 Task: Get the details for the last Tri-Rail train from Mangonia Park to Miami Airport.
Action: Mouse moved to (254, 79)
Screenshot: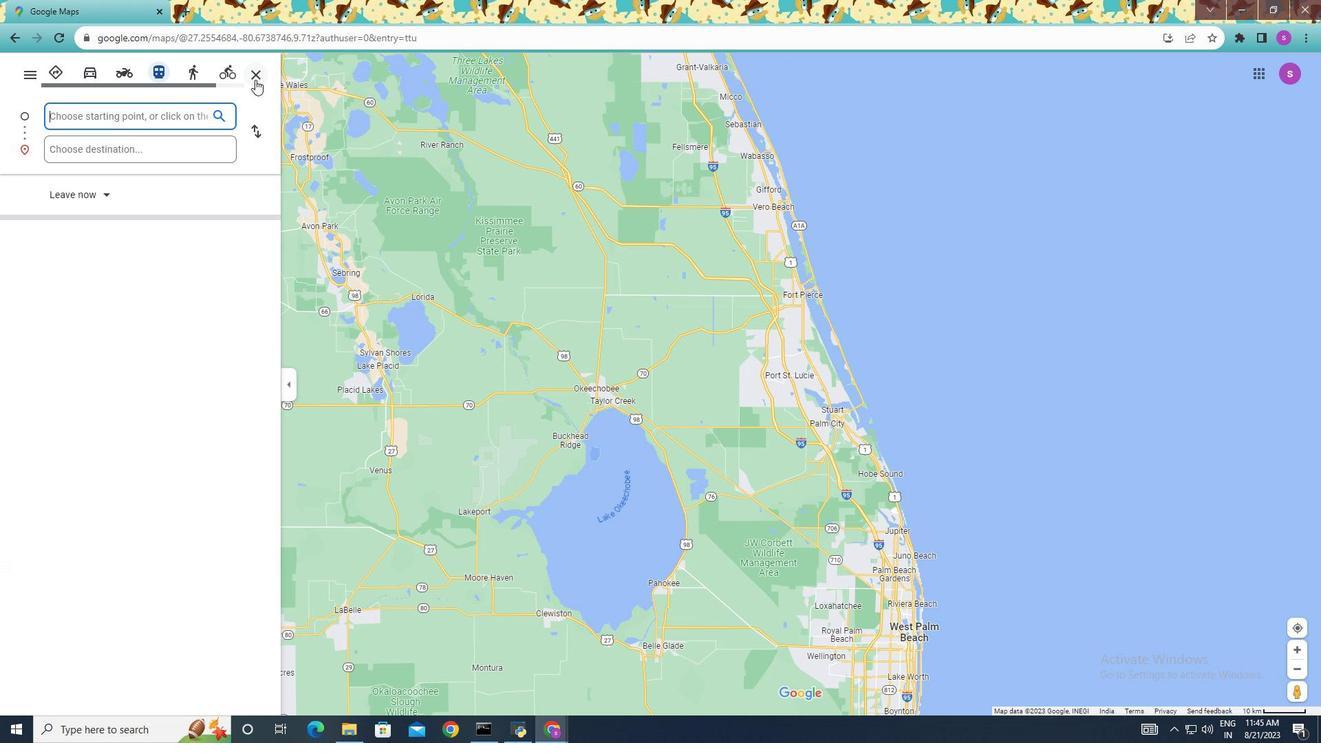 
Action: Mouse pressed left at (254, 79)
Screenshot: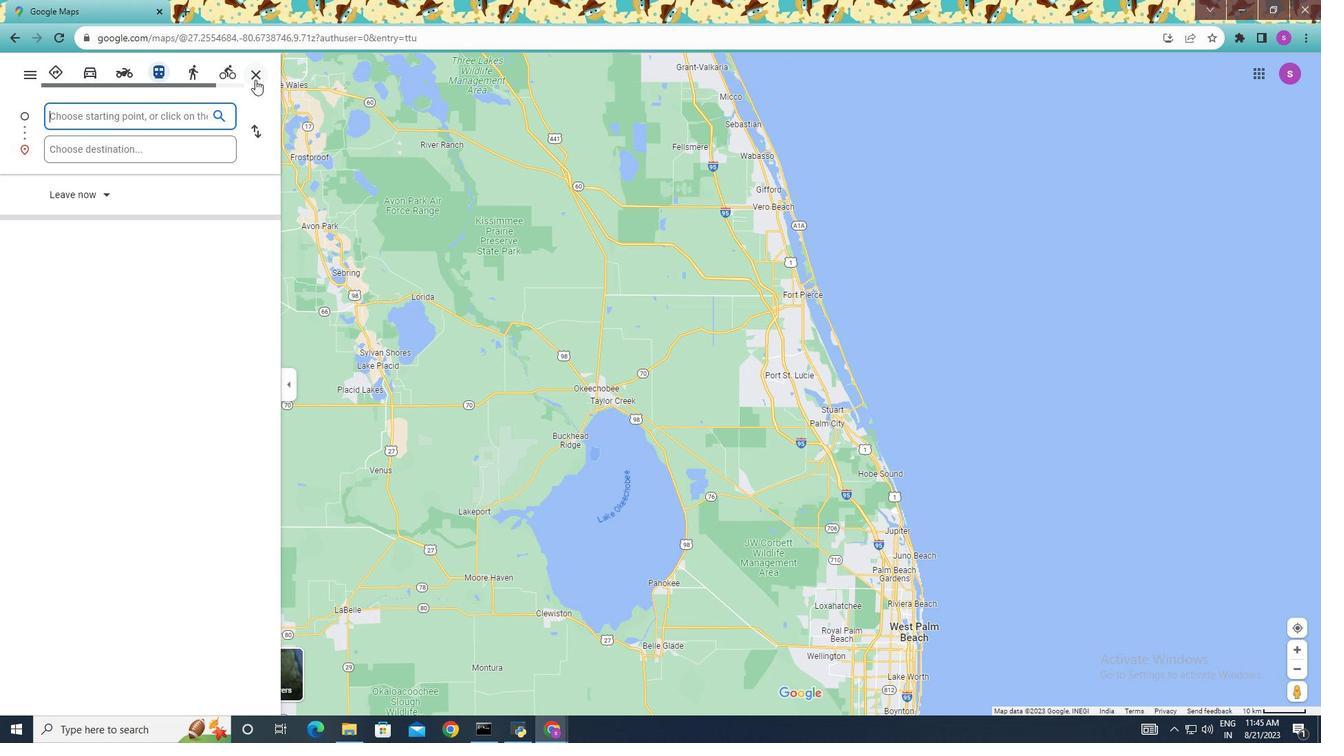 
Action: Mouse moved to (95, 118)
Screenshot: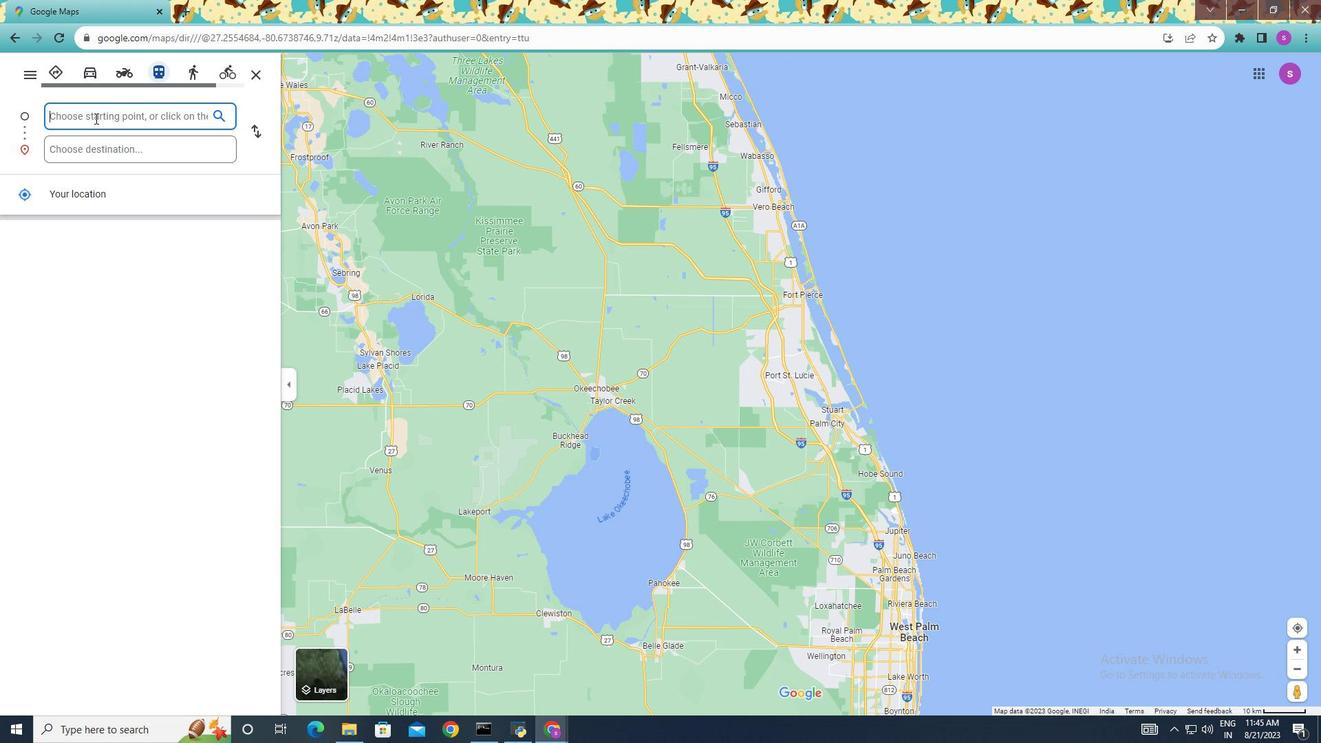 
Action: Mouse pressed left at (95, 118)
Screenshot: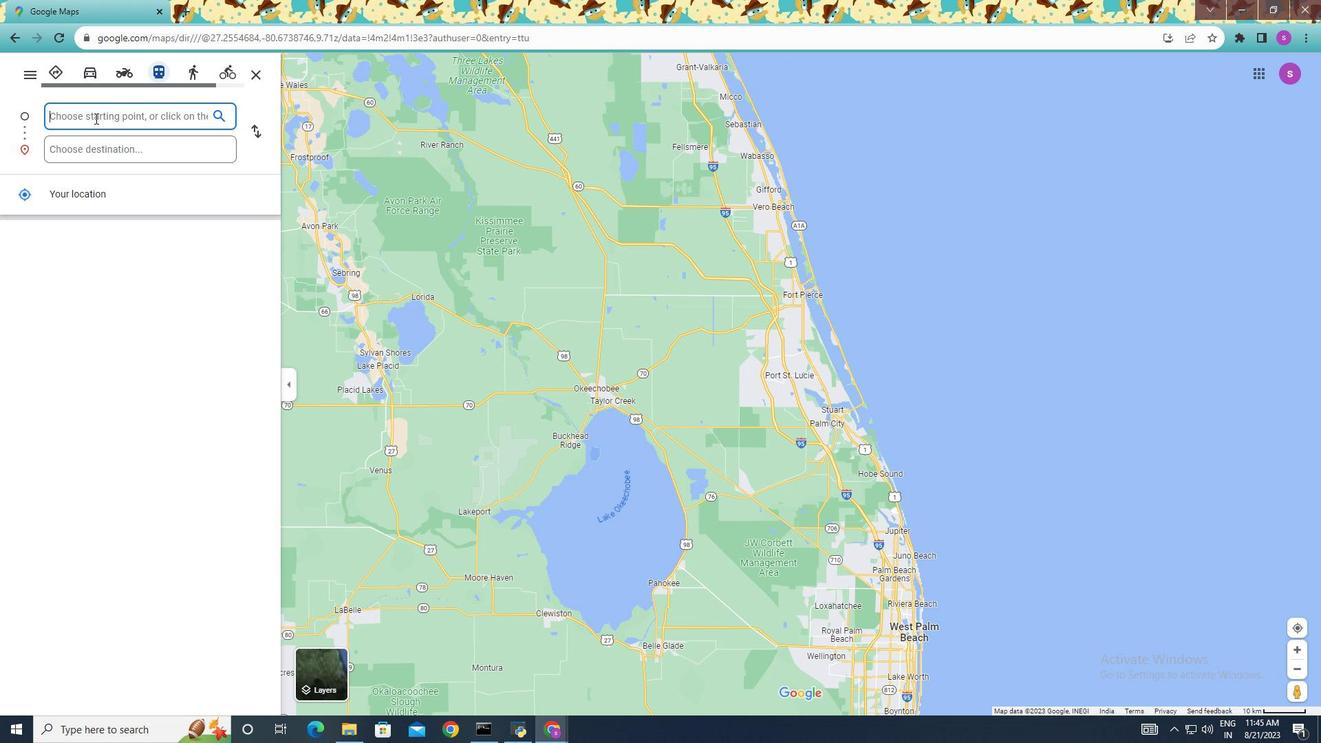 
Action: Mouse moved to (92, 121)
Screenshot: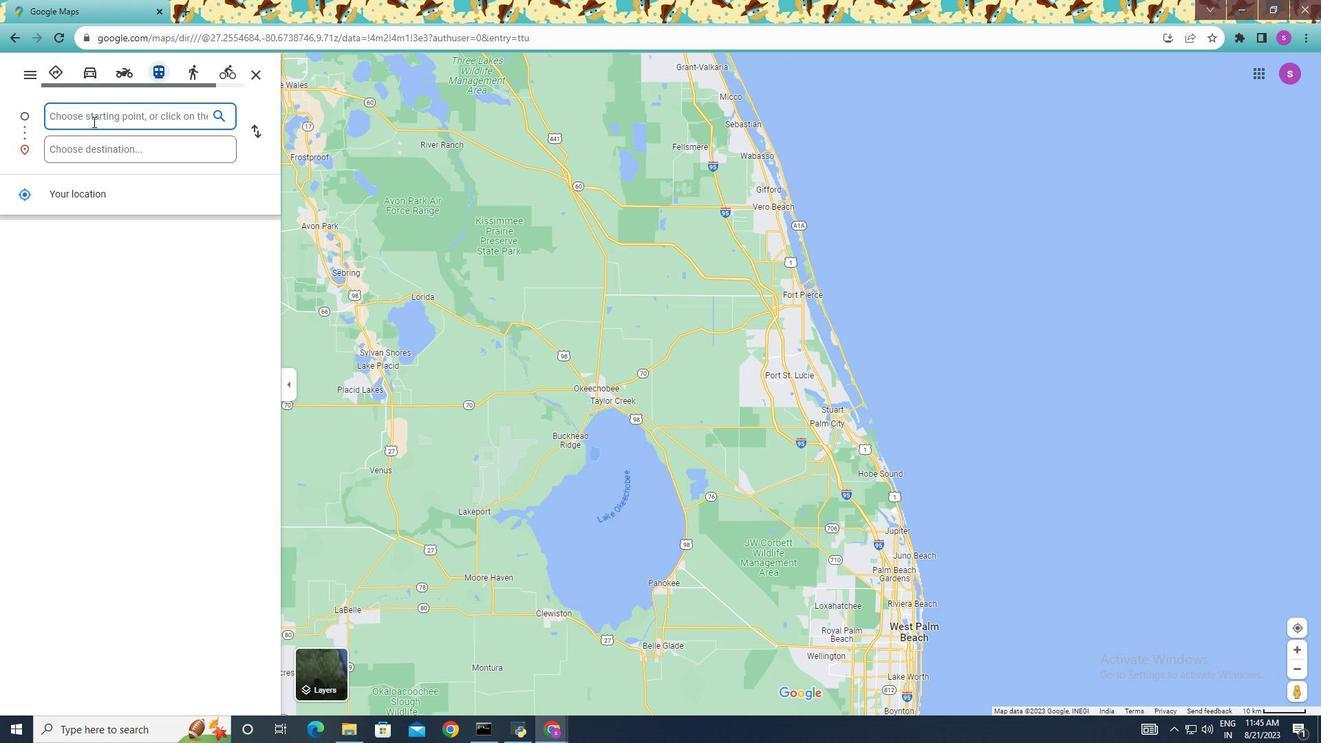 
Action: Key pressed t<Key.shift>R<Key.backspace><Key.backspace><Key.shift>Tri-<Key.shift>Rail<Key.space>
Screenshot: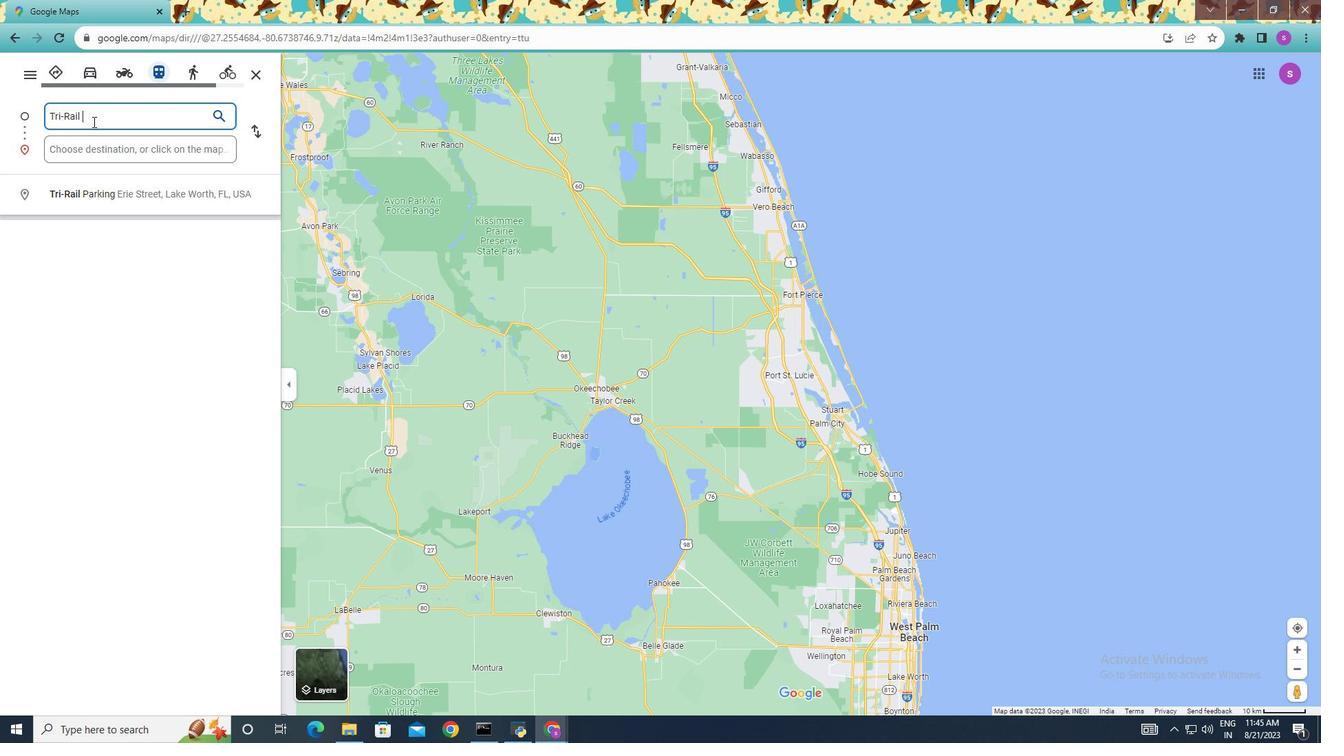 
Action: Mouse moved to (156, 194)
Screenshot: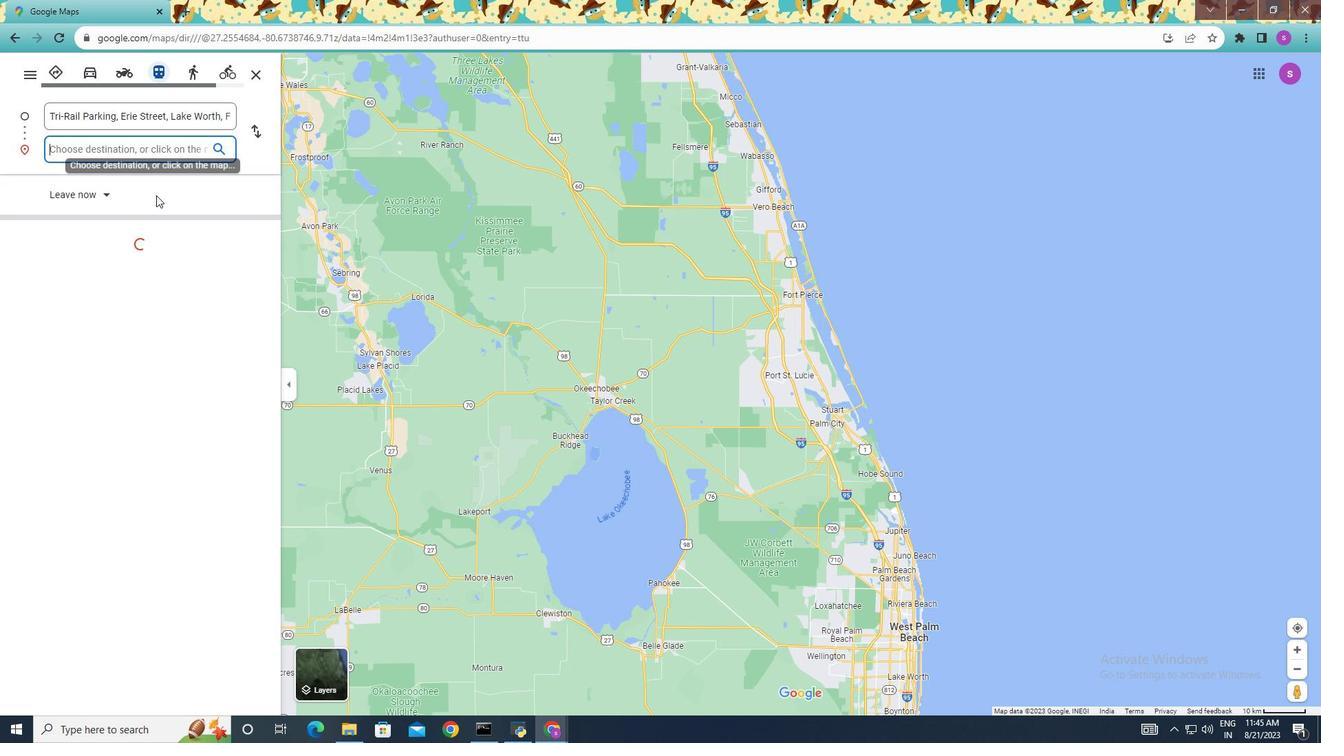 
Action: Mouse pressed left at (156, 194)
Screenshot: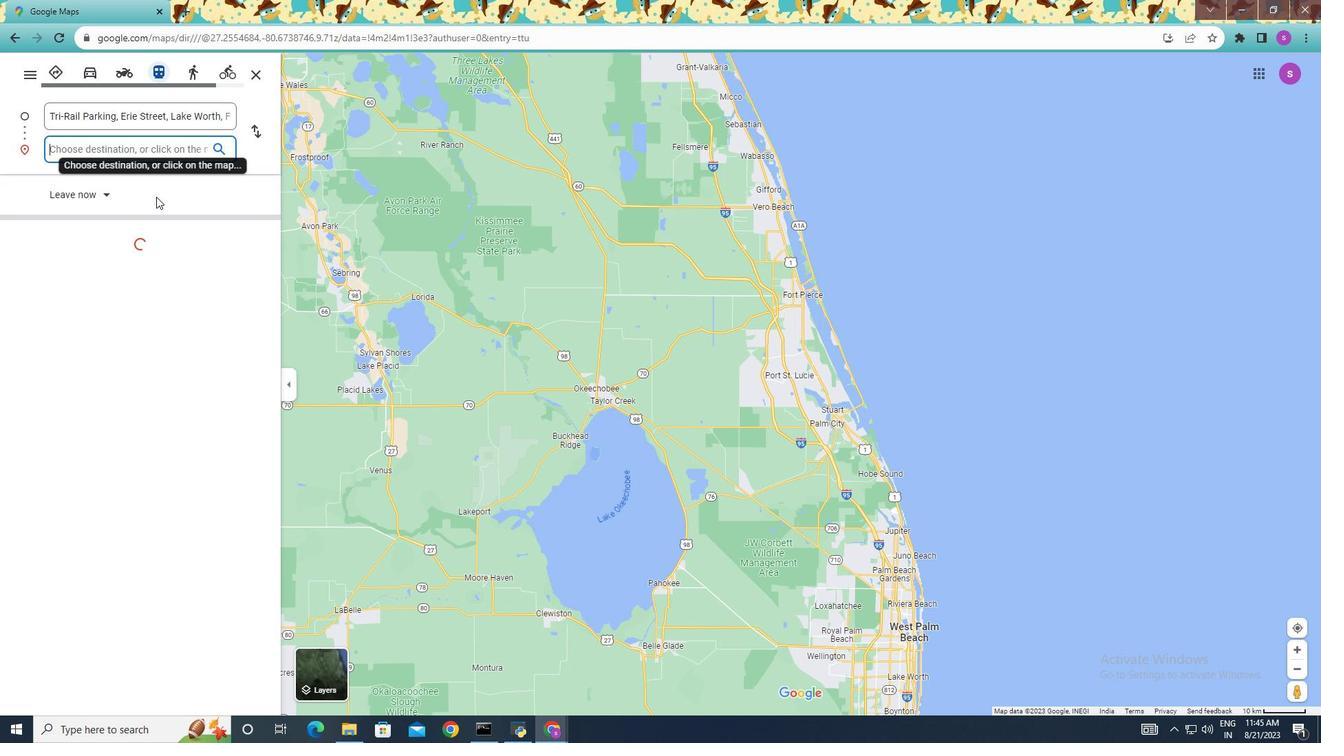 
Action: Mouse moved to (106, 145)
Screenshot: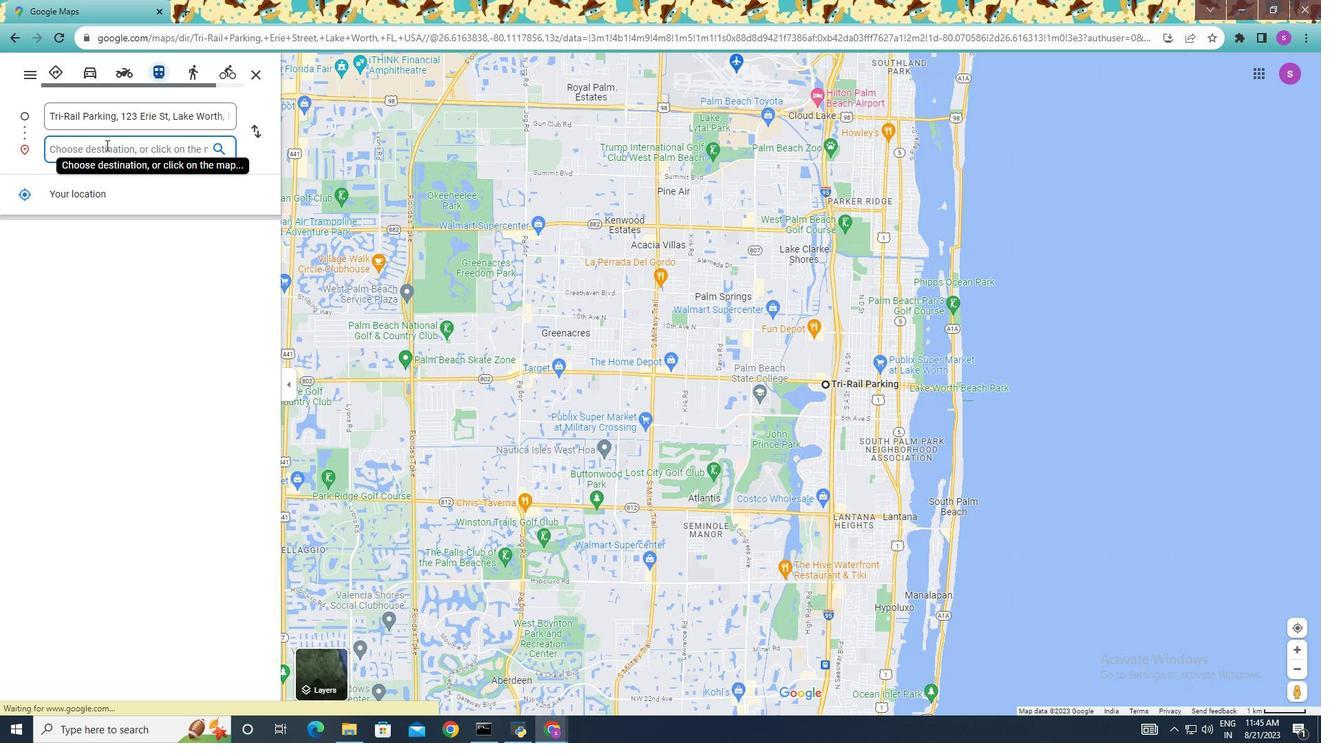 
Action: Mouse pressed left at (106, 145)
Screenshot: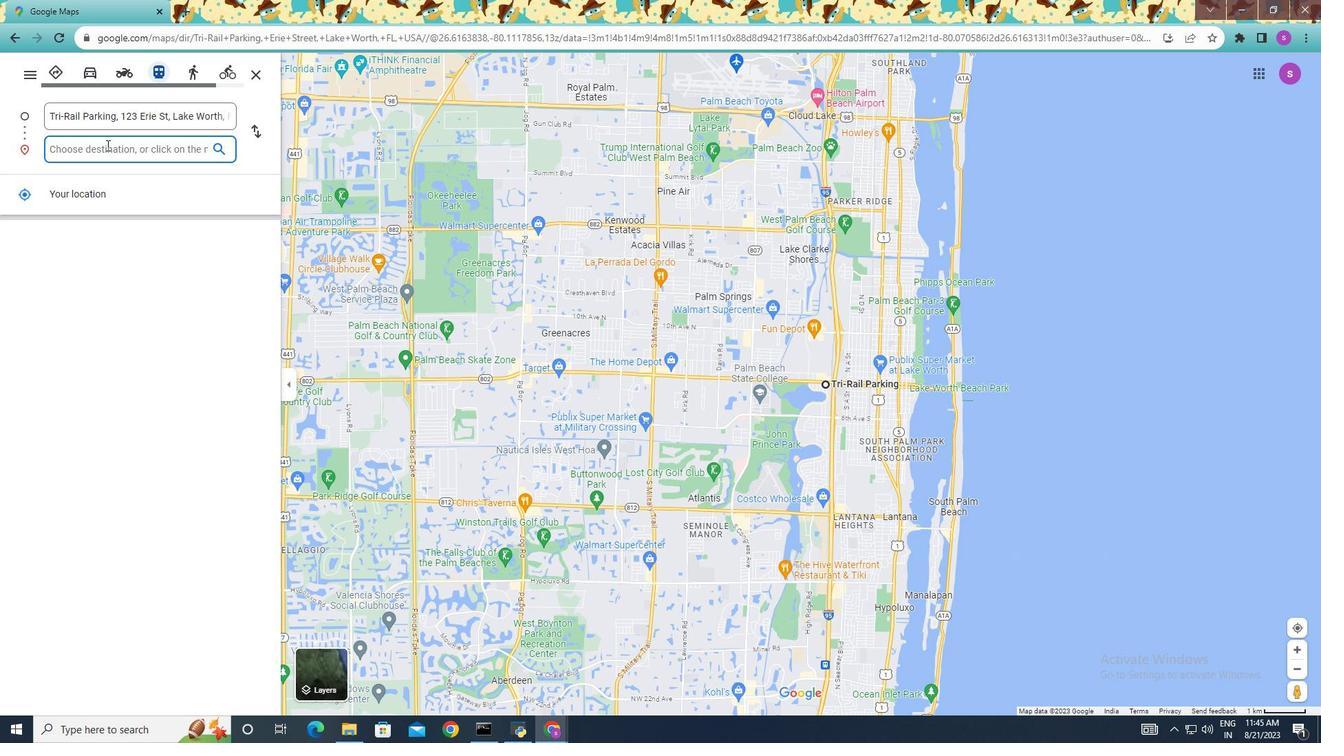 
Action: Mouse moved to (103, 150)
Screenshot: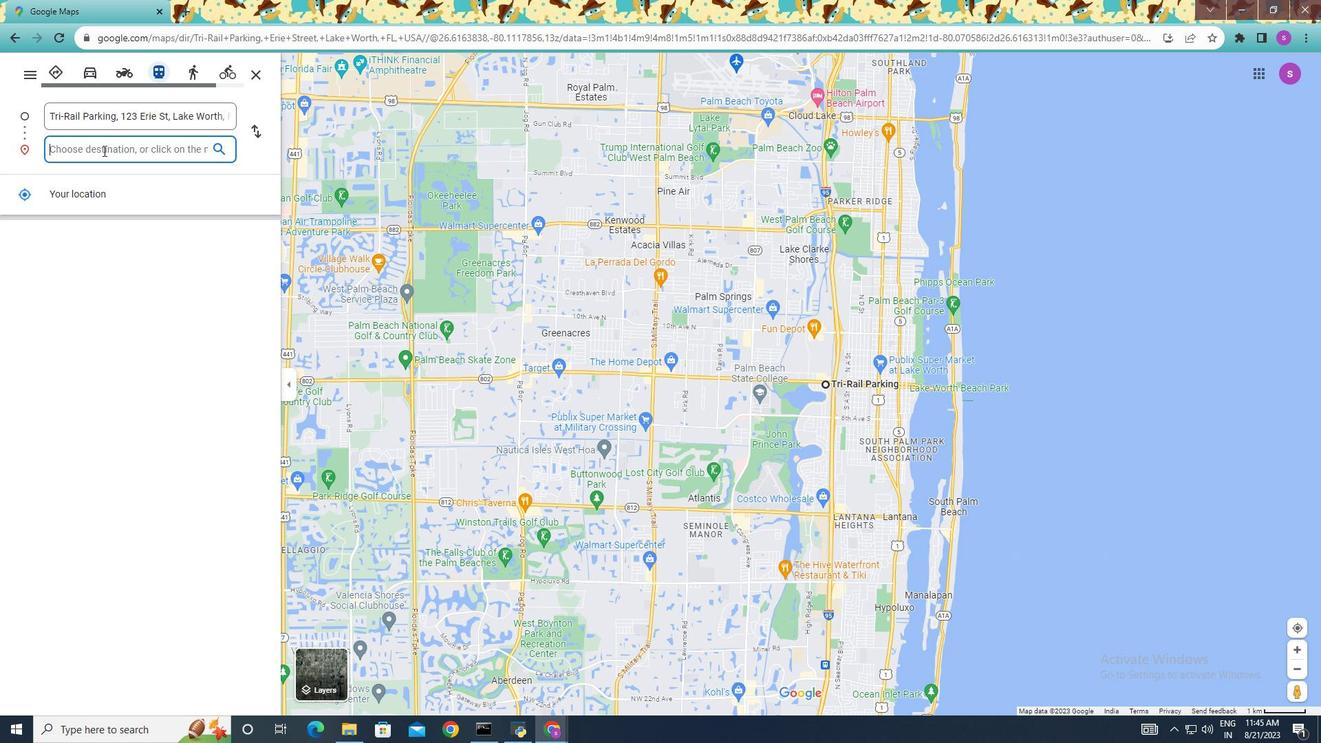 
Action: Key pressed <Key.shift>Mangonia<Key.space><Key.shift>park<Key.space>to<Key.space><Key.shift>Mia<Key.backspace><Key.backspace><Key.backspace><Key.backspace><Key.backspace><Key.backspace><Key.space><Key.shift>Miami<Key.space><Key.shift>Airporty<Key.backspace>t
Screenshot: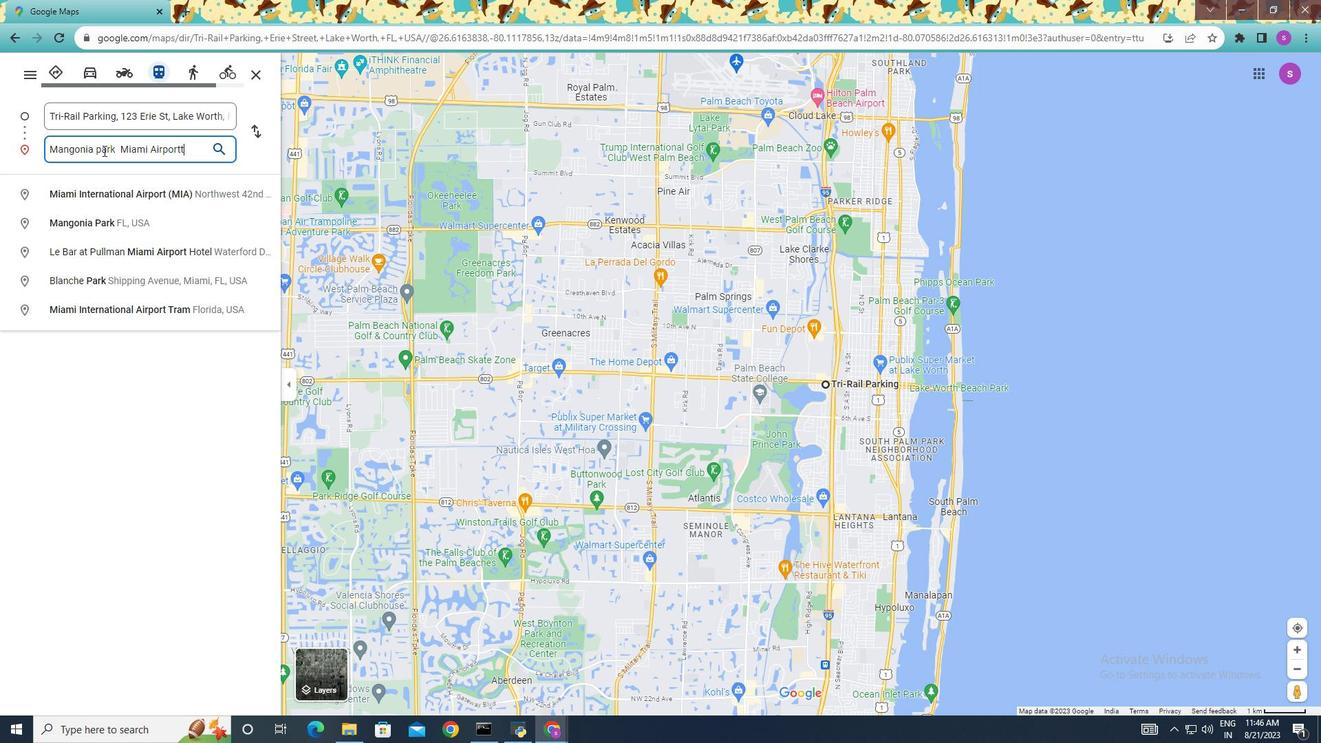 
Action: Mouse moved to (191, 333)
Screenshot: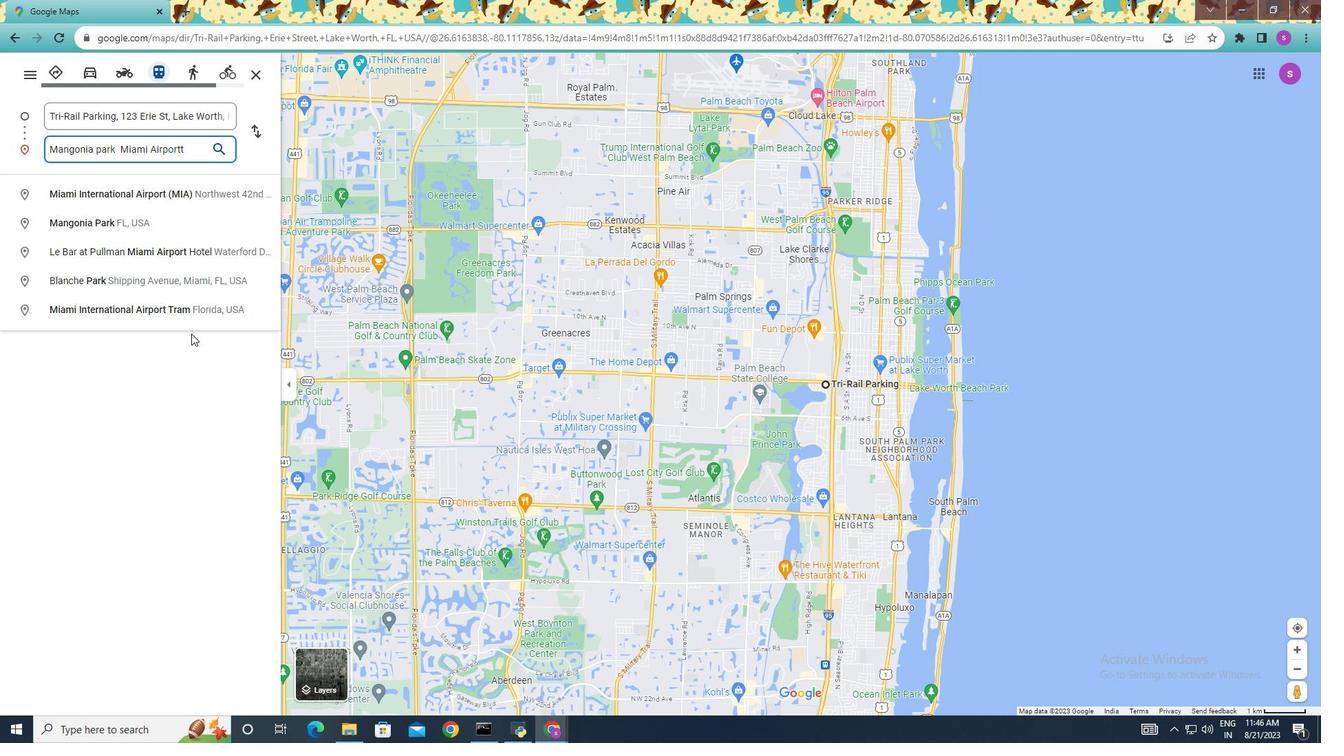 
Action: Key pressed <Key.enter>
Screenshot: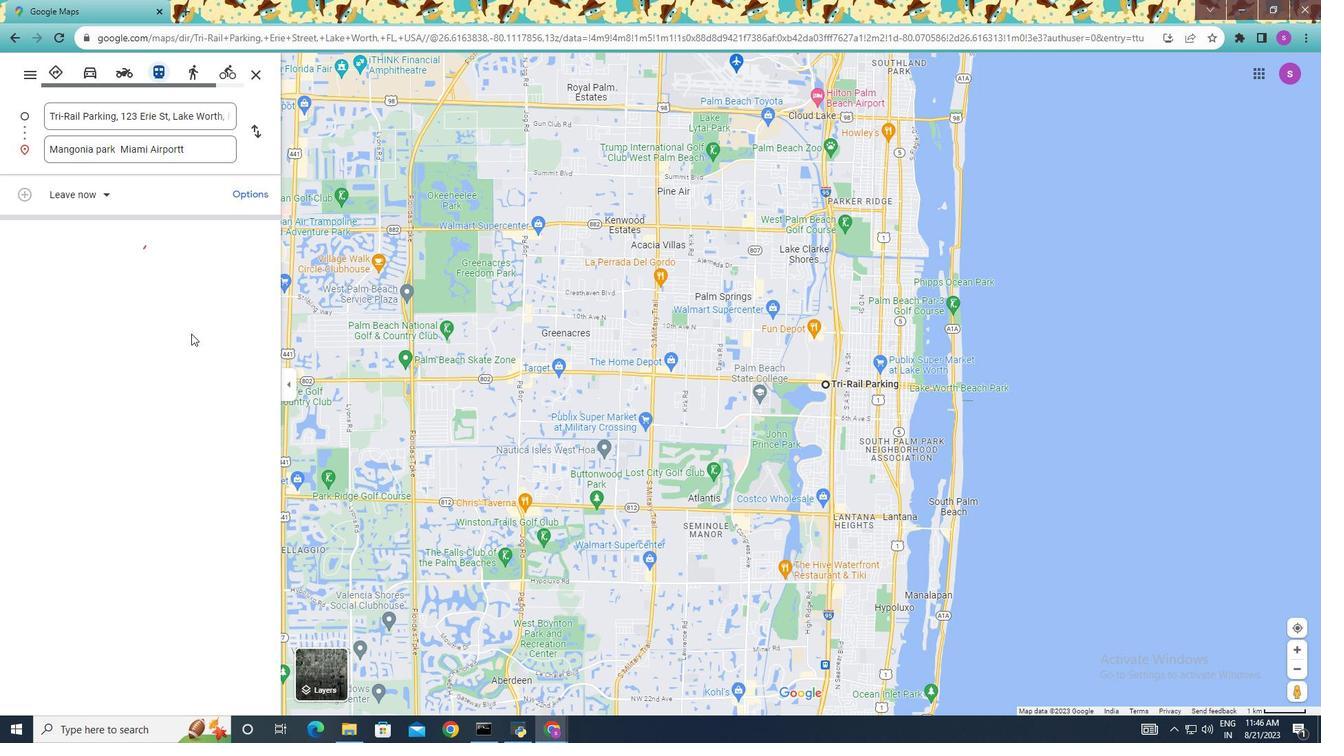 
Action: Mouse moved to (97, 195)
Screenshot: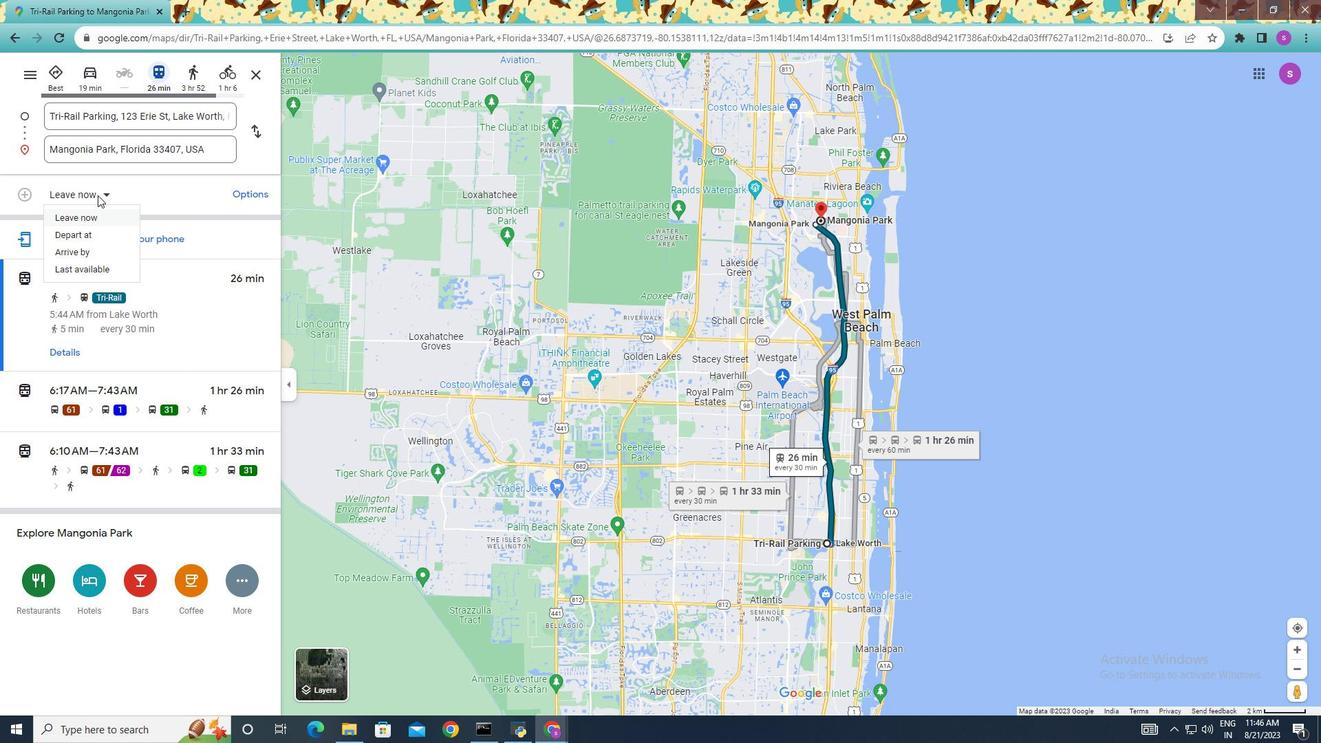 
Action: Mouse pressed left at (97, 195)
Screenshot: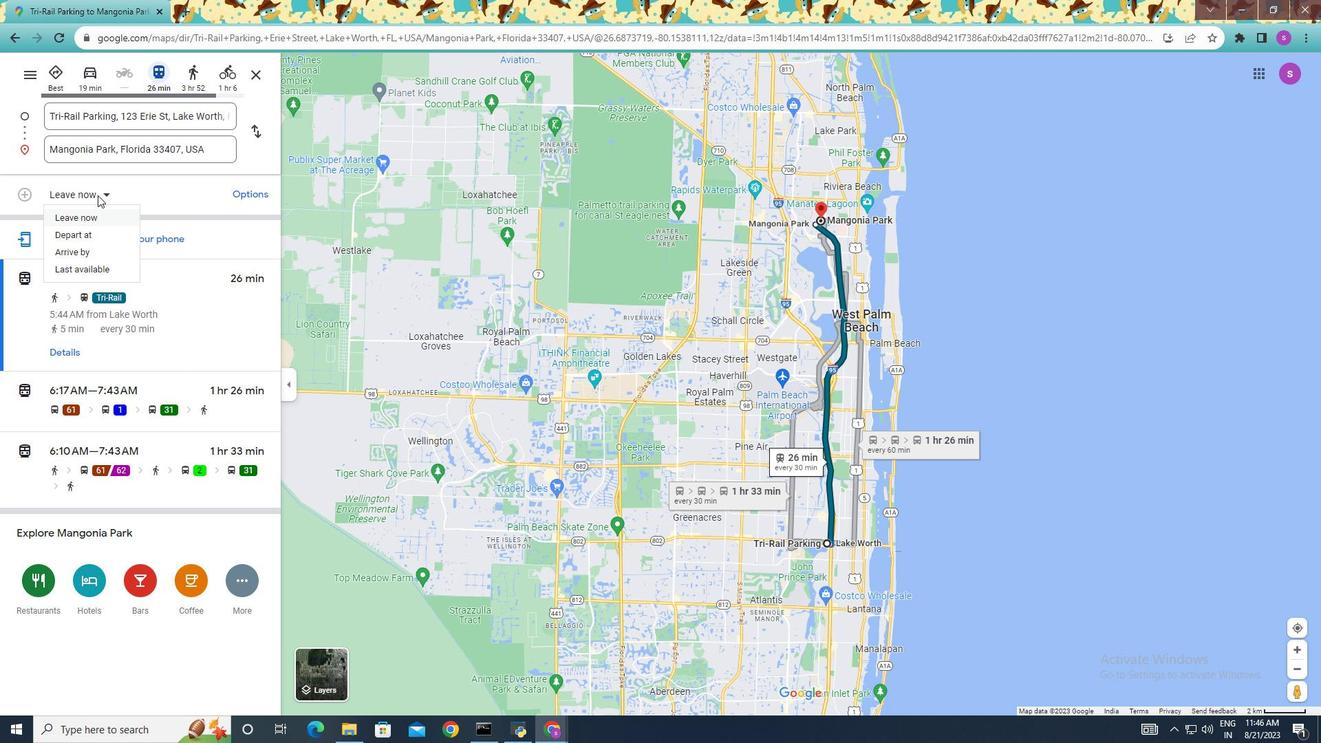
Action: Mouse moved to (102, 195)
Screenshot: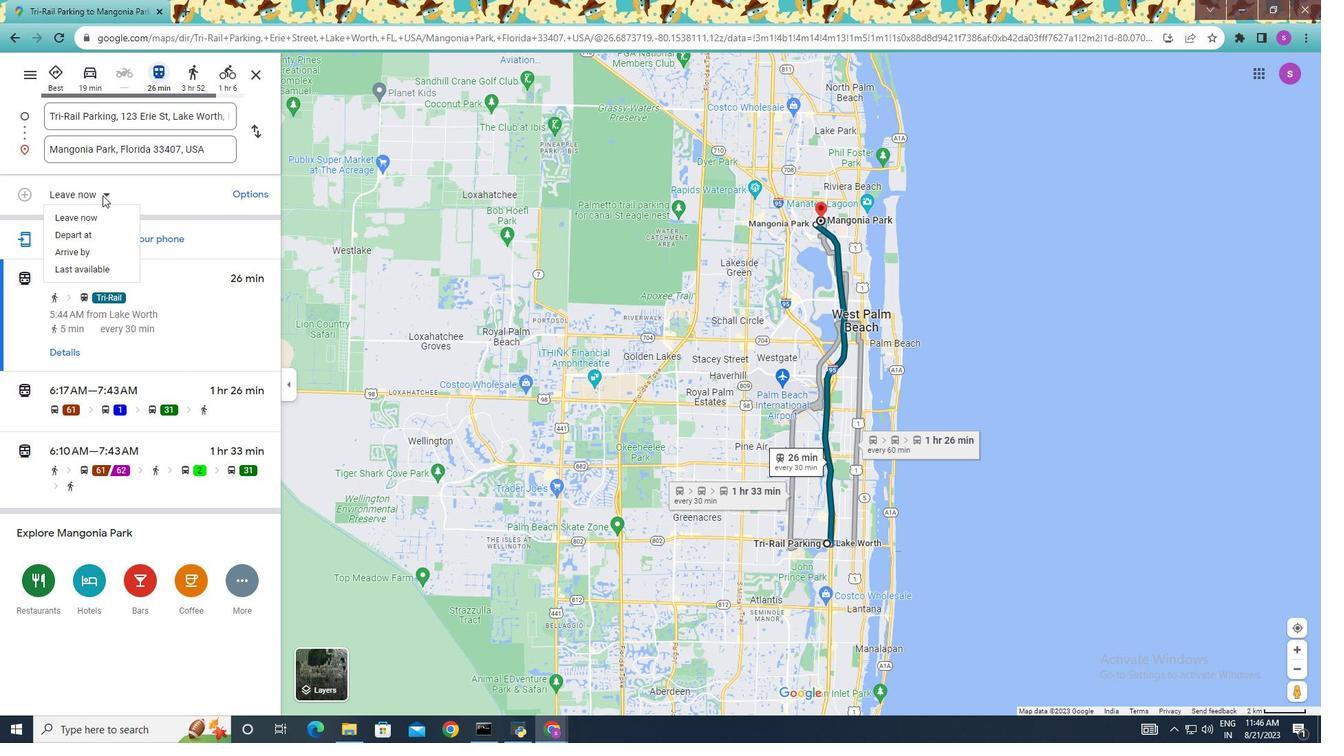 
Action: Mouse pressed left at (102, 195)
Screenshot: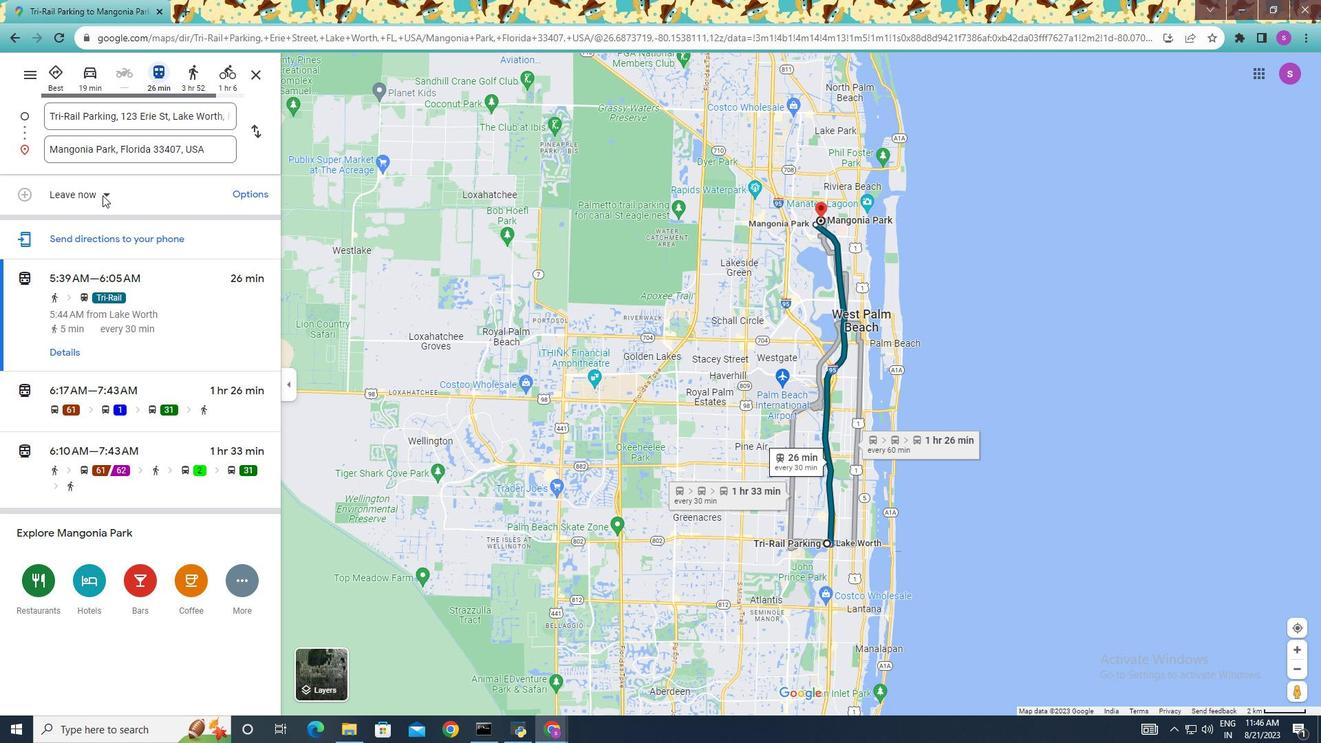 
Action: Mouse moved to (69, 351)
Screenshot: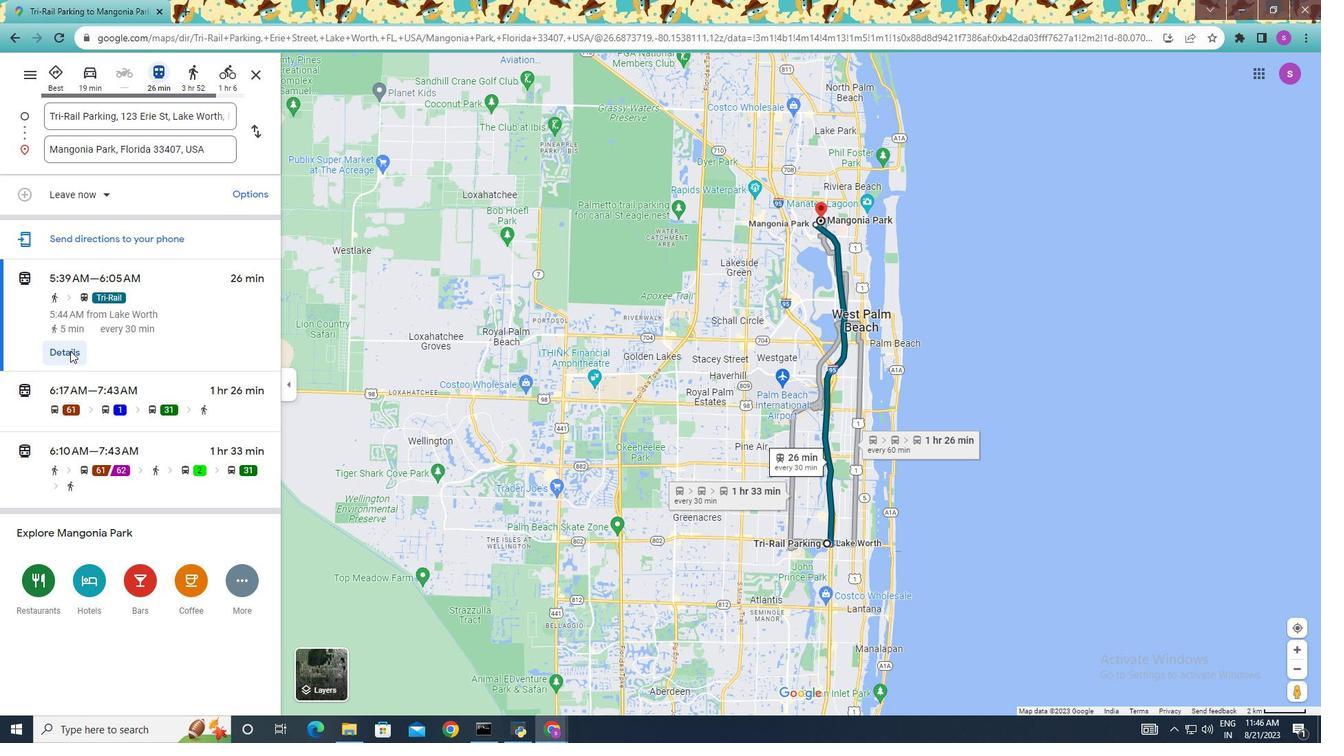 
Action: Mouse pressed left at (69, 351)
Screenshot: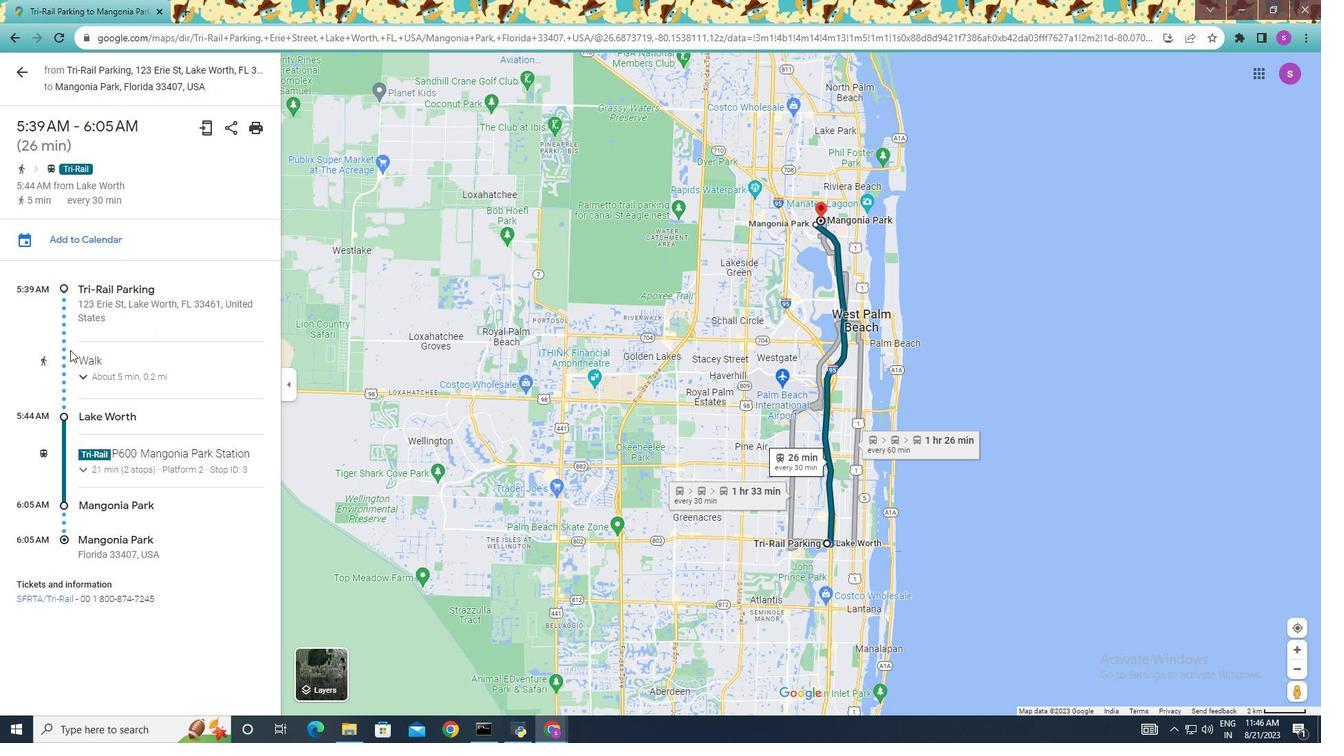 
Action: Mouse moved to (80, 379)
Screenshot: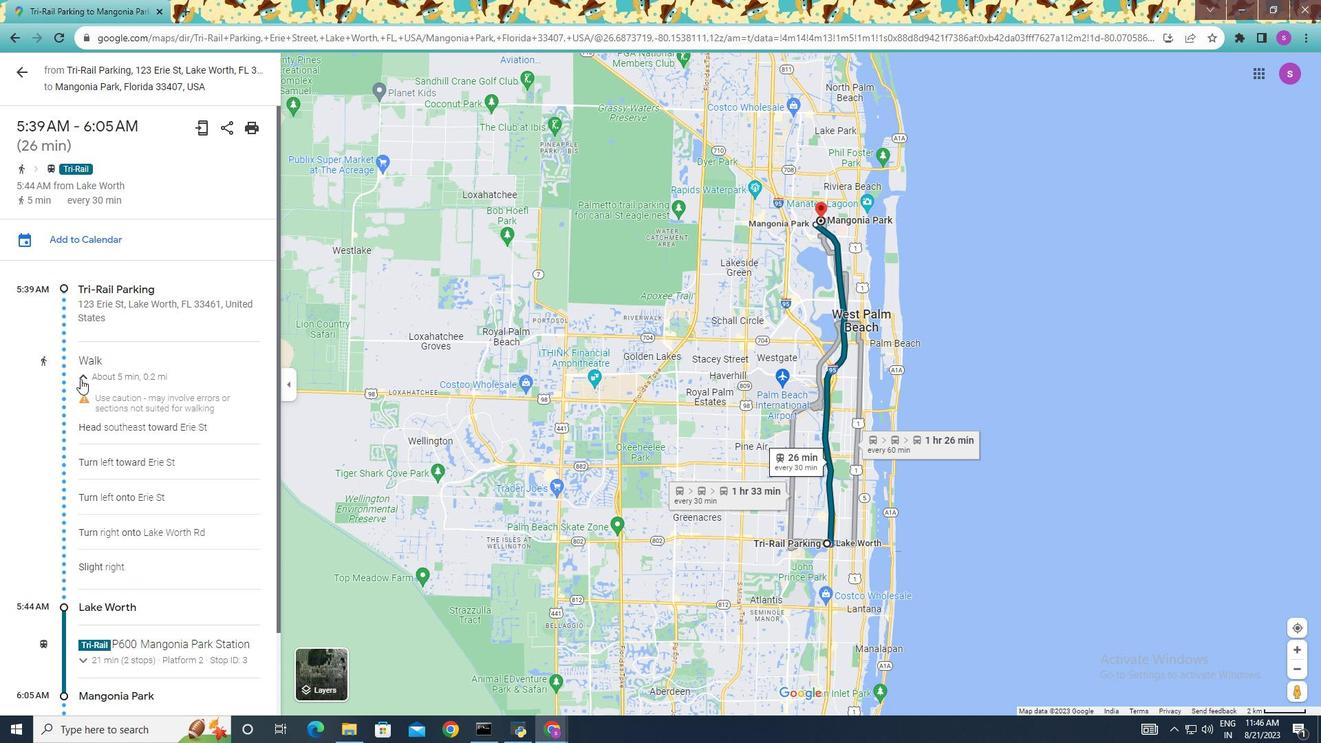 
Action: Mouse pressed left at (80, 379)
Screenshot: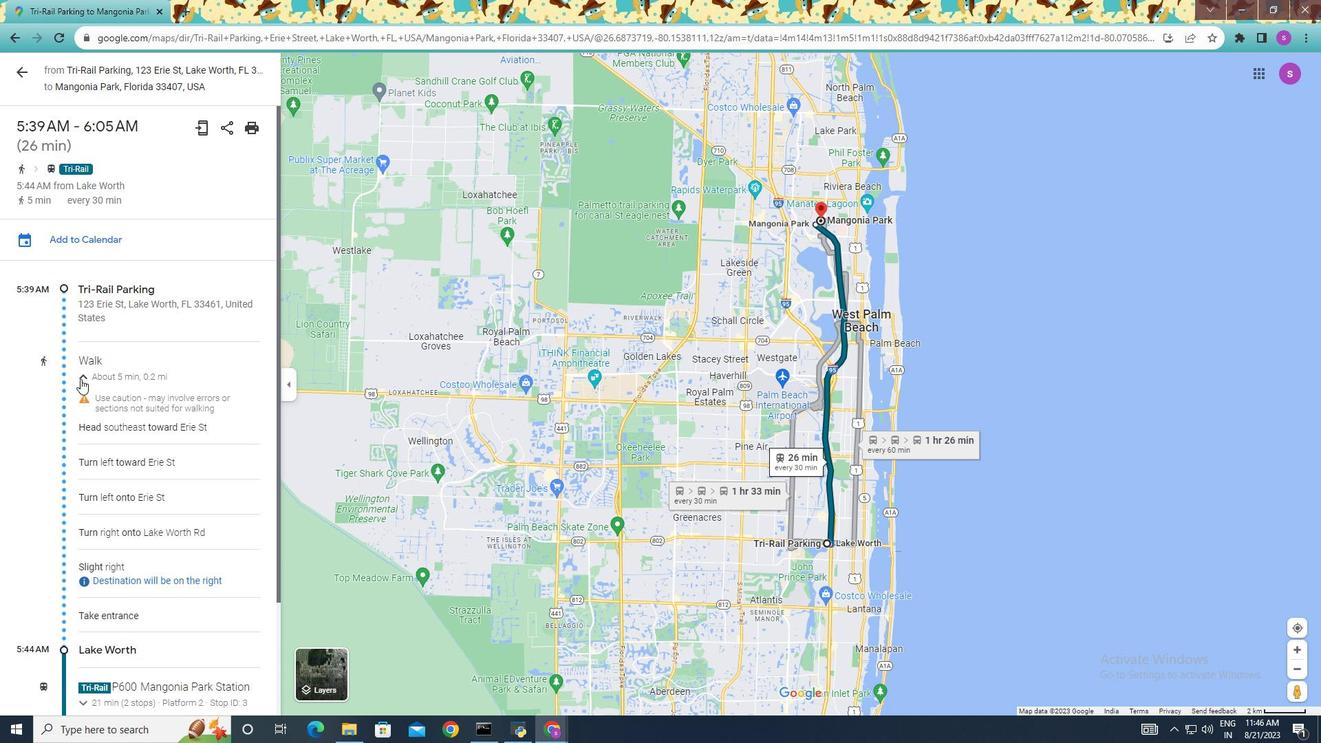 
Action: Mouse moved to (81, 378)
Screenshot: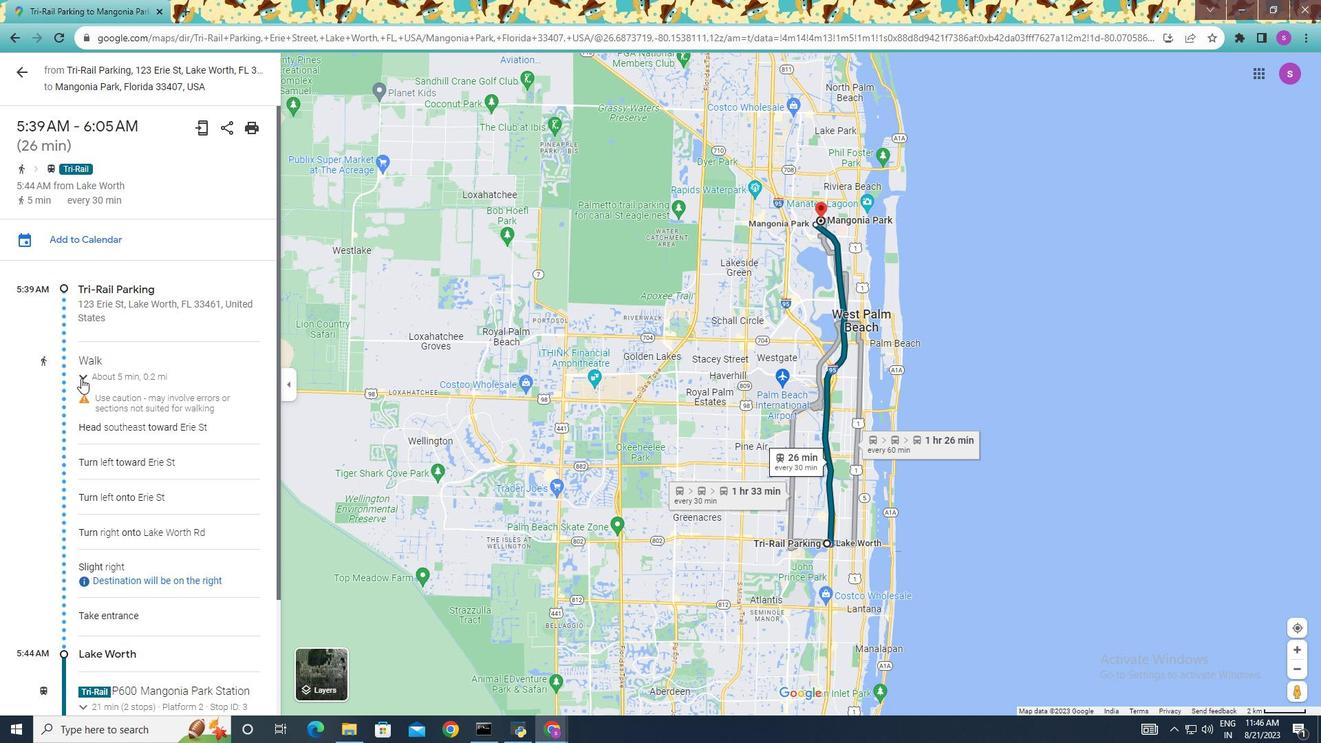 
Action: Mouse pressed left at (81, 378)
Screenshot: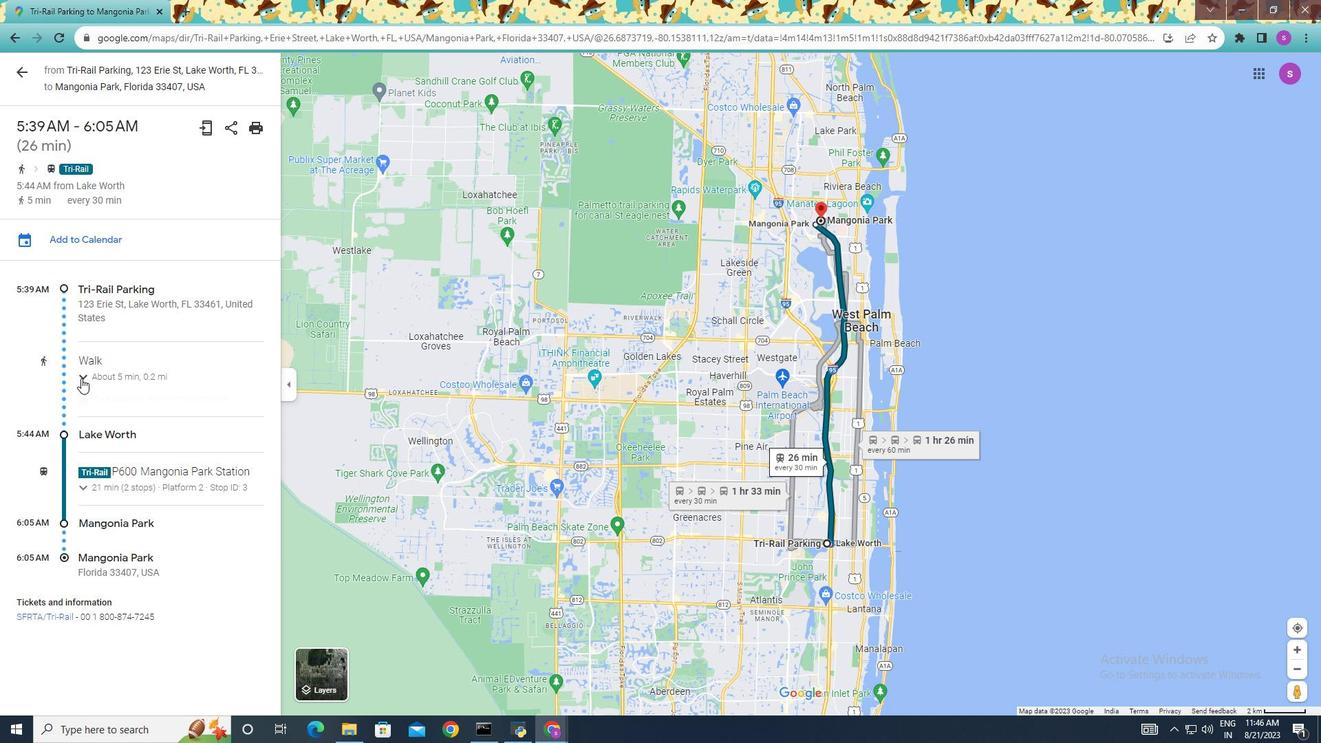 
Action: Mouse moved to (185, 478)
Screenshot: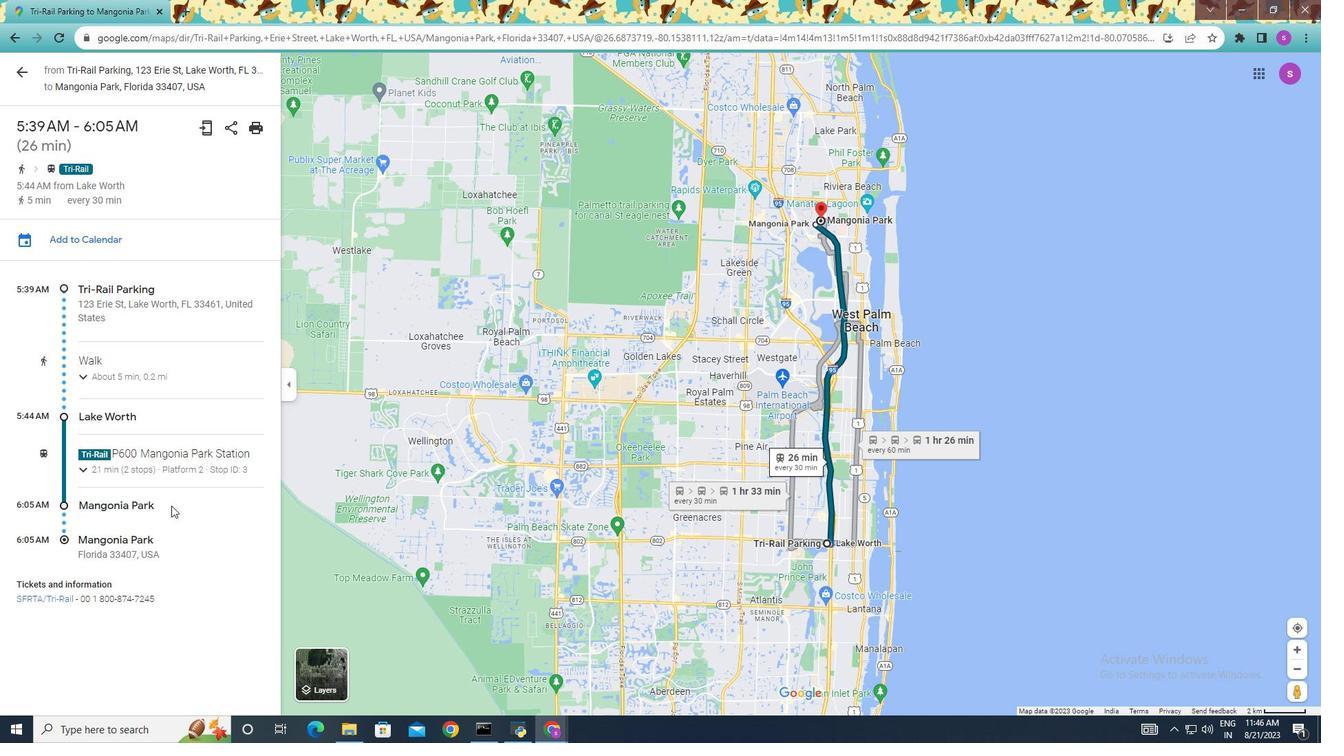
Action: Mouse scrolled (185, 477) with delta (0, 0)
Screenshot: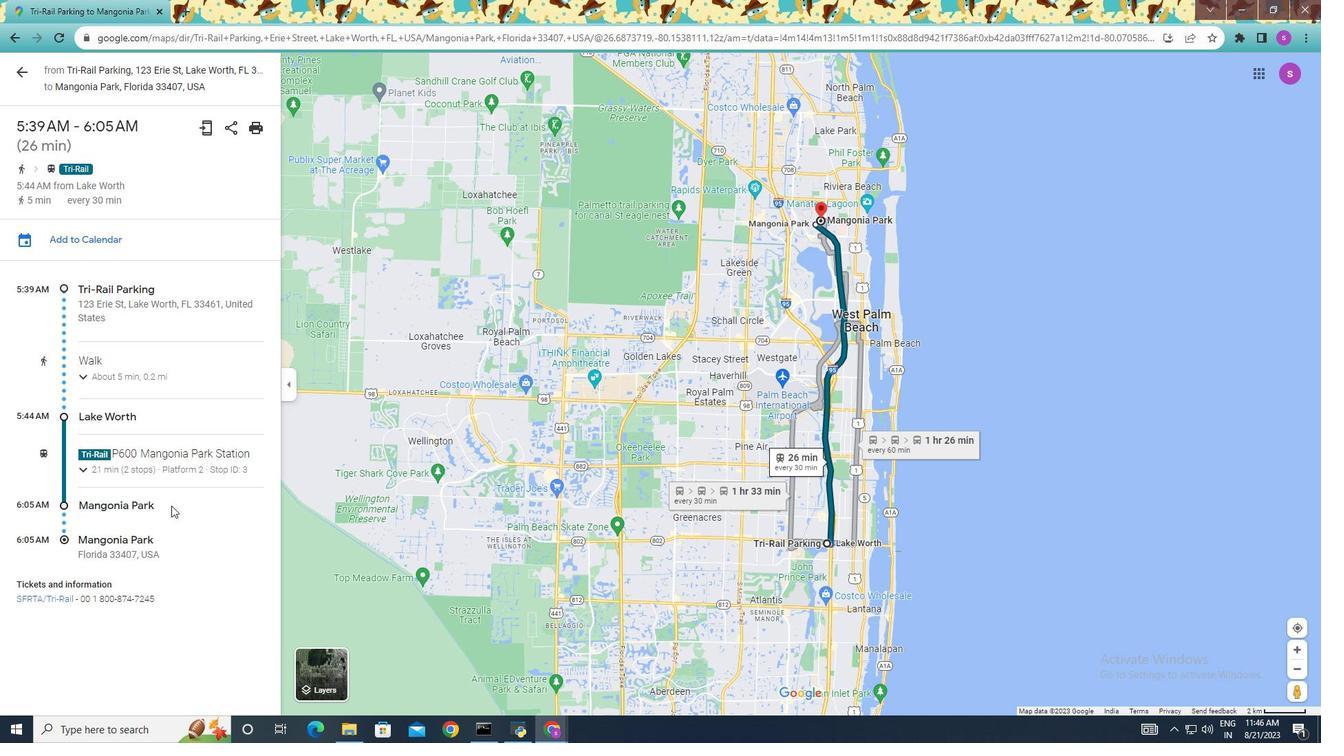 
Action: Mouse moved to (186, 478)
Screenshot: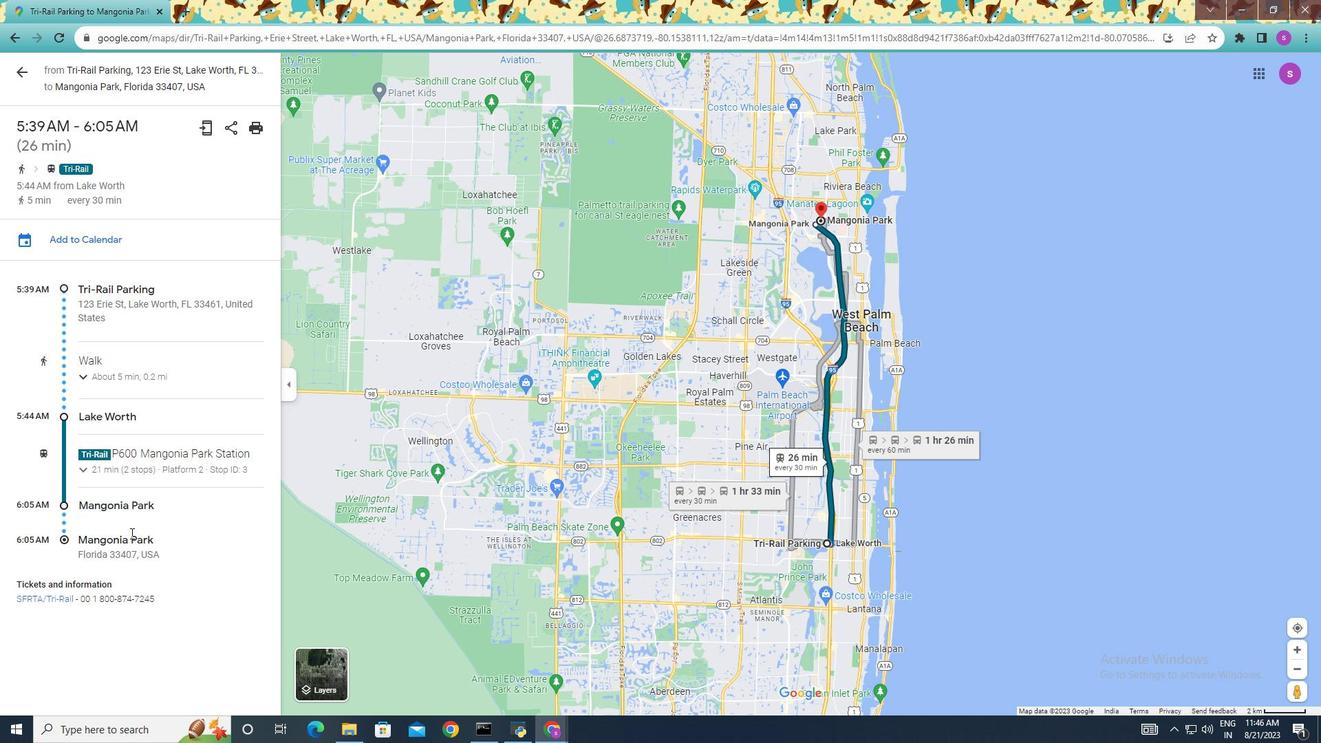 
Action: Mouse scrolled (186, 477) with delta (0, 0)
Screenshot: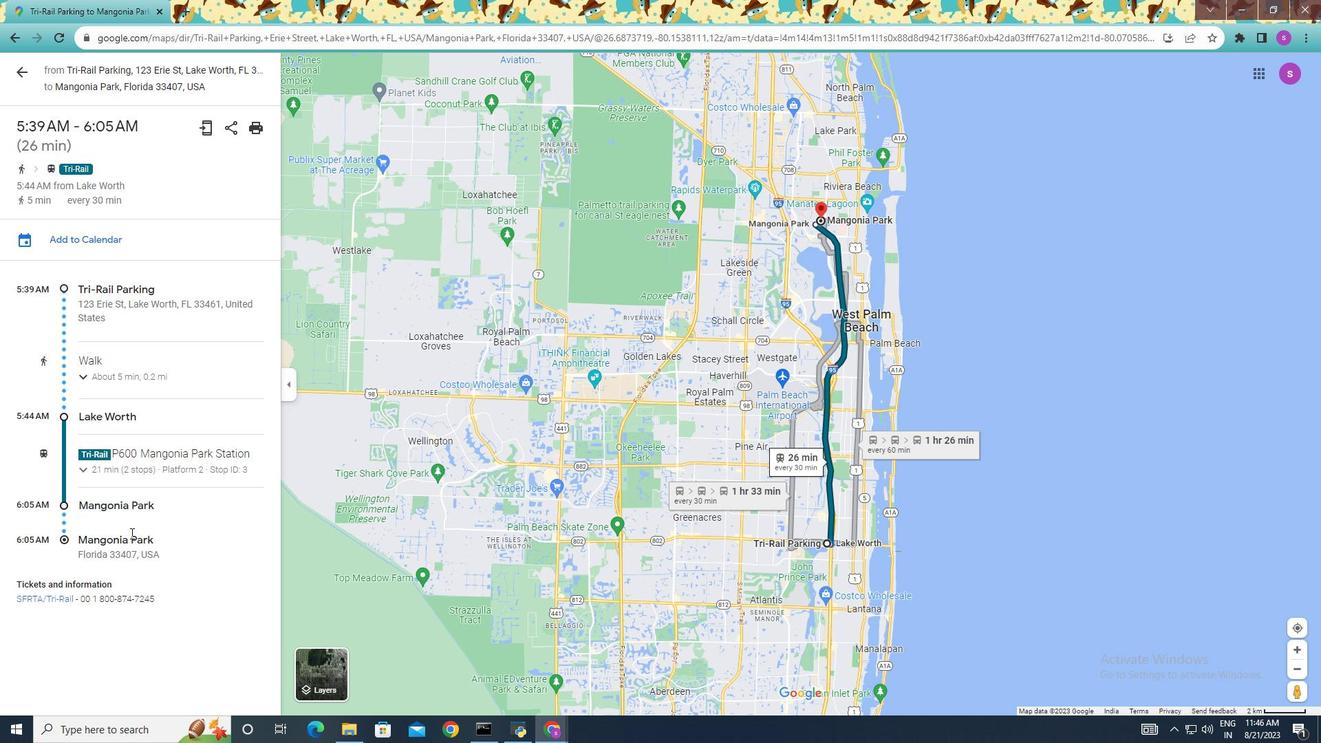 
Action: Mouse moved to (86, 468)
Screenshot: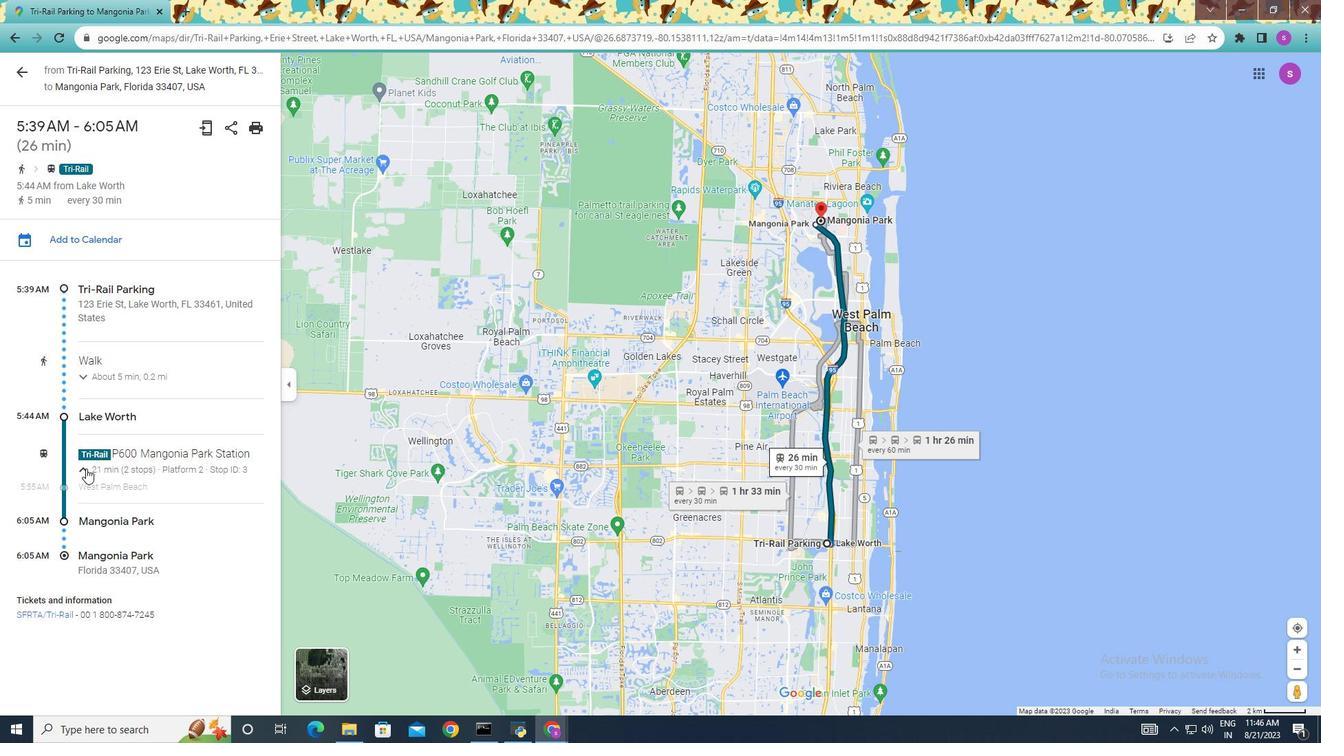 
Action: Mouse pressed left at (86, 468)
Screenshot: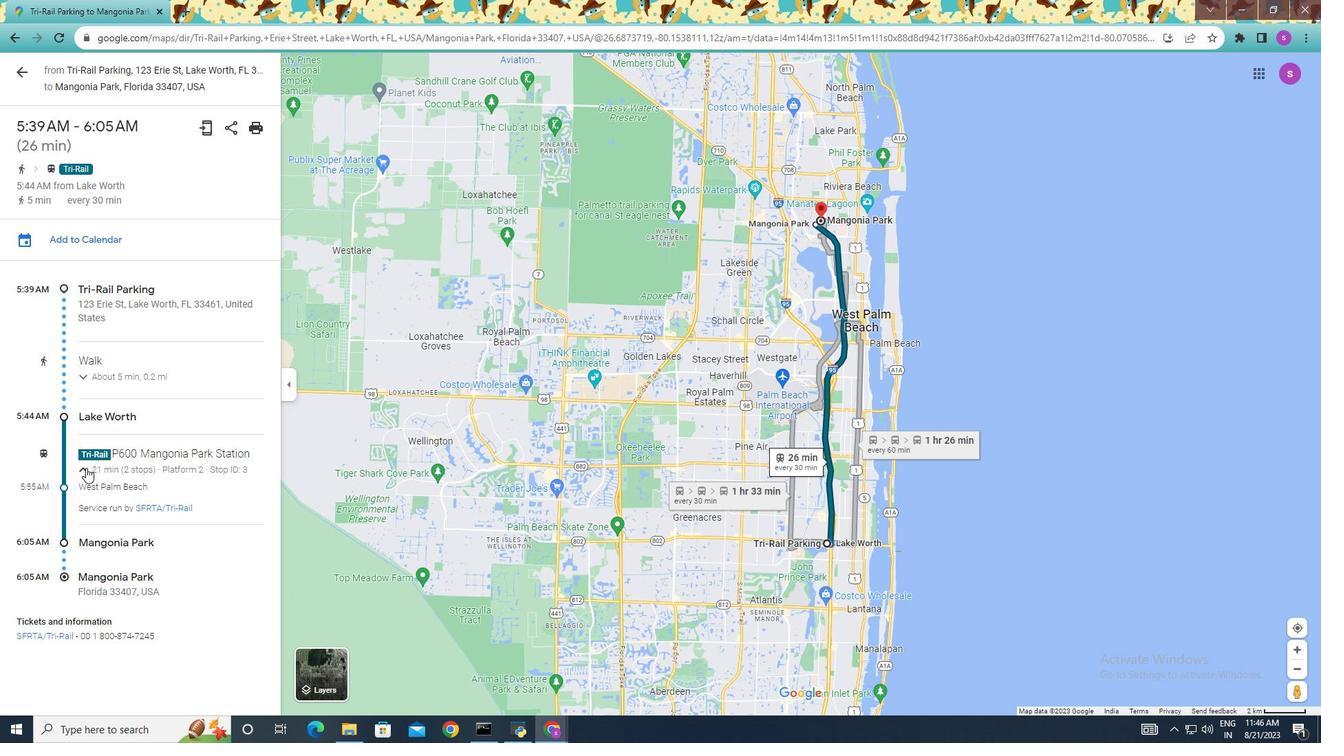
Action: Mouse moved to (86, 468)
Screenshot: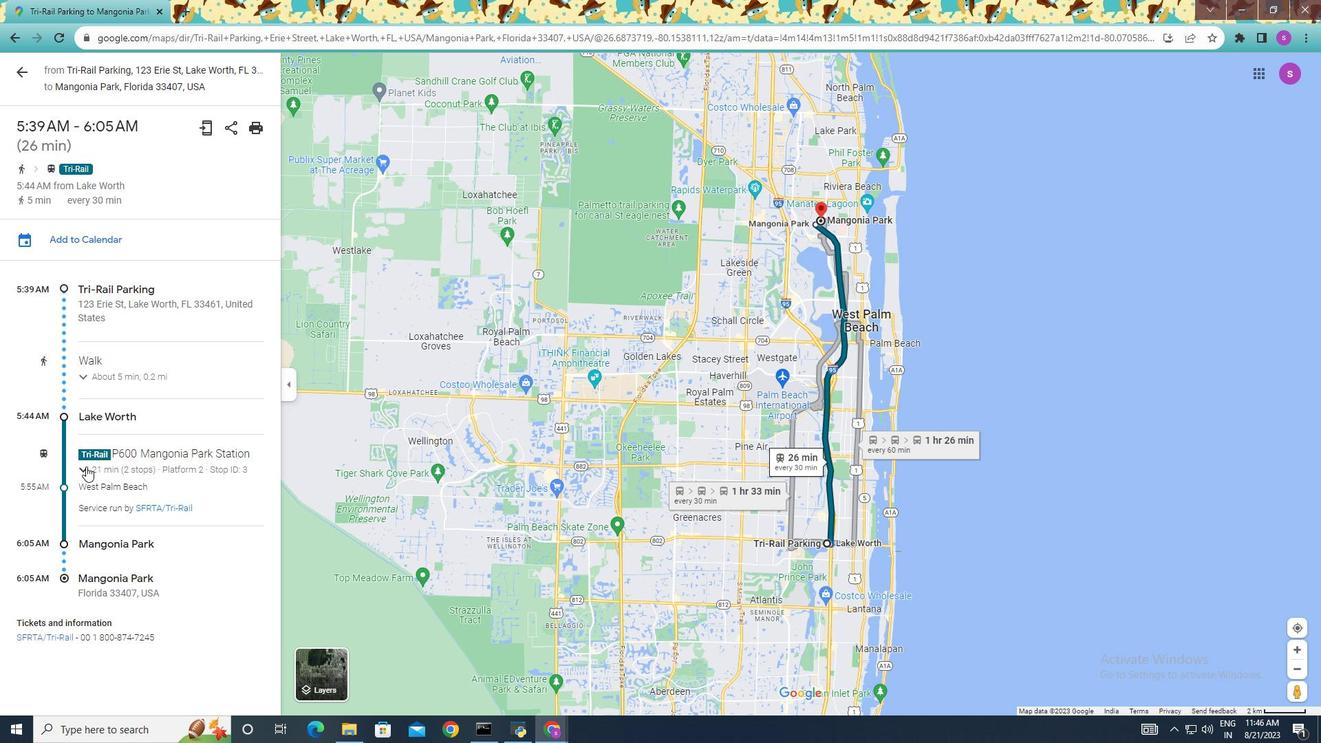 
Action: Mouse pressed left at (86, 468)
Screenshot: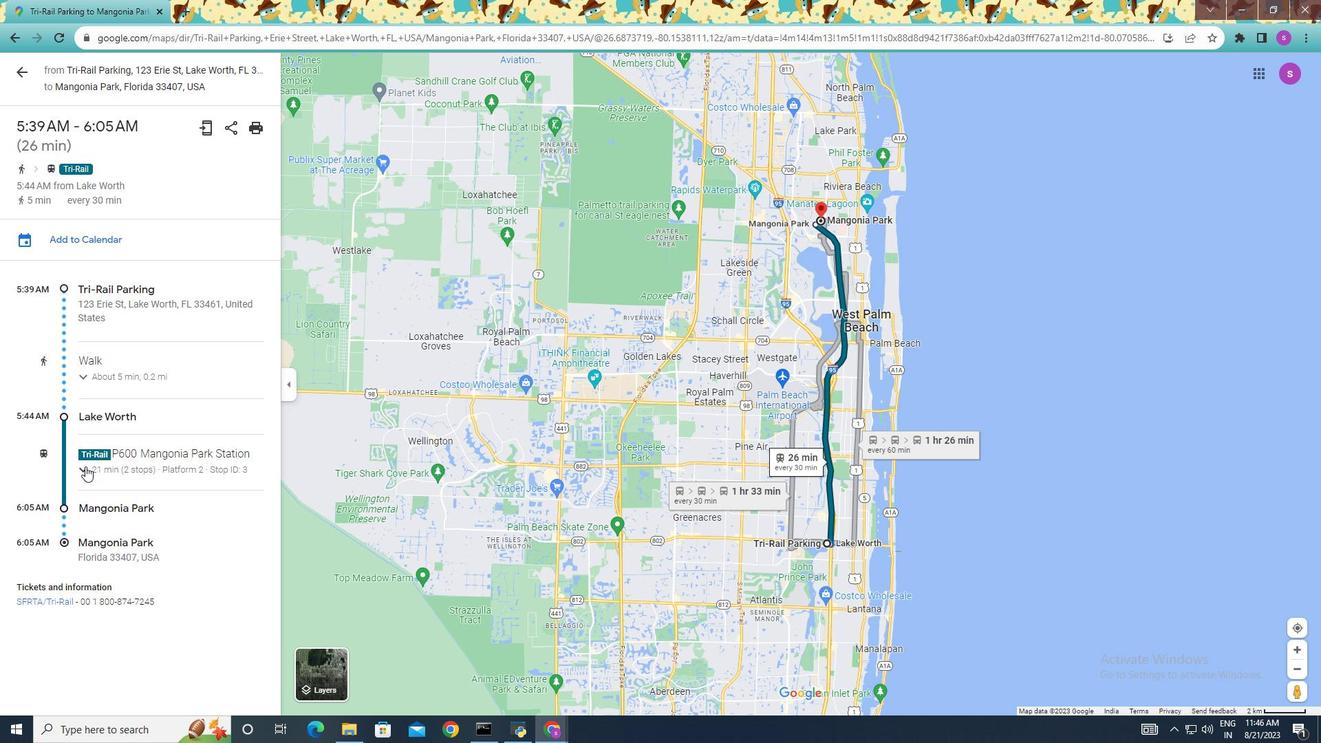 
Action: Mouse moved to (112, 507)
Screenshot: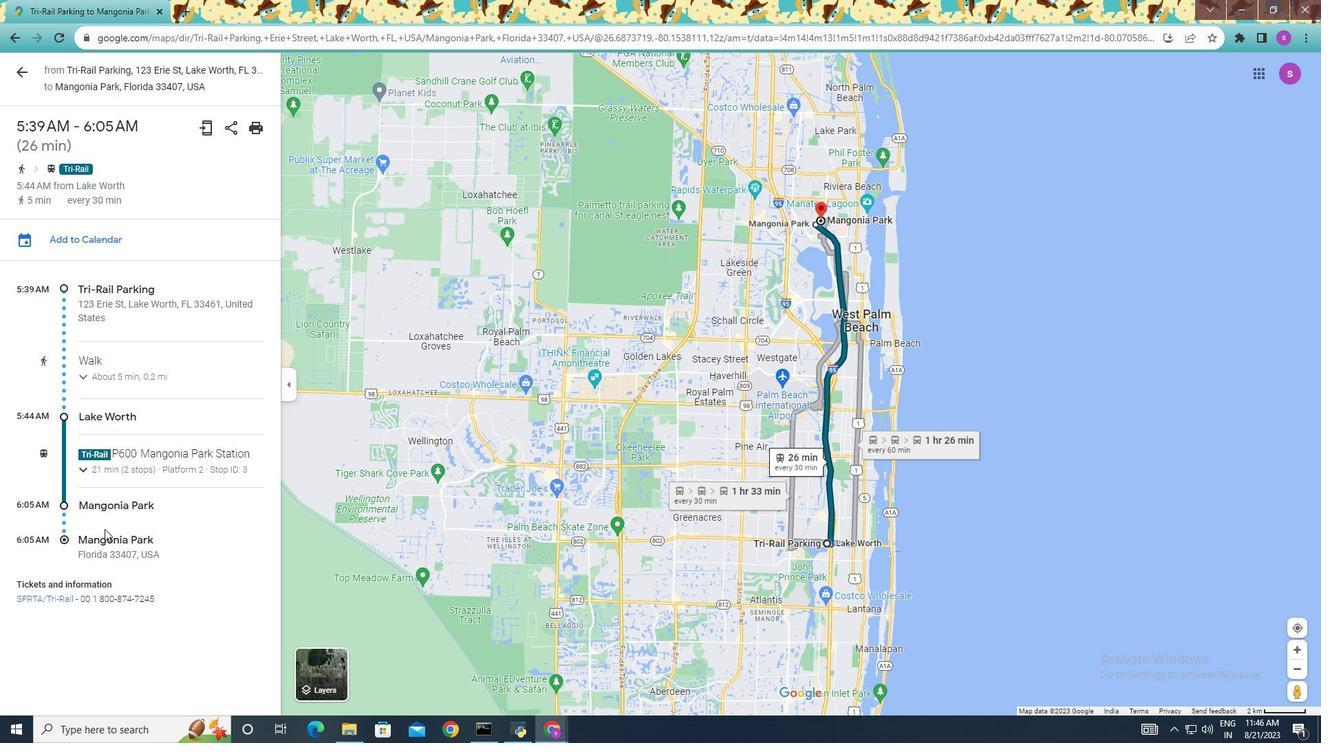 
Action: Mouse scrolled (112, 506) with delta (0, 0)
Screenshot: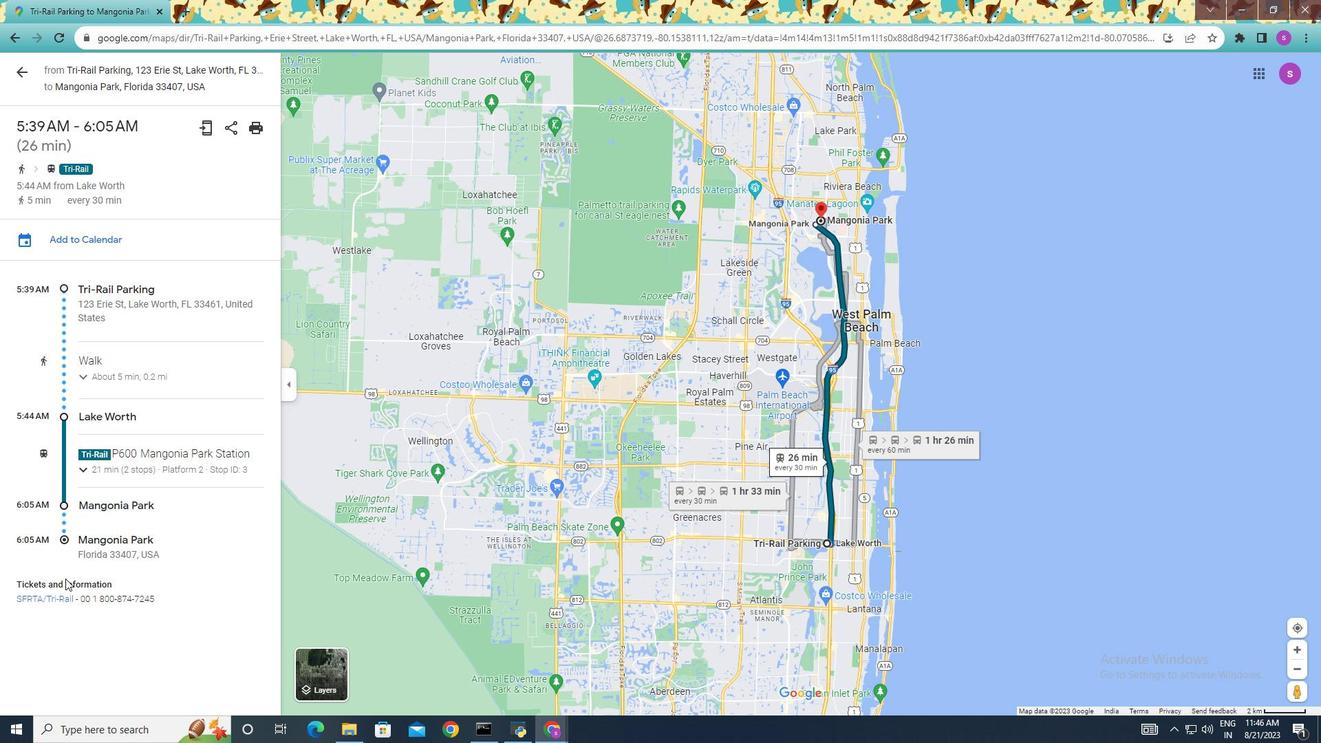 
Action: Mouse moved to (112, 506)
Screenshot: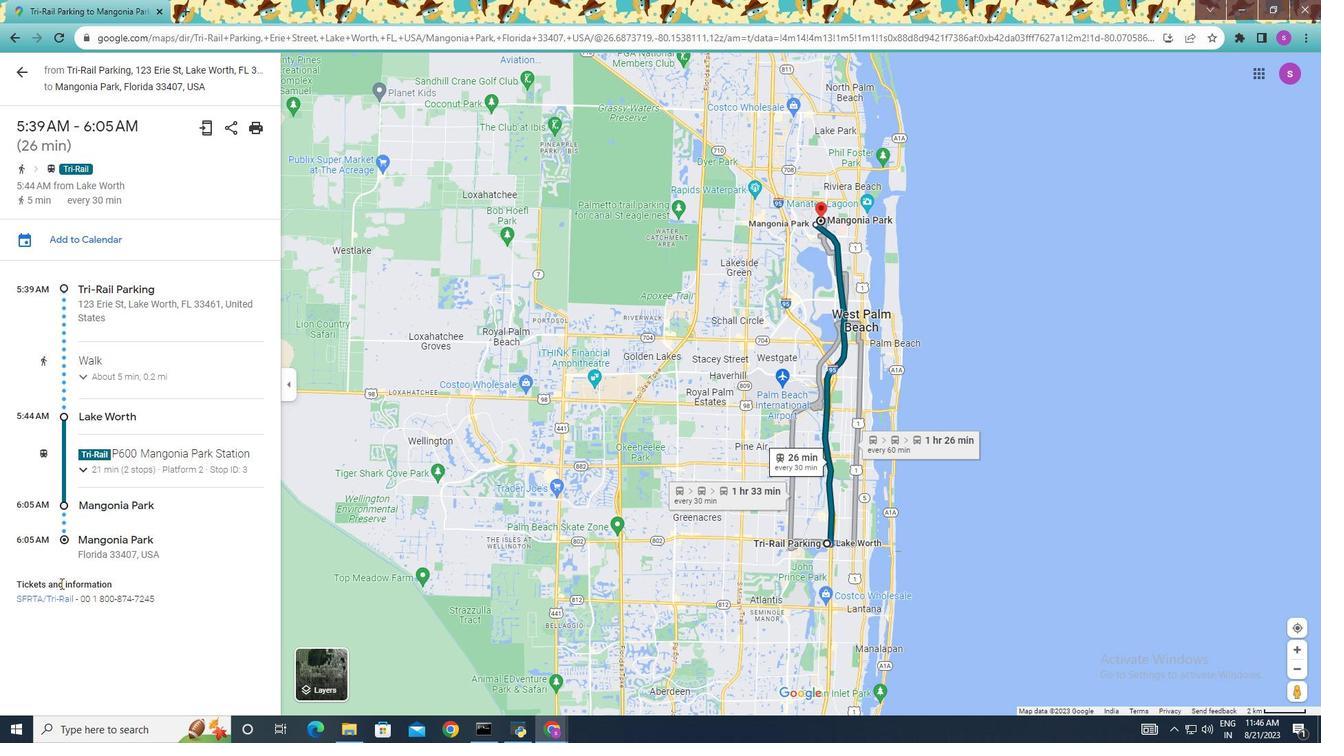
Action: Mouse scrolled (112, 505) with delta (0, 0)
Screenshot: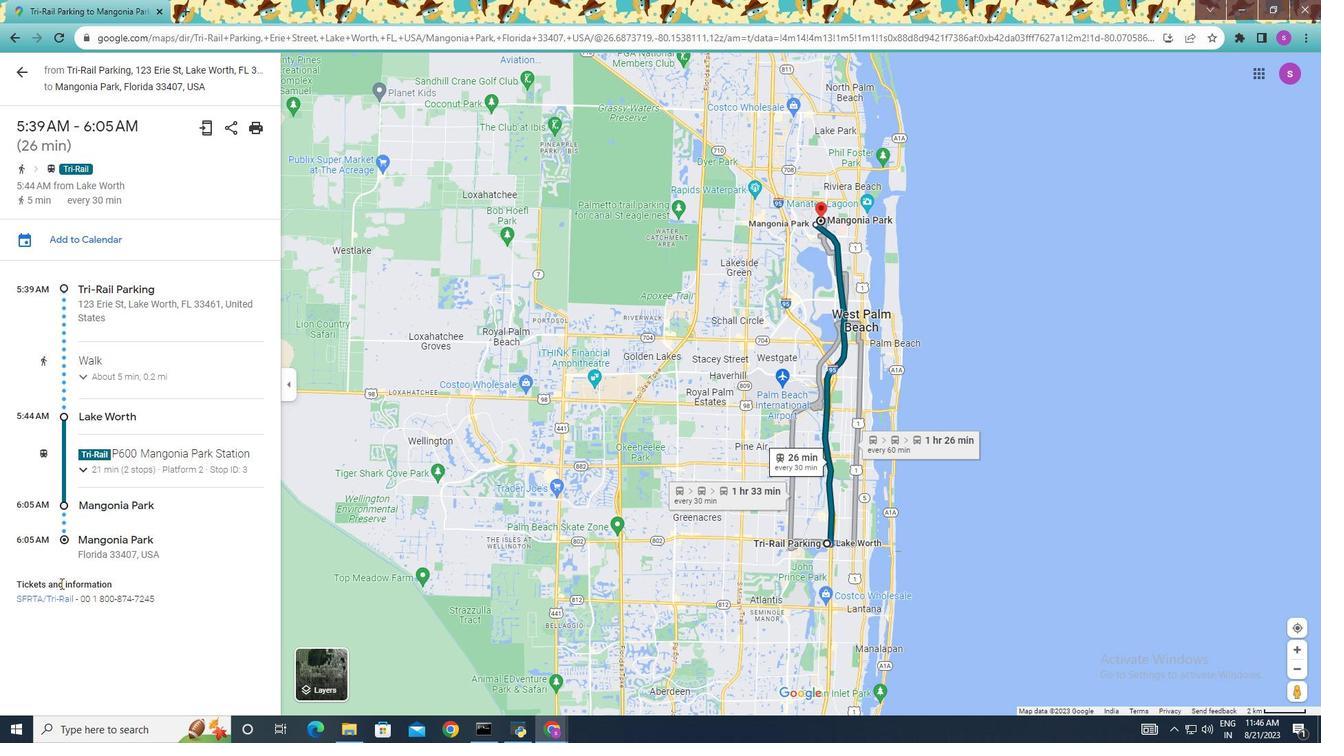 
Action: Mouse moved to (83, 380)
Screenshot: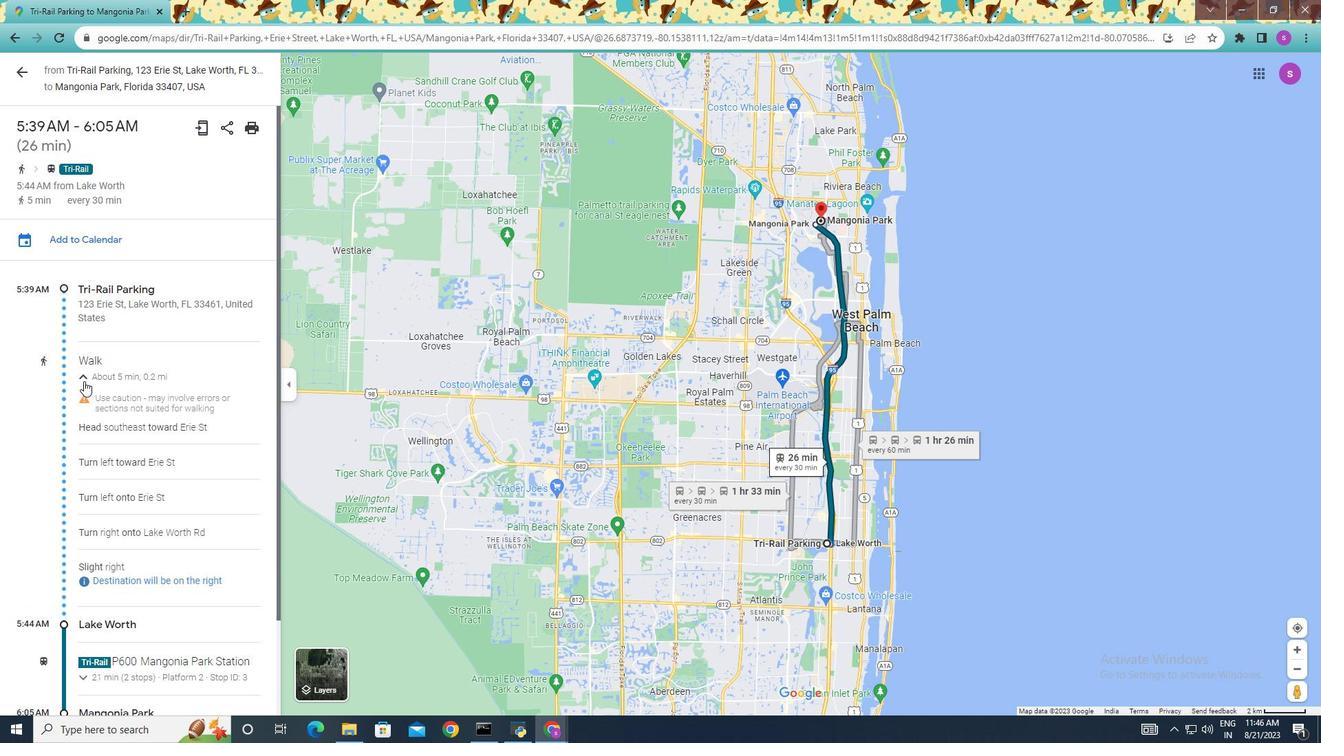 
Action: Mouse pressed left at (83, 380)
Screenshot: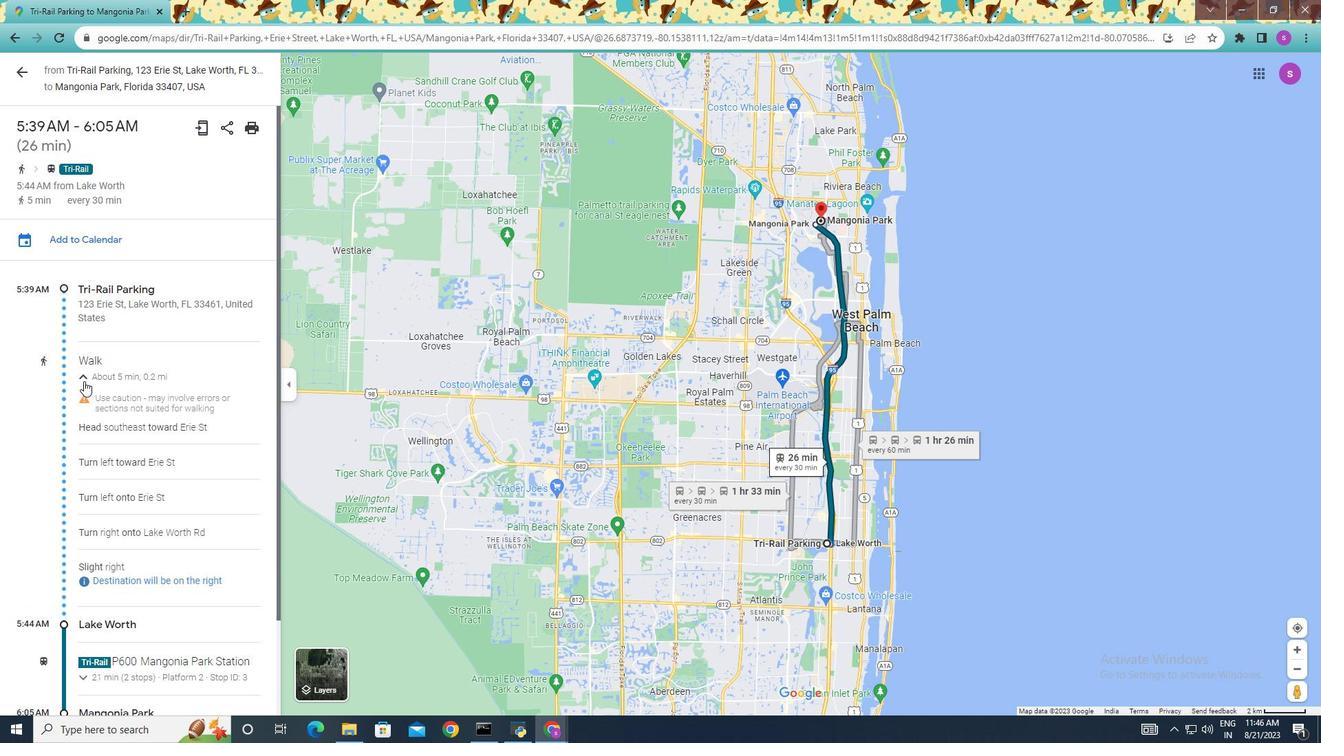 
Action: Mouse moved to (85, 382)
Screenshot: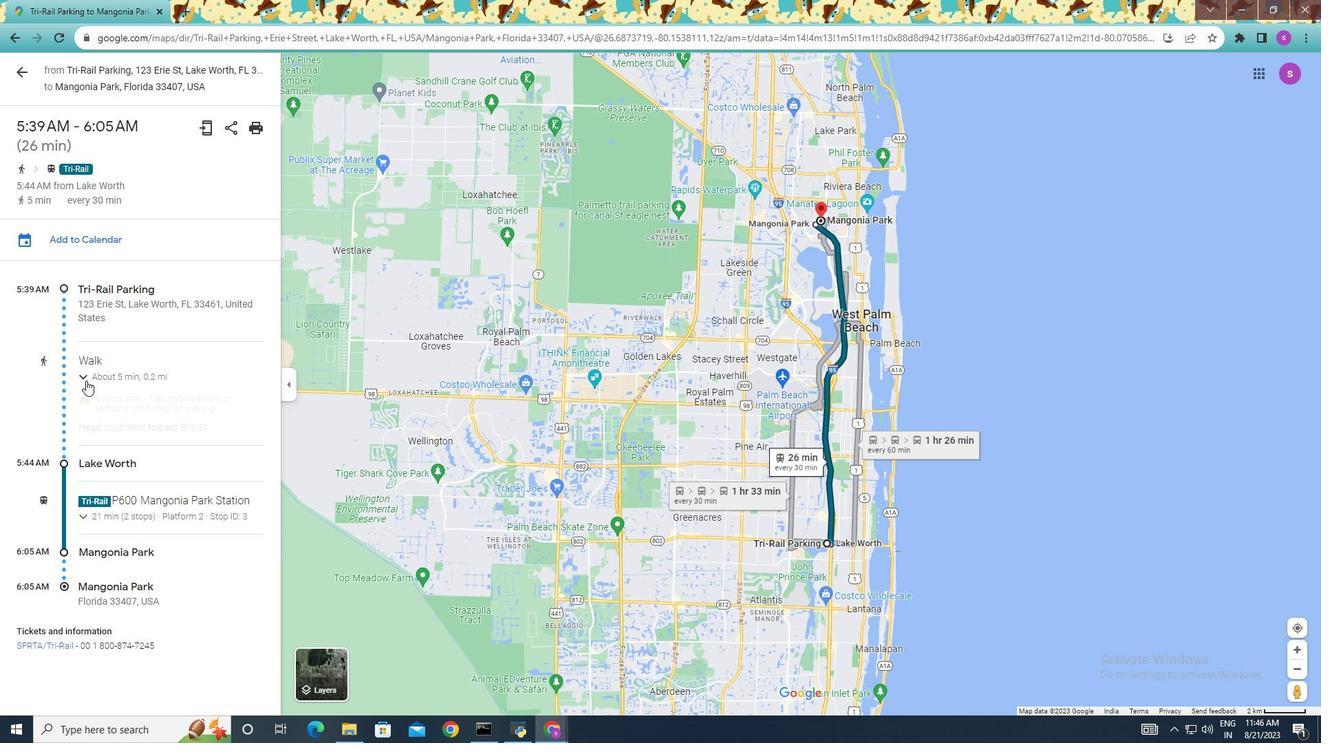
Action: Mouse pressed left at (85, 382)
Screenshot: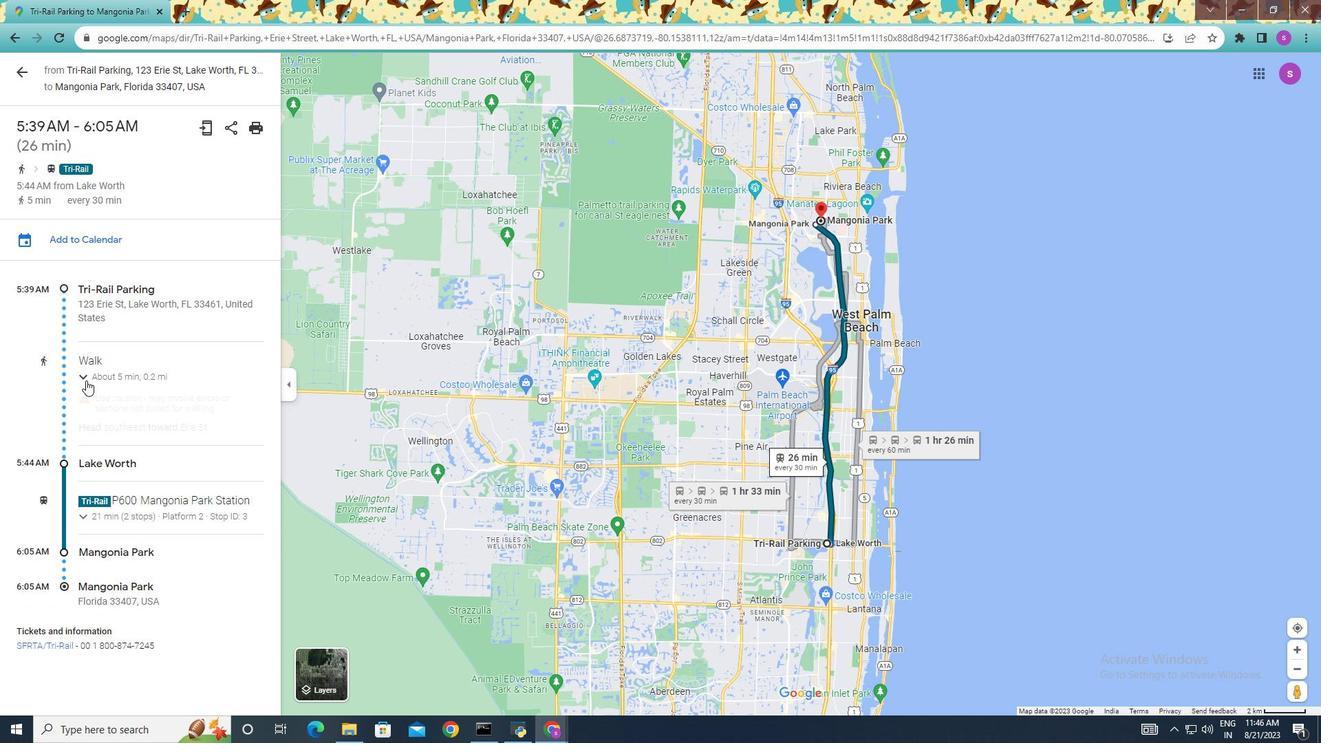 
Action: Mouse moved to (86, 380)
Screenshot: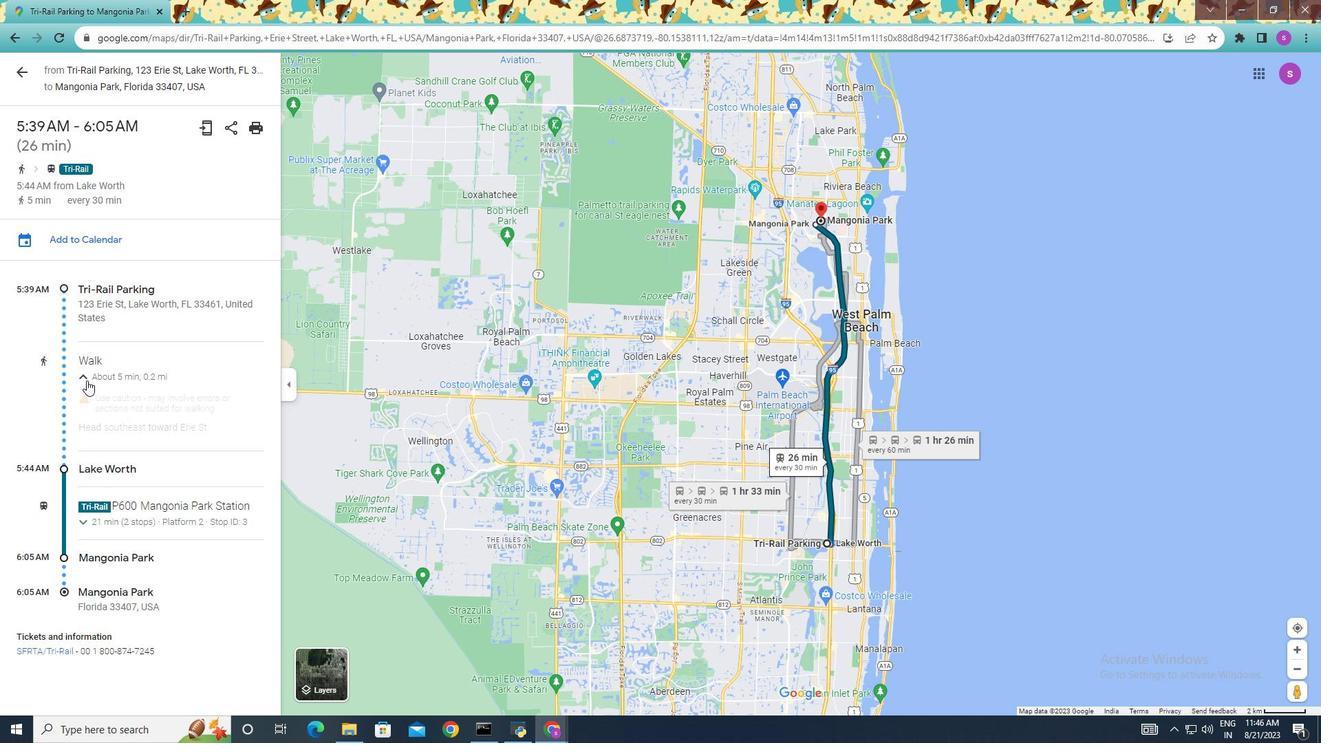 
Action: Mouse pressed left at (86, 380)
Screenshot: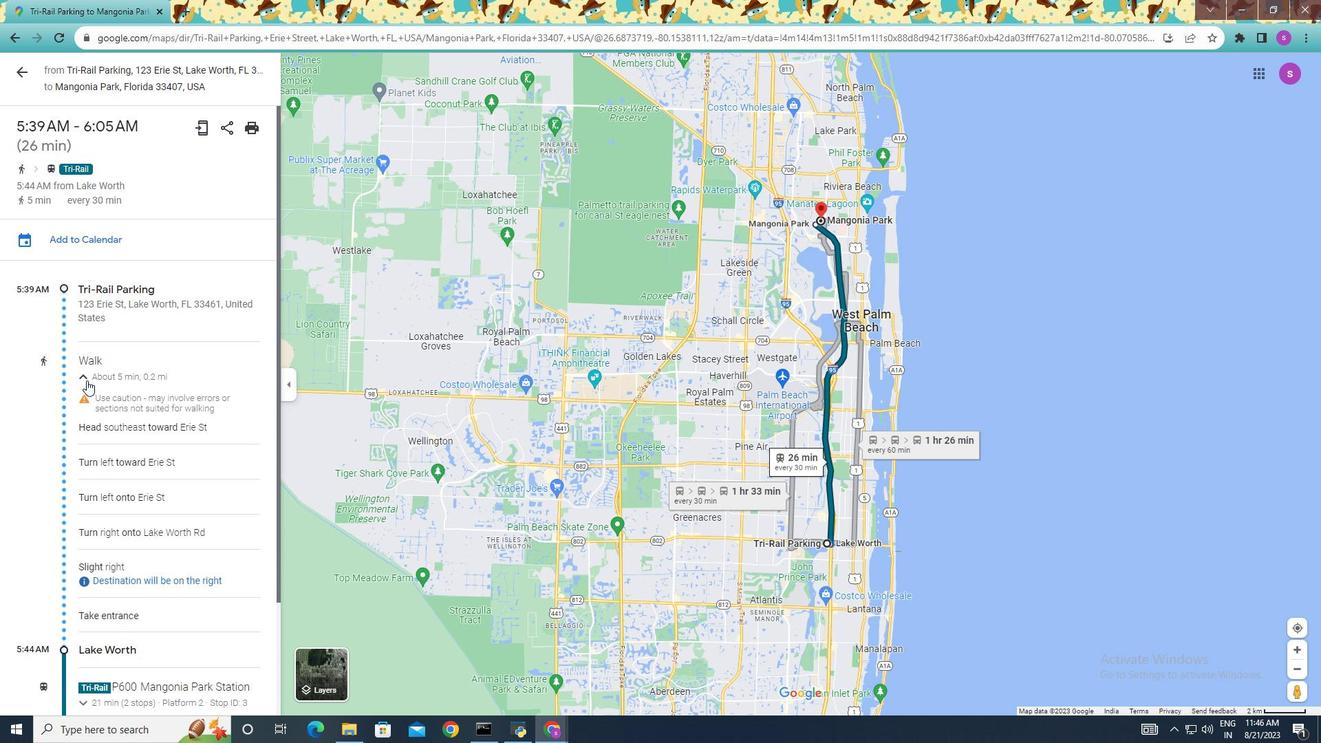 
Action: Mouse moved to (82, 581)
Screenshot: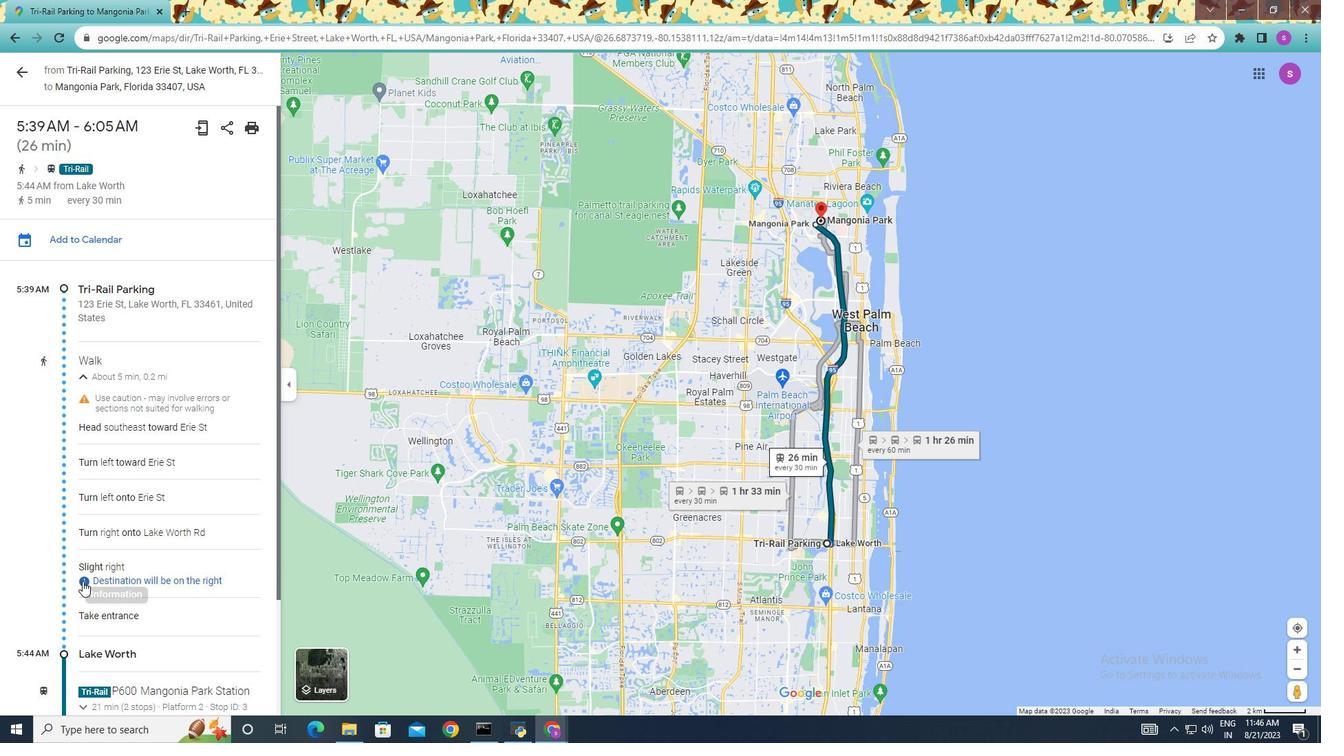
Action: Mouse pressed left at (82, 581)
Screenshot: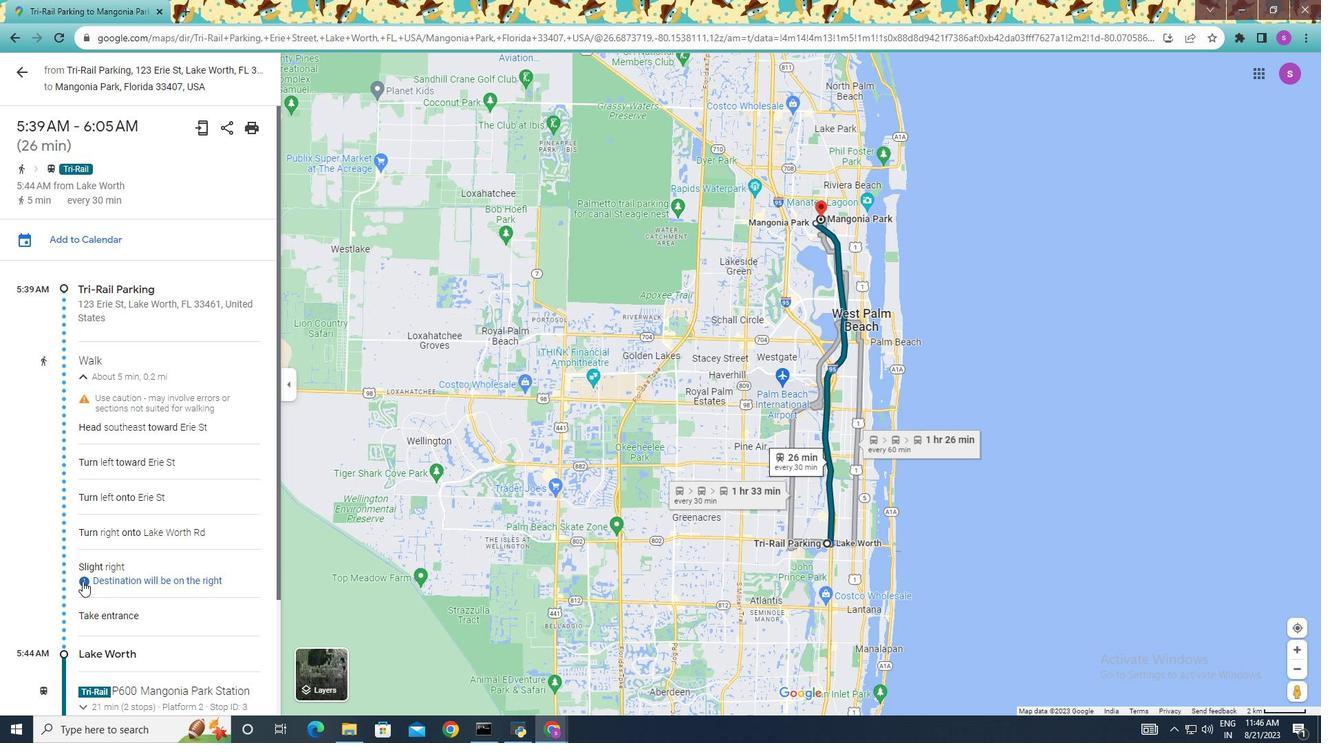 
Action: Mouse moved to (82, 380)
Screenshot: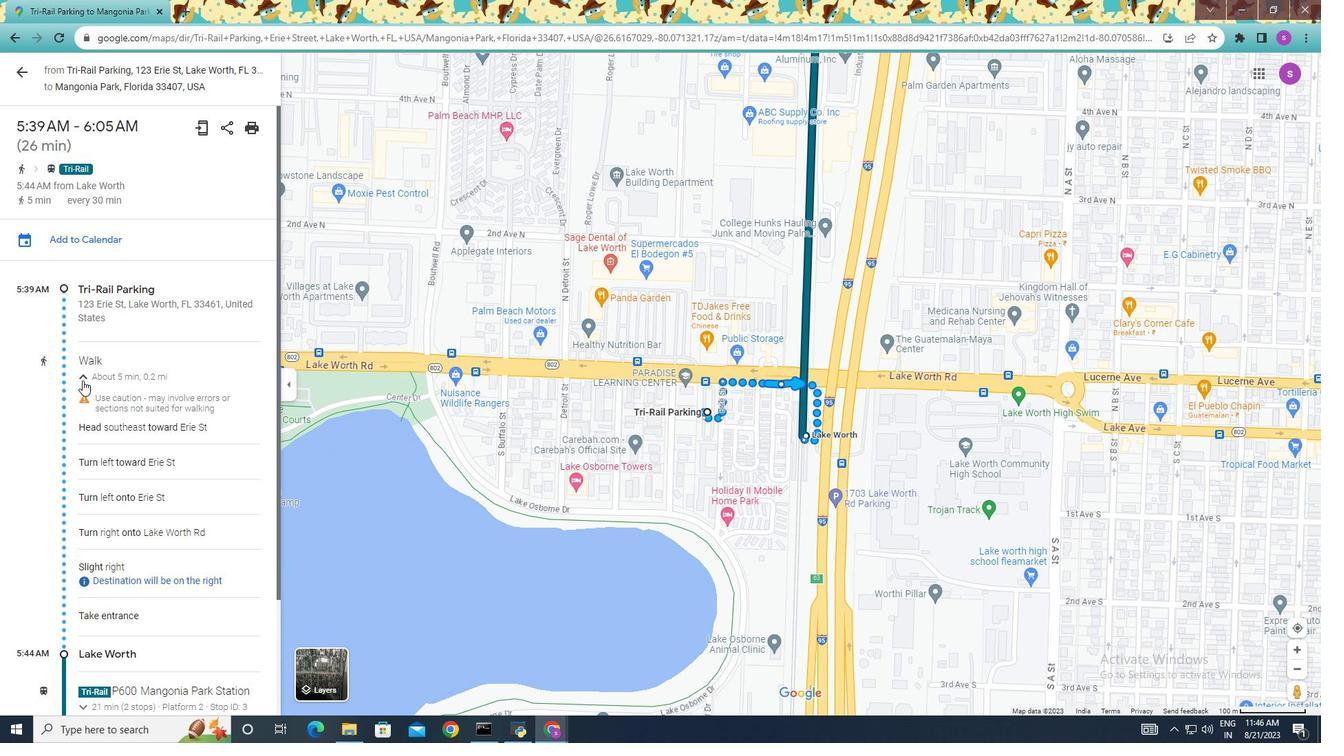 
Action: Mouse pressed left at (82, 380)
Screenshot: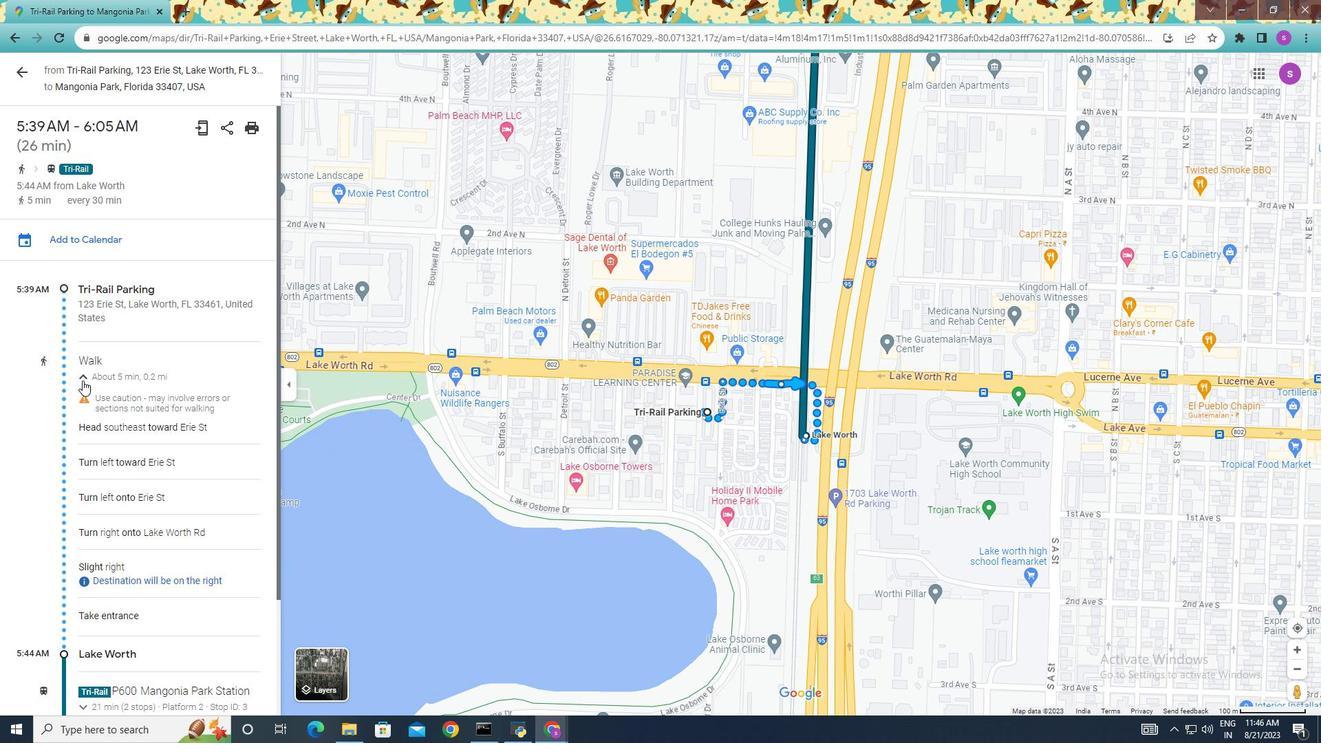 
Action: Mouse moved to (804, 376)
Screenshot: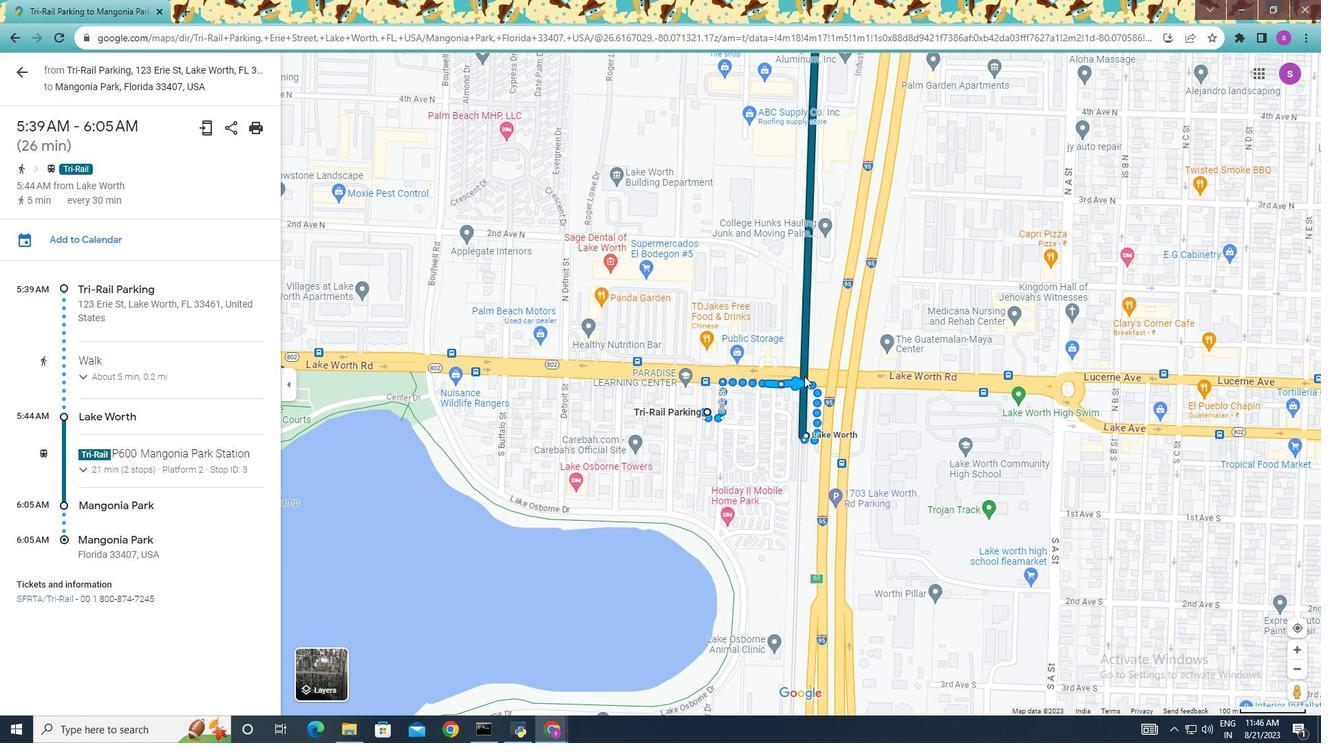 
Action: Mouse pressed left at (804, 376)
Screenshot: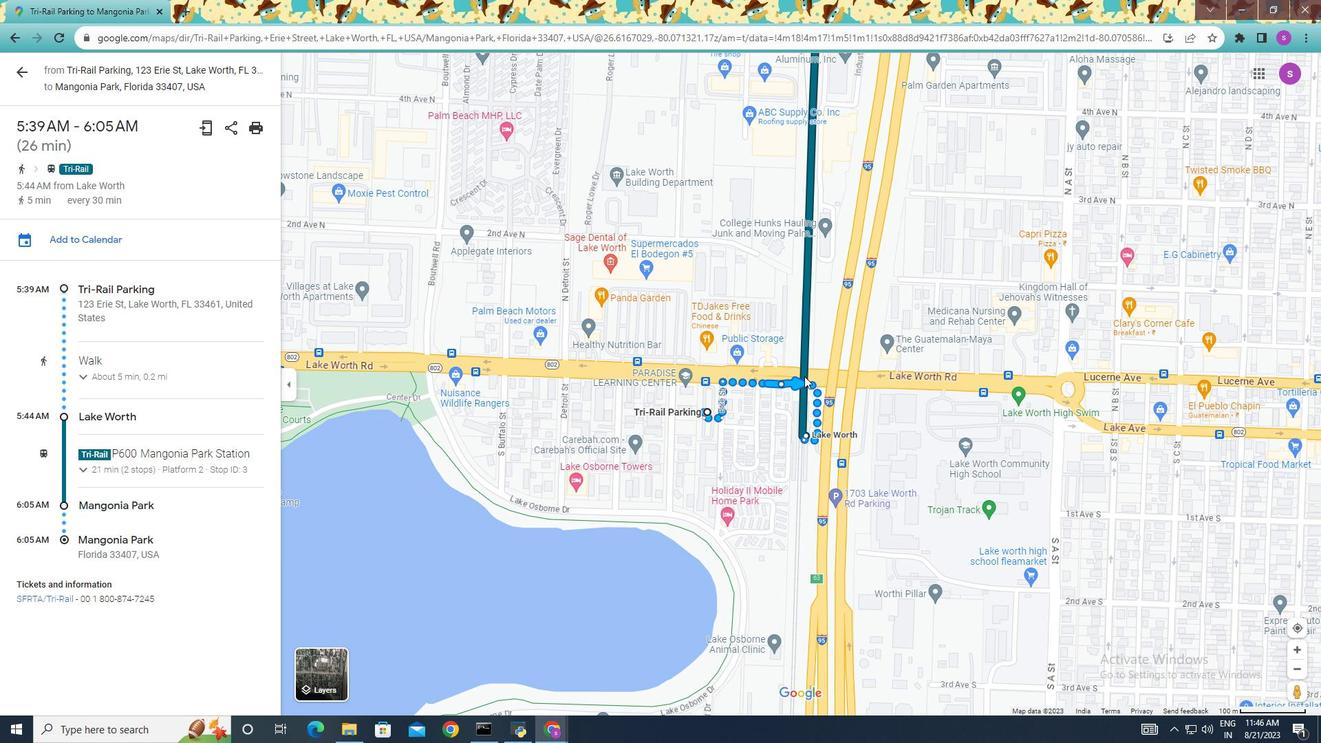 
Action: Mouse moved to (19, 75)
Screenshot: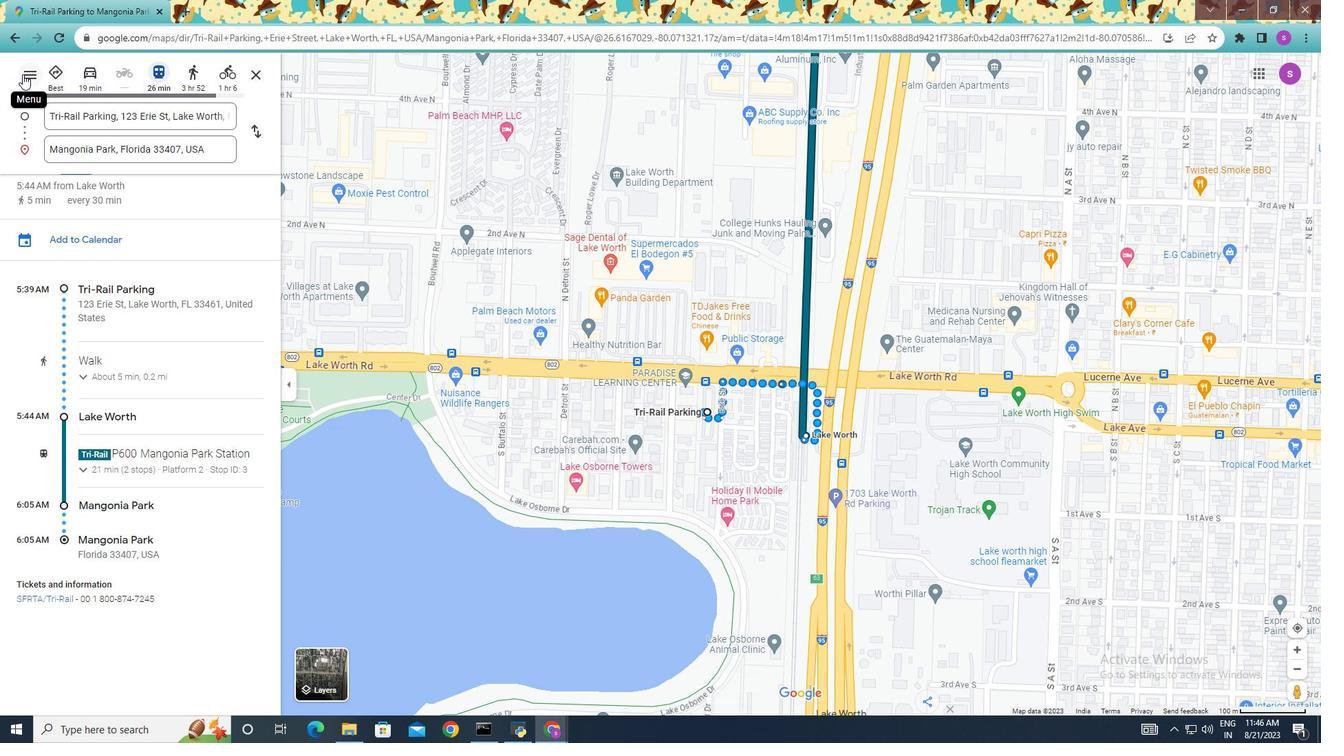 
Action: Mouse pressed left at (19, 75)
Screenshot: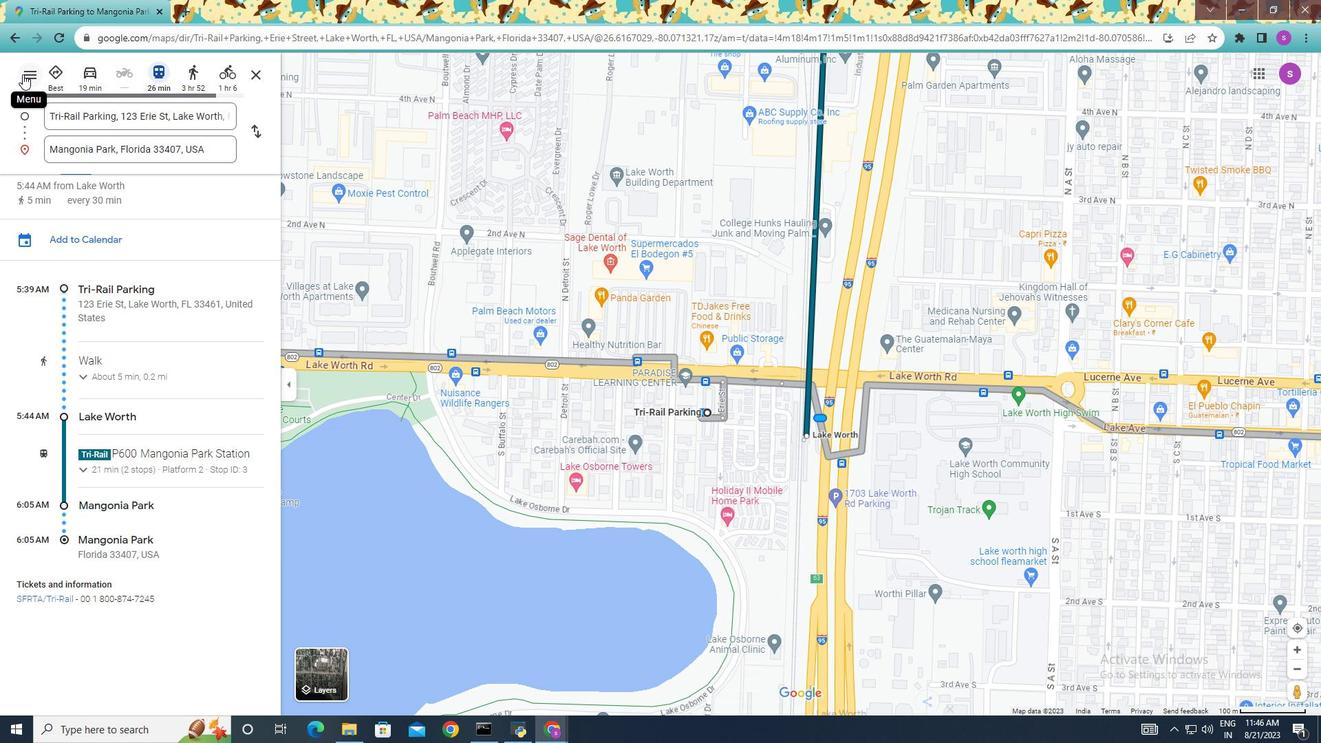 
Action: Mouse moved to (79, 278)
Screenshot: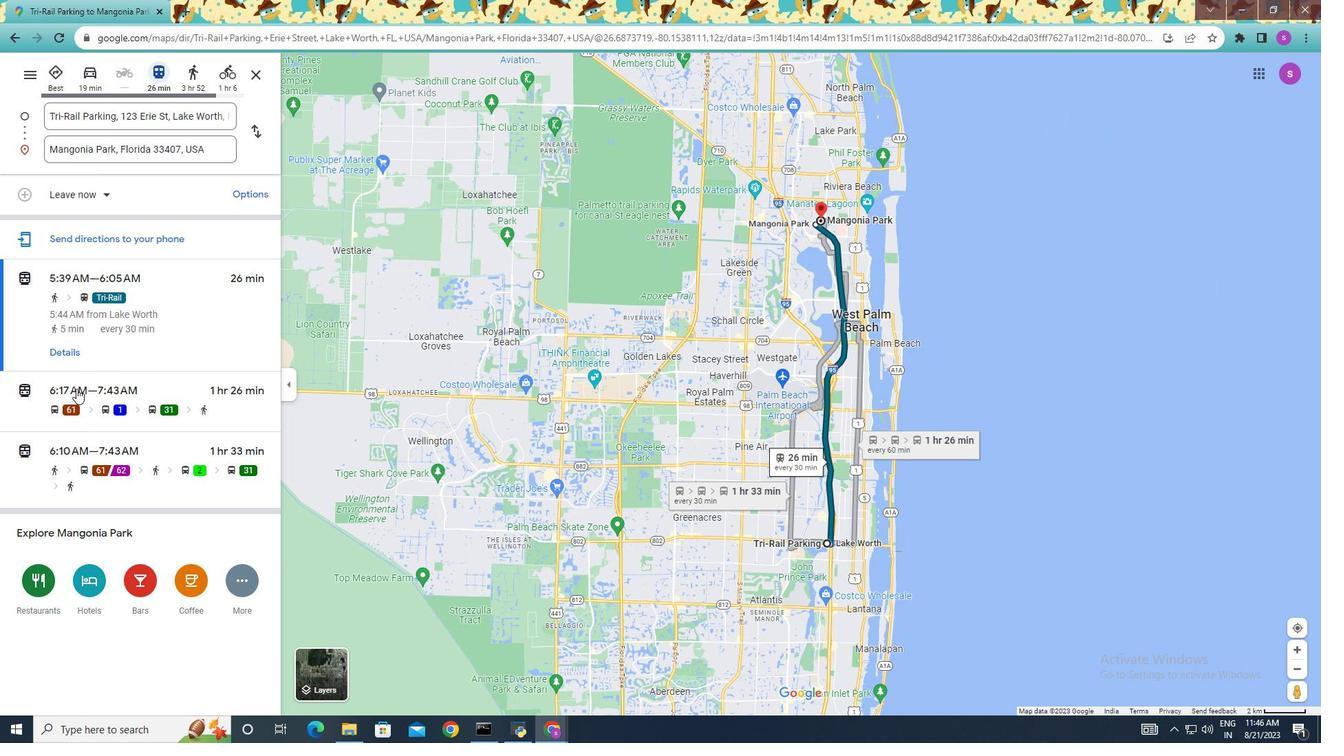 
Action: Mouse scrolled (79, 277) with delta (0, 0)
Screenshot: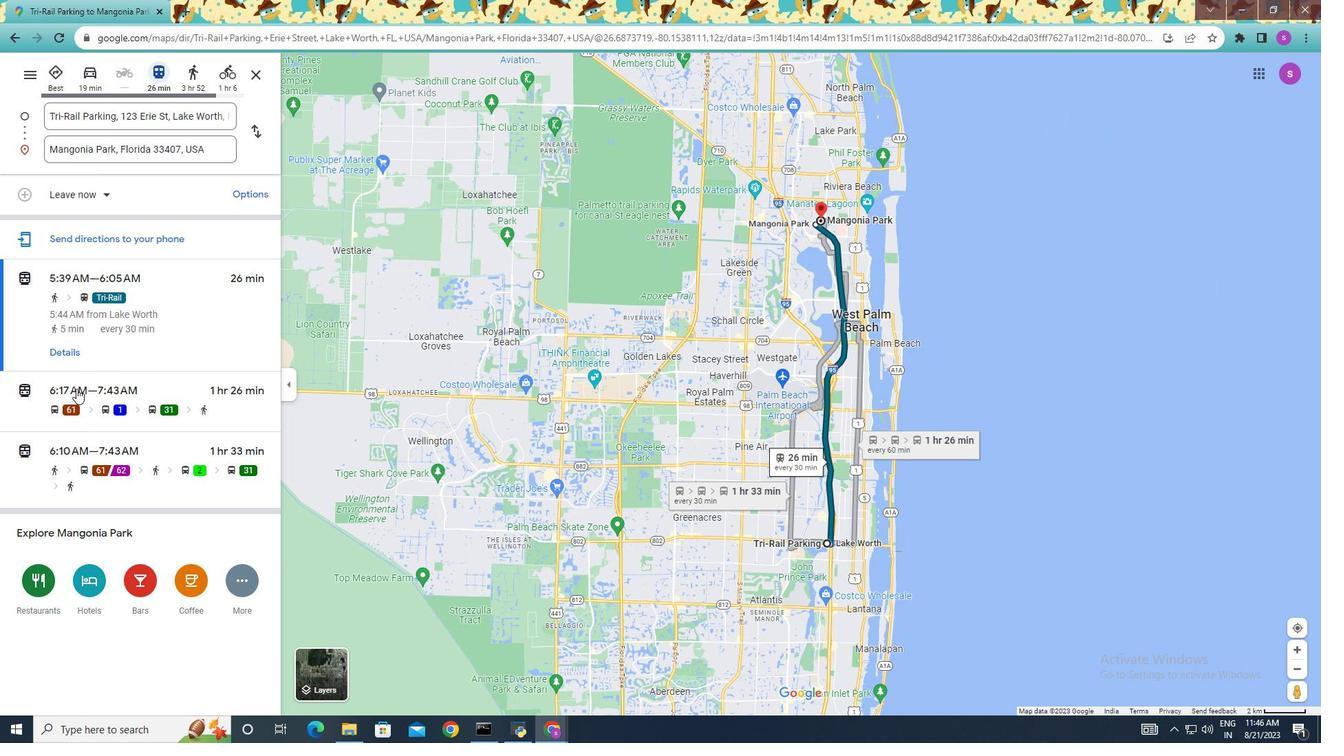 
Action: Mouse moved to (80, 278)
Screenshot: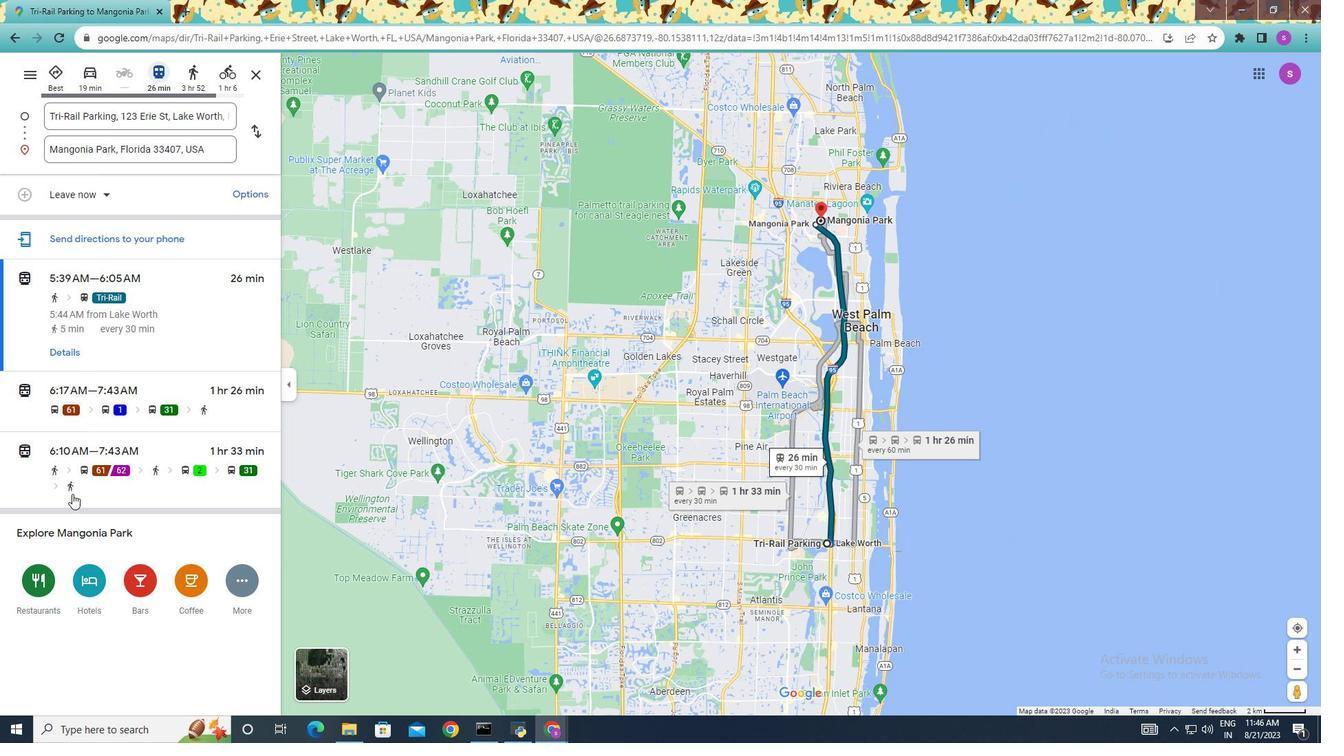 
Action: Mouse scrolled (80, 277) with delta (0, 0)
Screenshot: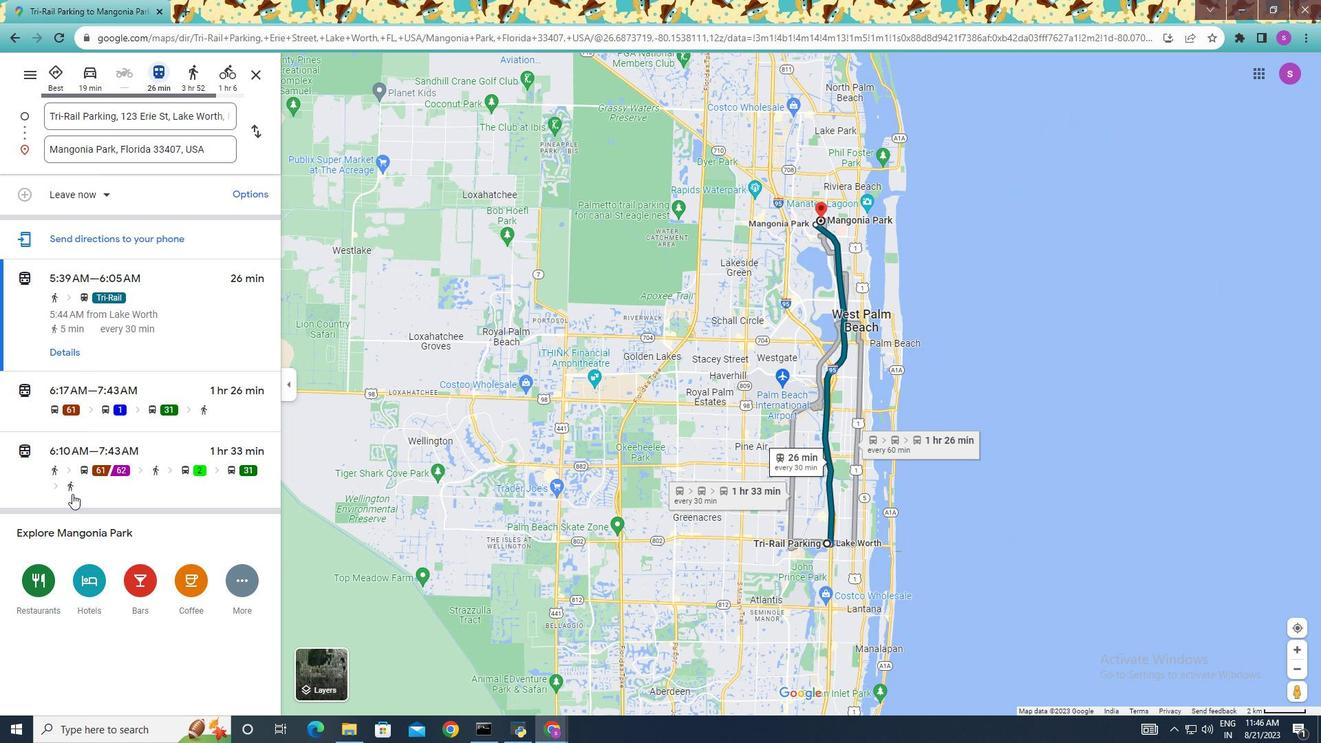 
Action: Mouse moved to (5, 30)
Screenshot: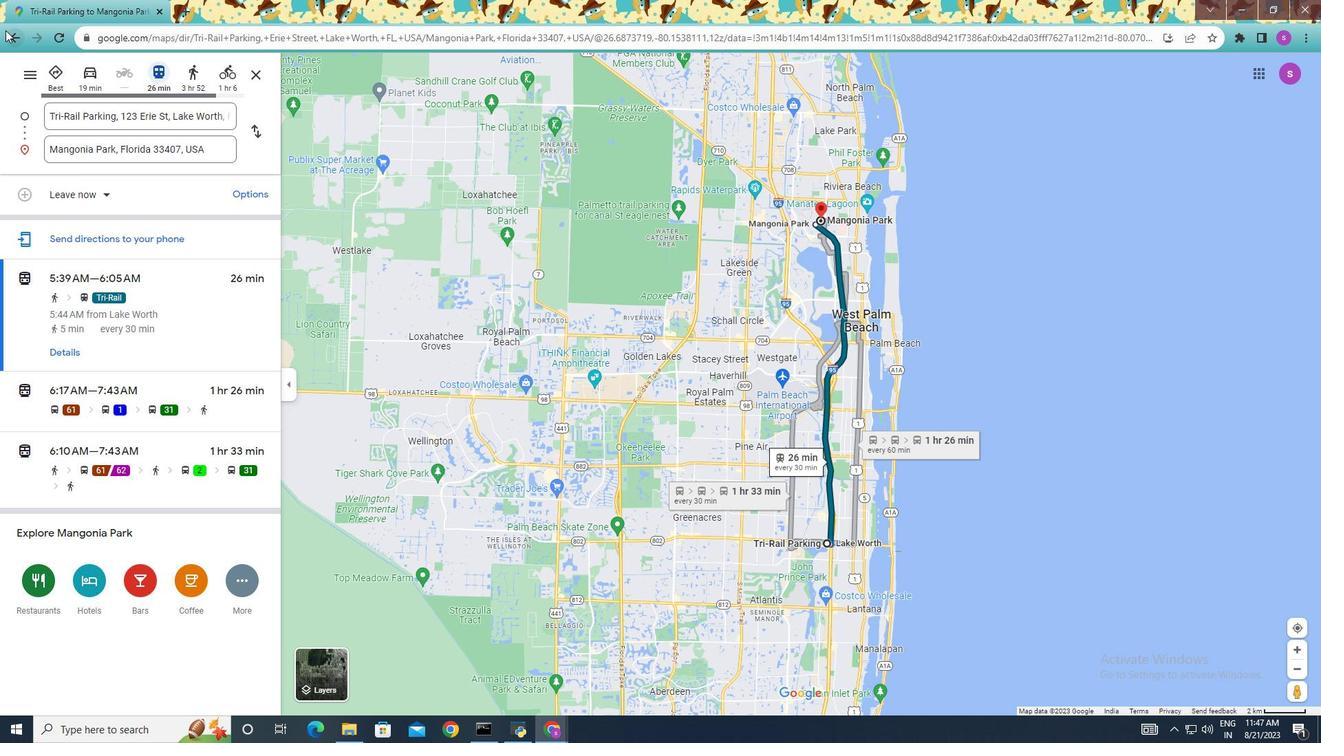 
Action: Mouse pressed left at (5, 30)
Screenshot: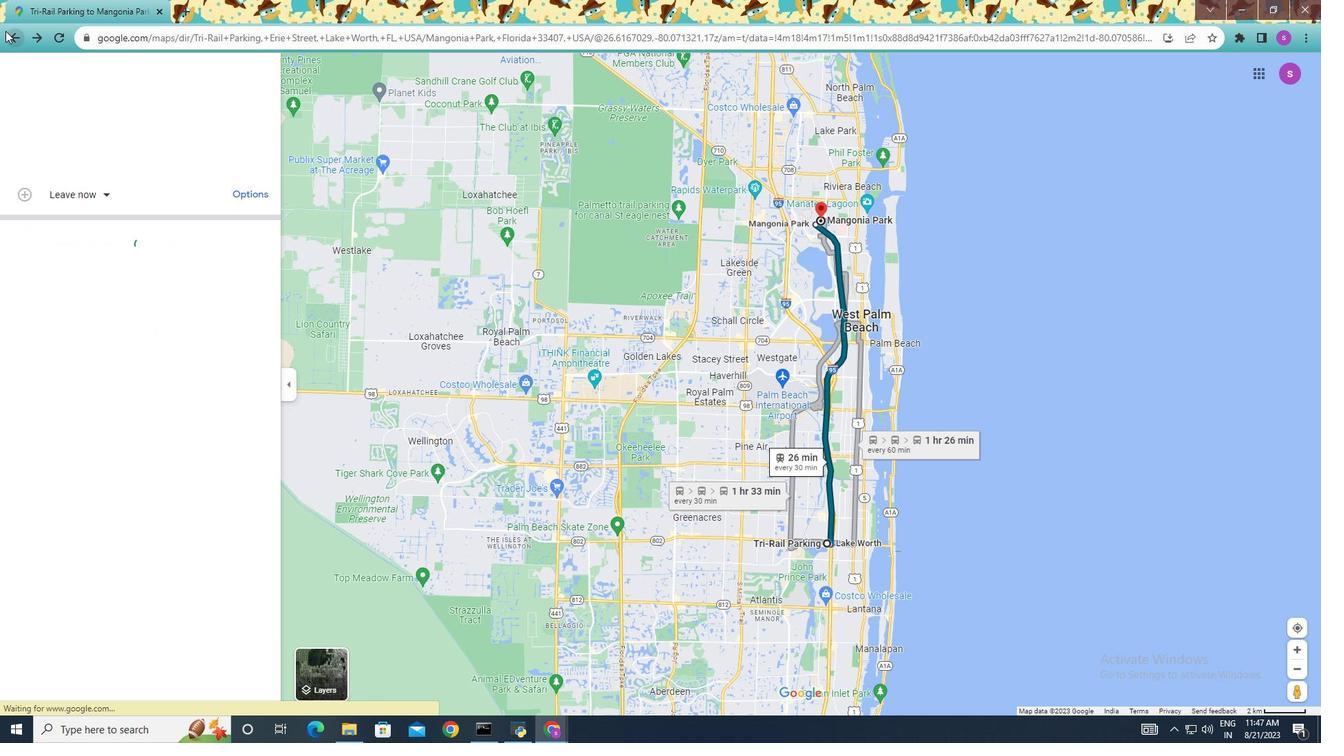 
Action: Mouse moved to (22, 72)
Screenshot: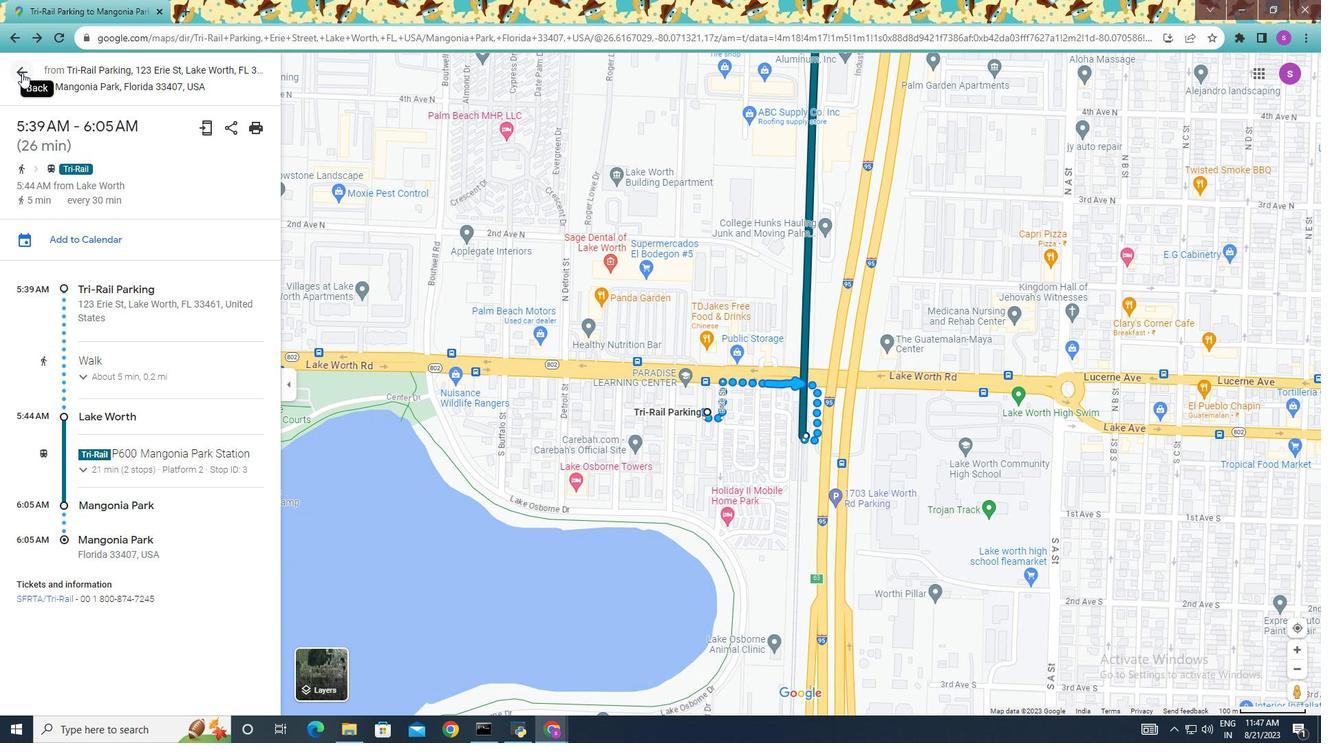 
Action: Mouse pressed left at (22, 72)
Screenshot: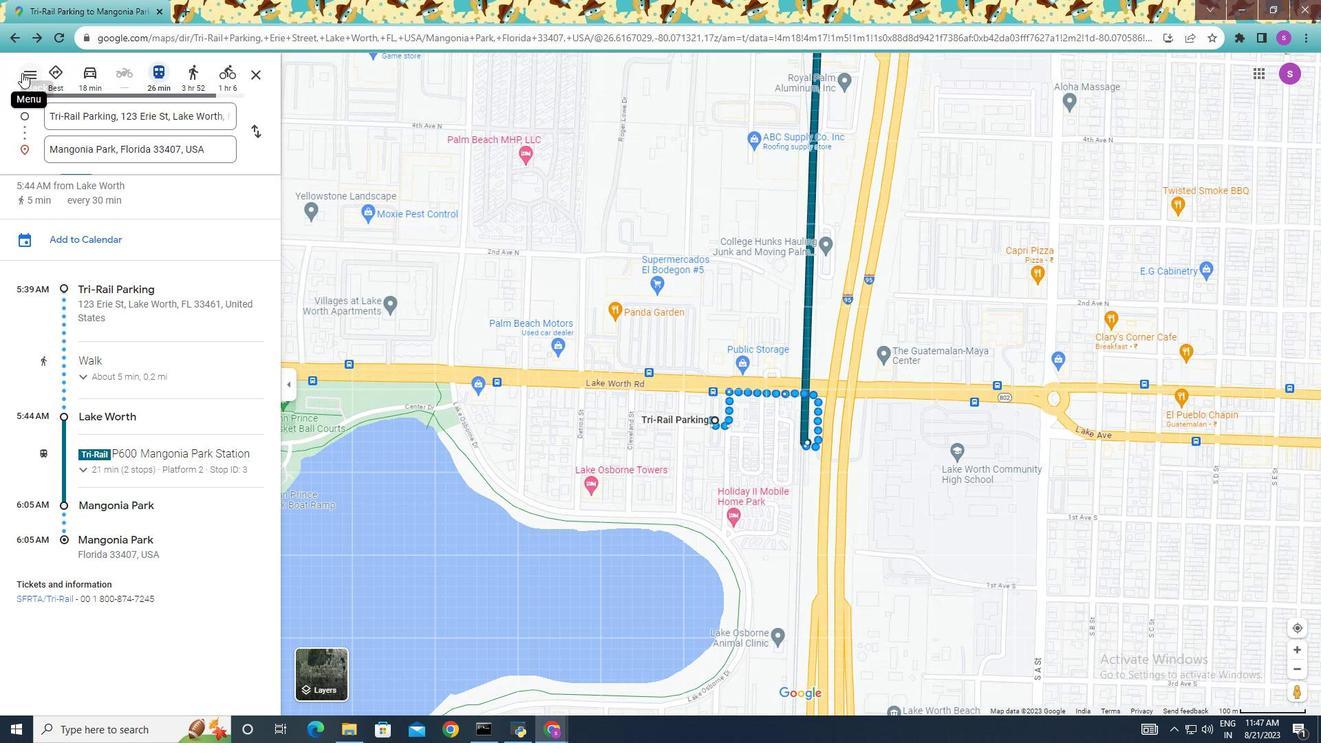
Action: Mouse moved to (164, 78)
Screenshot: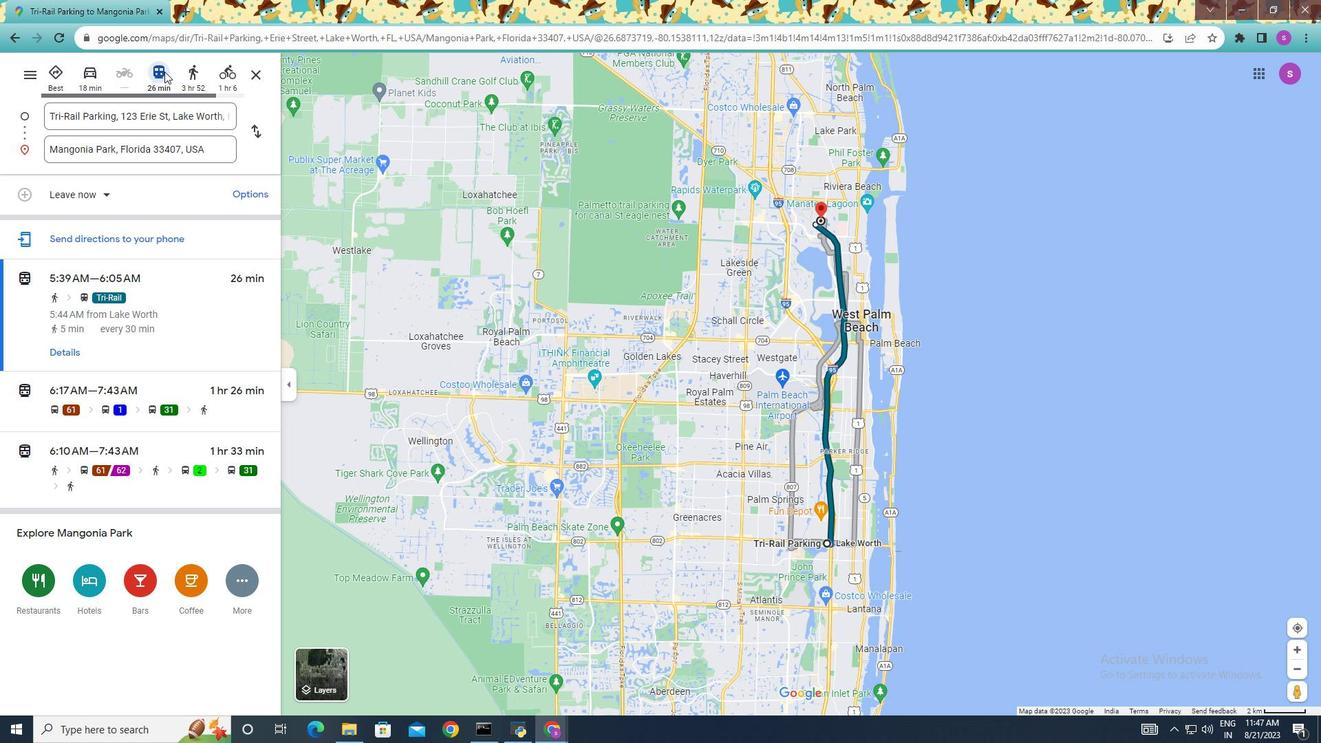 
Action: Mouse pressed left at (159, 78)
Screenshot: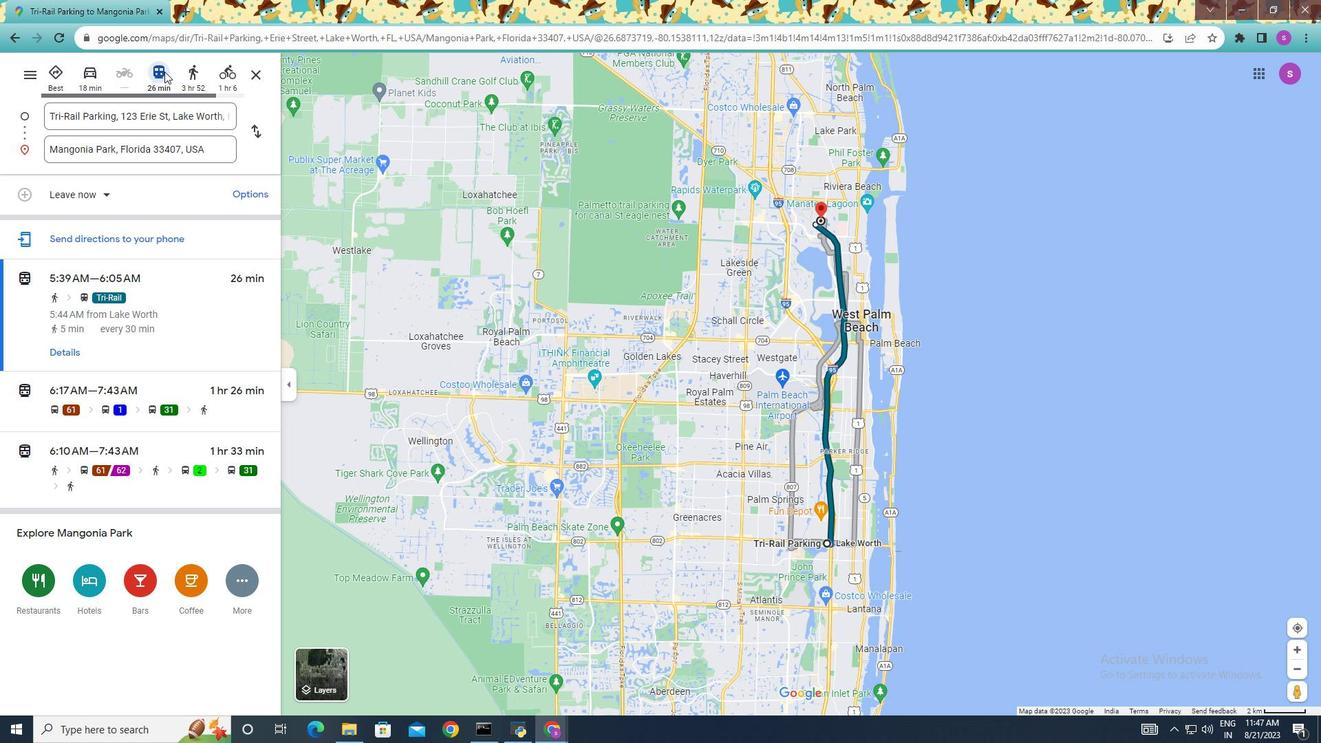 
Action: Mouse moved to (161, 370)
Screenshot: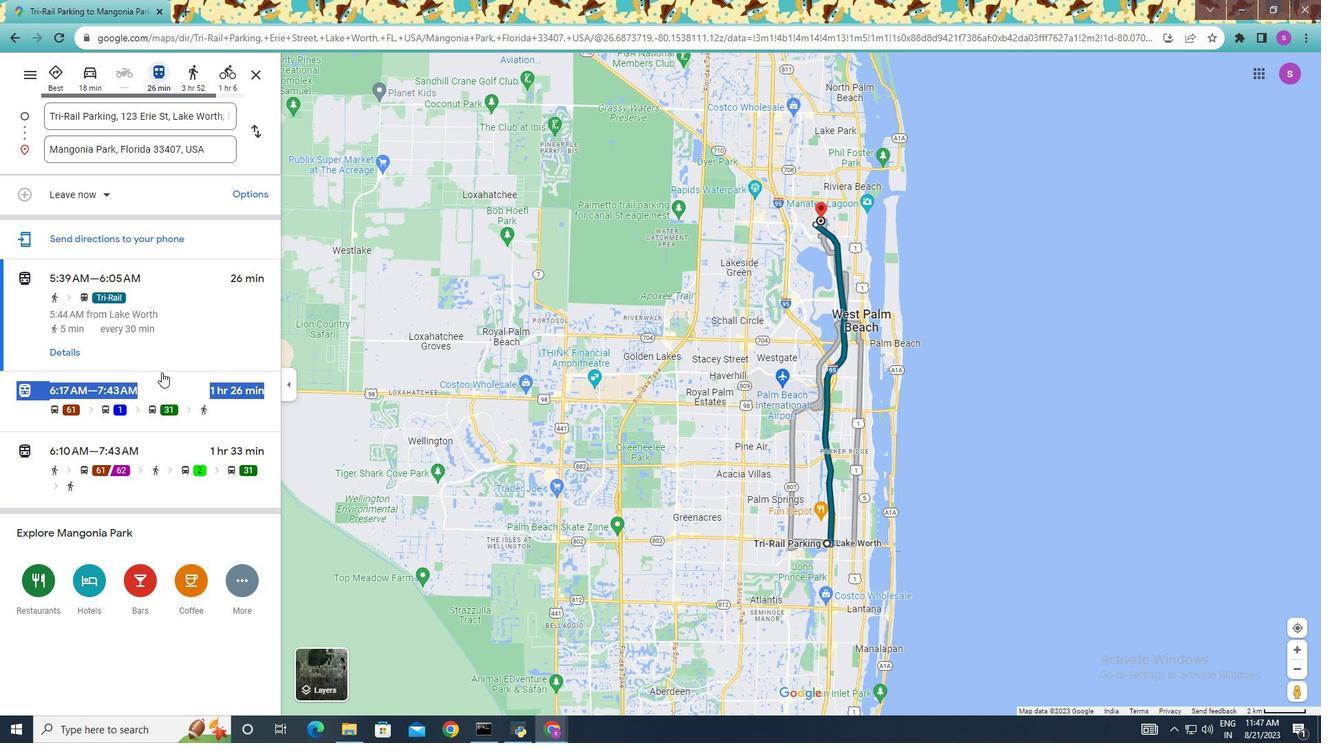 
Action: Mouse pressed left at (161, 370)
Screenshot: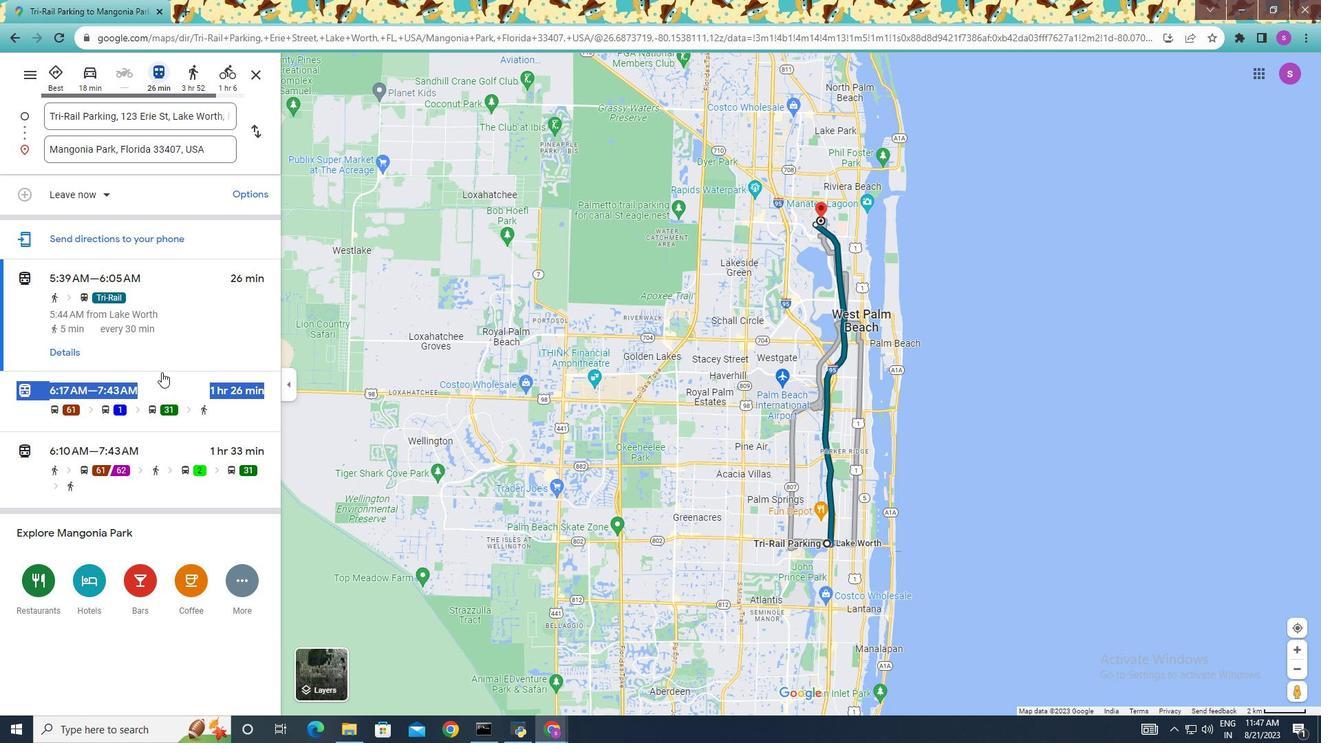 
Action: Mouse moved to (26, 417)
Screenshot: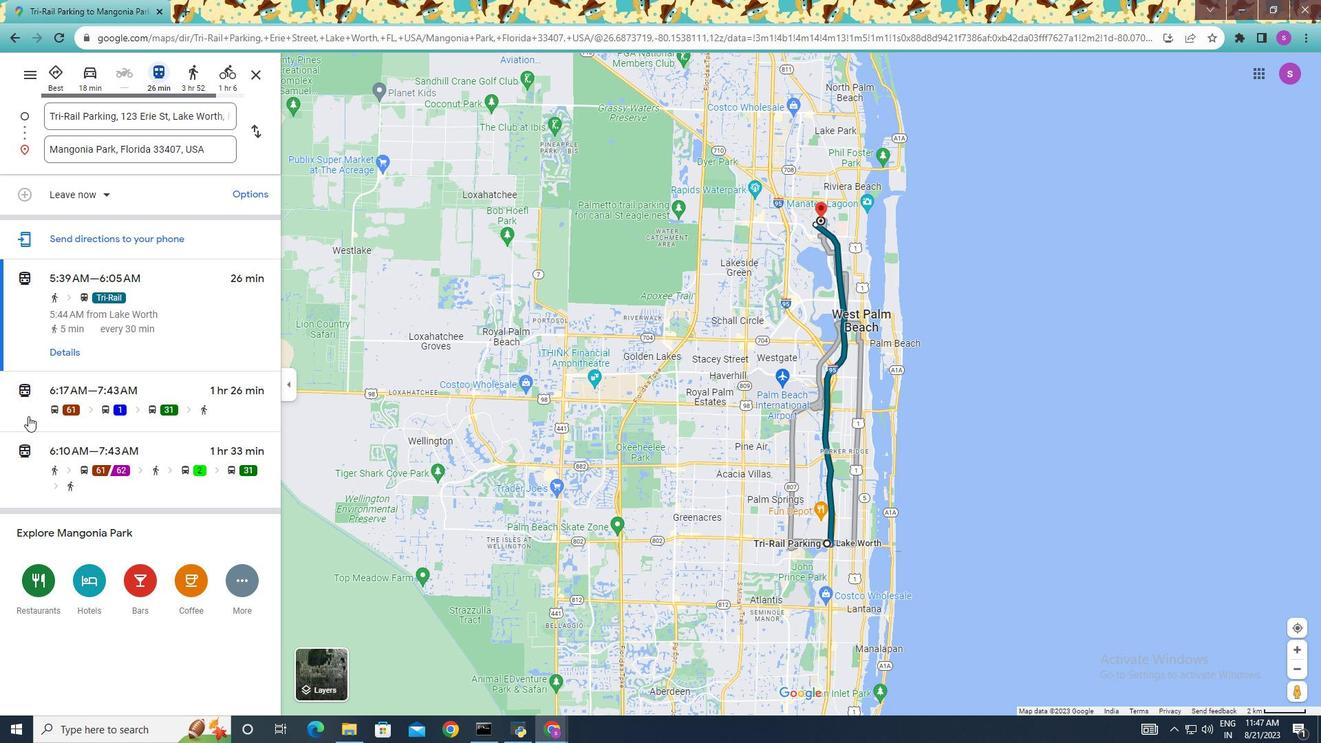 
Action: Mouse pressed left at (26, 417)
Screenshot: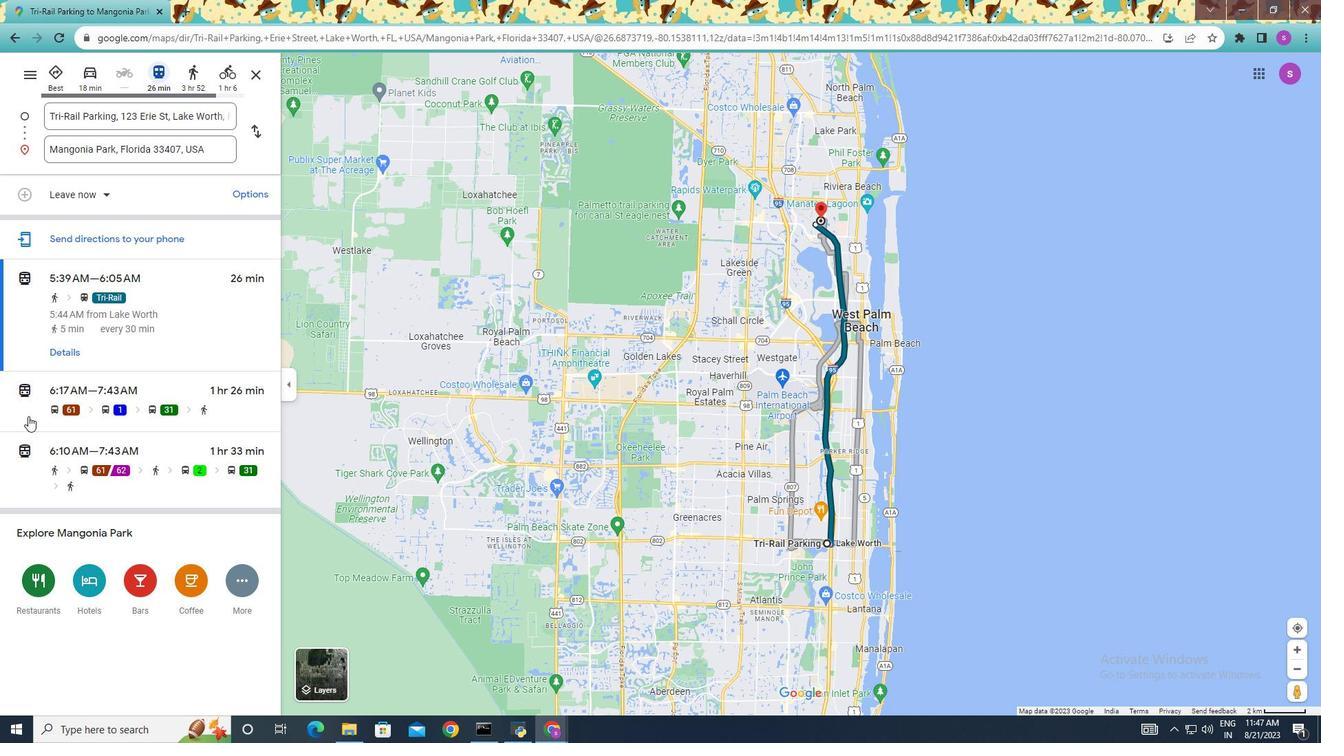 
Action: Mouse moved to (58, 413)
Screenshot: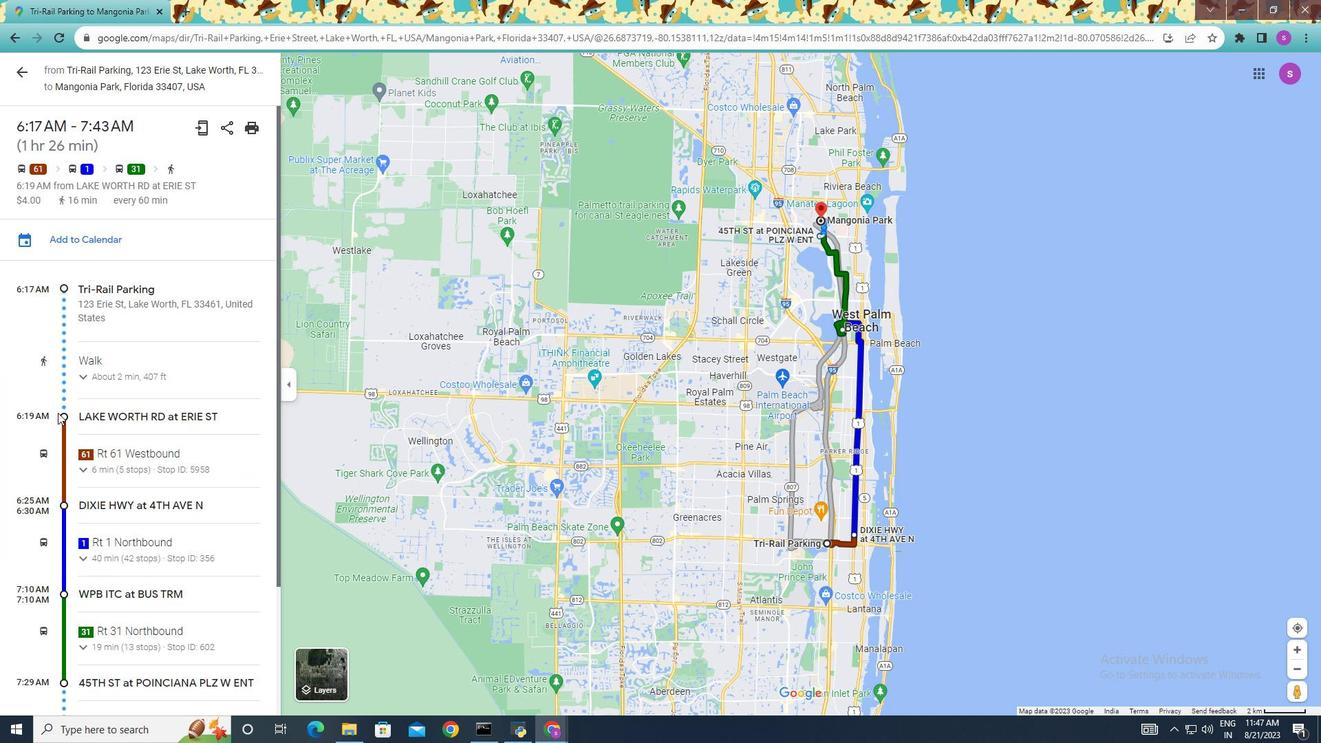 
Action: Mouse pressed left at (58, 413)
Screenshot: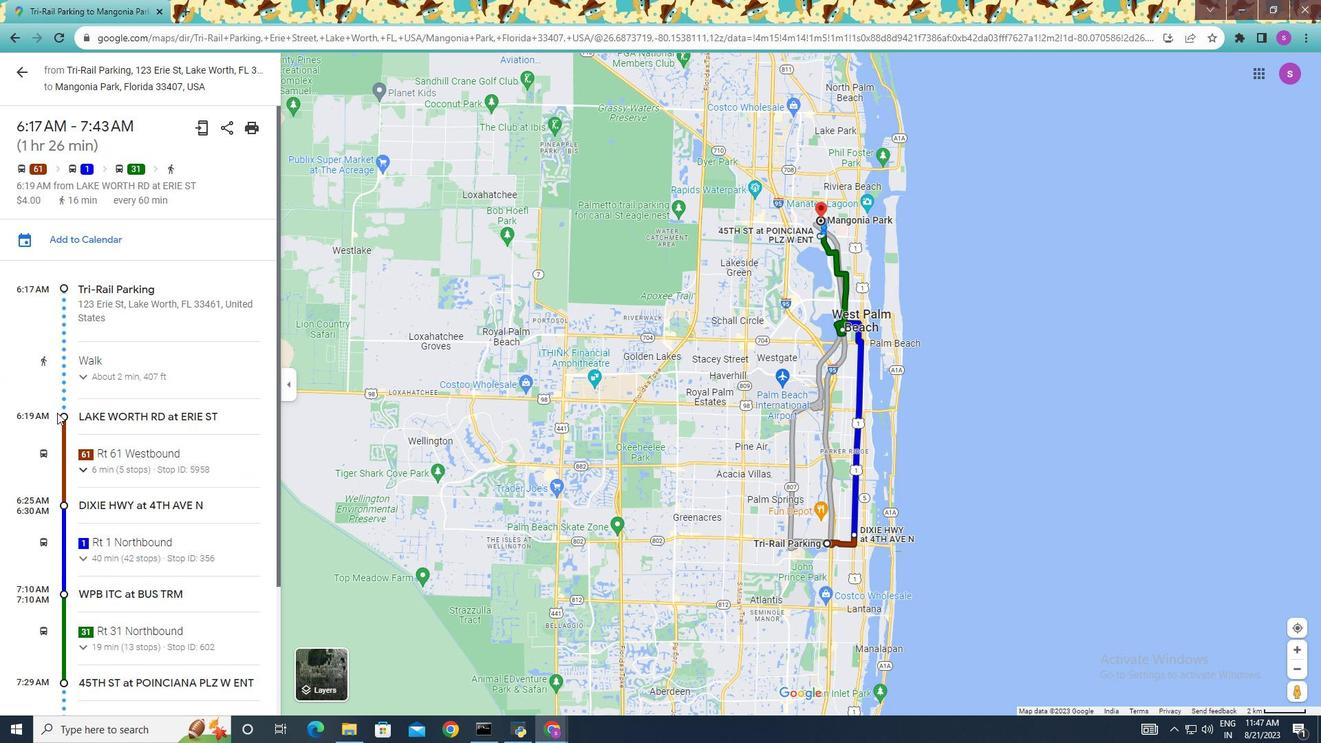 
Action: Mouse moved to (173, 541)
Screenshot: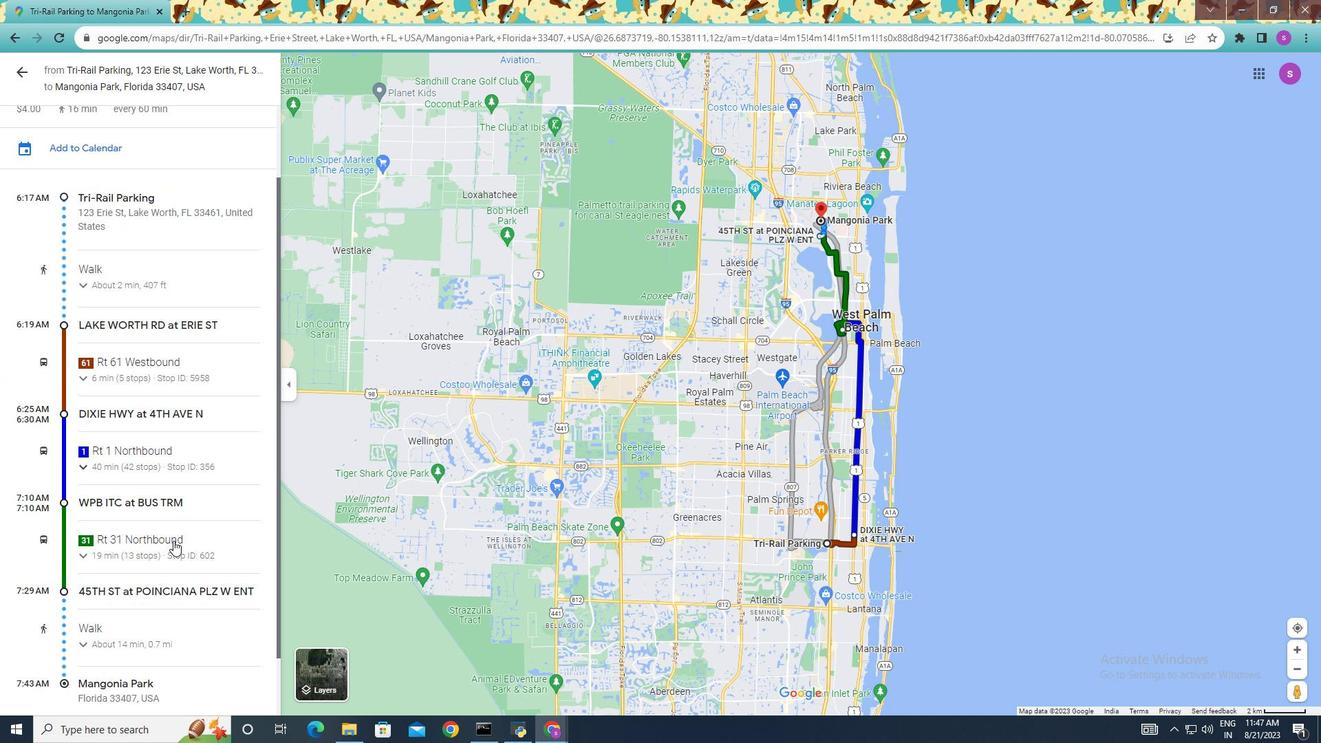 
Action: Mouse scrolled (173, 540) with delta (0, 0)
Screenshot: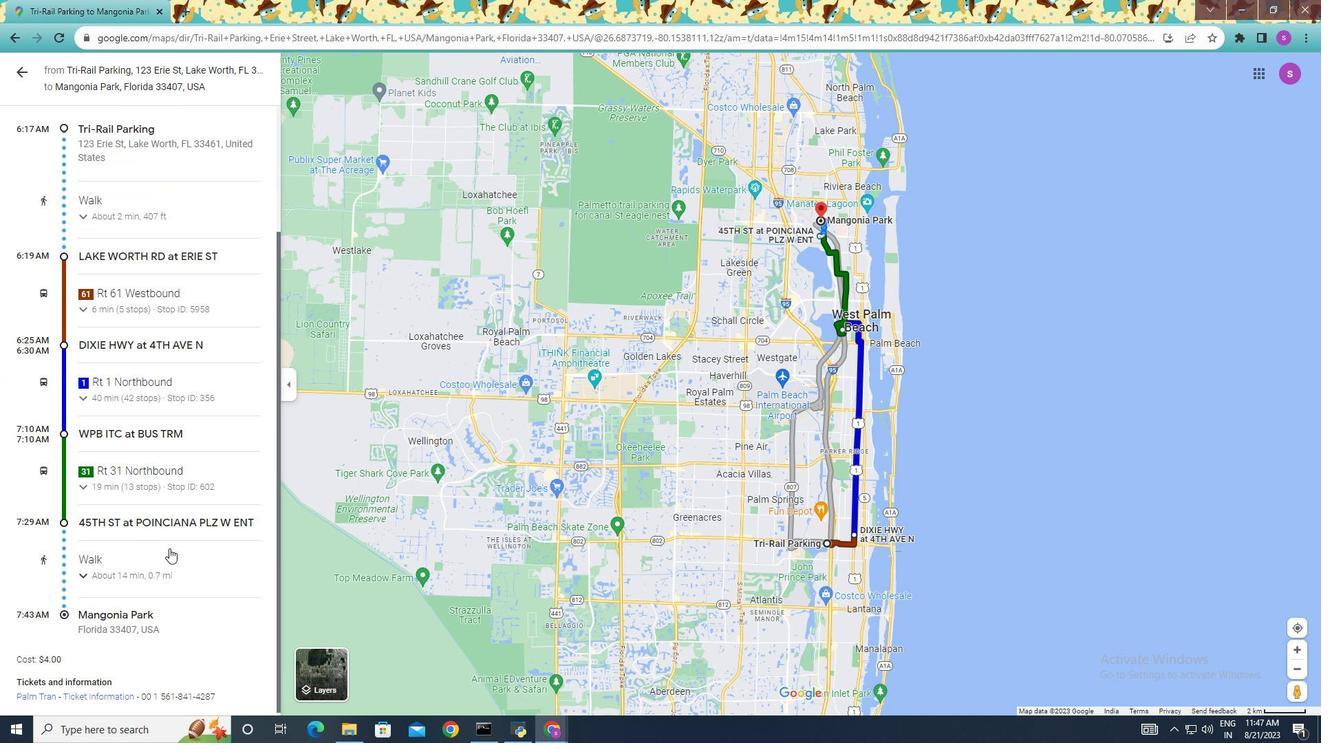 
Action: Mouse scrolled (173, 540) with delta (0, 0)
Screenshot: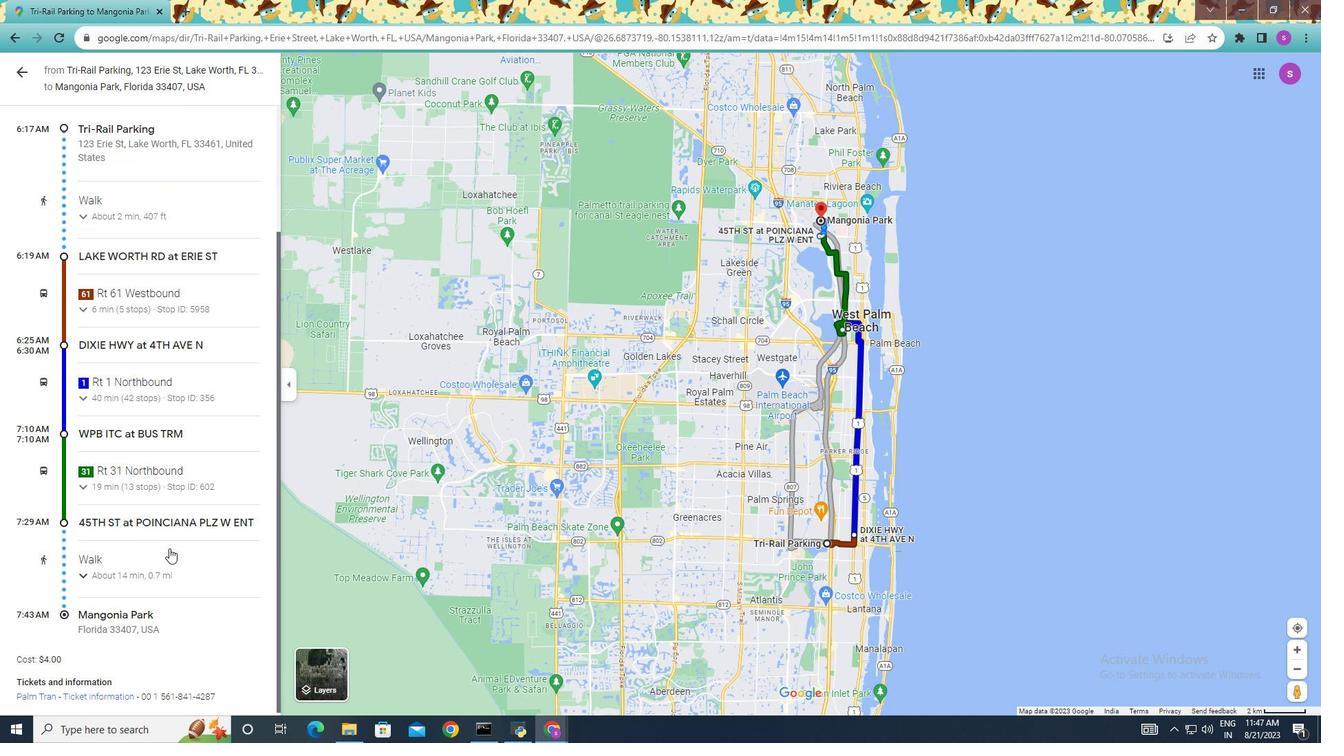 
Action: Mouse scrolled (173, 540) with delta (0, 0)
Screenshot: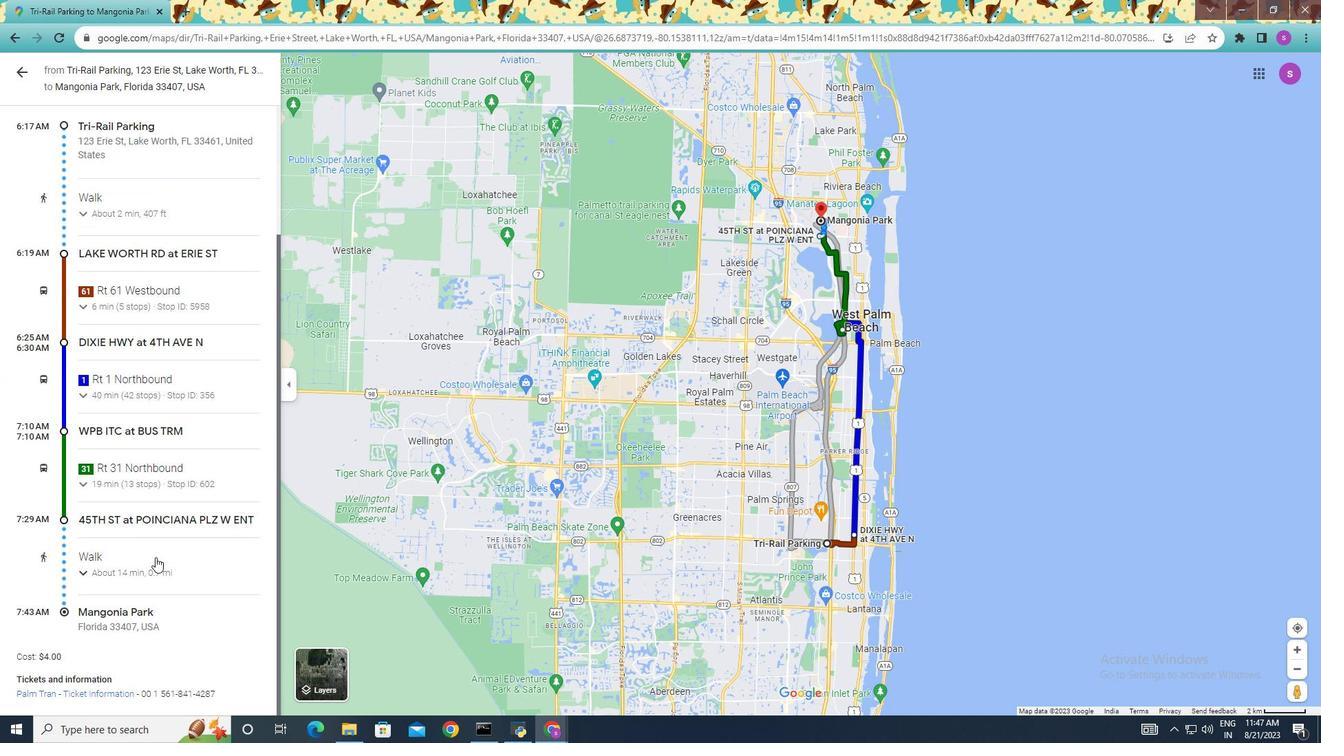 
Action: Mouse scrolled (173, 540) with delta (0, 0)
Screenshot: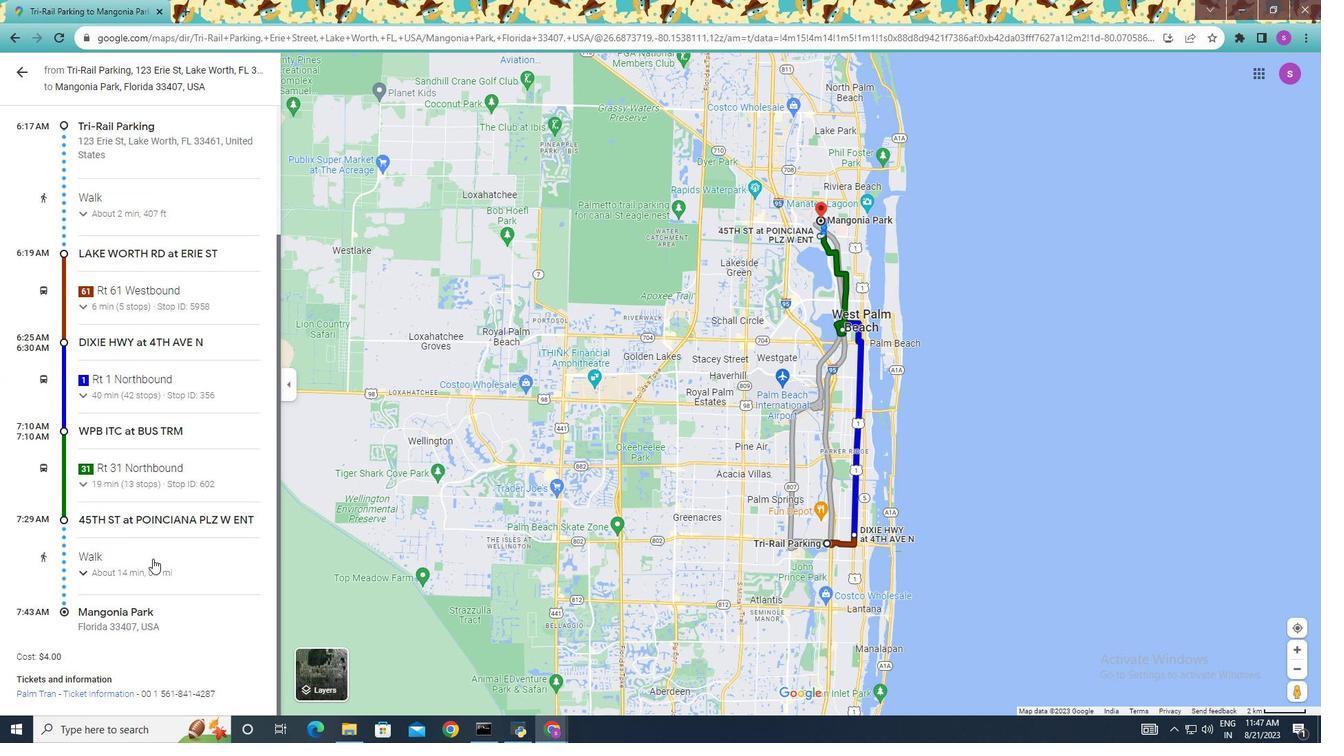
Action: Mouse moved to (73, 578)
Screenshot: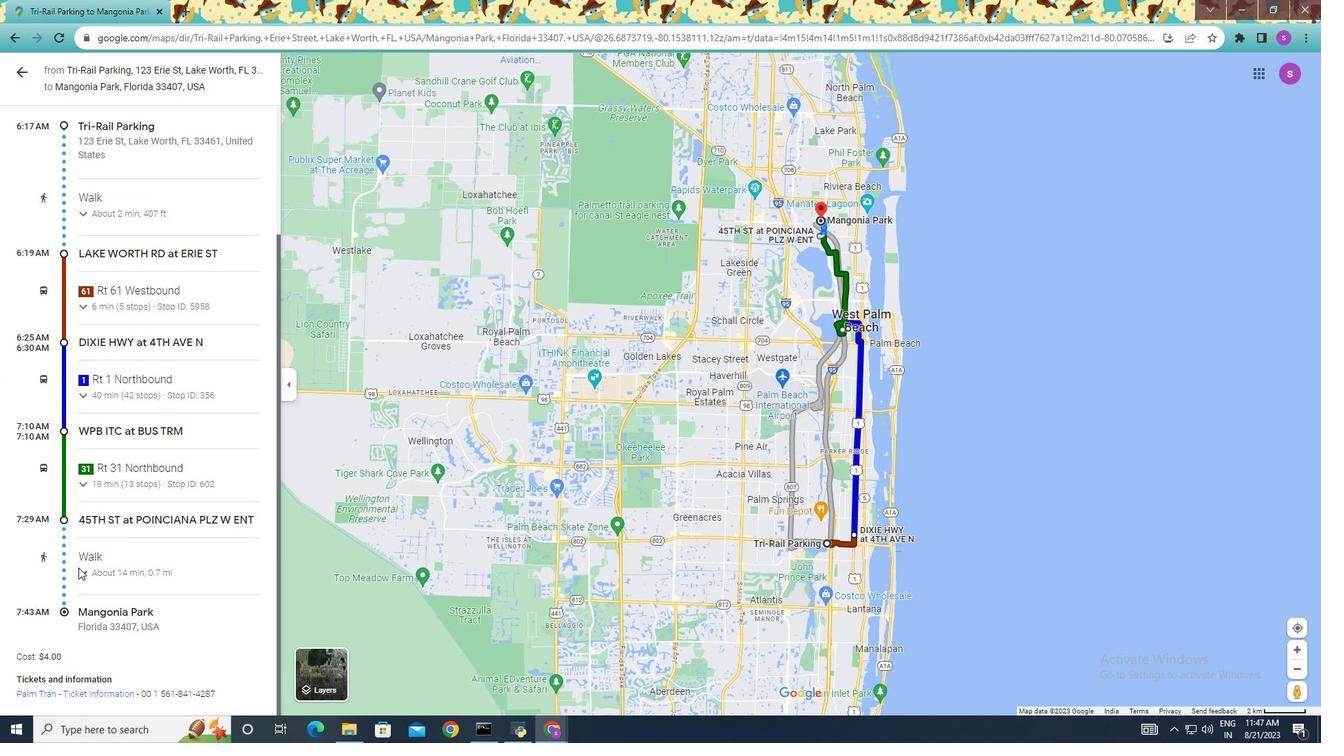 
Action: Mouse scrolled (73, 577) with delta (0, 0)
Screenshot: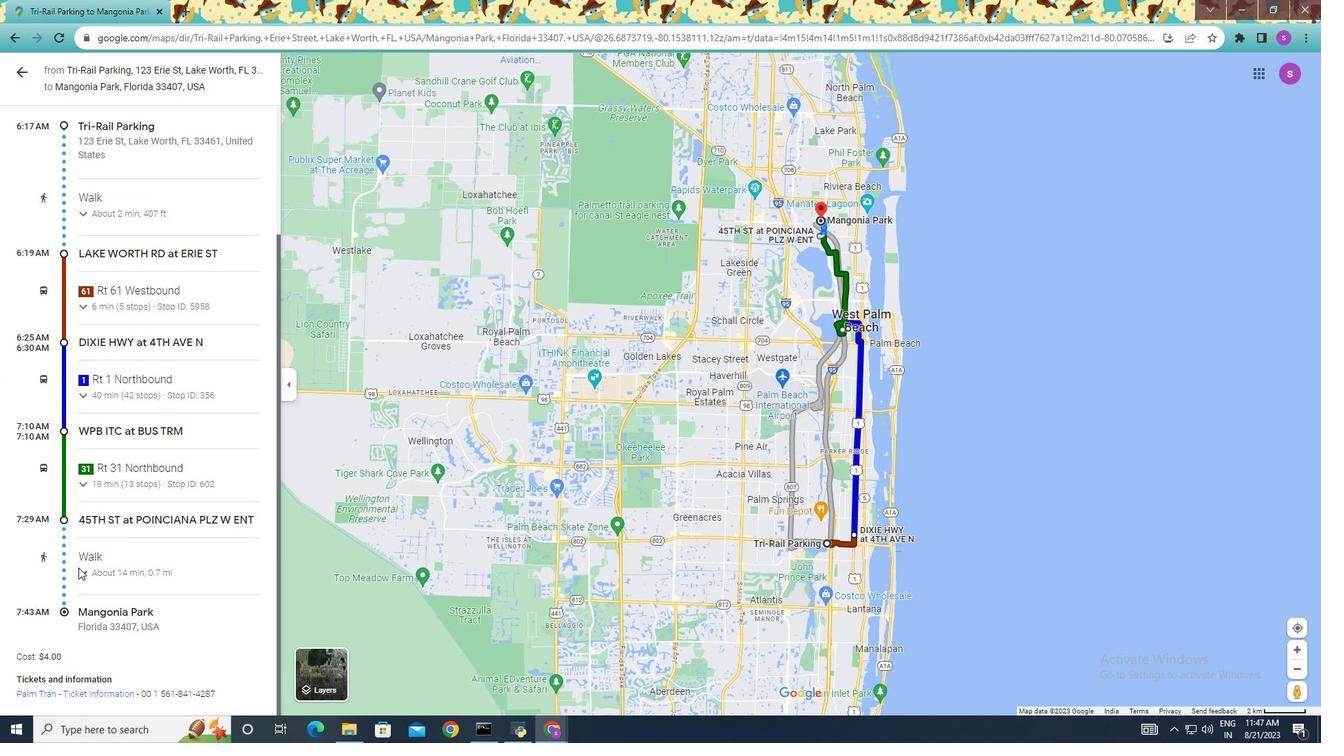 
Action: Mouse moved to (73, 577)
Screenshot: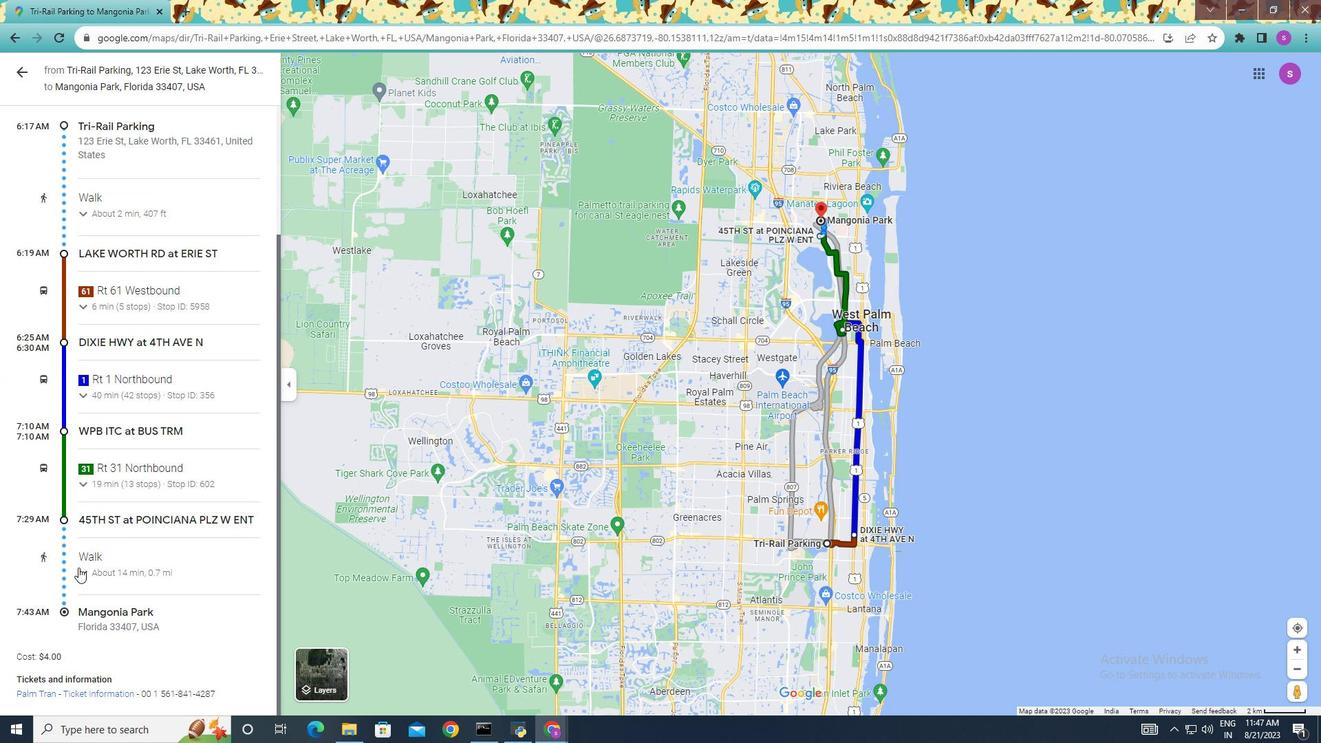 
Action: Mouse scrolled (73, 576) with delta (0, 0)
Screenshot: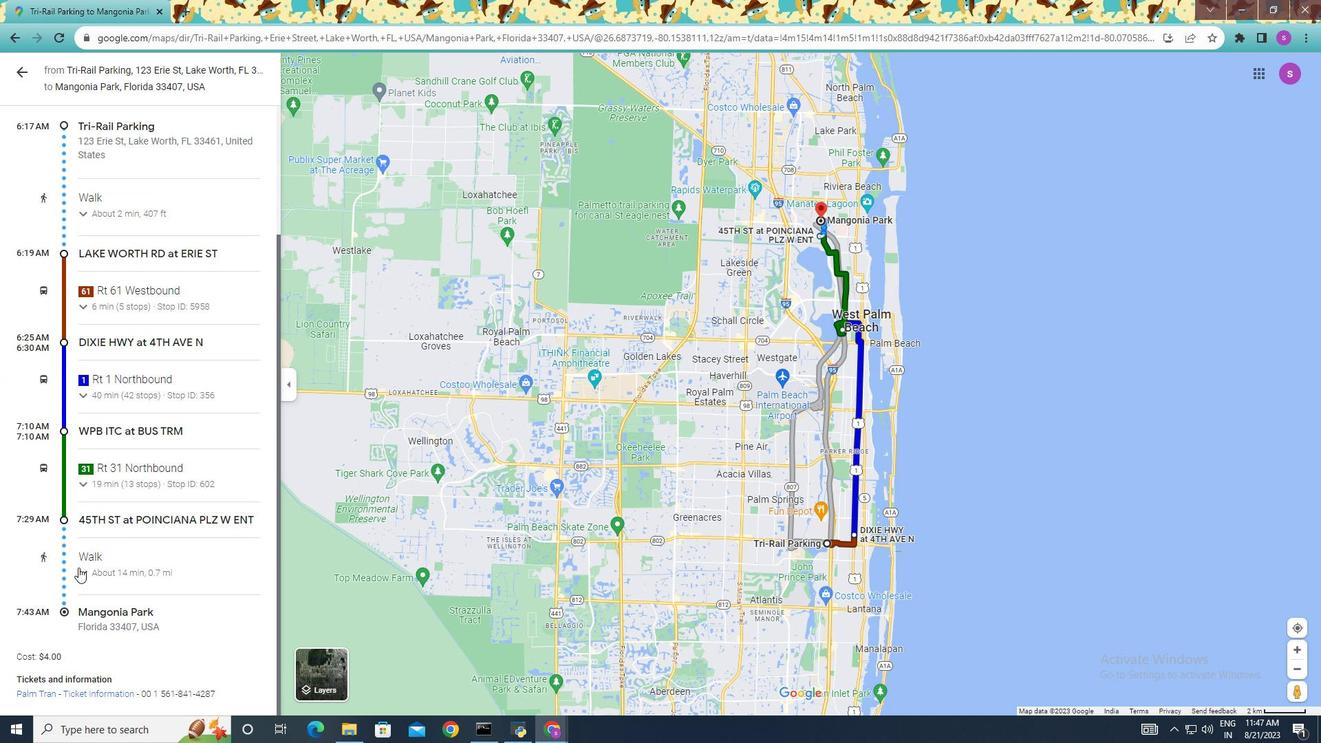 
Action: Mouse moved to (85, 567)
Screenshot: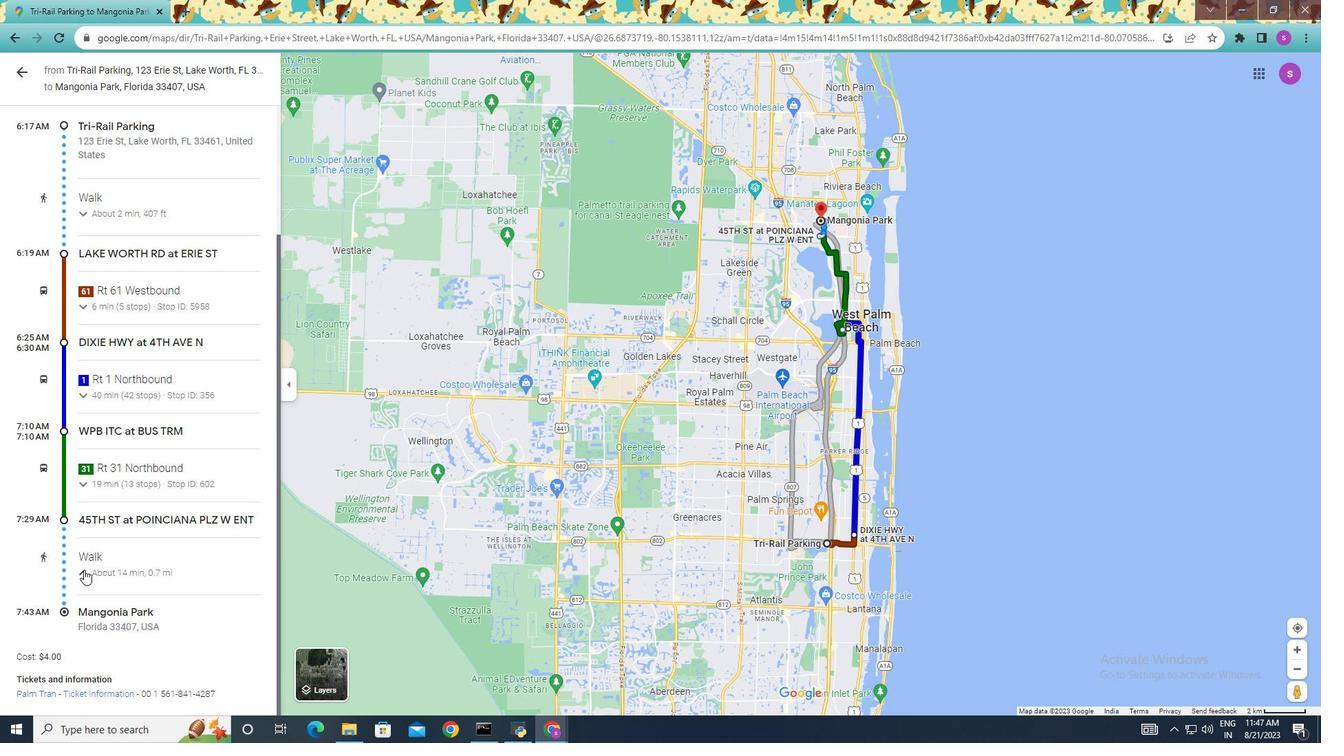 
Action: Mouse pressed left at (85, 567)
Screenshot: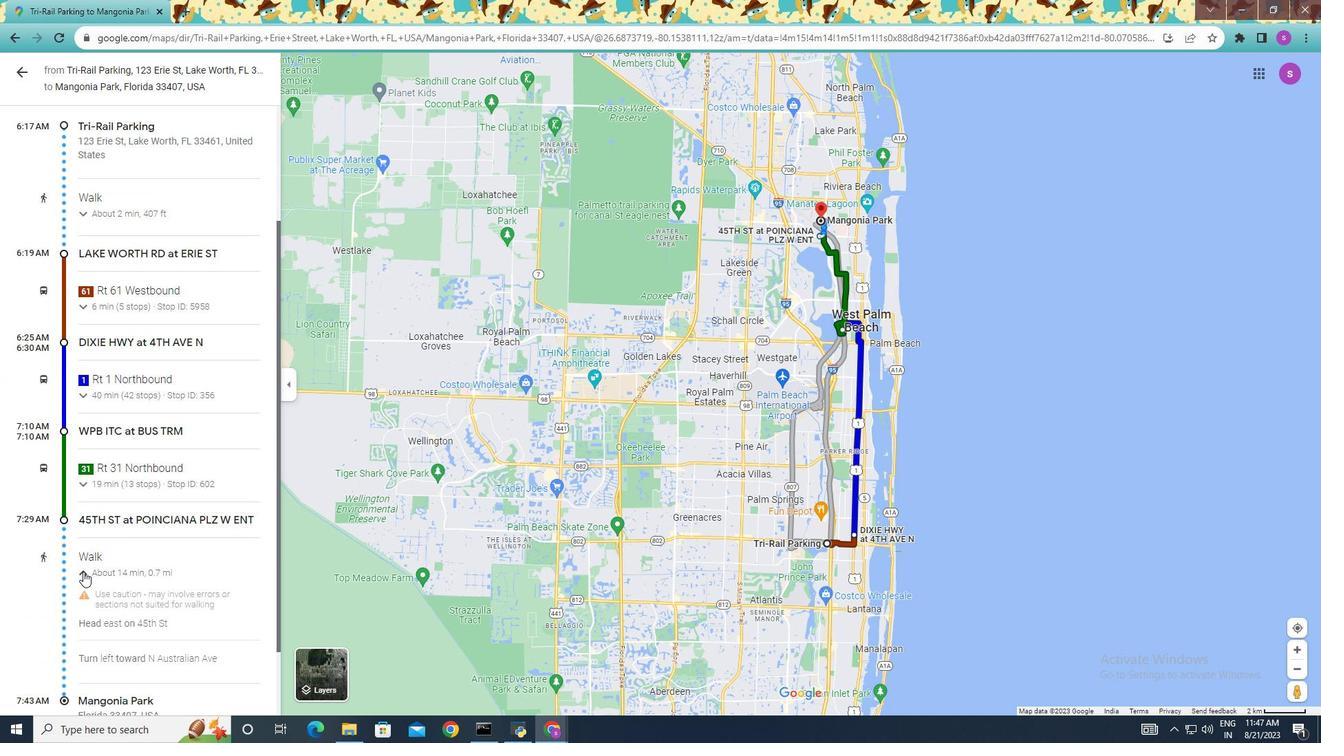 
Action: Mouse moved to (84, 572)
Screenshot: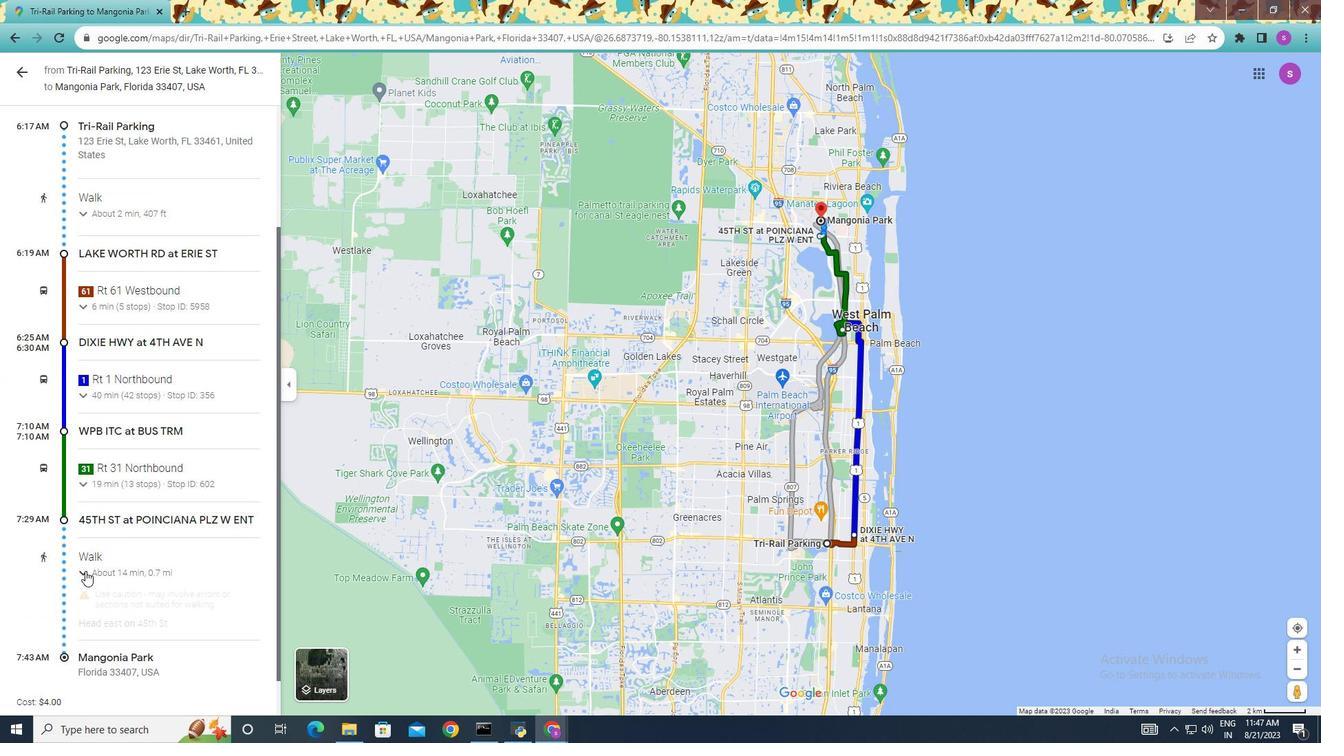 
Action: Mouse pressed left at (84, 572)
Screenshot: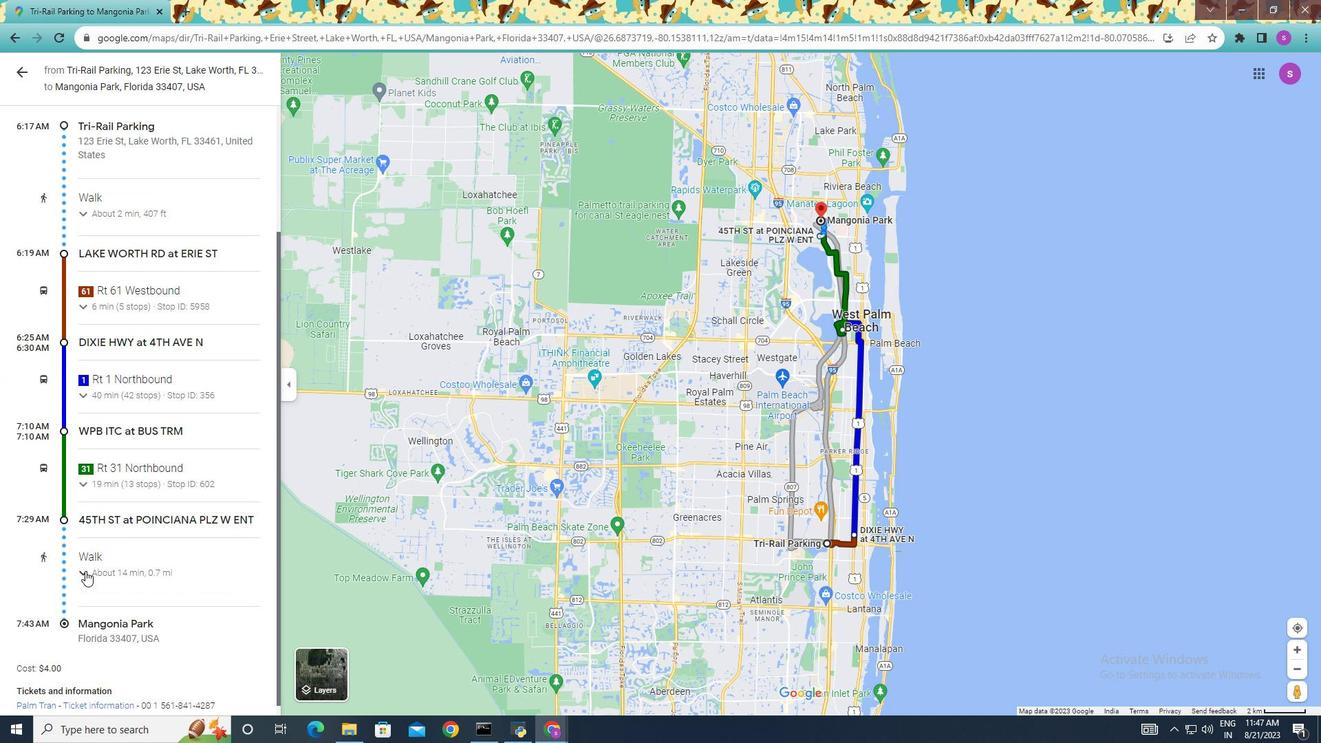 
Action: Mouse moved to (23, 72)
Screenshot: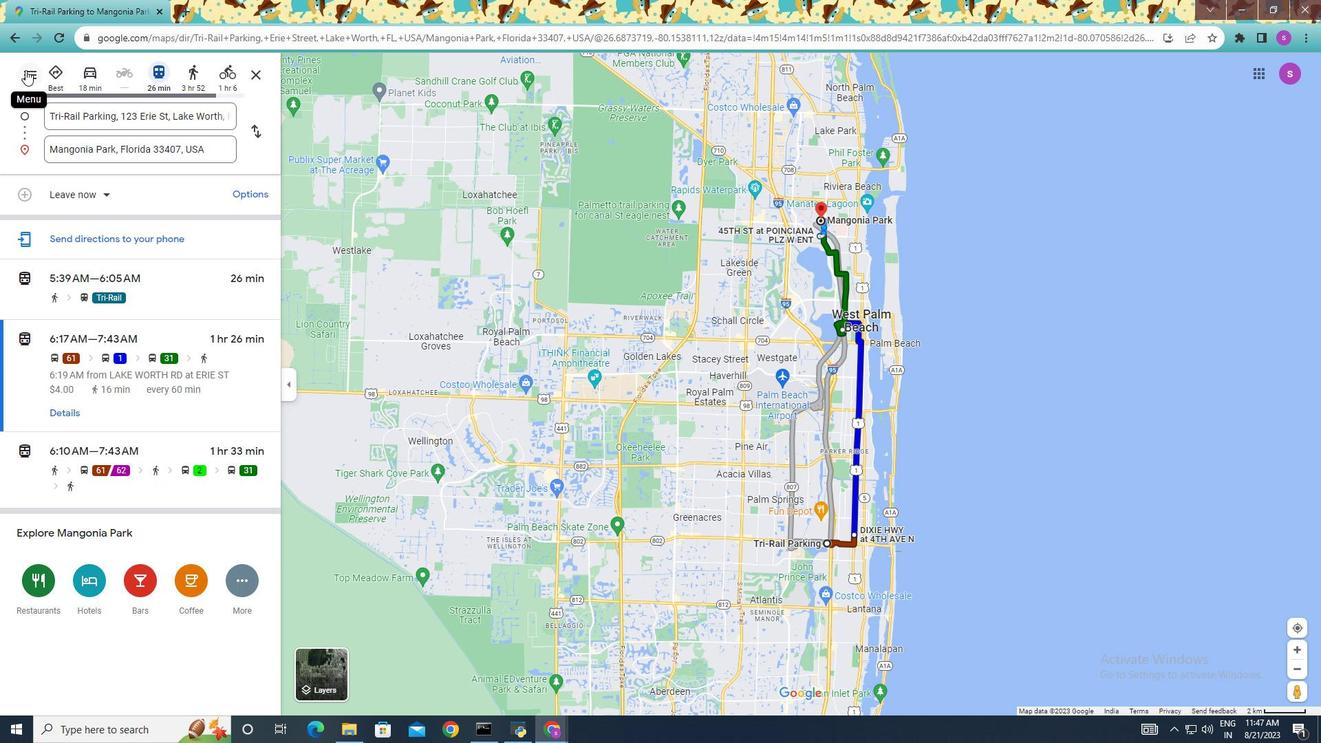 
Action: Mouse pressed left at (23, 72)
Screenshot: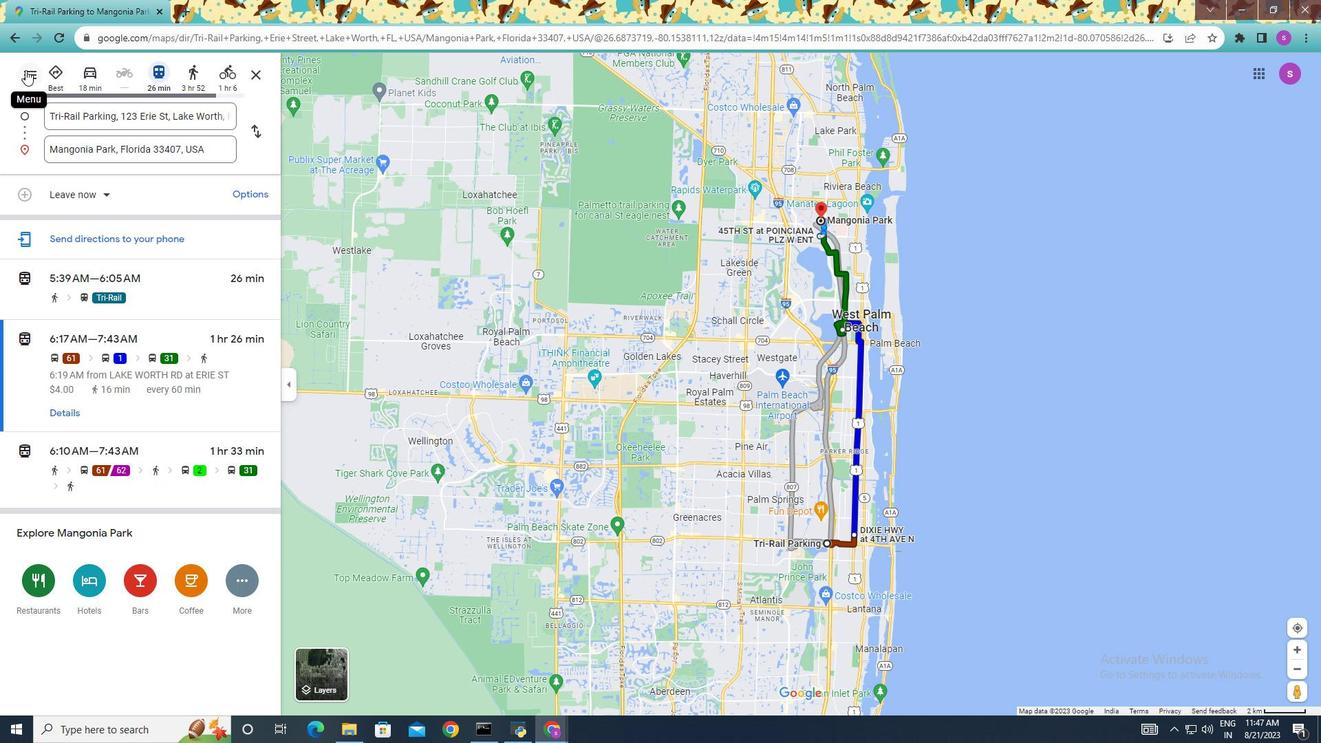 
Action: Mouse moved to (145, 438)
Screenshot: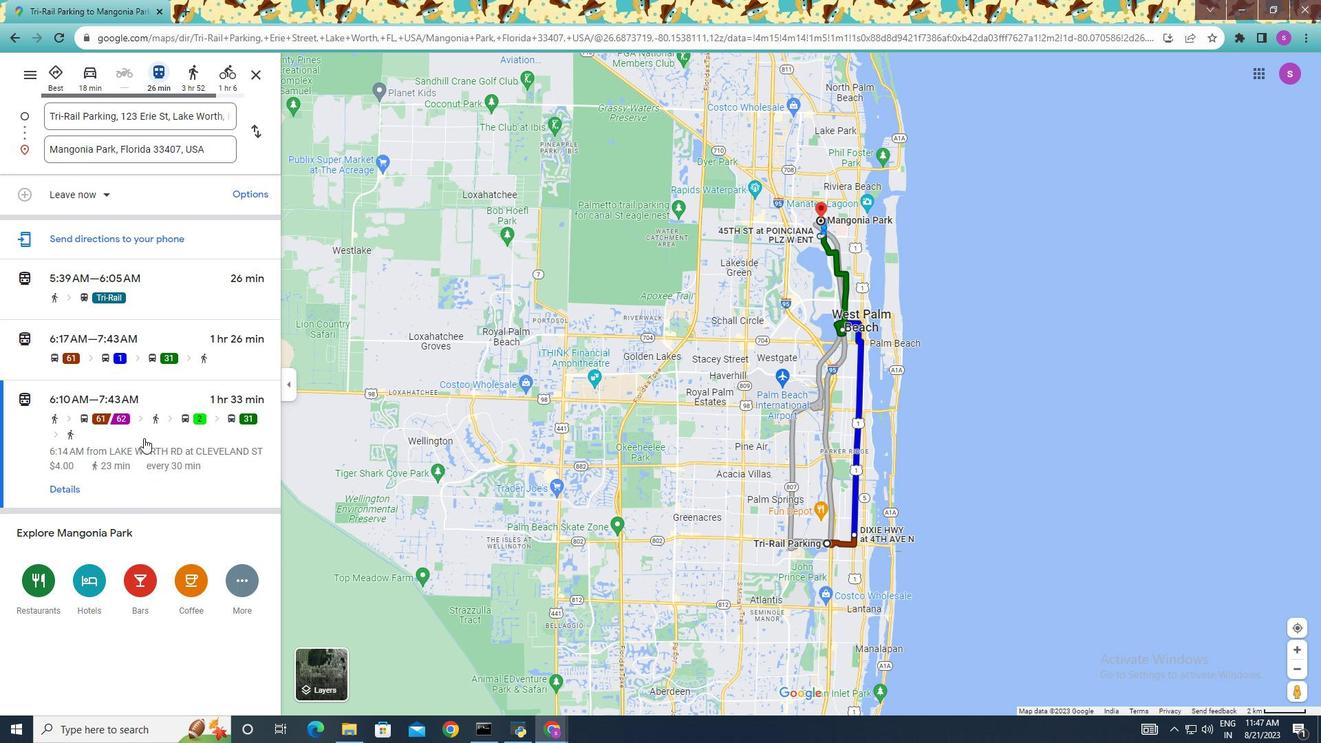 
Action: Mouse pressed left at (145, 438)
Screenshot: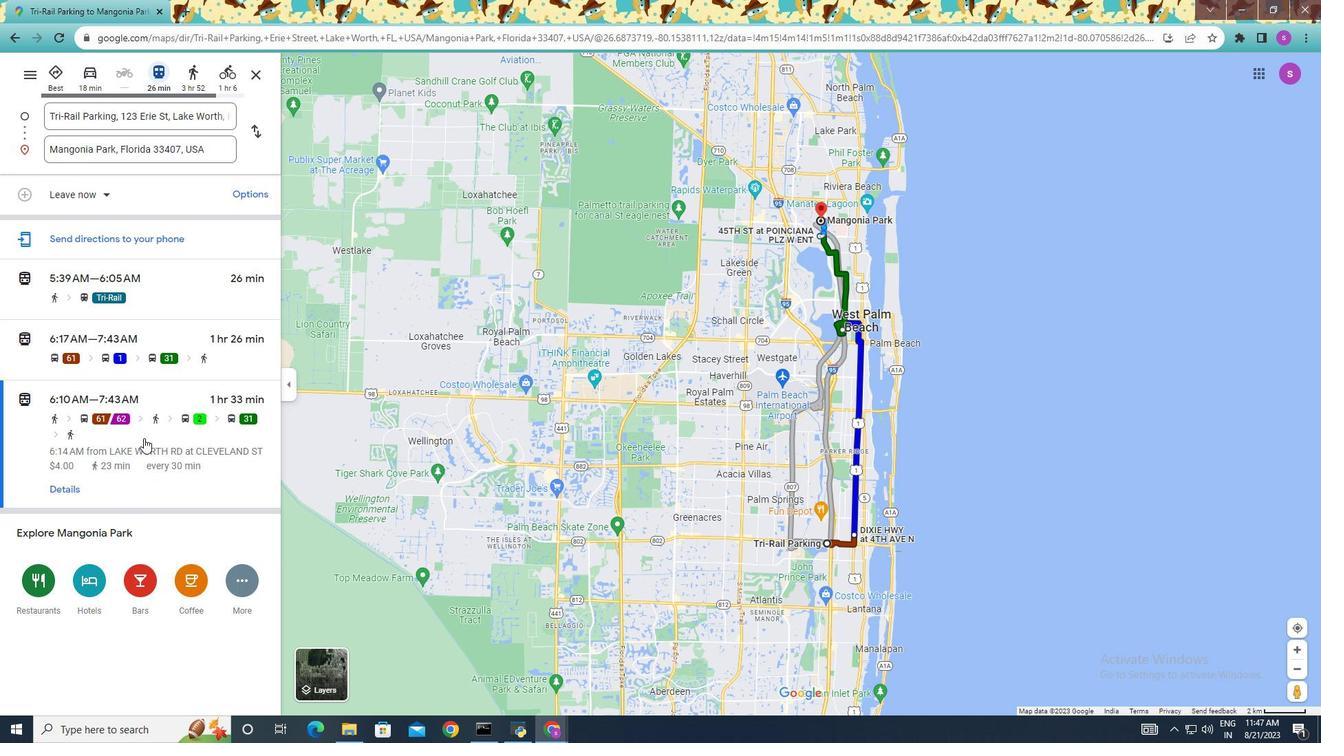 
Action: Mouse moved to (71, 488)
Screenshot: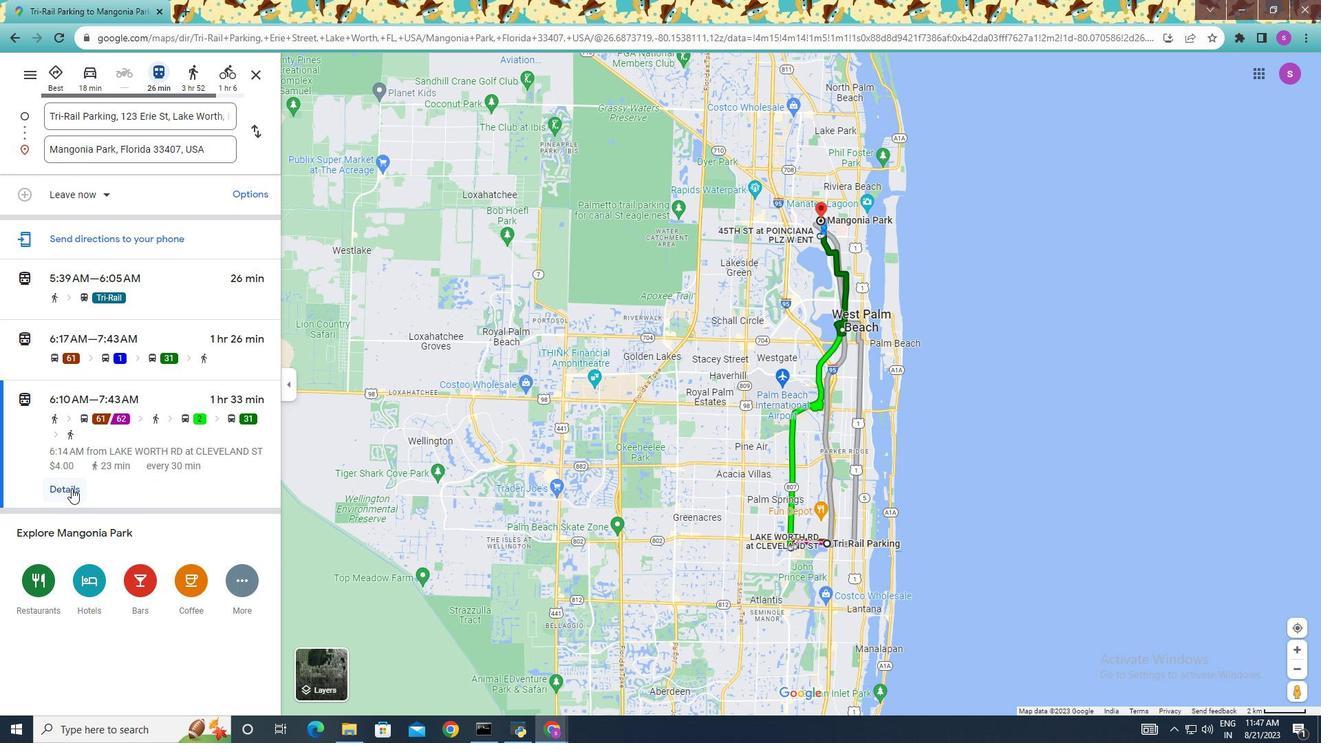 
Action: Mouse pressed left at (71, 488)
Screenshot: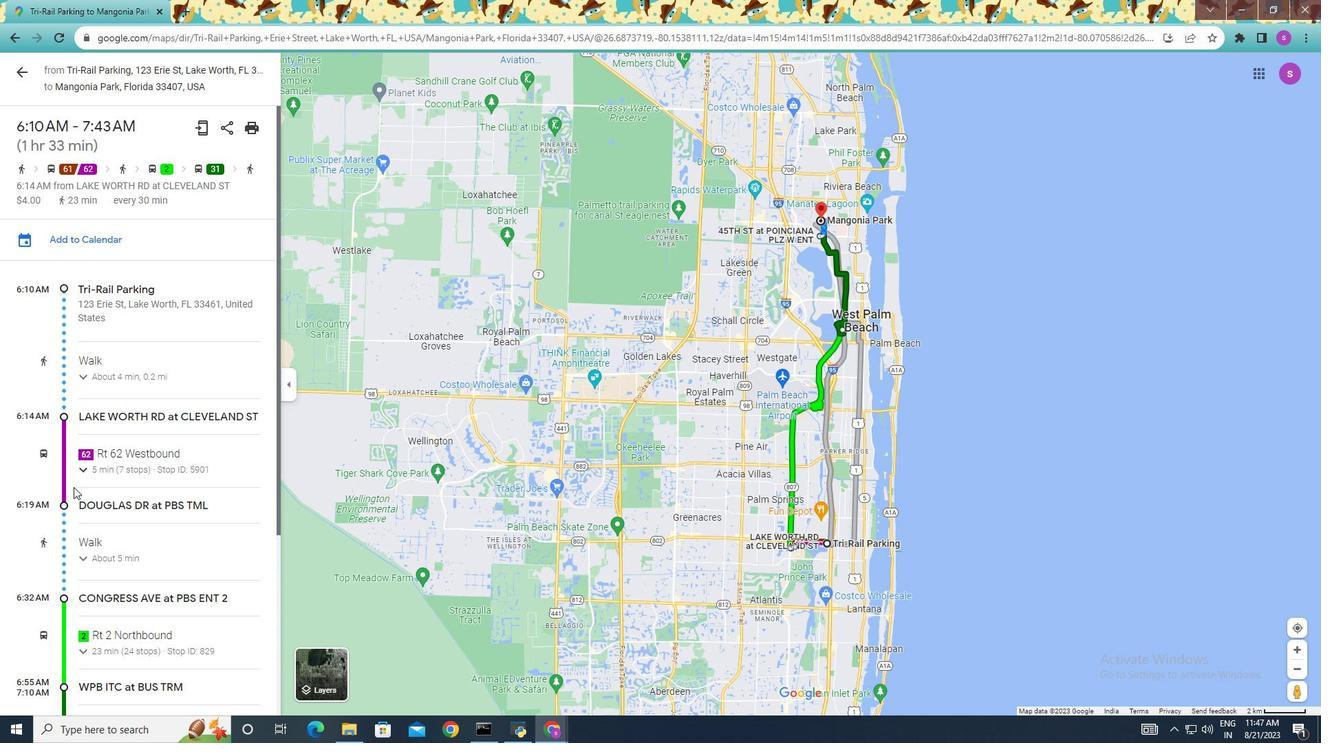 
Action: Mouse moved to (126, 462)
Screenshot: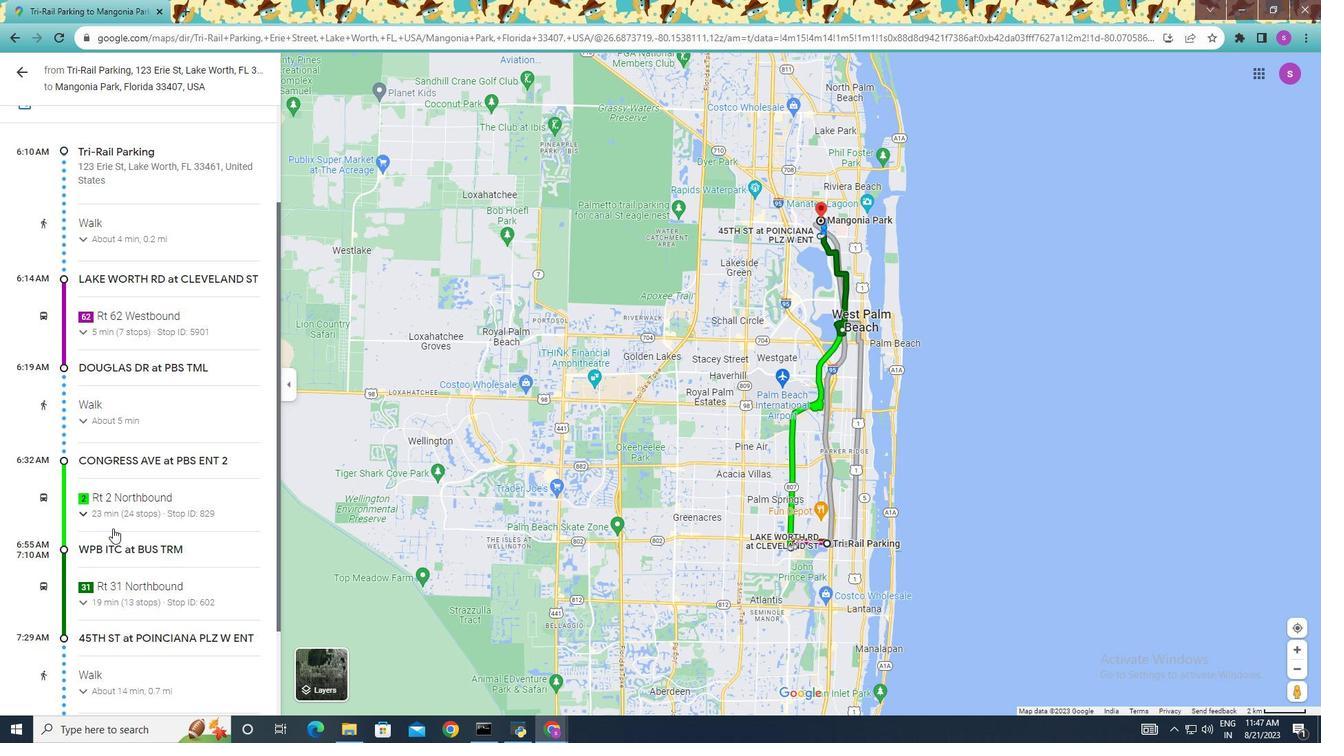 
Action: Mouse scrolled (126, 461) with delta (0, 0)
Screenshot: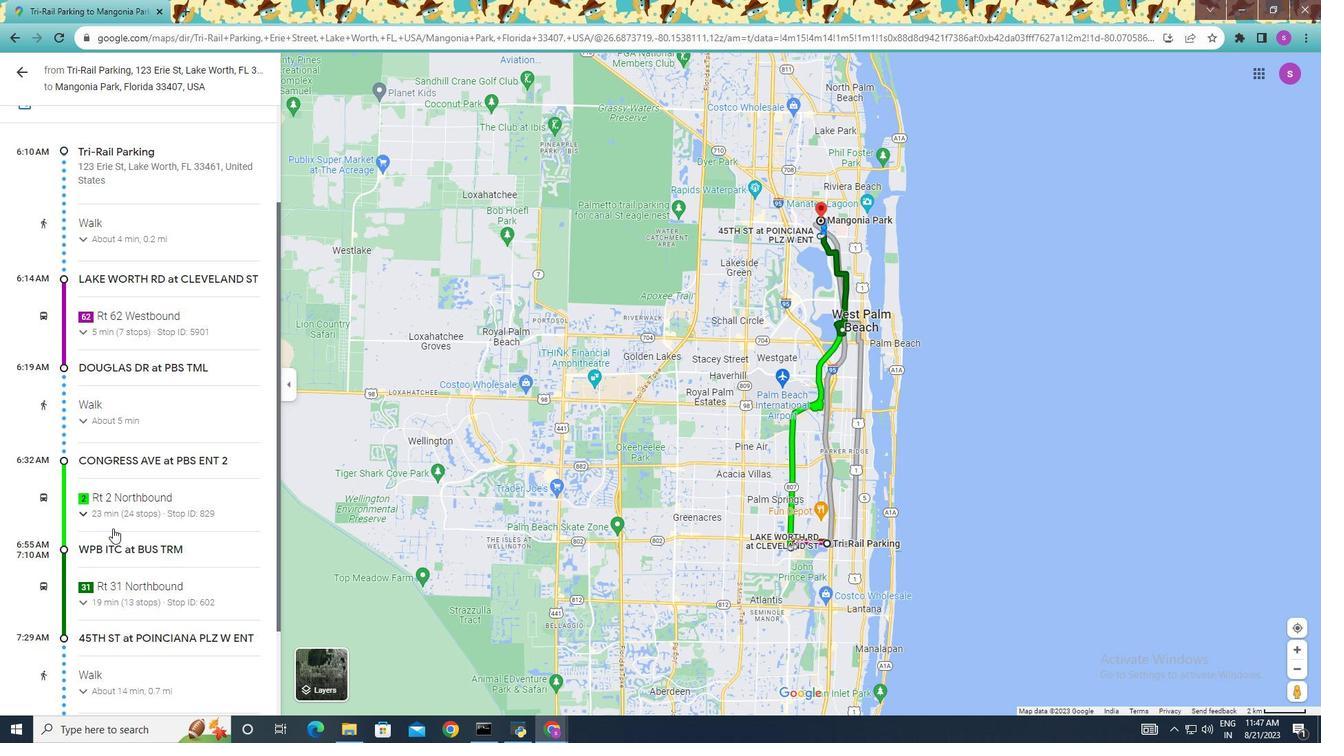 
Action: Mouse scrolled (126, 461) with delta (0, 0)
Screenshot: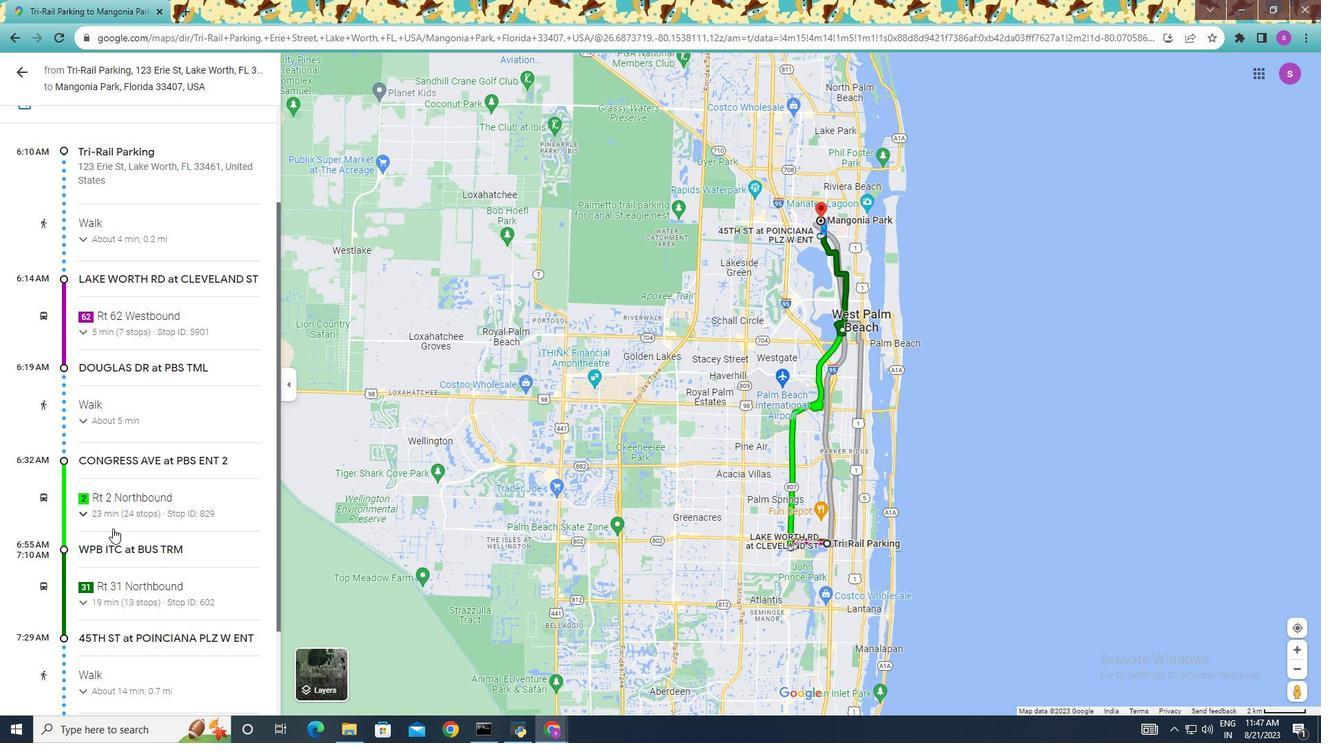 
Action: Mouse moved to (81, 422)
Screenshot: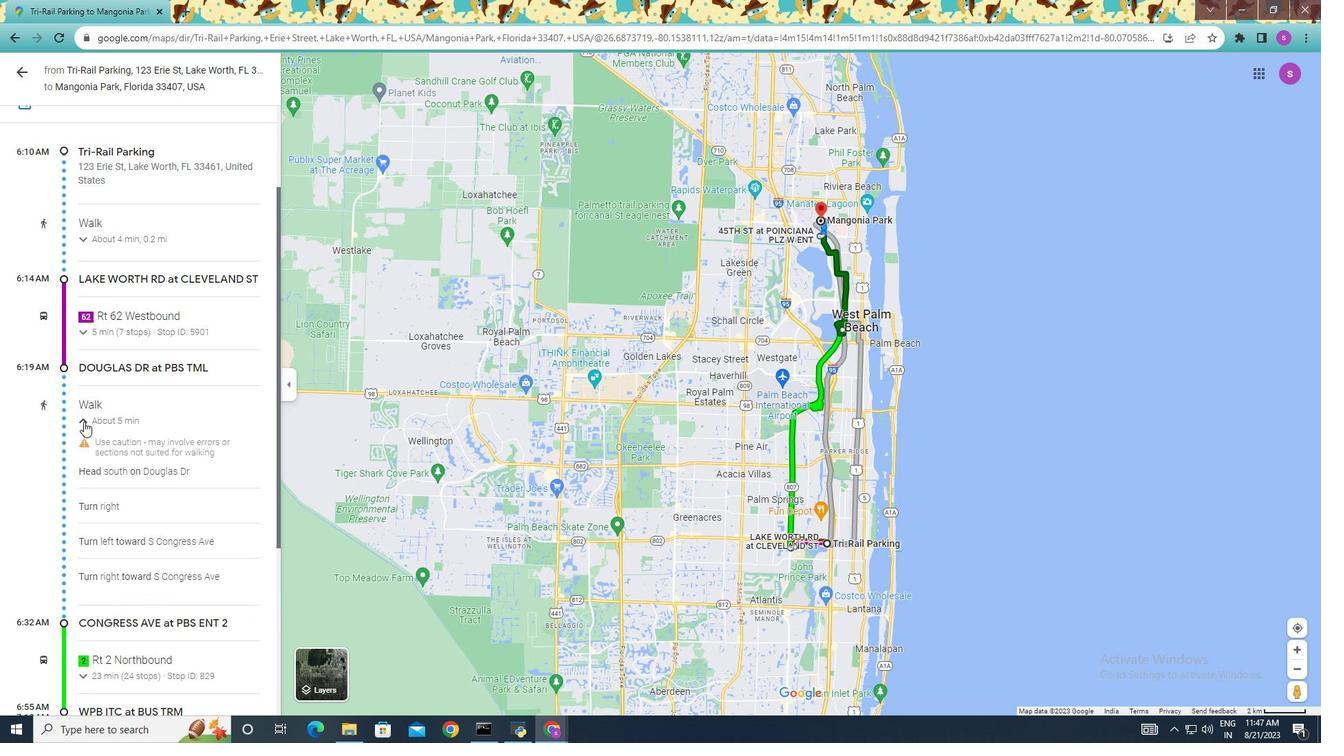 
Action: Mouse pressed left at (81, 422)
Screenshot: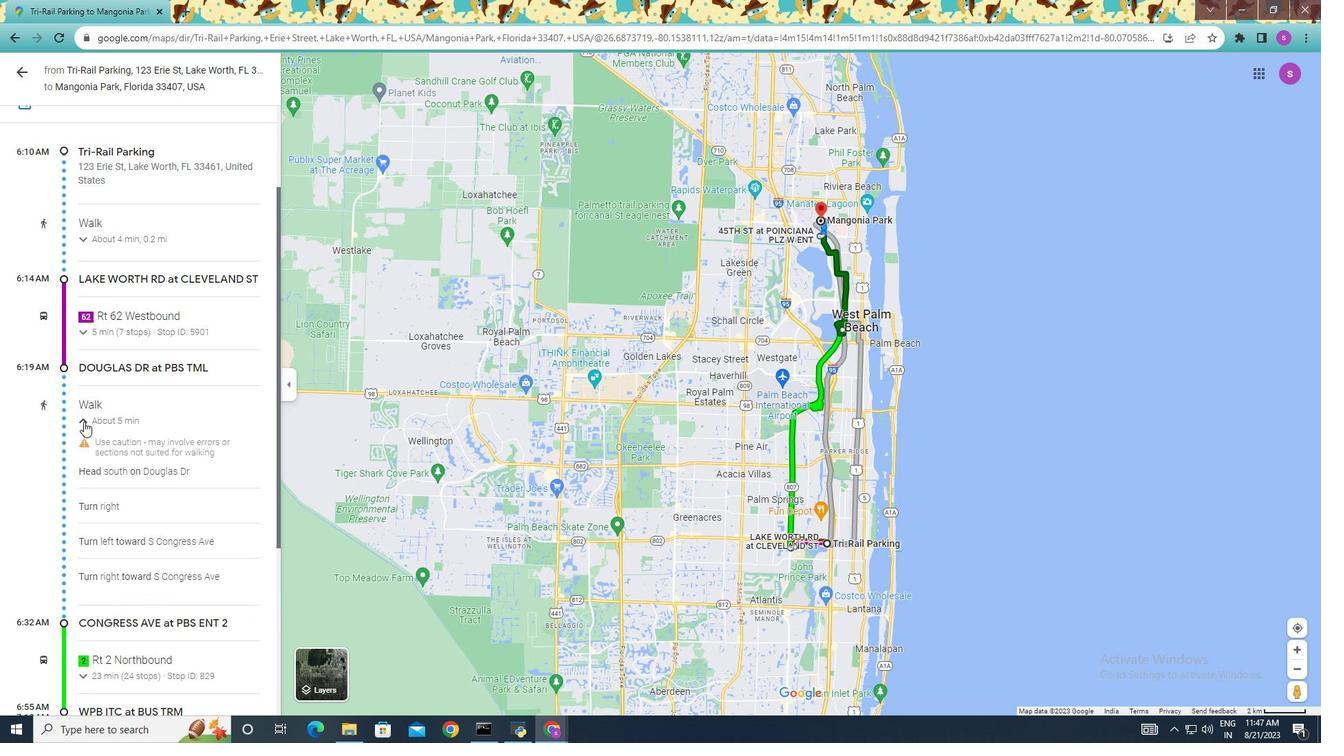 
Action: Mouse moved to (83, 422)
Screenshot: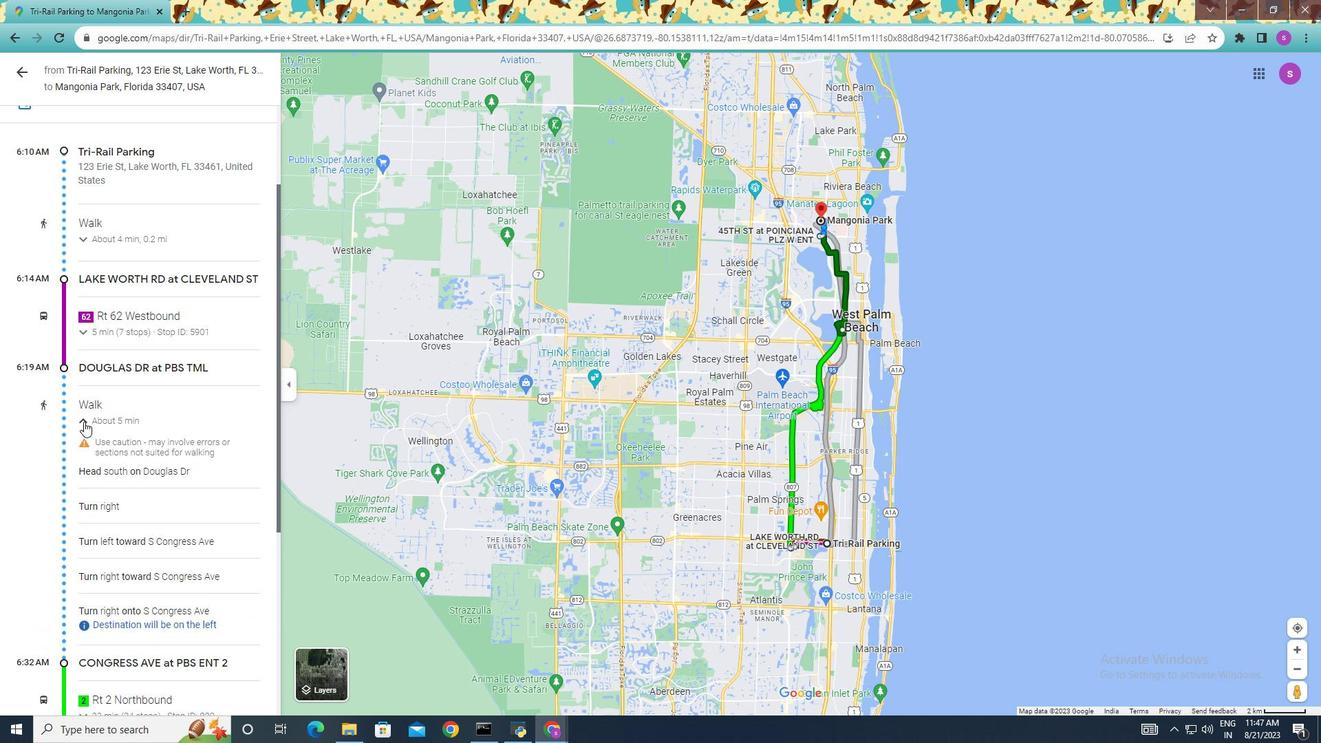 
Action: Mouse pressed left at (83, 422)
Screenshot: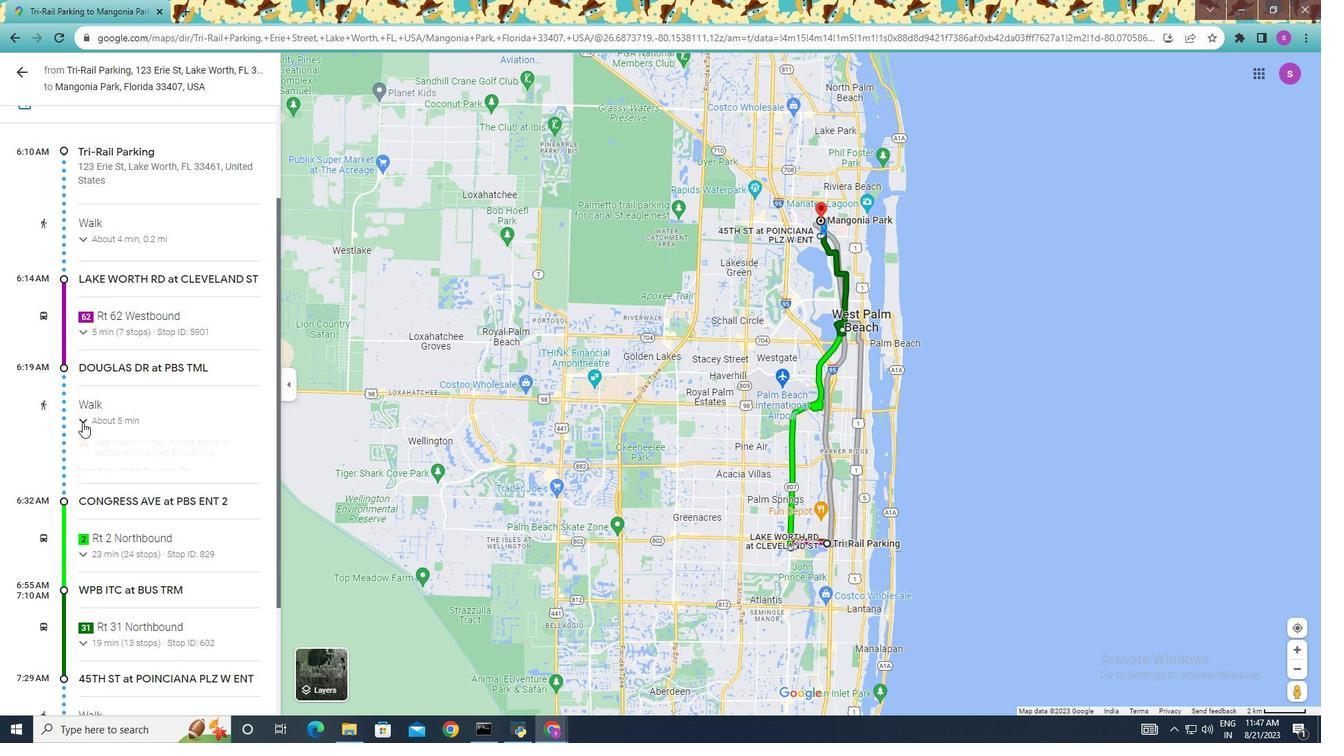 
Action: Mouse moved to (82, 426)
Screenshot: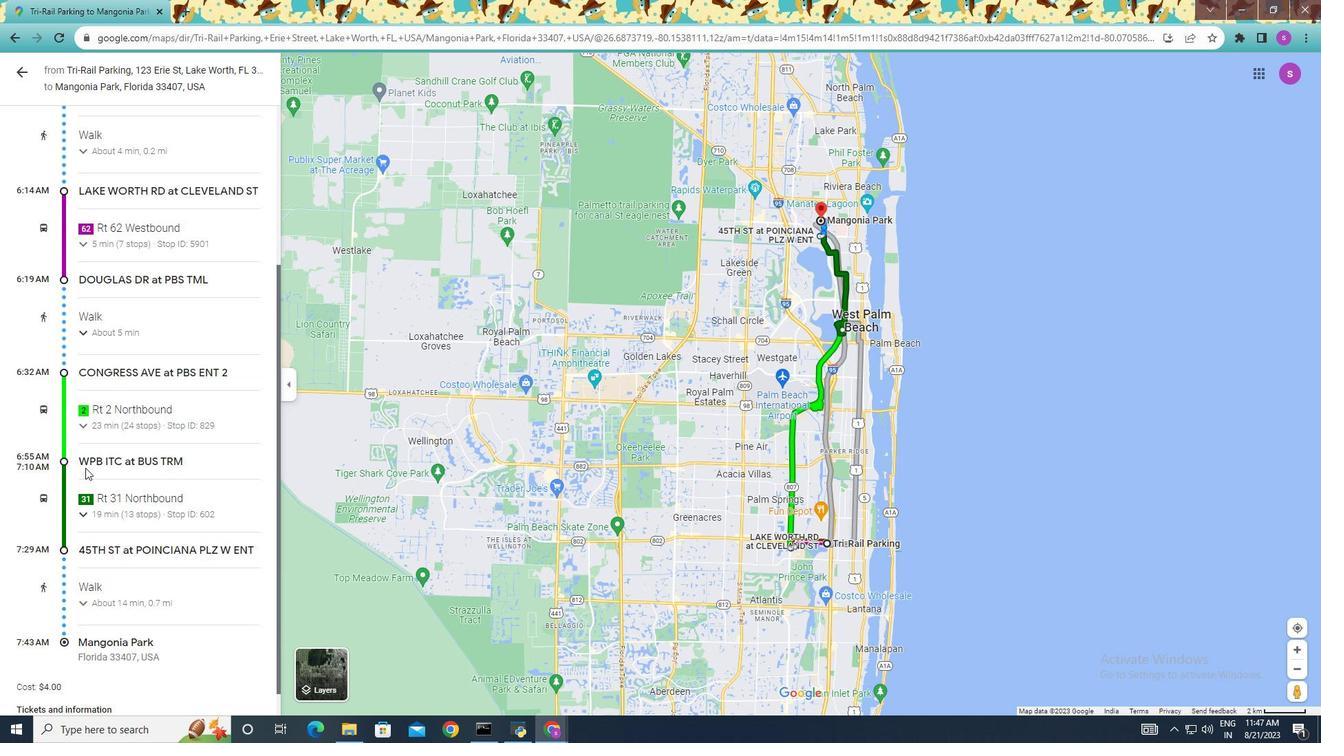 
Action: Mouse scrolled (82, 425) with delta (0, 0)
Screenshot: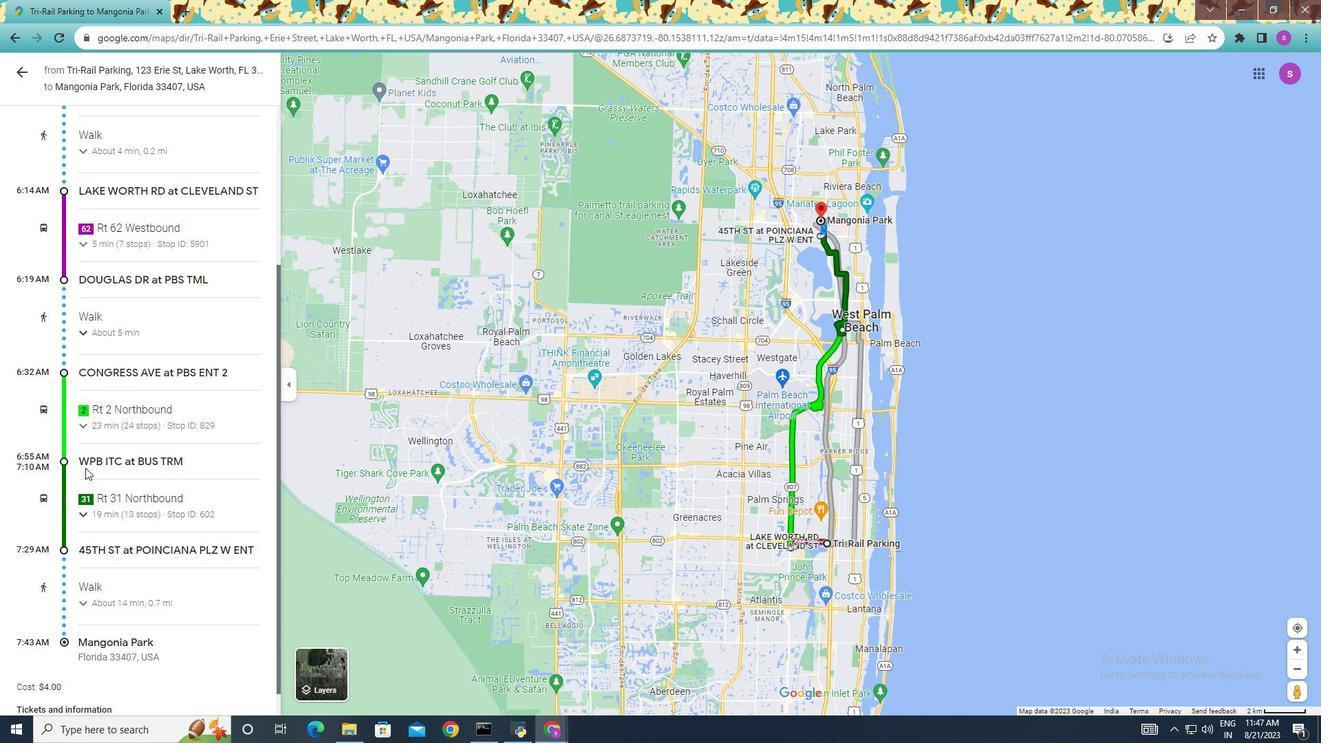 
Action: Mouse moved to (81, 433)
Screenshot: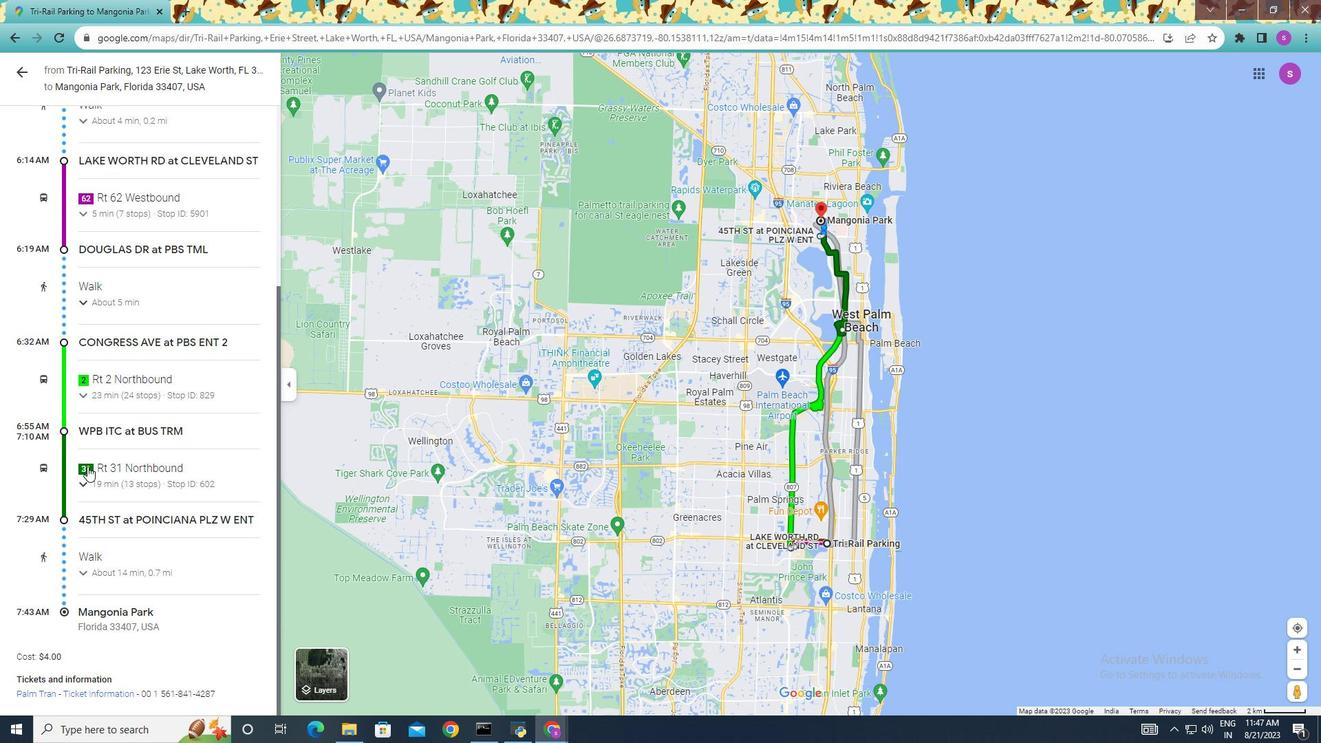 
Action: Mouse scrolled (82, 428) with delta (0, 0)
Screenshot: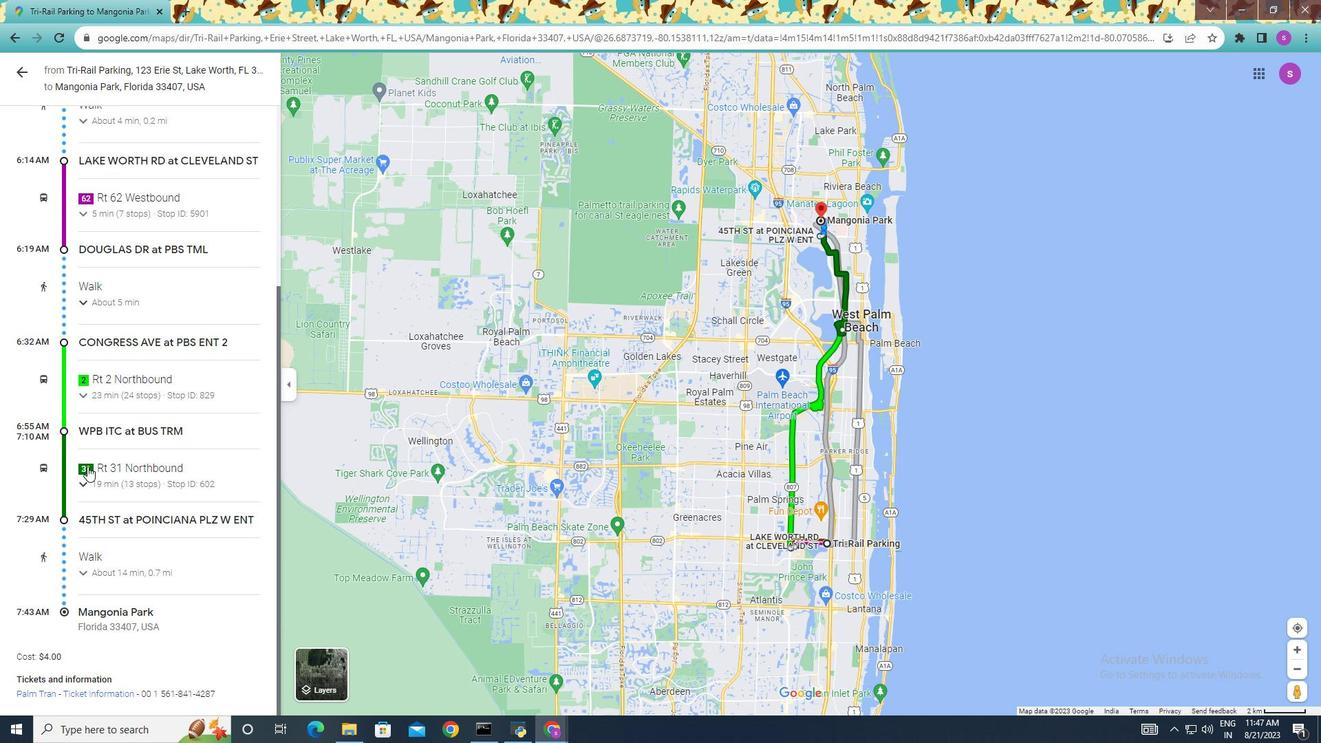 
Action: Mouse moved to (84, 394)
Screenshot: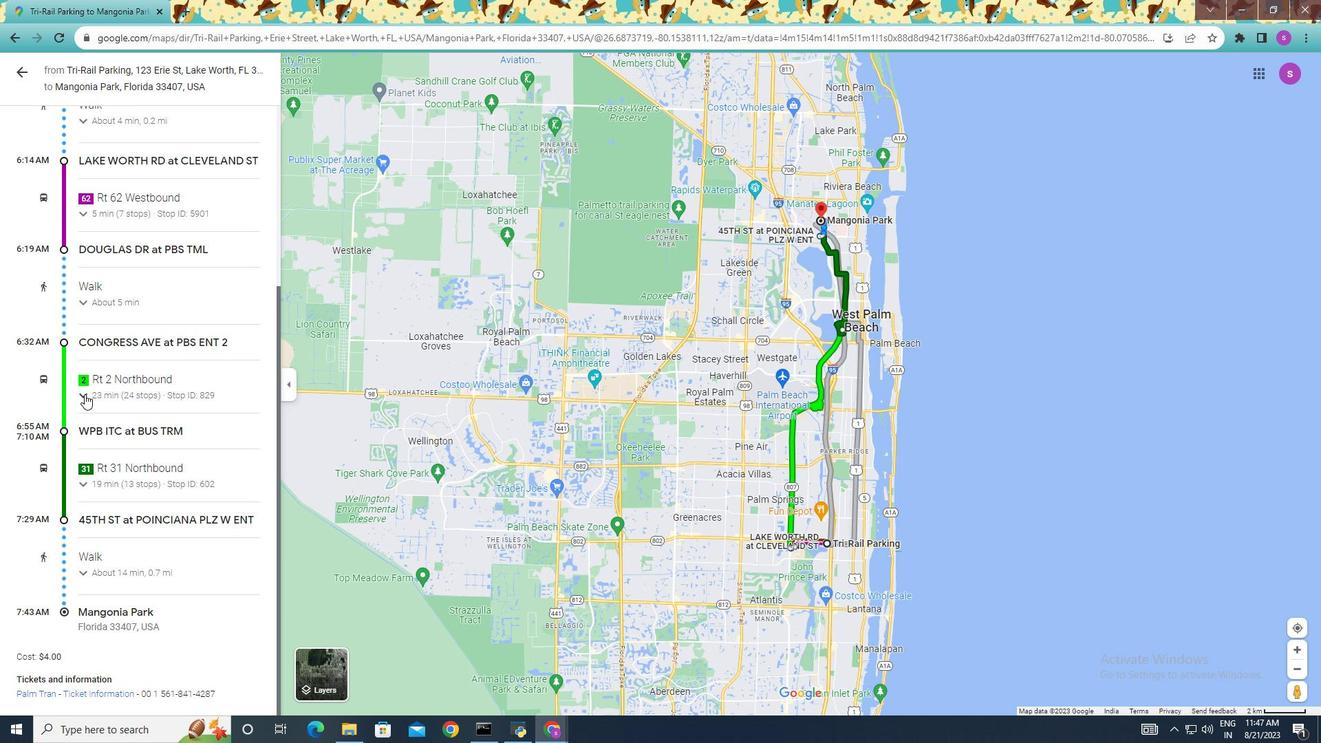 
Action: Mouse pressed left at (84, 394)
Screenshot: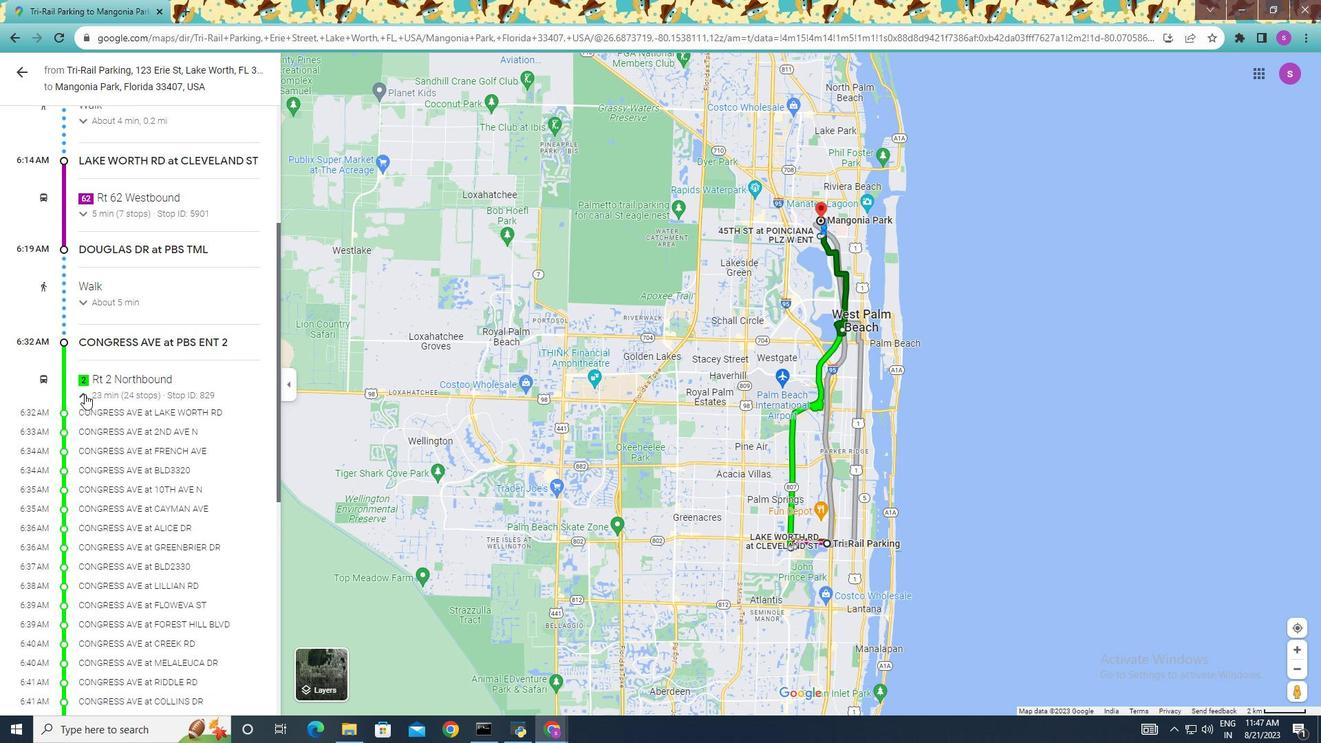 
Action: Mouse moved to (159, 564)
Screenshot: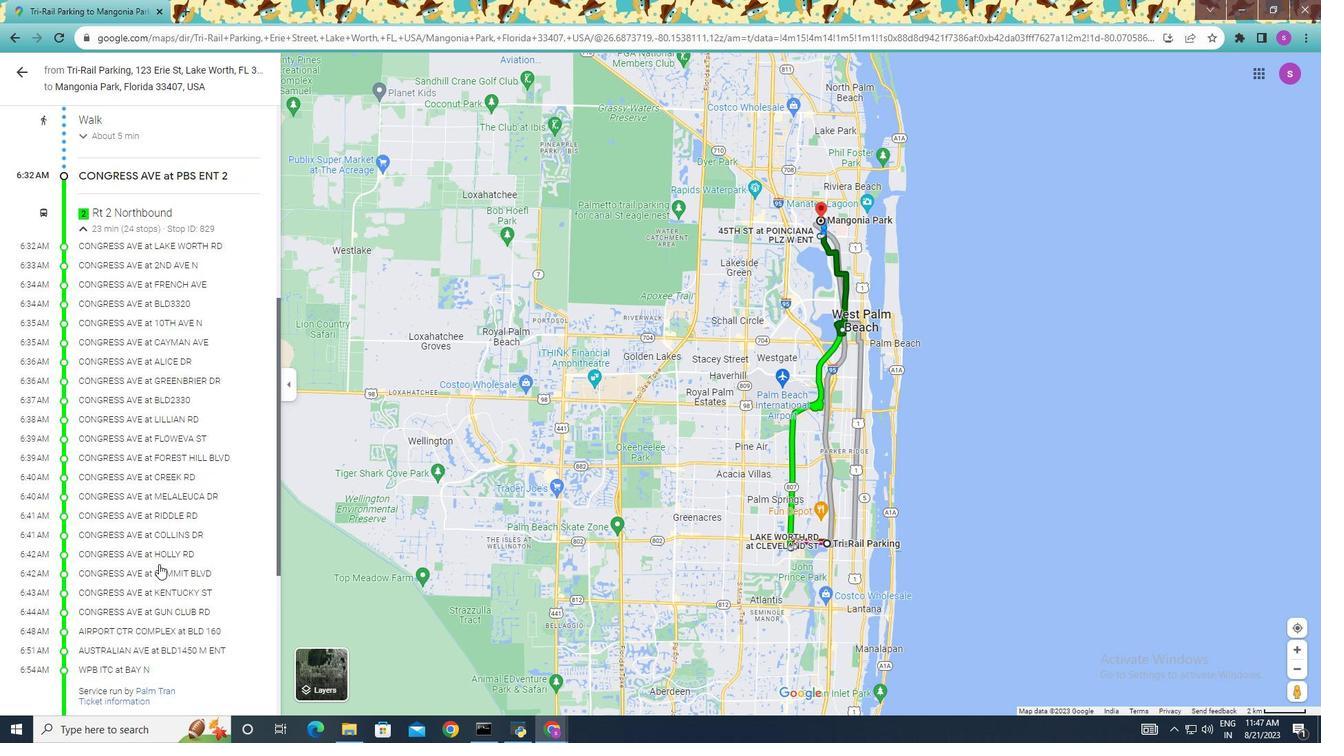 
Action: Mouse scrolled (159, 563) with delta (0, 0)
Screenshot: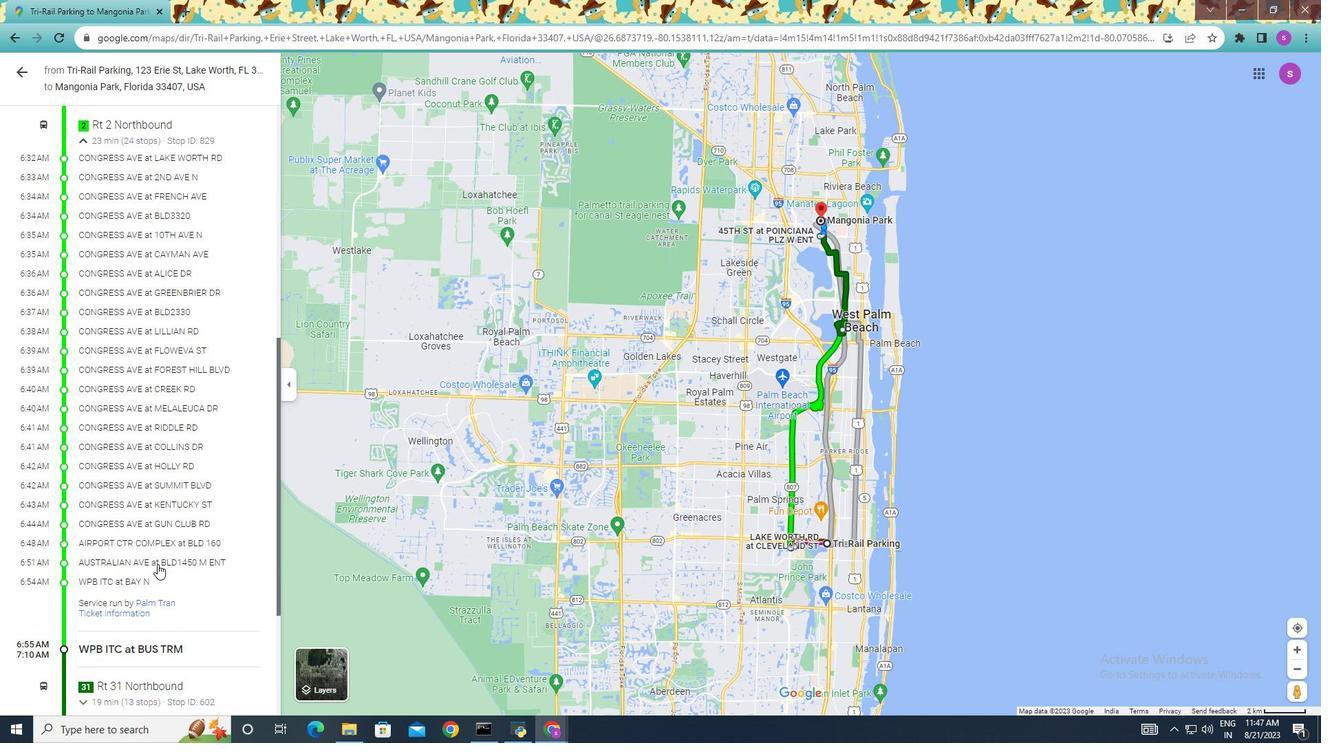 
Action: Mouse scrolled (159, 563) with delta (0, 0)
Screenshot: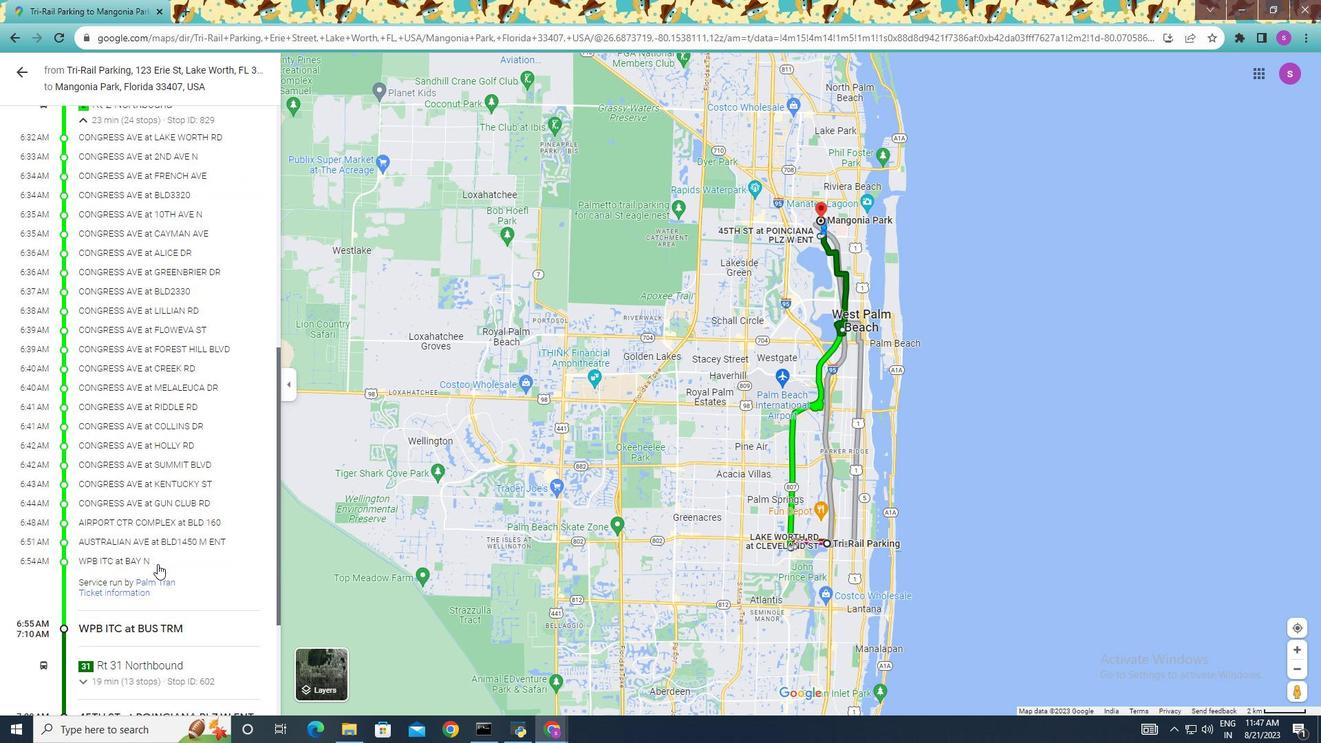 
Action: Mouse scrolled (159, 563) with delta (0, 0)
Screenshot: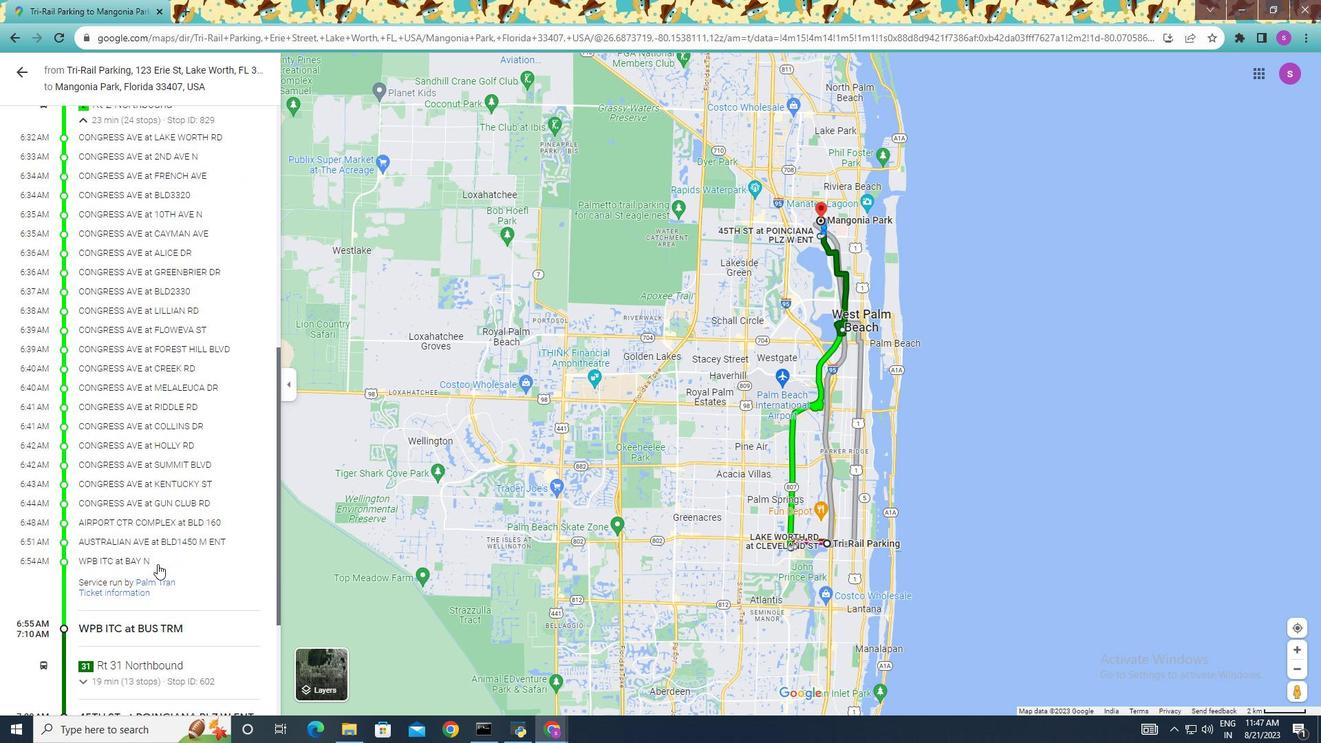 
Action: Mouse scrolled (159, 563) with delta (0, 0)
Screenshot: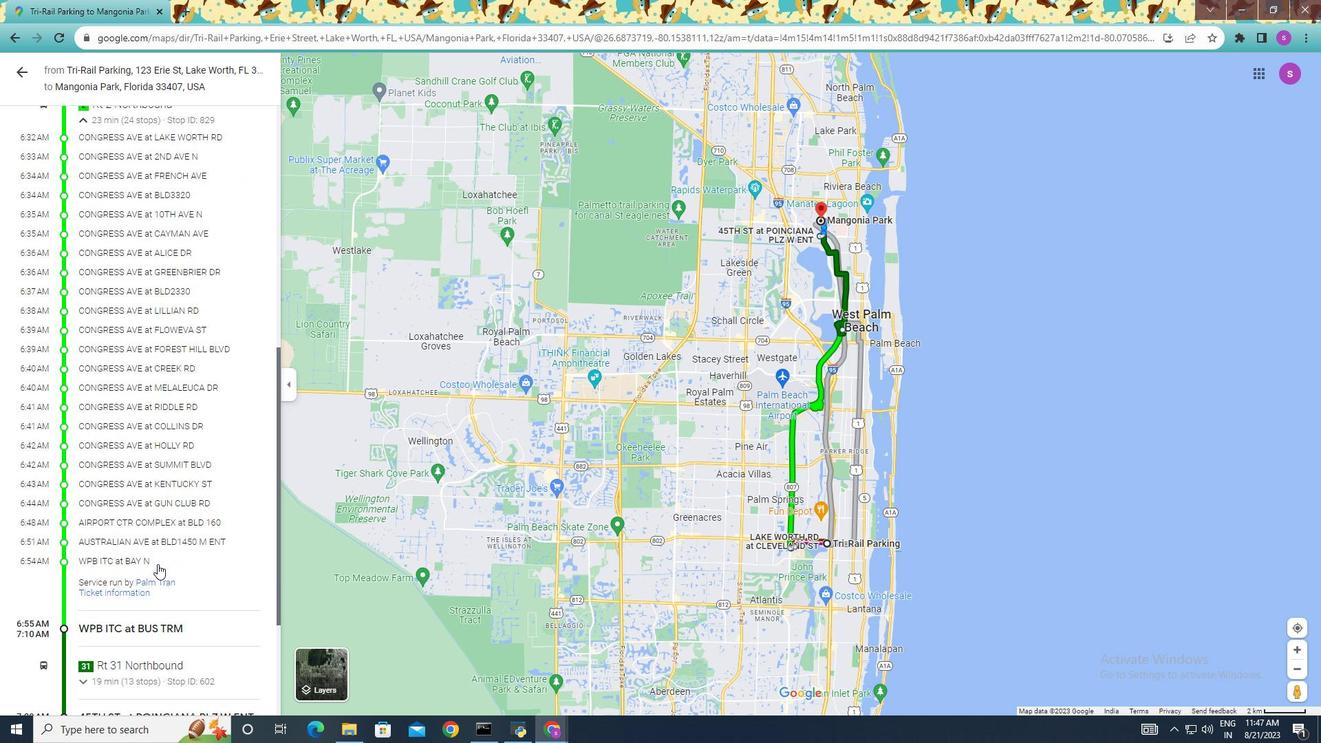 
Action: Mouse moved to (166, 587)
Screenshot: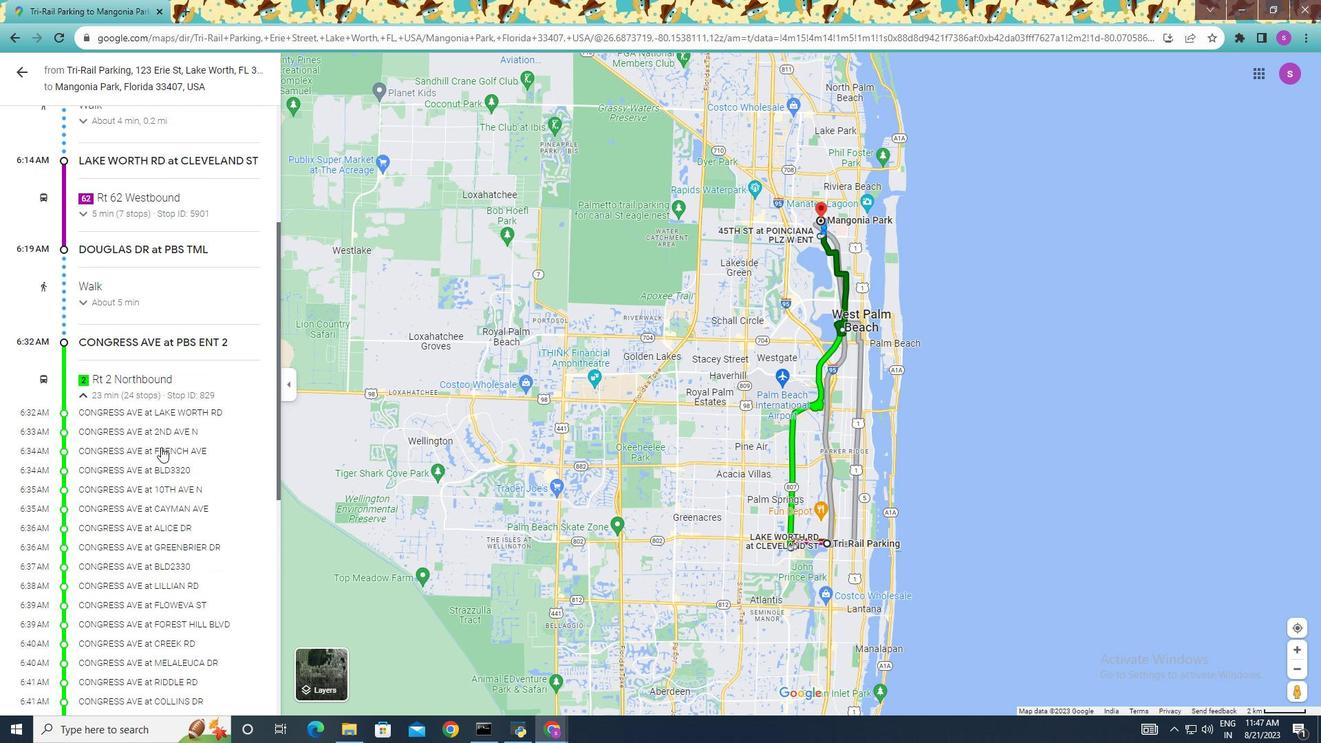 
Action: Mouse scrolled (161, 567) with delta (0, 0)
Screenshot: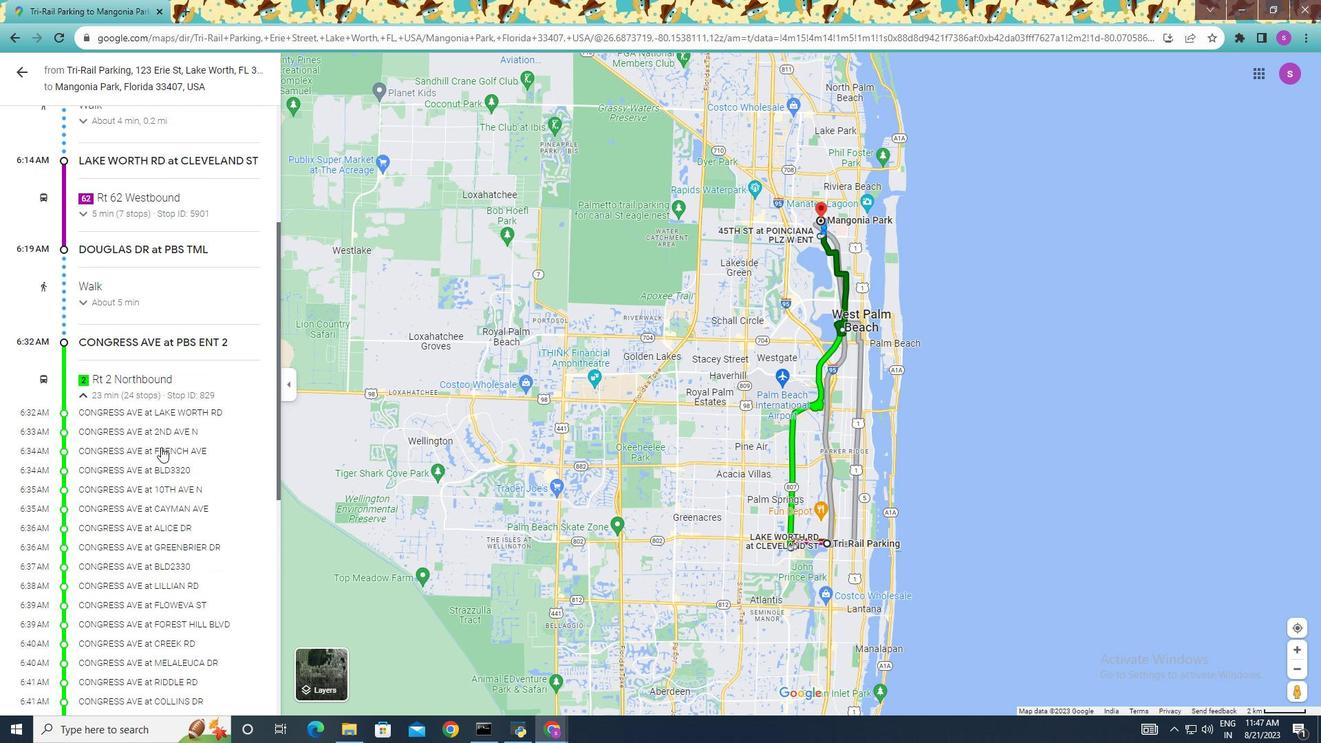 
Action: Mouse moved to (169, 594)
Screenshot: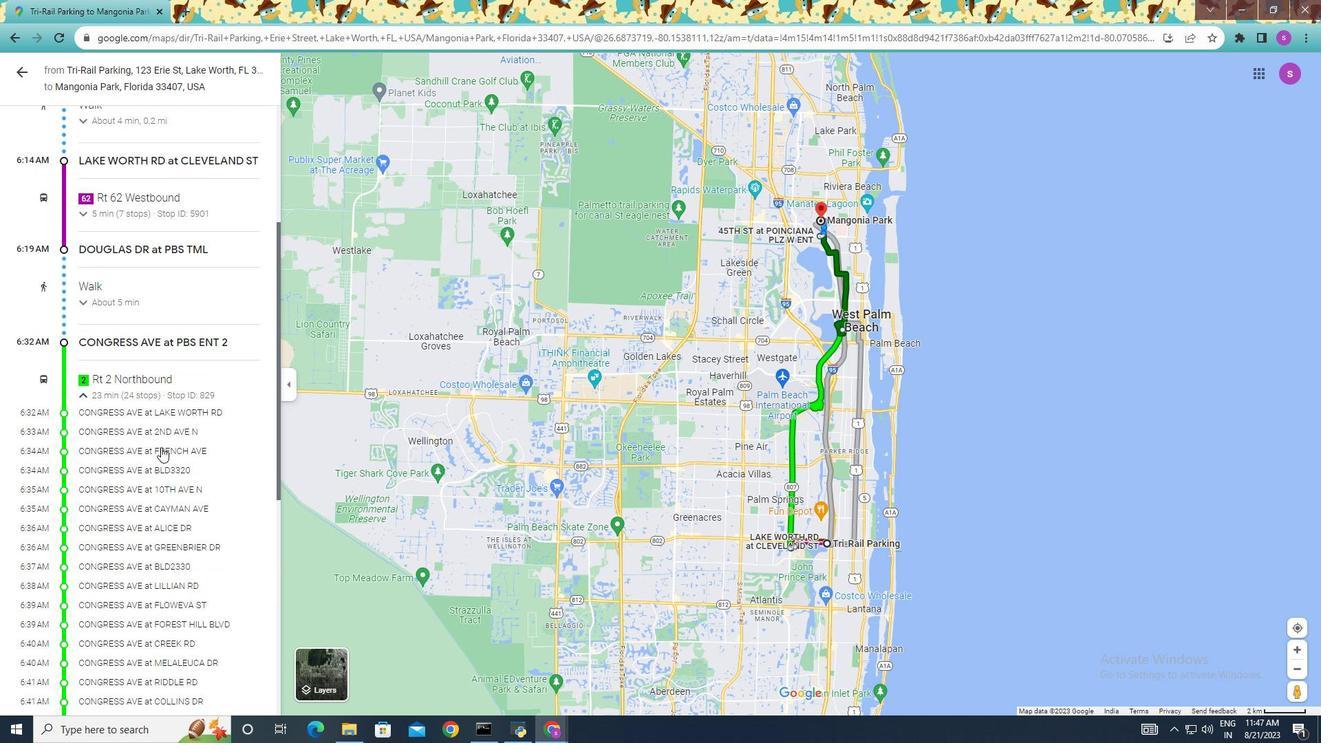 
Action: Mouse scrolled (163, 576) with delta (0, 0)
Screenshot: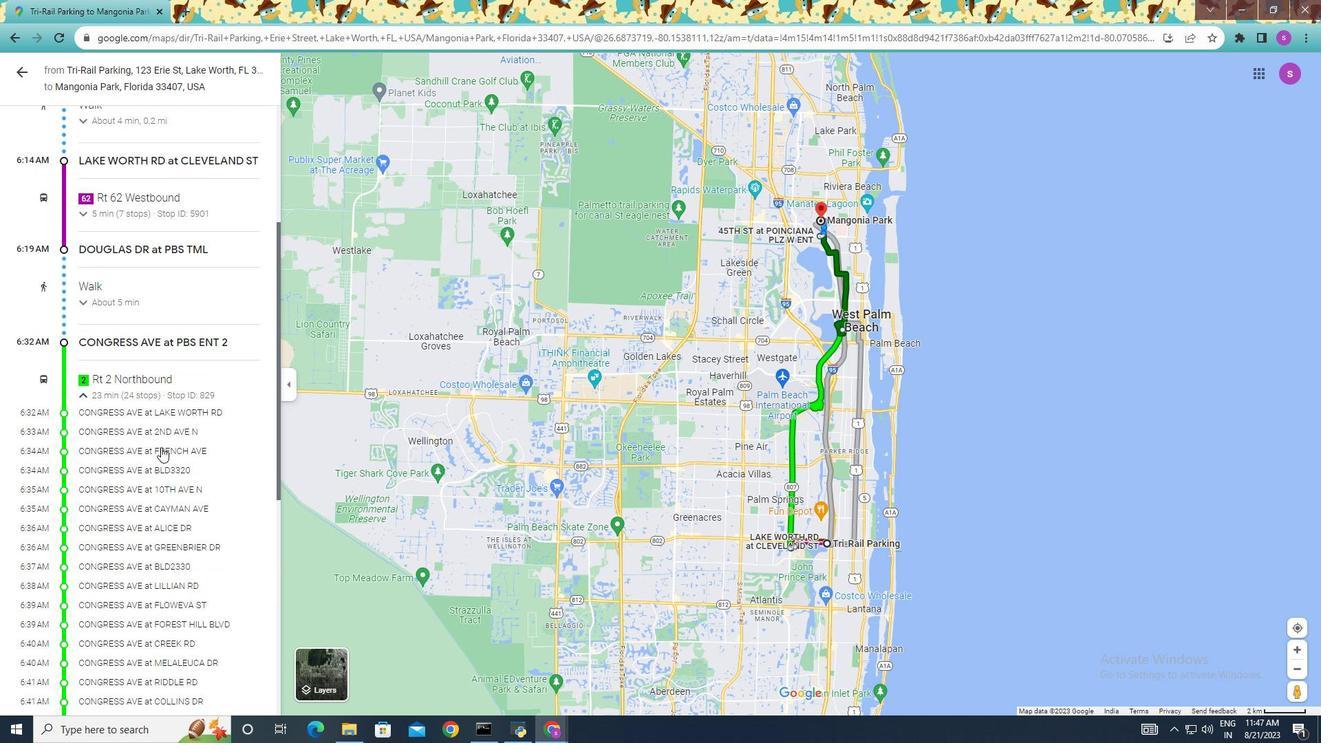 
Action: Mouse moved to (170, 598)
Screenshot: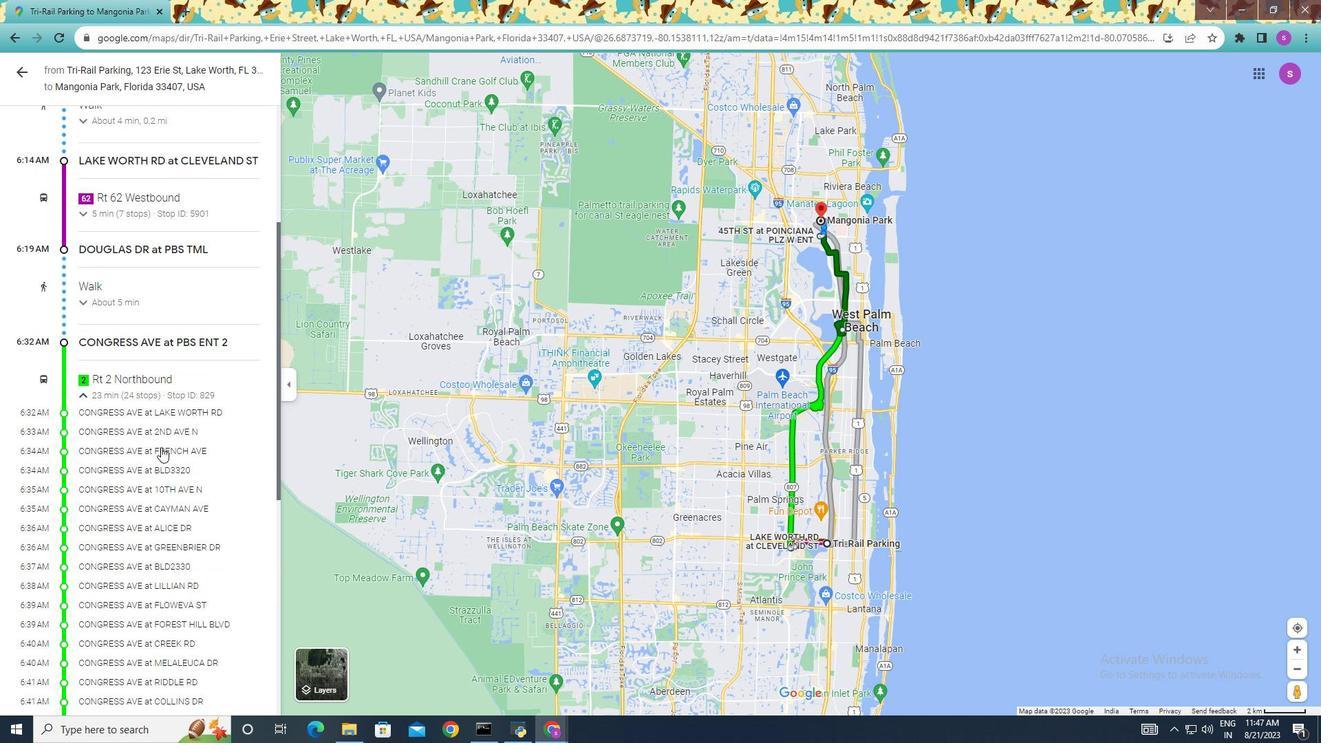 
Action: Mouse scrolled (166, 587) with delta (0, 0)
Screenshot: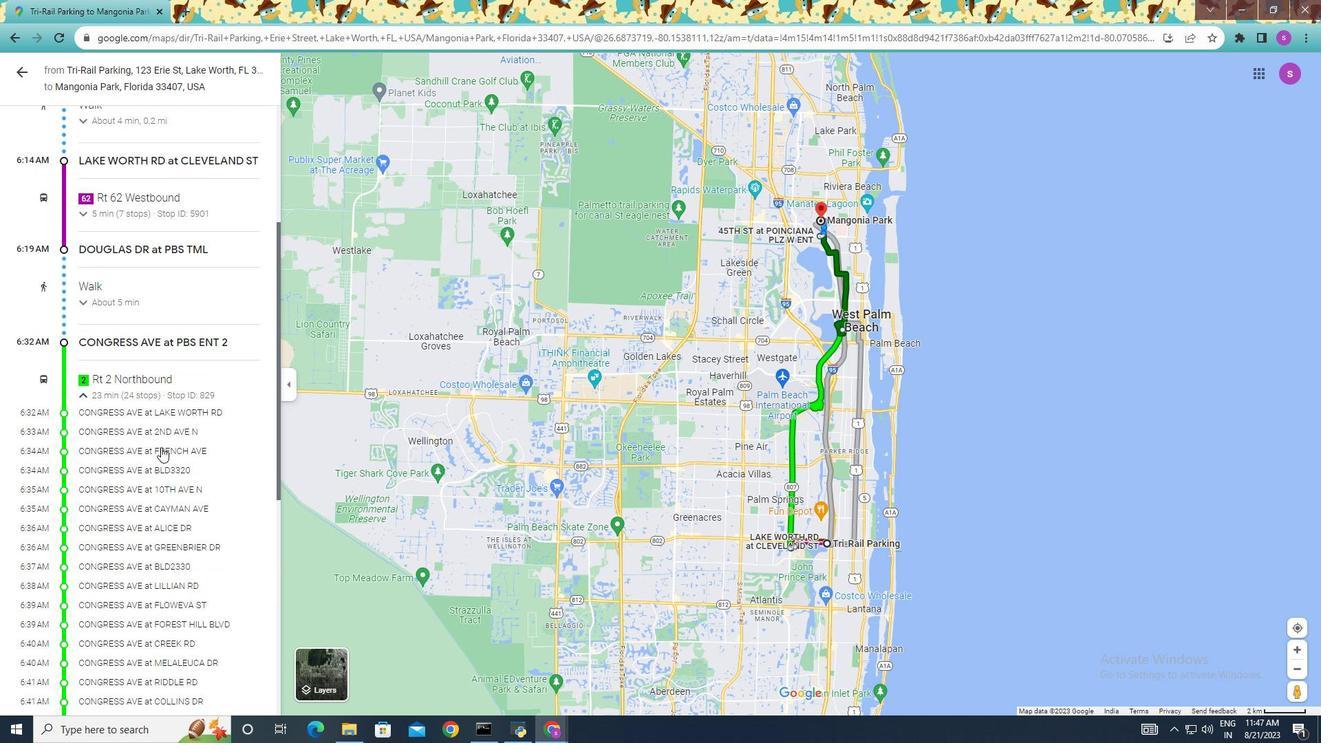 
Action: Mouse moved to (174, 609)
Screenshot: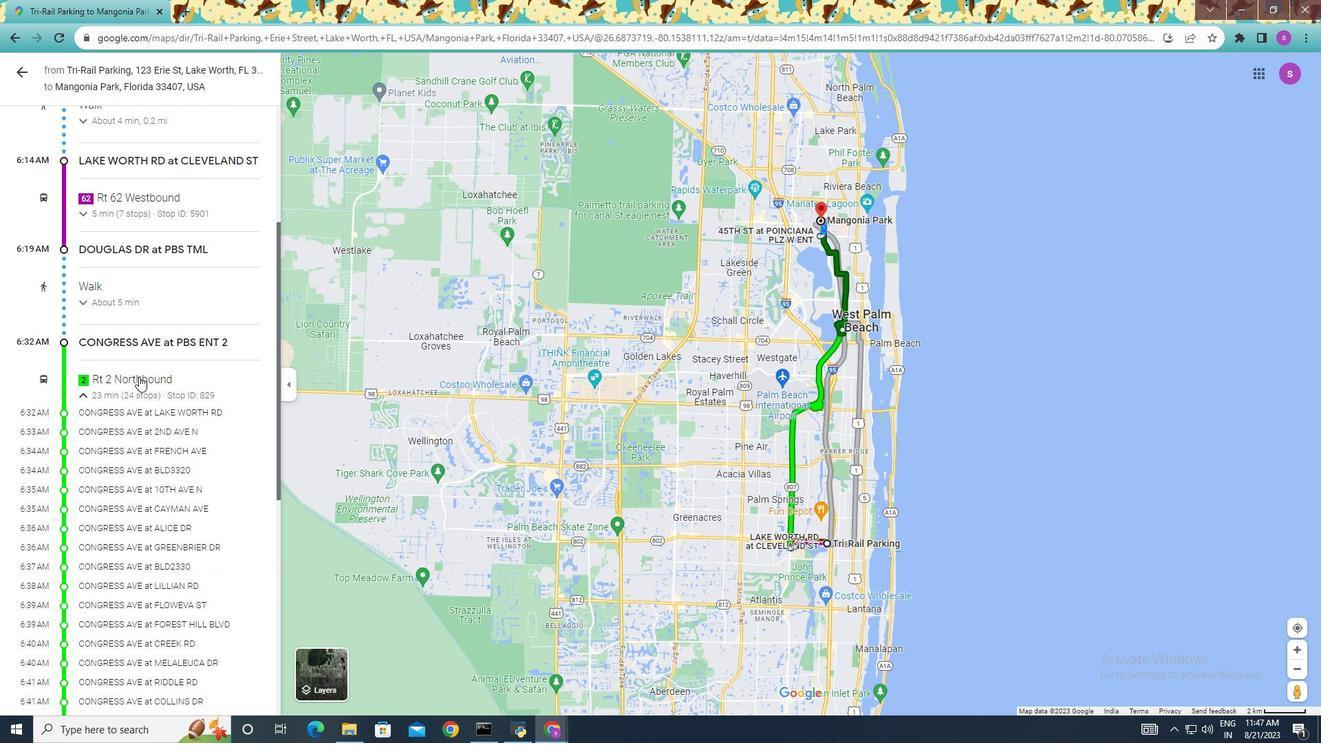 
Action: Mouse scrolled (174, 609) with delta (0, 0)
Screenshot: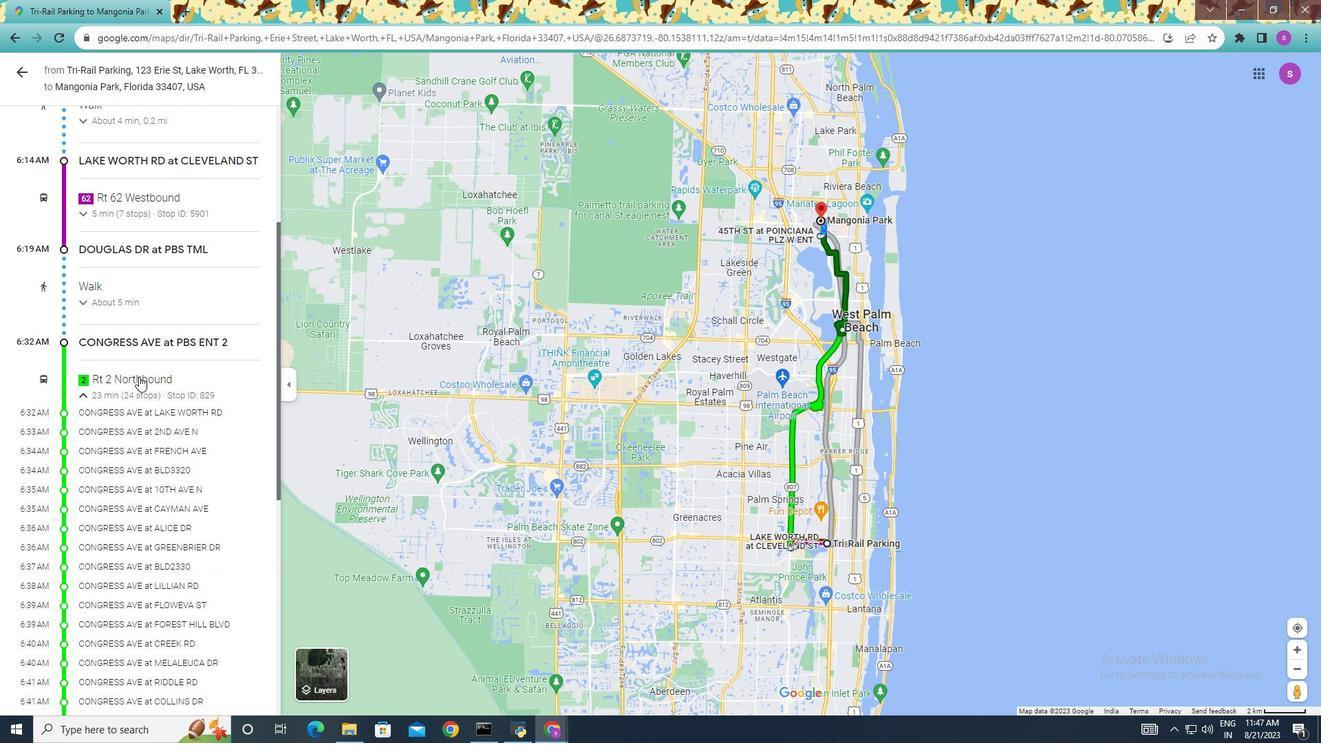 
Action: Mouse moved to (89, 391)
Screenshot: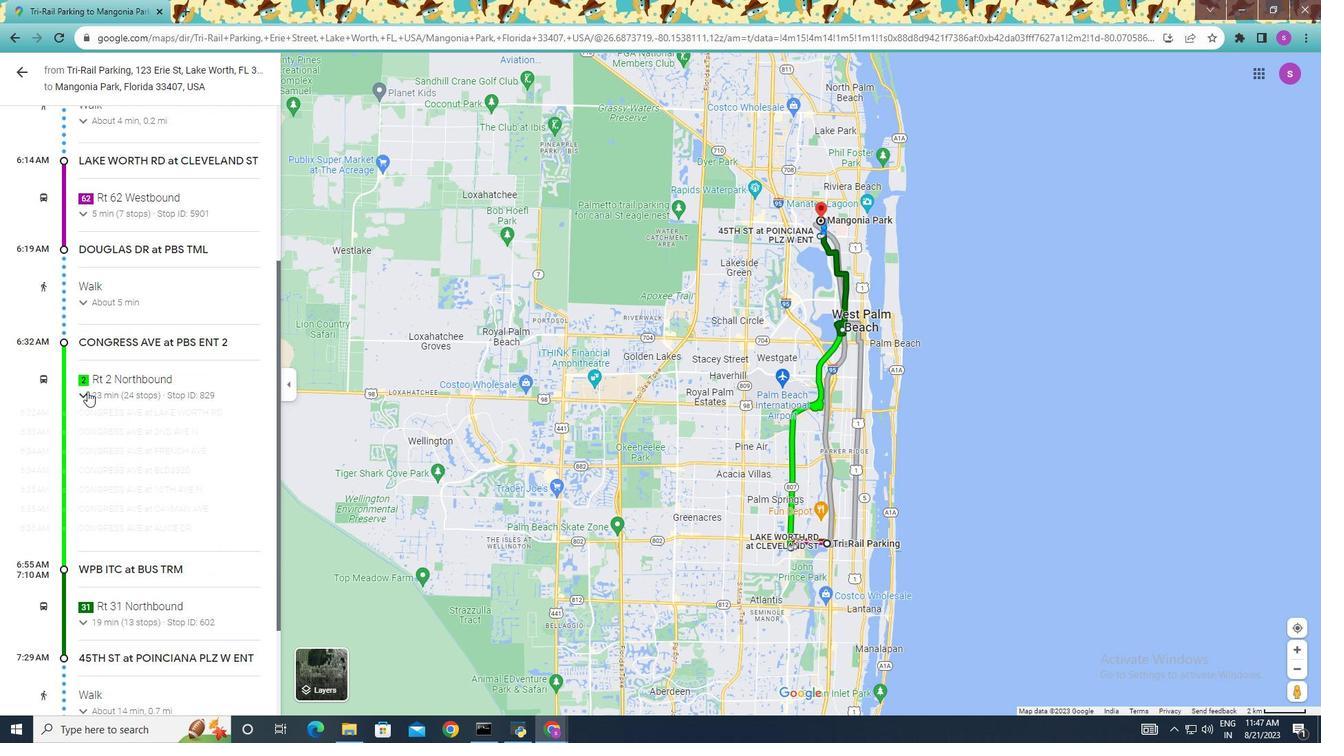 
Action: Mouse pressed left at (89, 391)
Screenshot: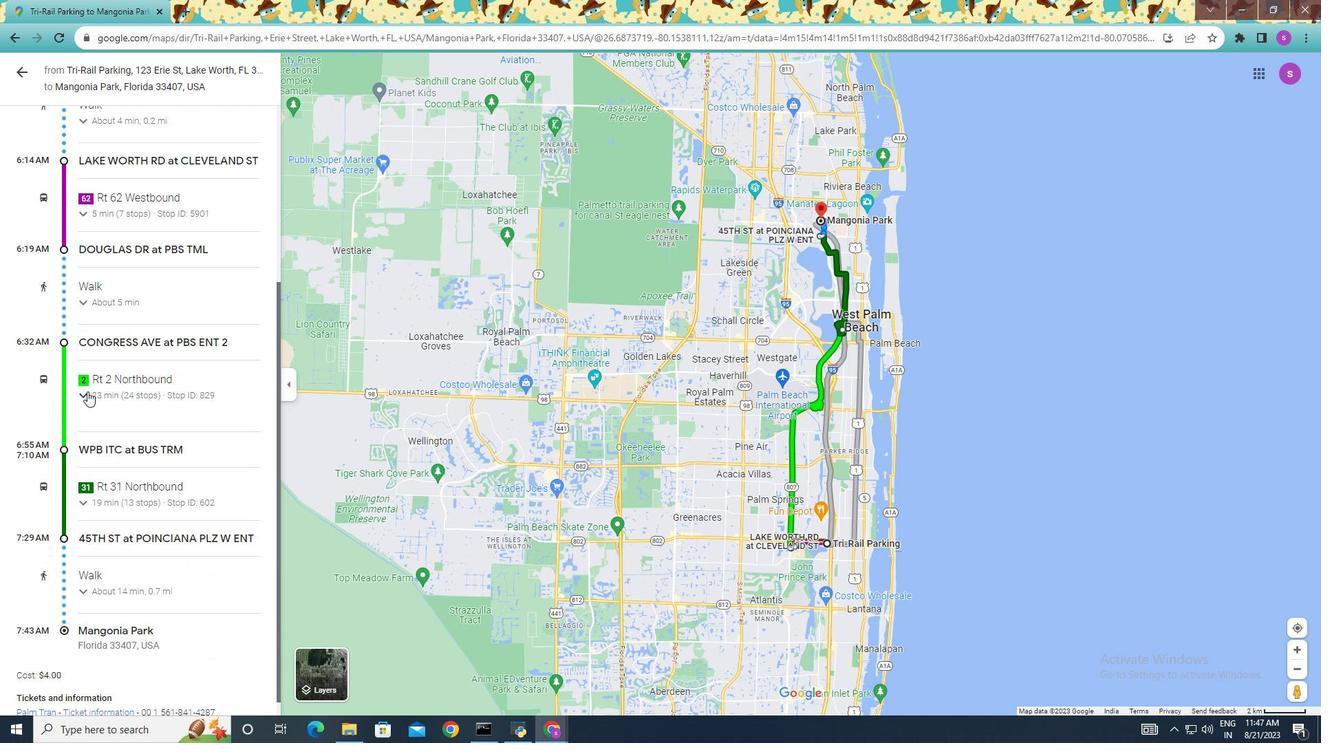 
Action: Mouse moved to (266, 445)
Screenshot: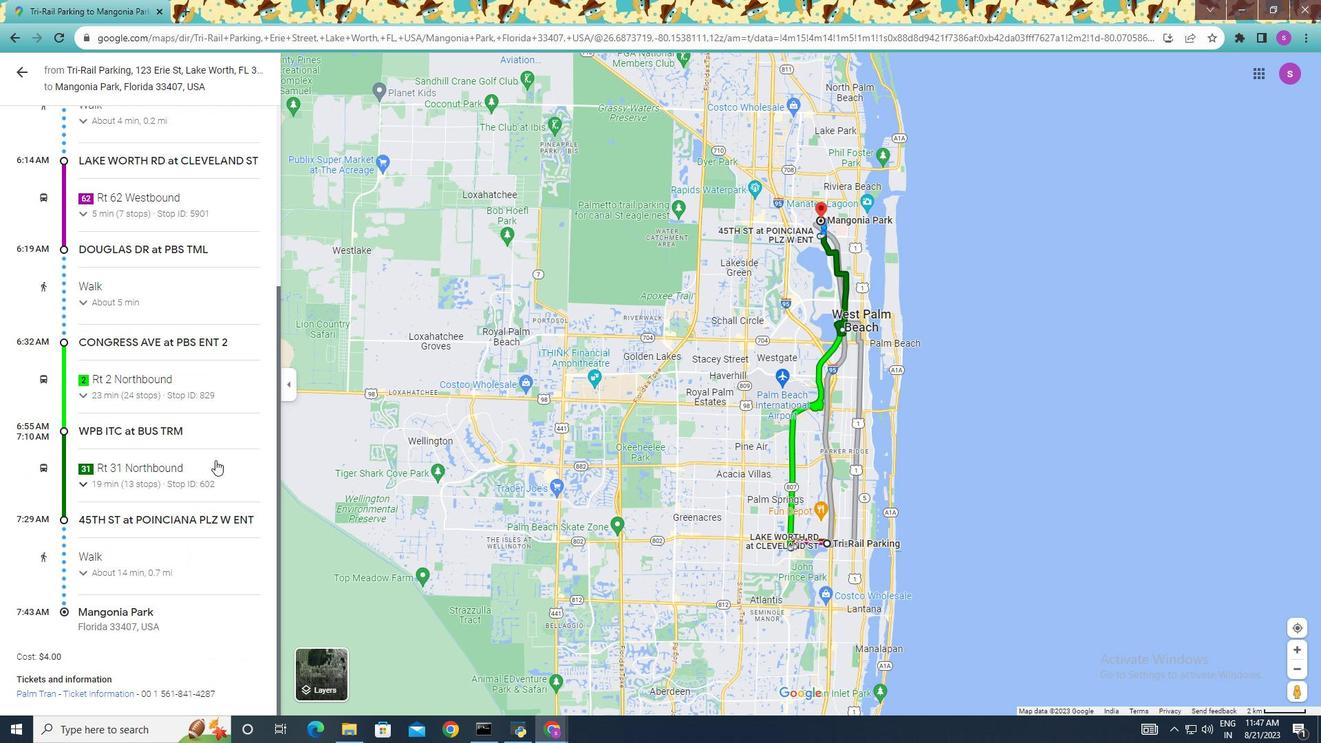 
Action: Mouse scrolled (266, 444) with delta (0, 0)
Screenshot: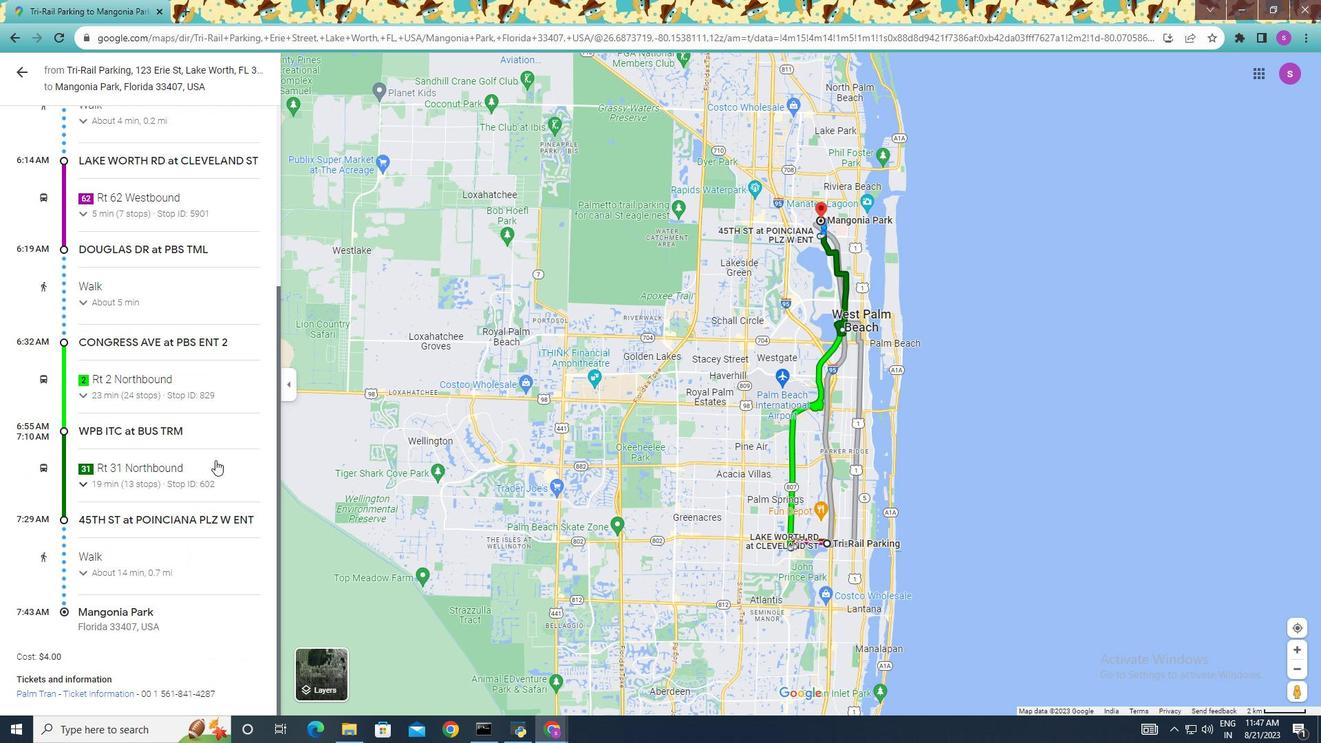
Action: Mouse scrolled (266, 444) with delta (0, 0)
Screenshot: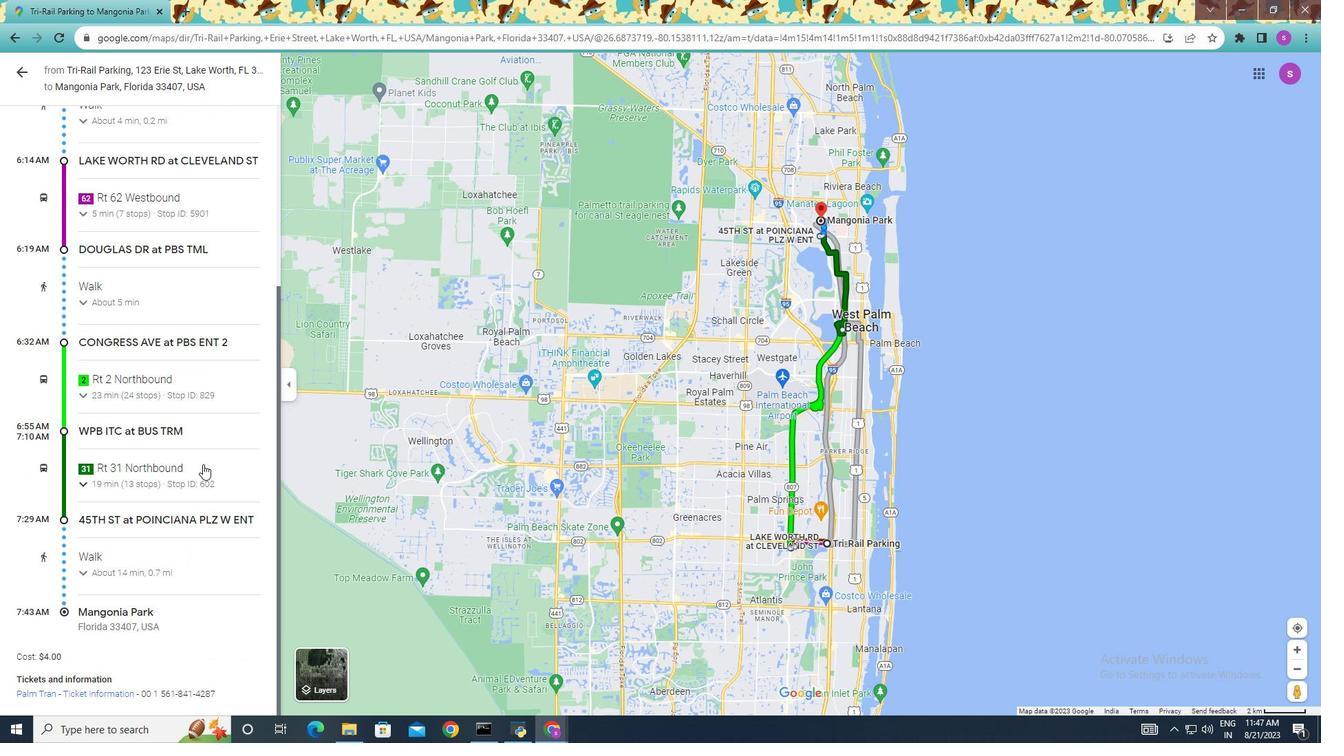 
Action: Mouse moved to (82, 481)
Screenshot: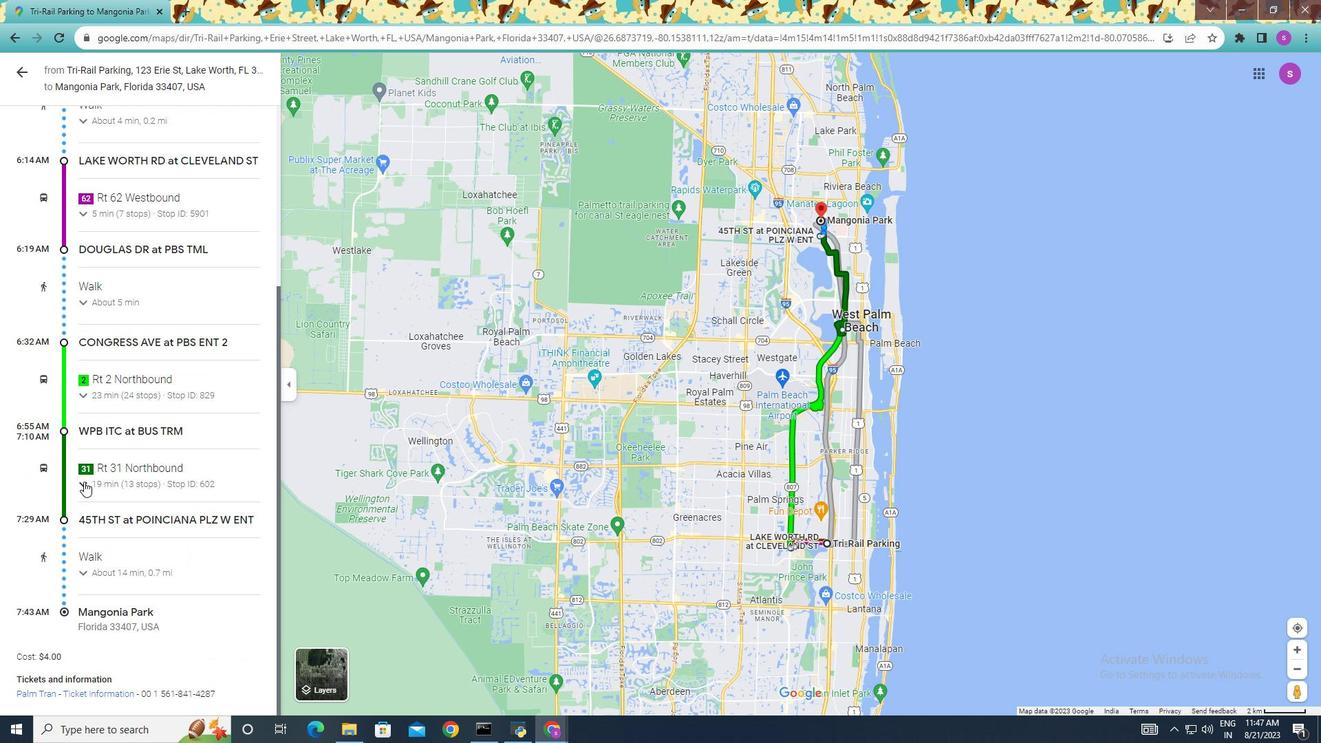 
Action: Mouse pressed left at (82, 481)
Screenshot: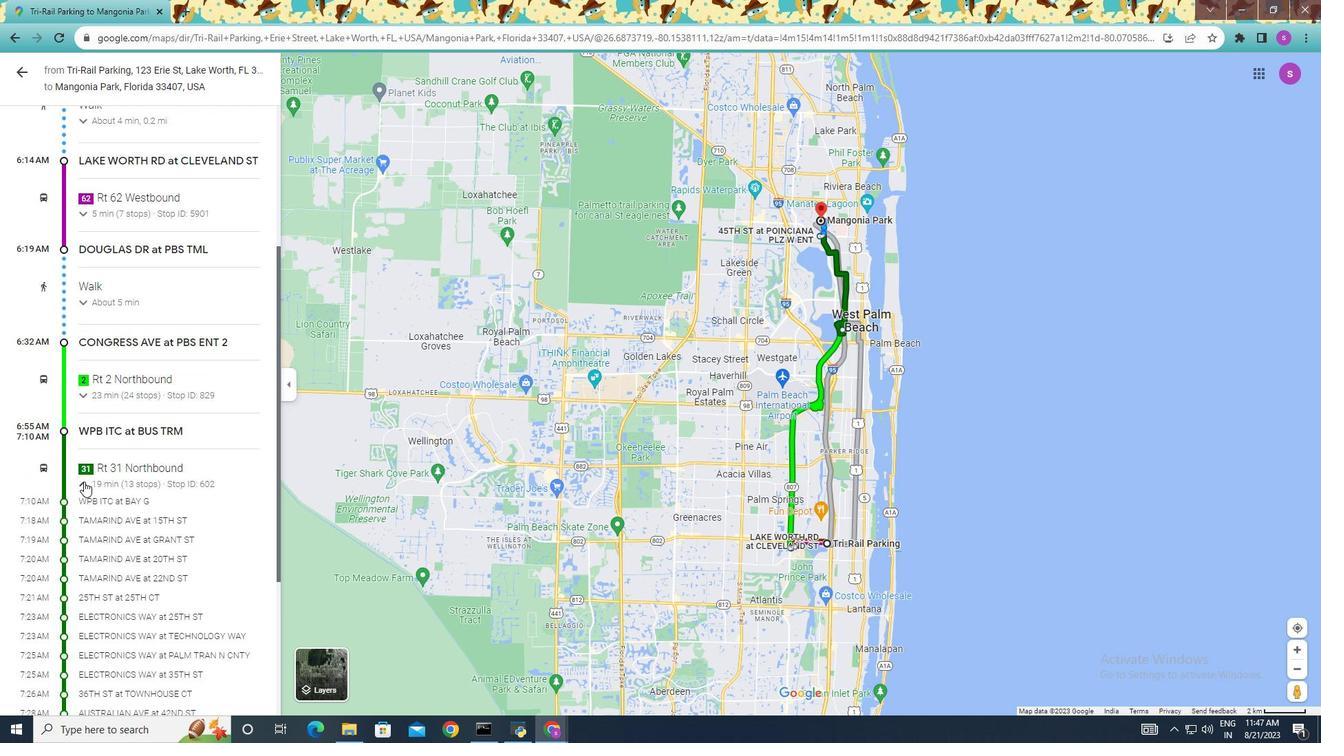 
Action: Mouse moved to (84, 481)
Screenshot: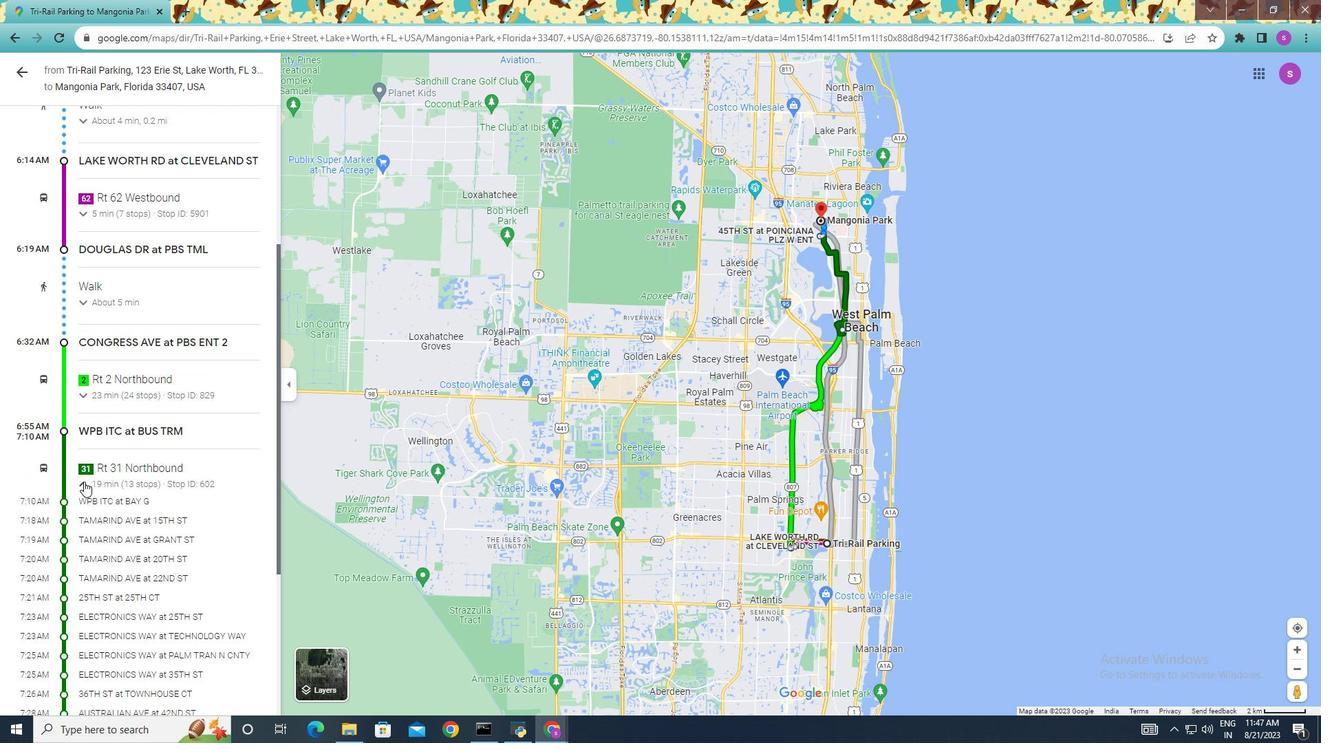 
Action: Mouse pressed left at (84, 481)
Screenshot: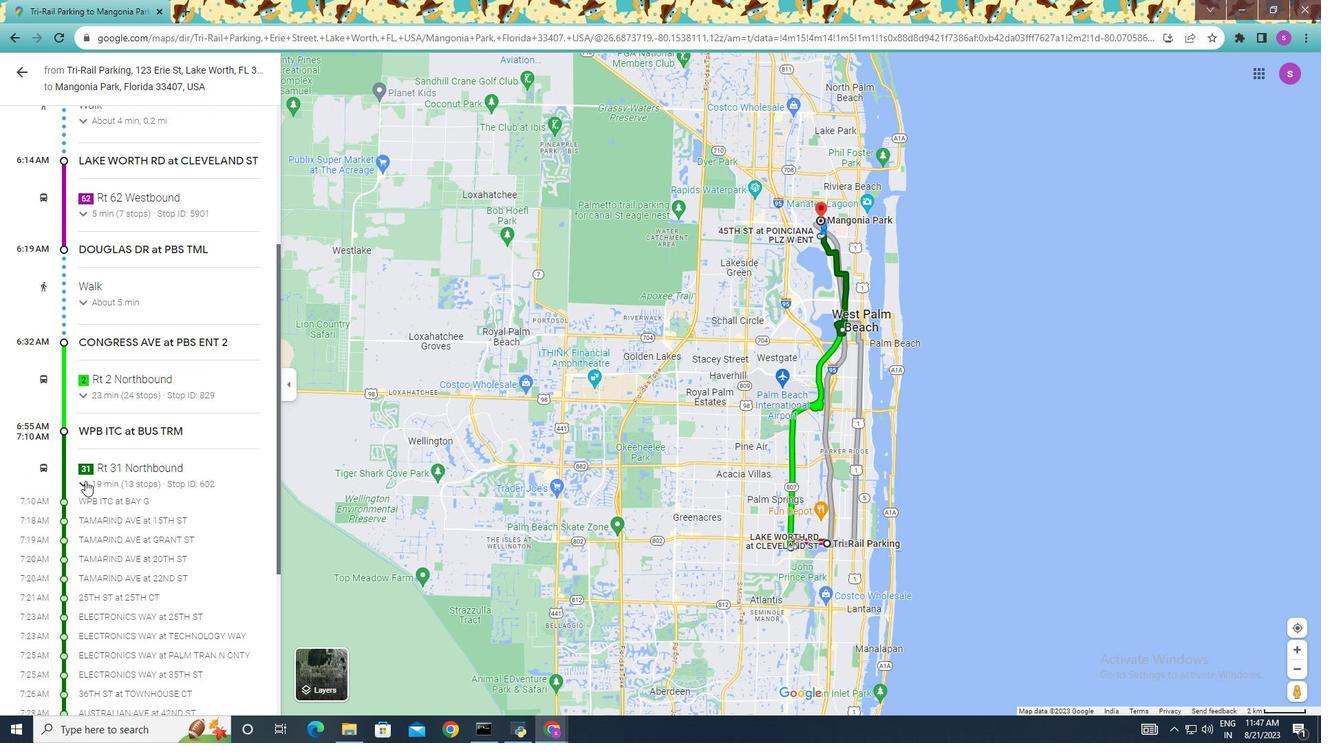 
Action: Mouse moved to (84, 481)
Screenshot: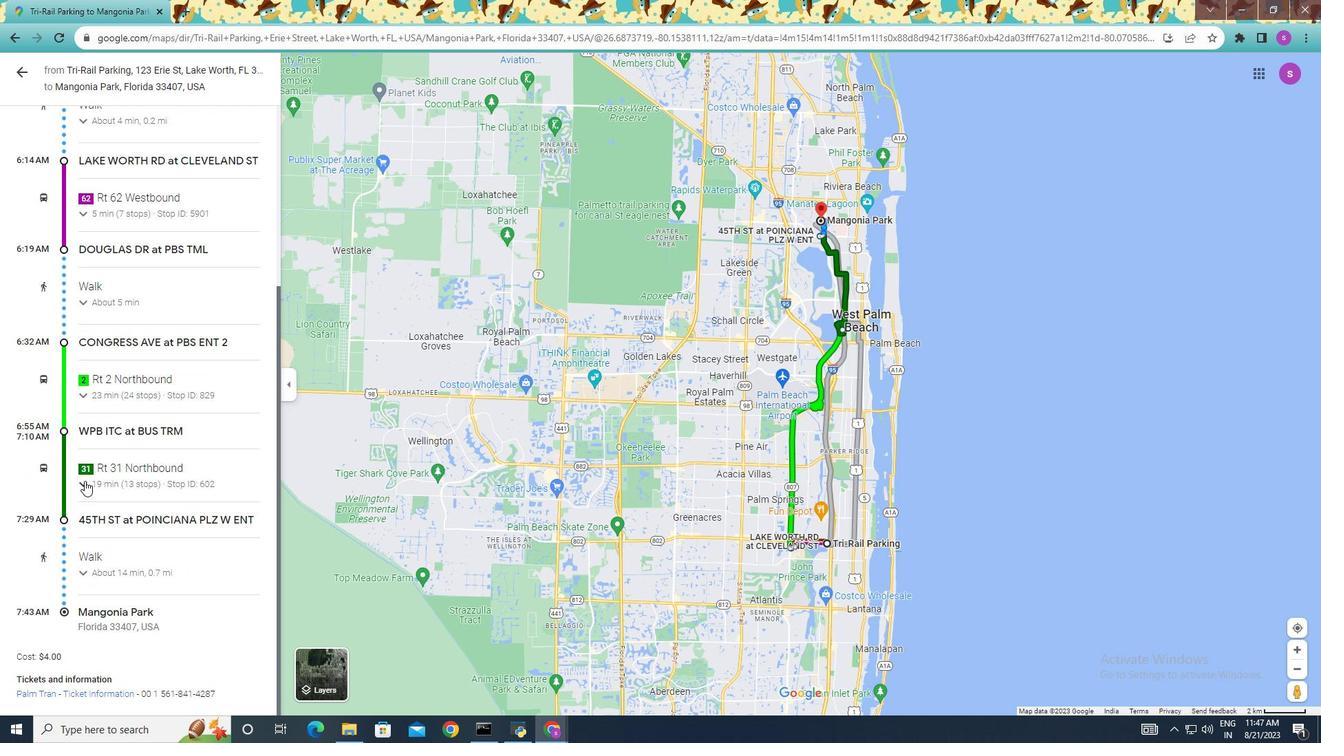 
Action: Mouse scrolled (84, 480) with delta (0, 0)
Screenshot: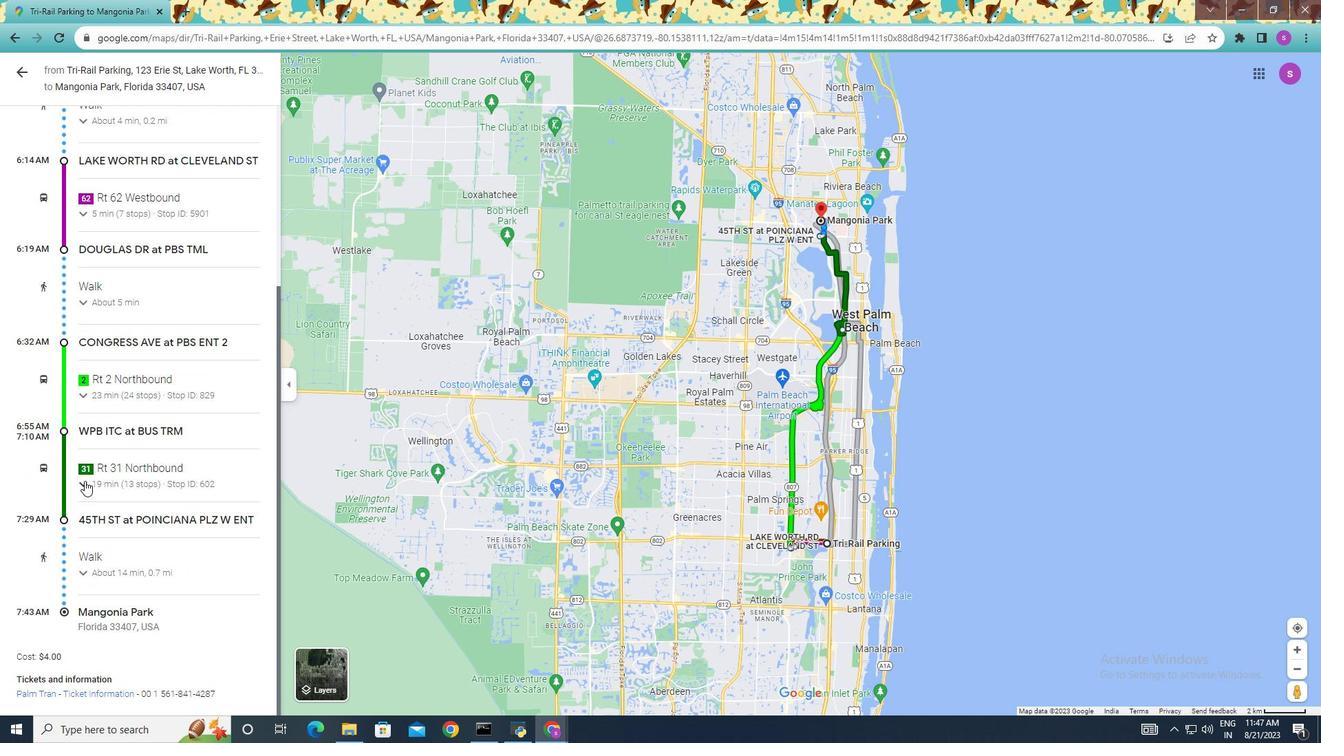 
Action: Mouse scrolled (84, 480) with delta (0, 0)
Screenshot: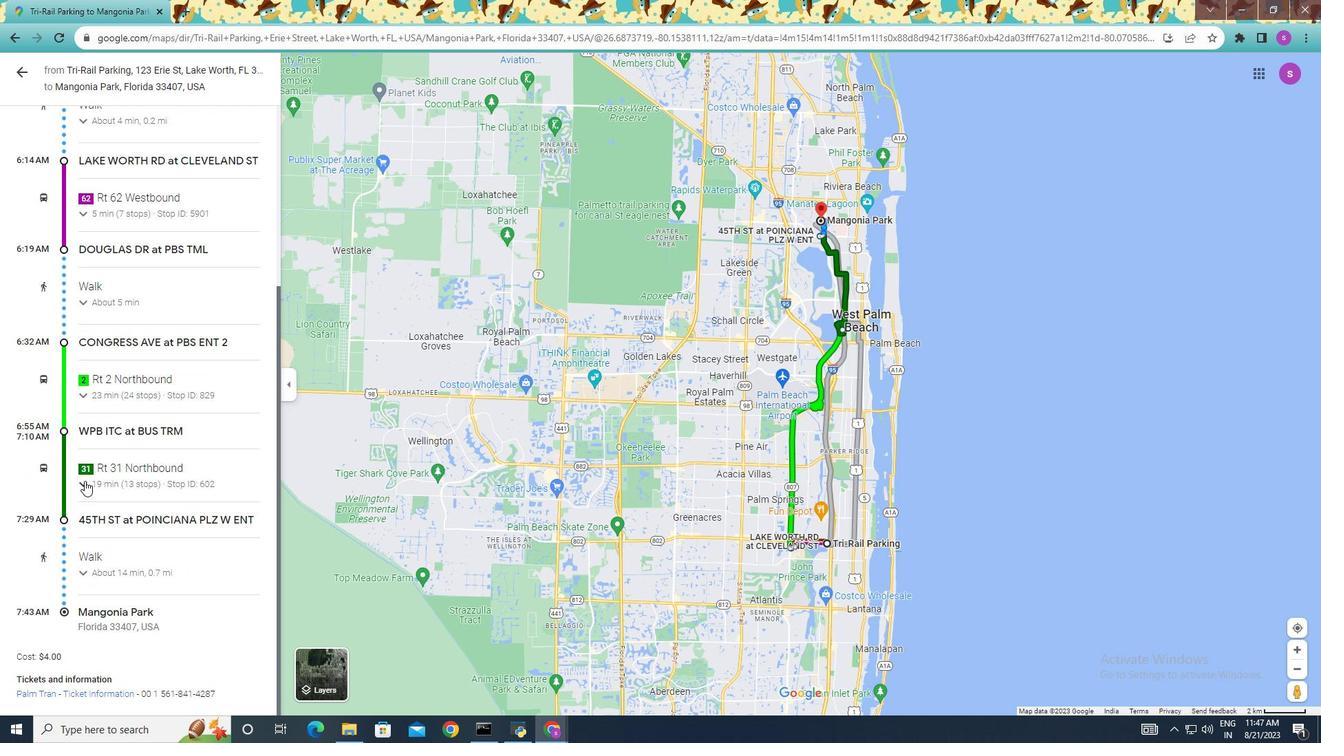
Action: Mouse scrolled (84, 480) with delta (0, 0)
Screenshot: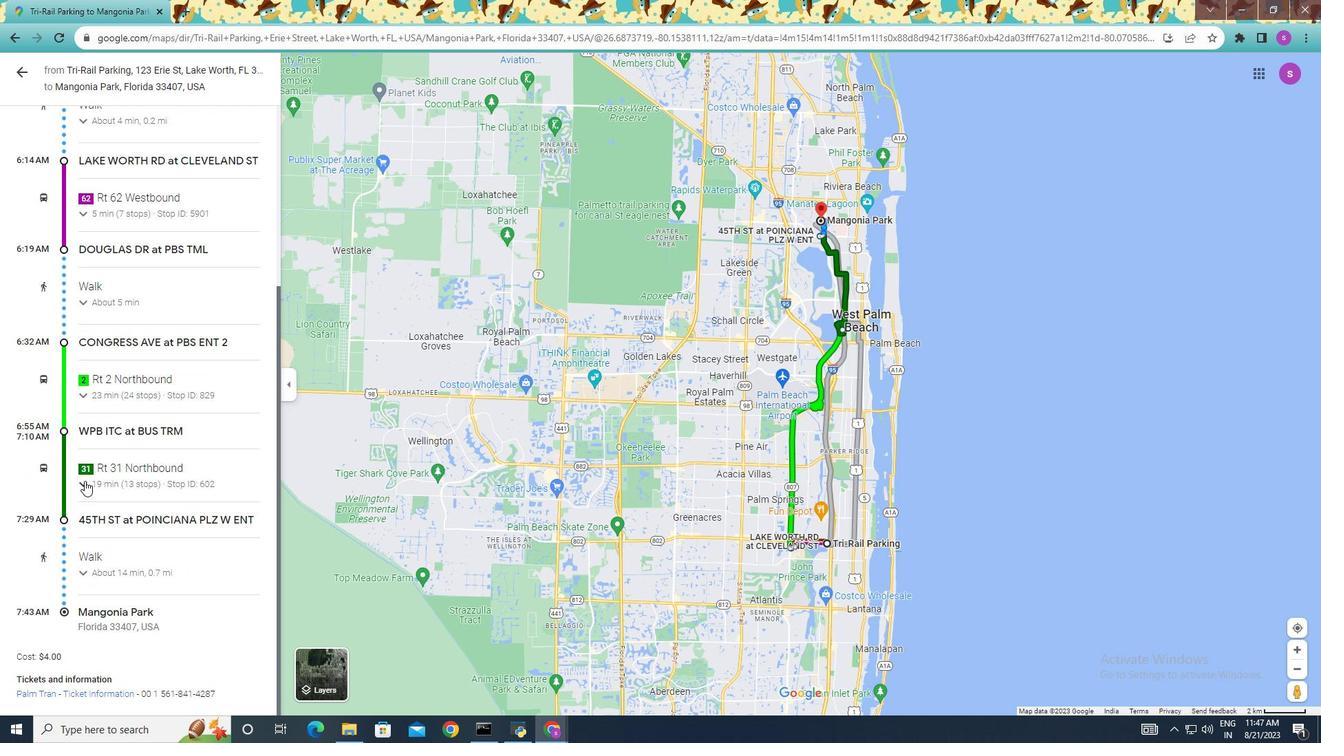 
Action: Mouse moved to (79, 572)
Screenshot: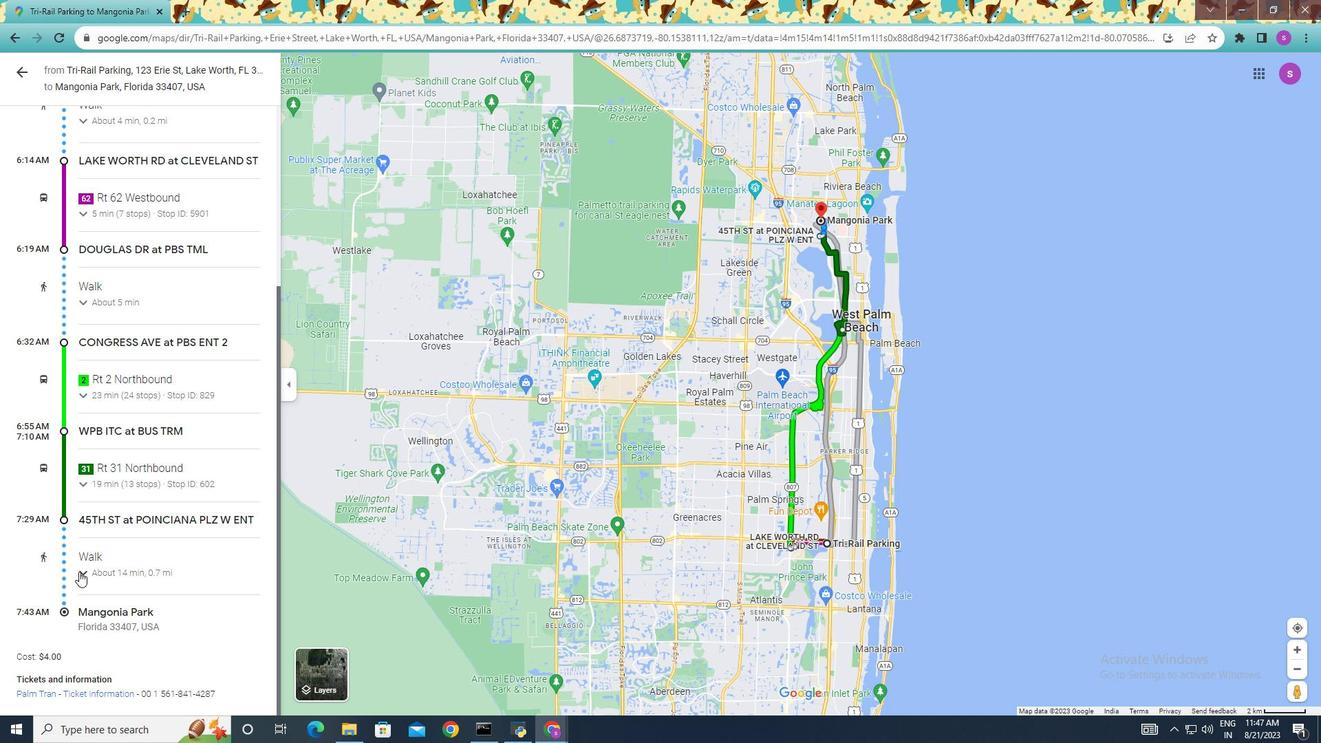 
Action: Mouse pressed left at (79, 572)
Screenshot: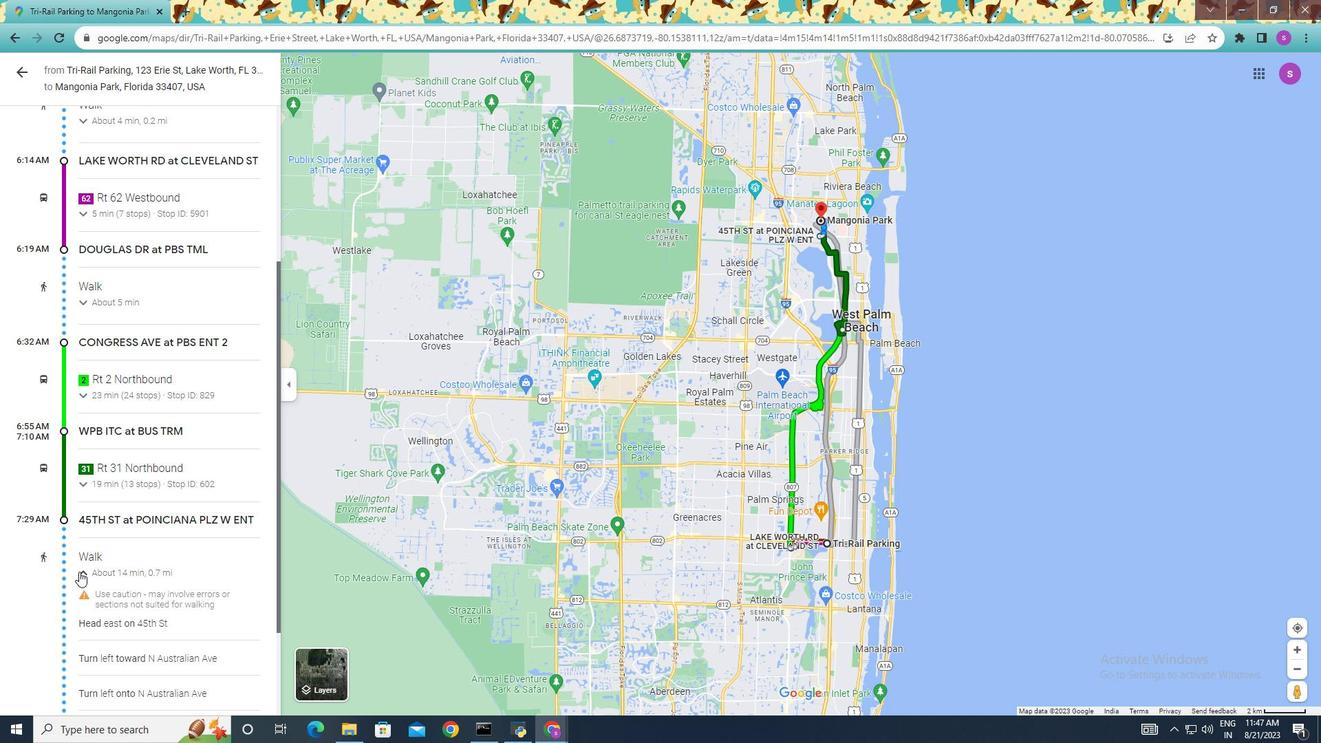 
Action: Mouse pressed left at (79, 572)
Screenshot: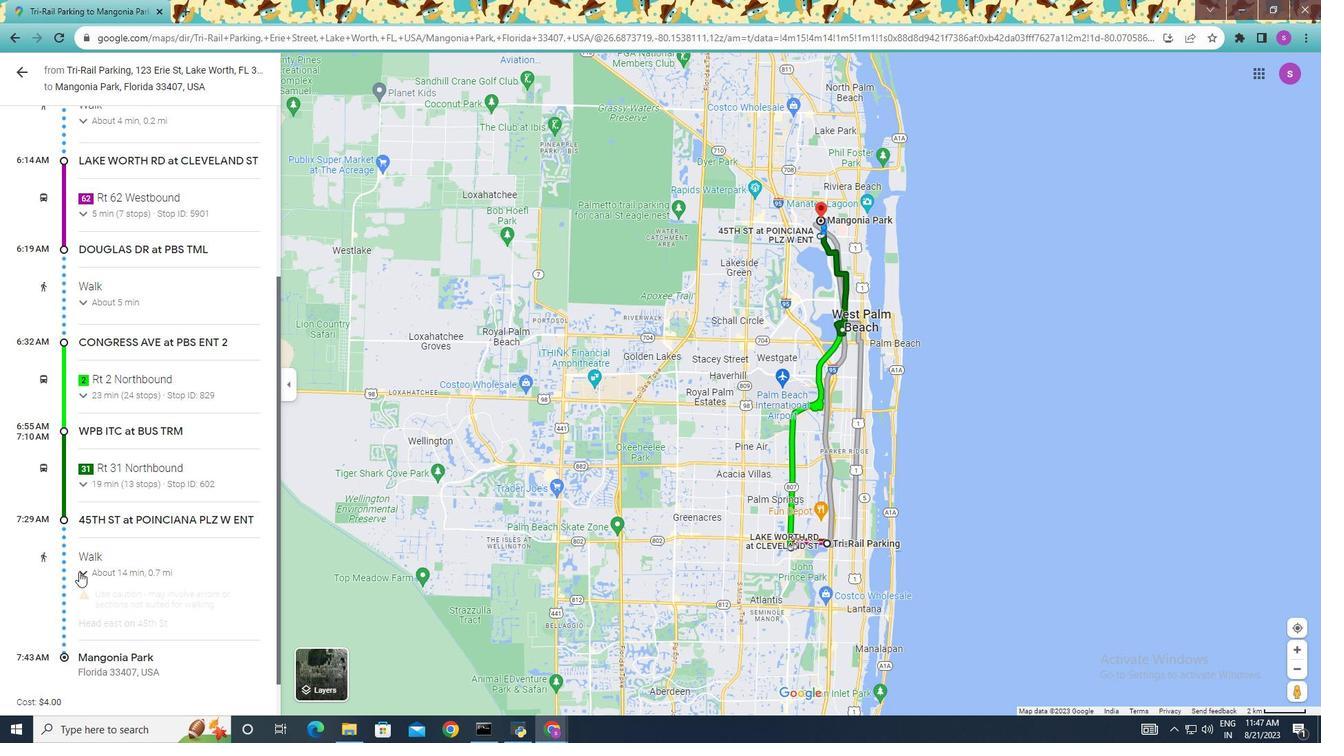
Action: Mouse moved to (217, 455)
Screenshot: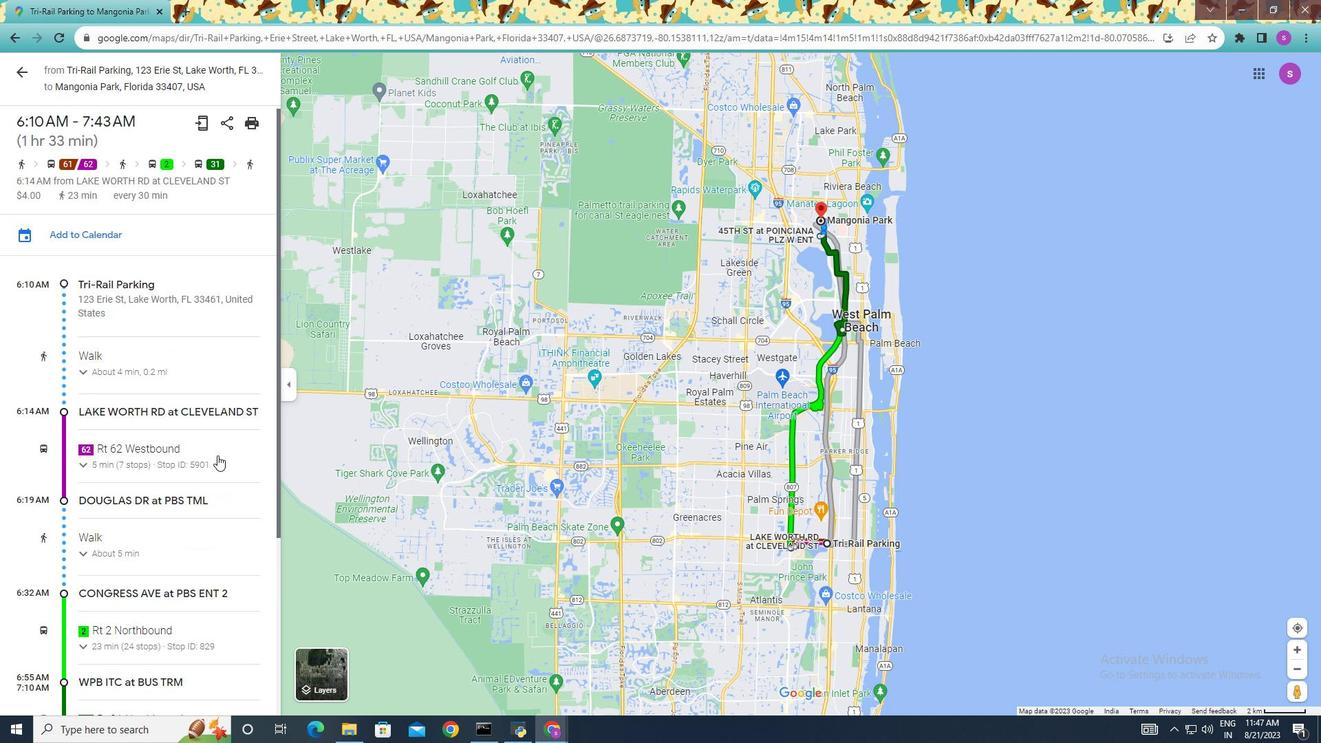 
Action: Mouse scrolled (217, 456) with delta (0, 0)
Screenshot: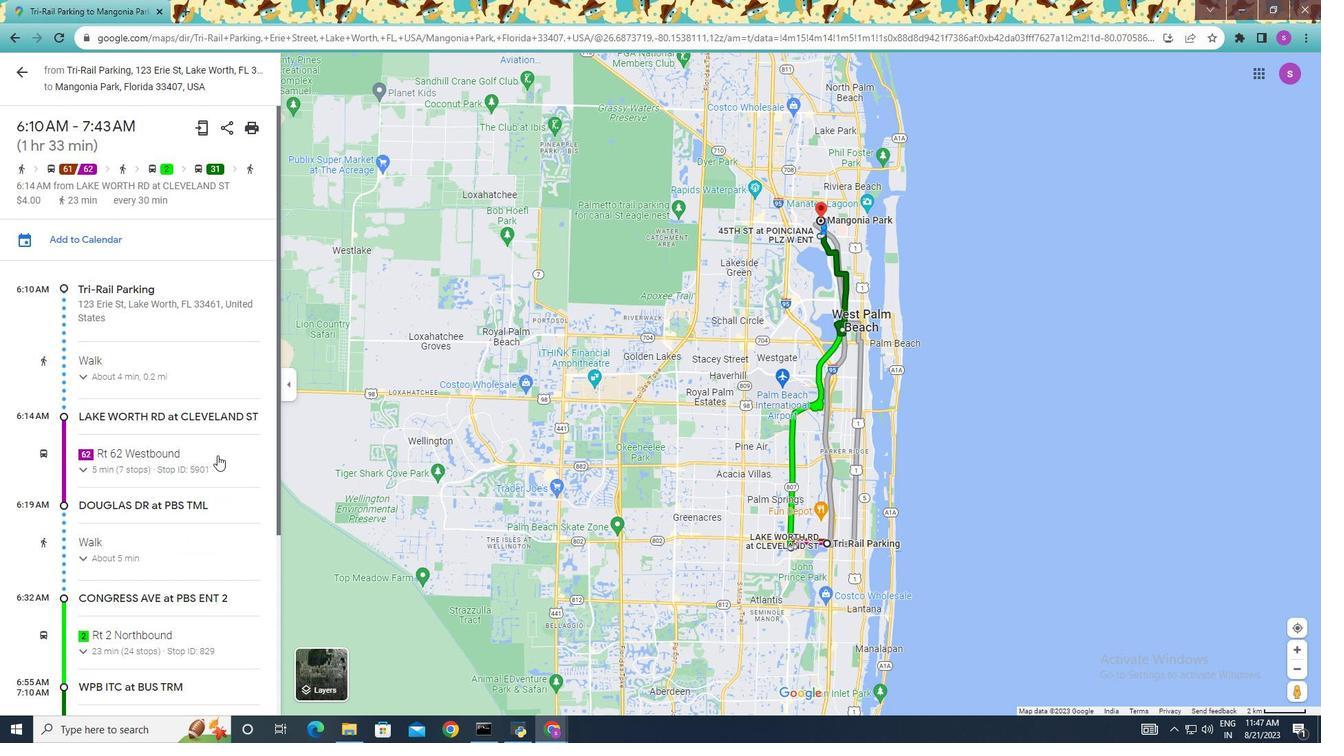 
Action: Mouse scrolled (217, 456) with delta (0, 0)
Screenshot: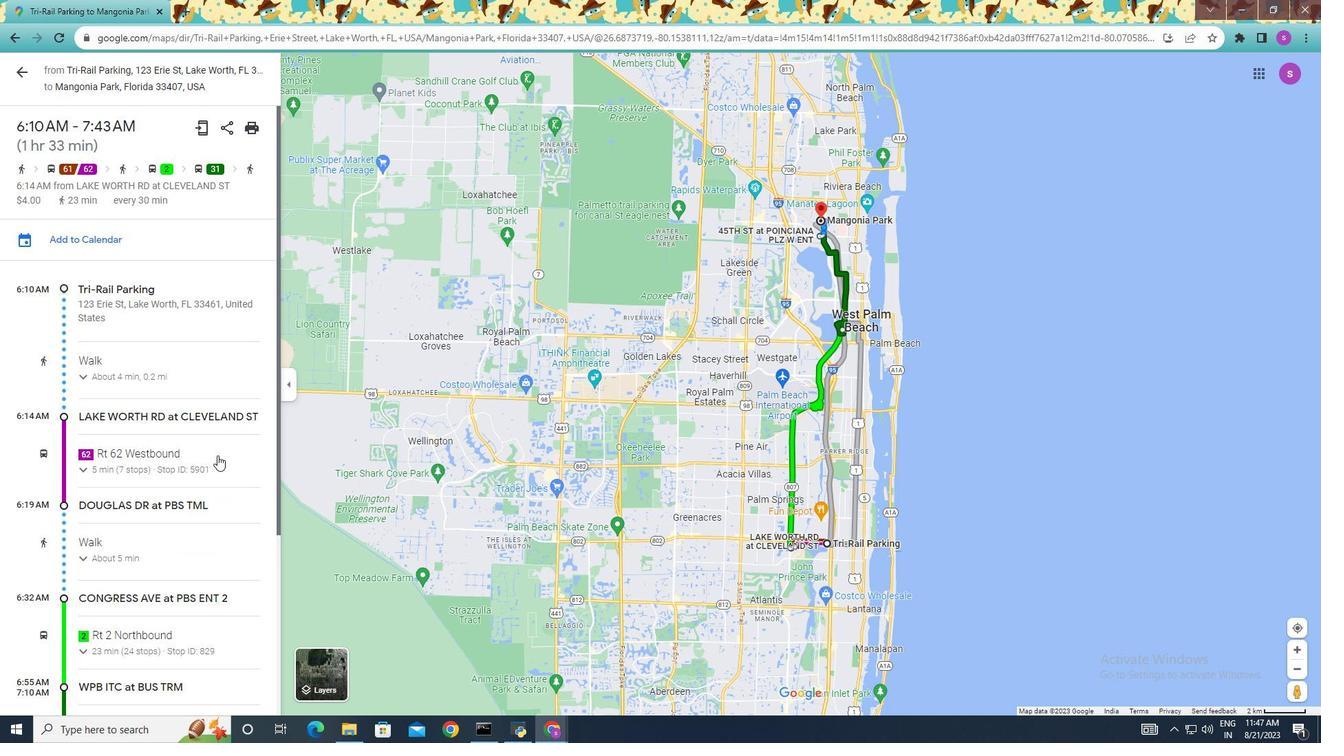 
Action: Mouse scrolled (217, 456) with delta (0, 0)
Screenshot: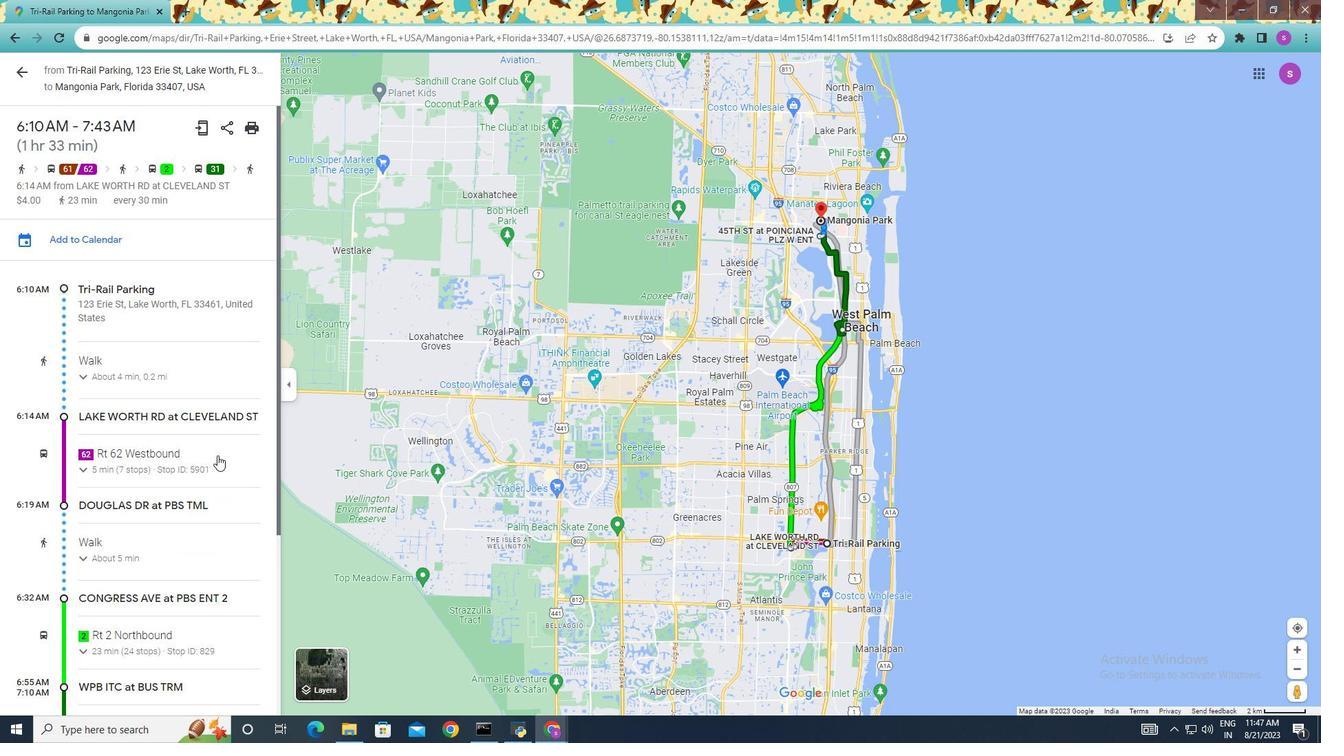 
Action: Mouse scrolled (217, 456) with delta (0, 0)
Screenshot: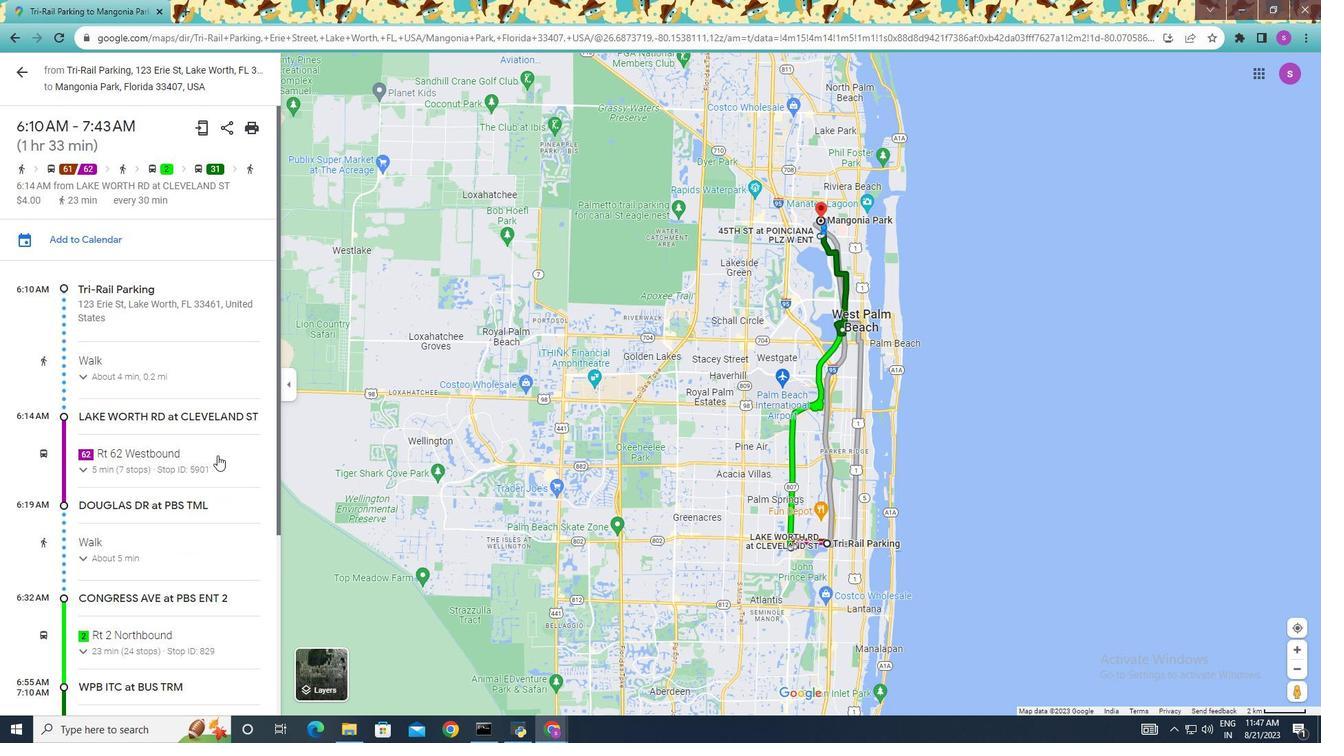
Action: Mouse scrolled (217, 456) with delta (0, 0)
Screenshot: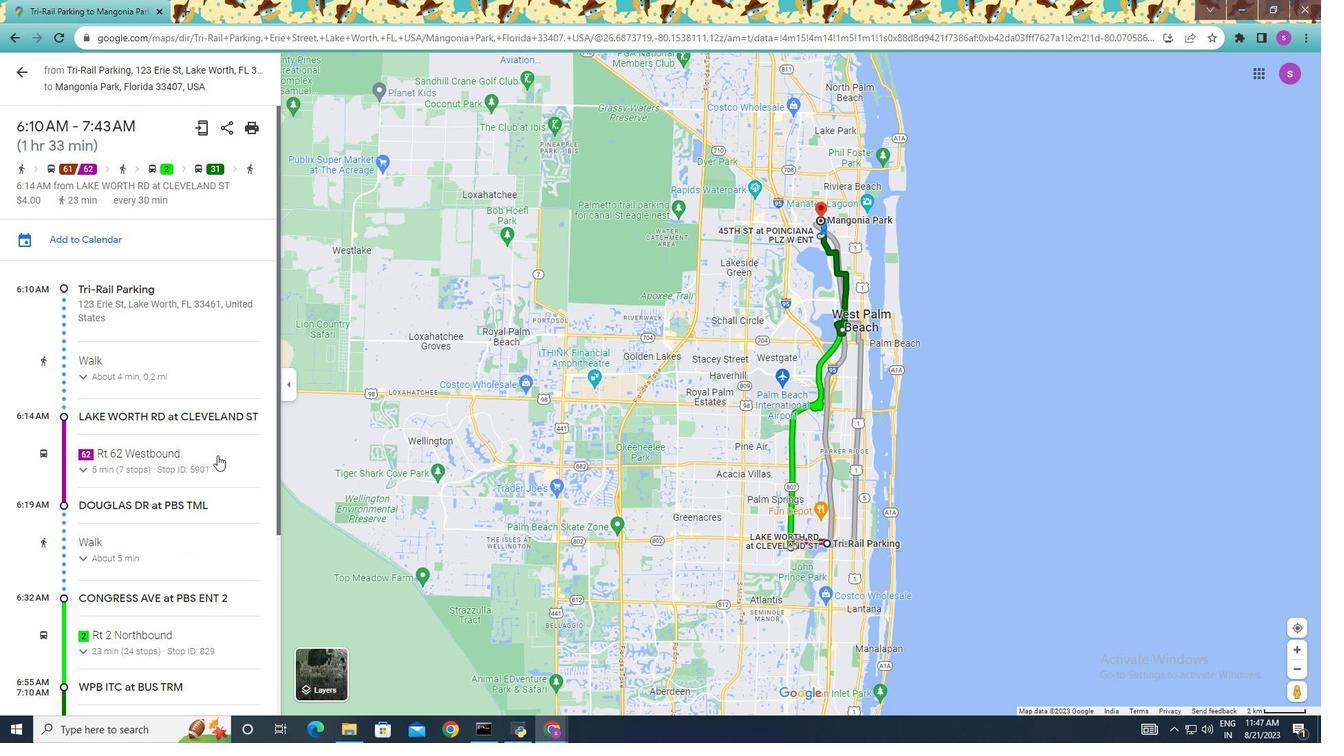 
Action: Mouse moved to (220, 450)
Screenshot: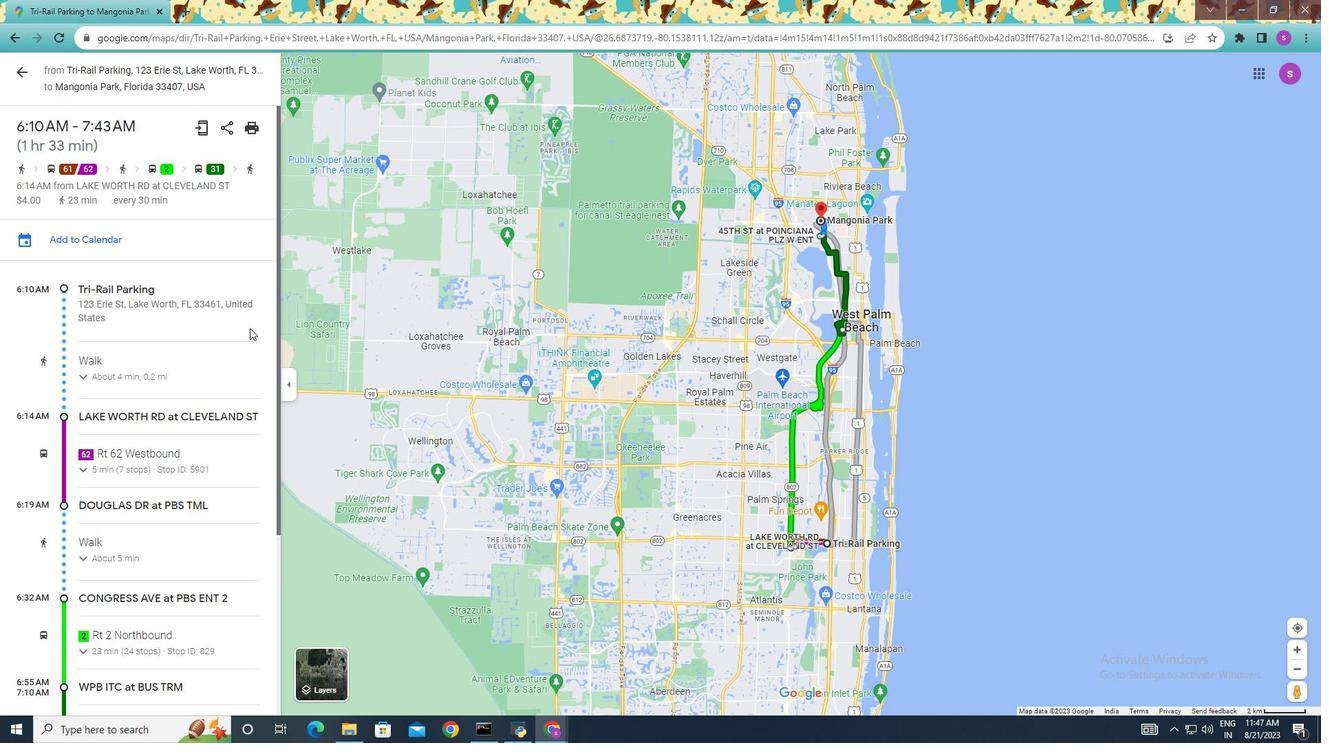 
Action: Mouse scrolled (220, 450) with delta (0, 0)
Screenshot: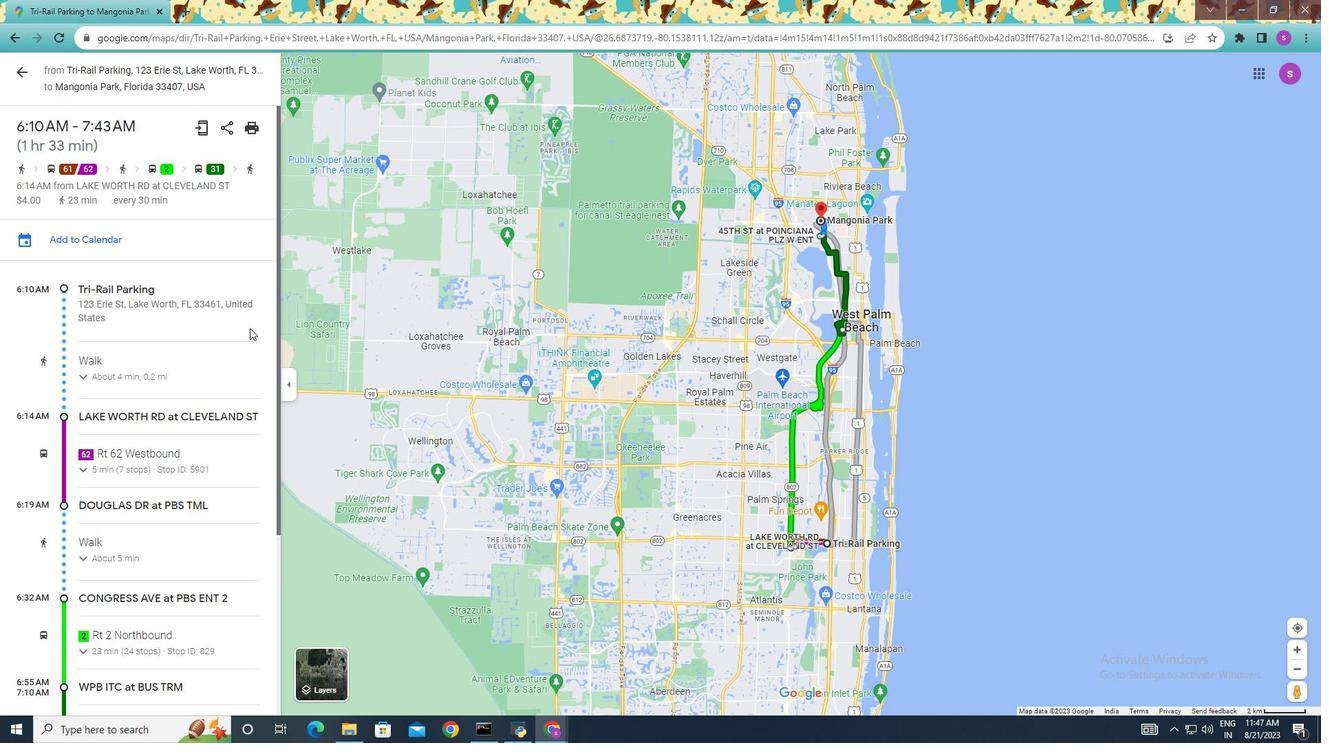 
Action: Mouse moved to (221, 449)
Screenshot: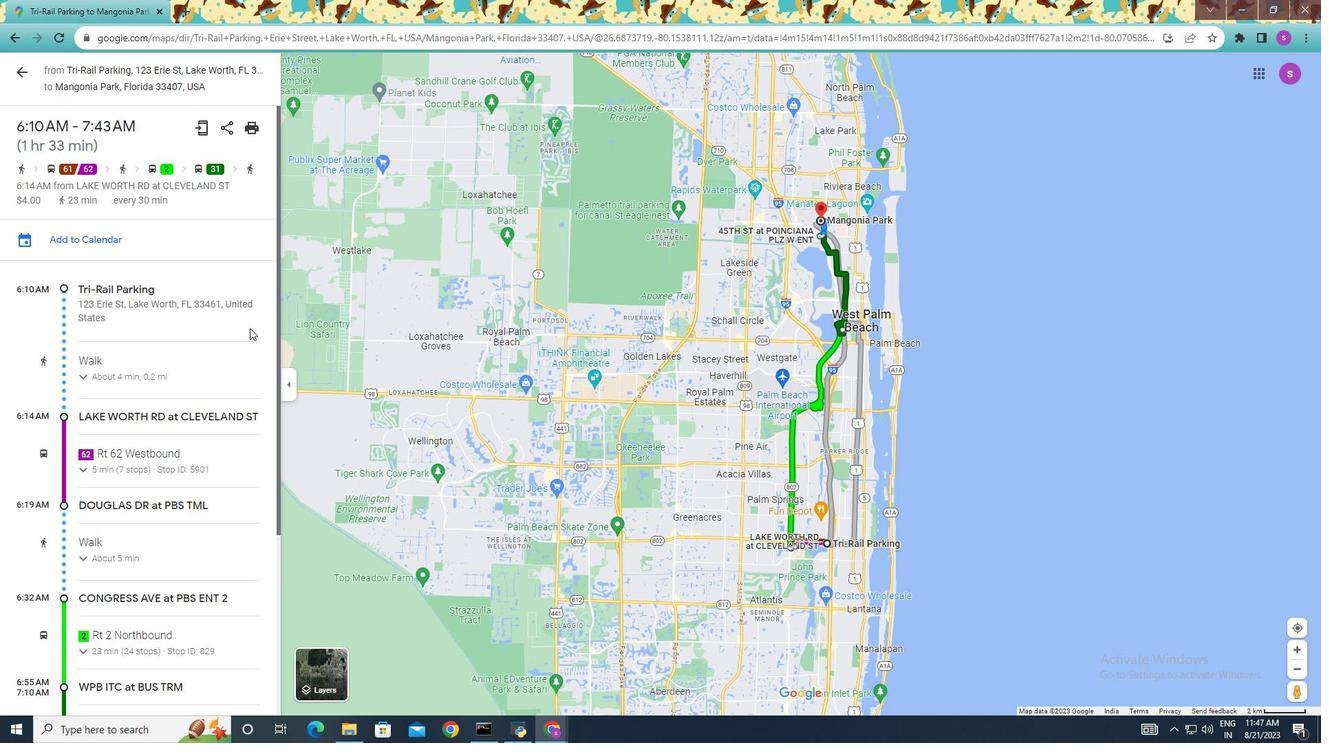 
Action: Mouse scrolled (221, 450) with delta (0, 0)
Screenshot: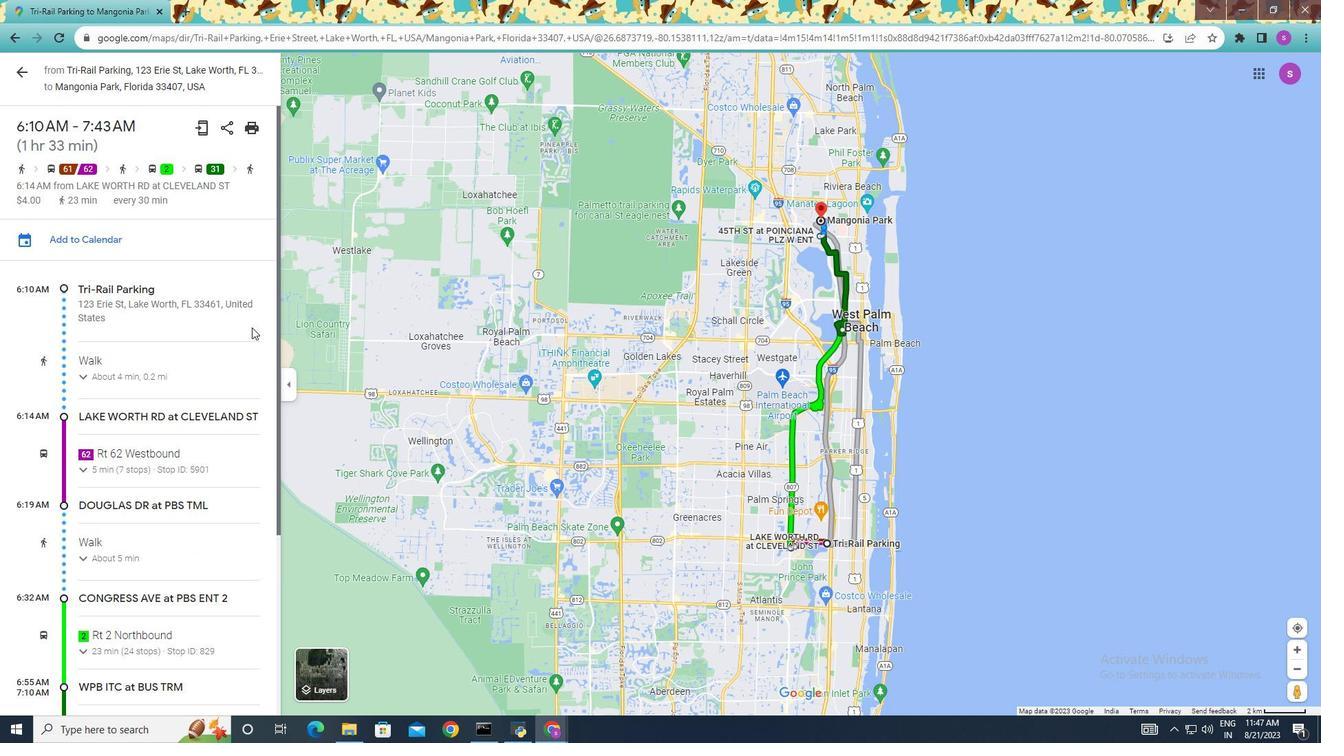 
Action: Mouse moved to (225, 445)
Screenshot: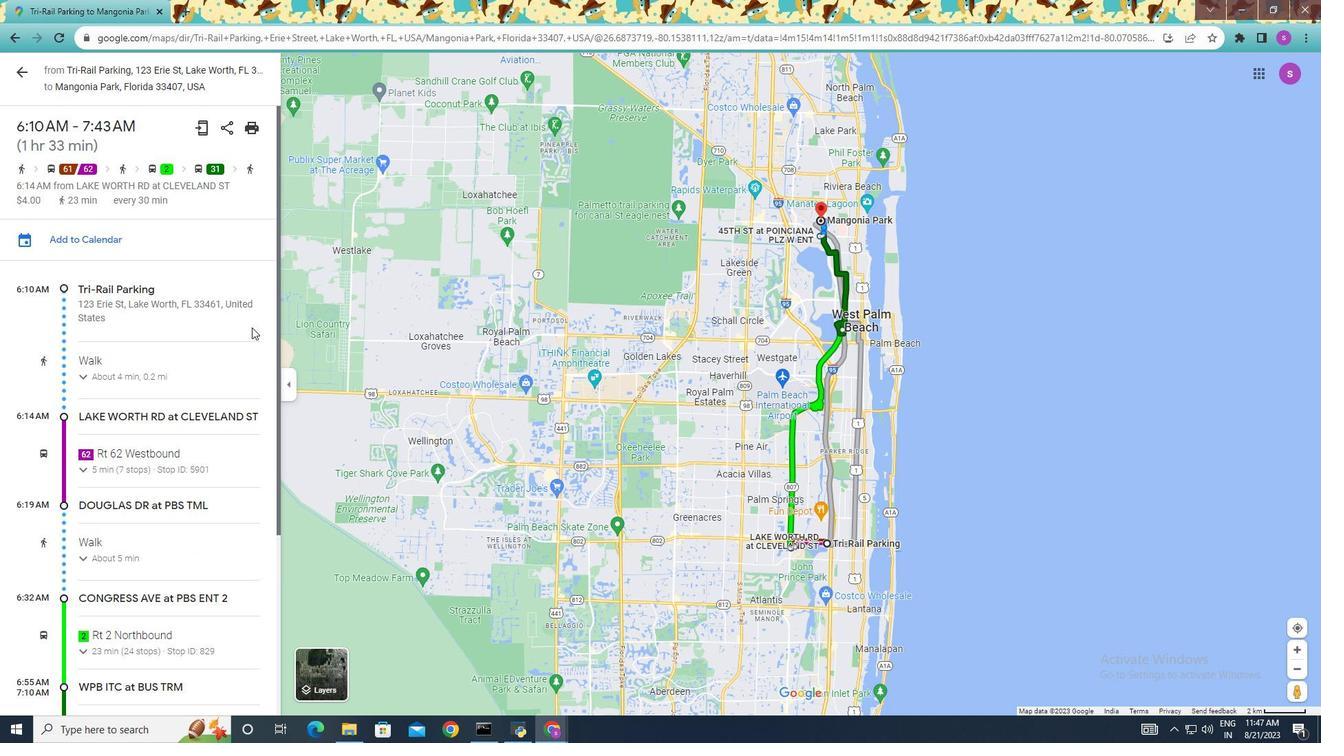 
Action: Mouse scrolled (225, 446) with delta (0, 0)
Screenshot: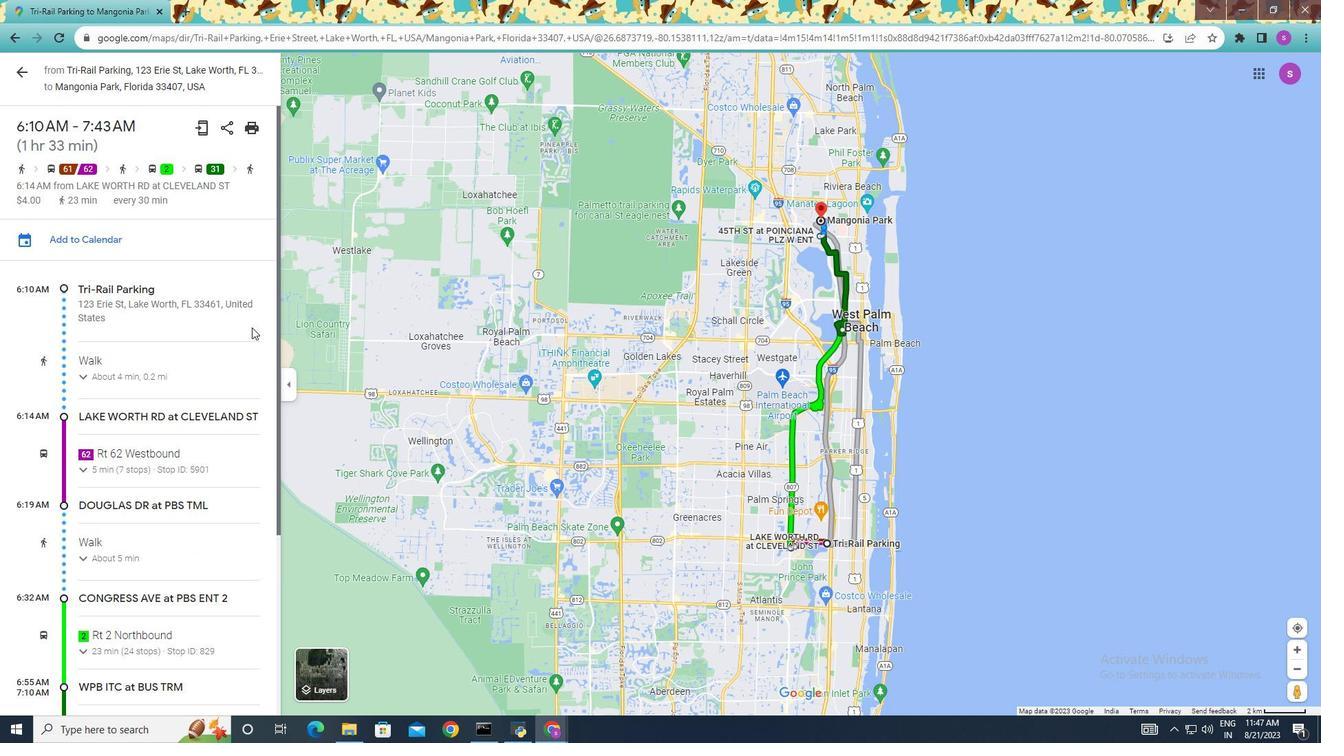 
Action: Mouse moved to (229, 432)
Screenshot: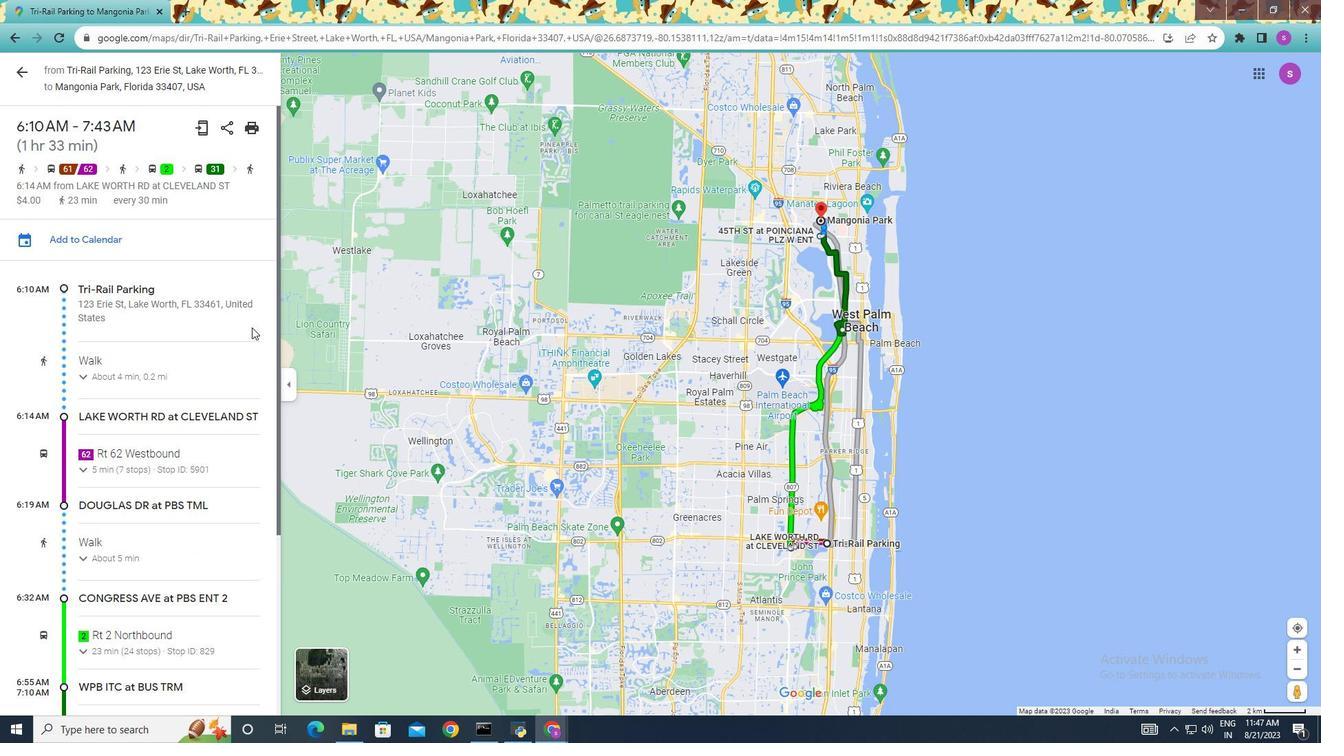 
Action: Mouse scrolled (229, 433) with delta (0, 0)
Screenshot: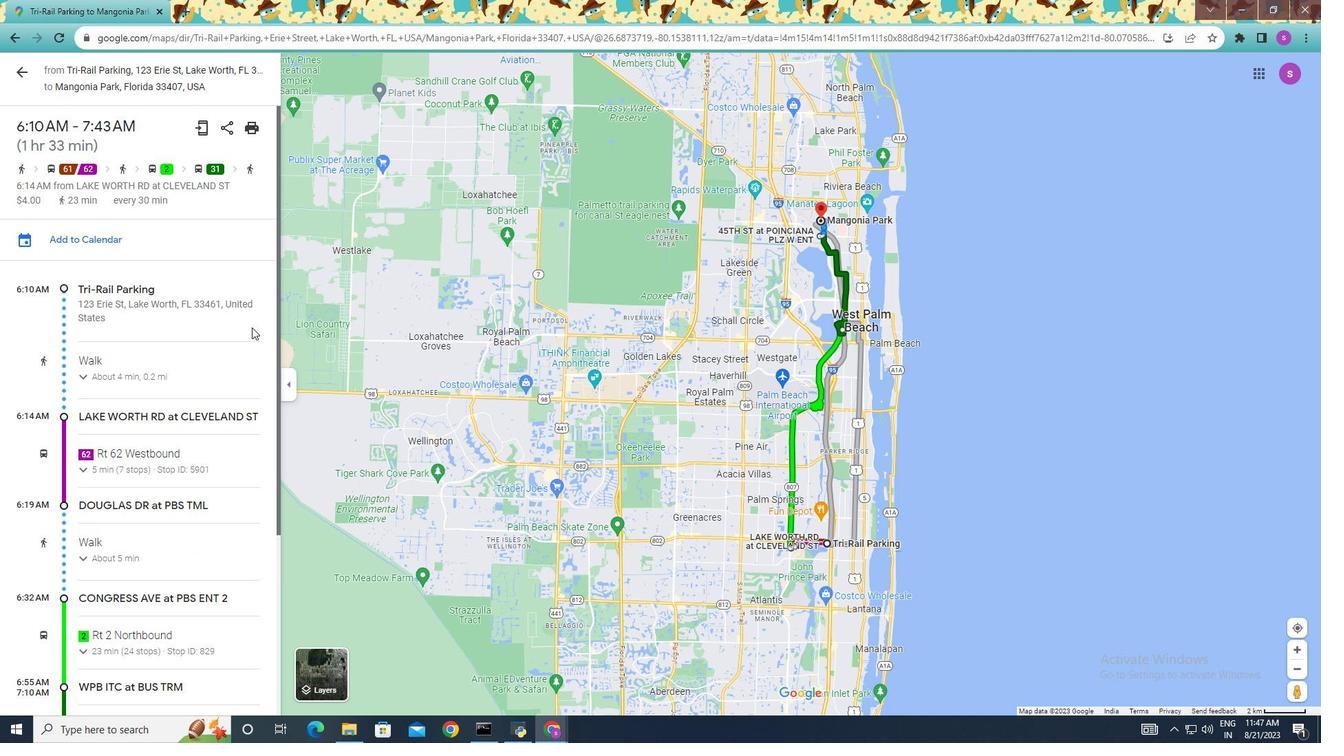 
Action: Mouse moved to (236, 397)
Screenshot: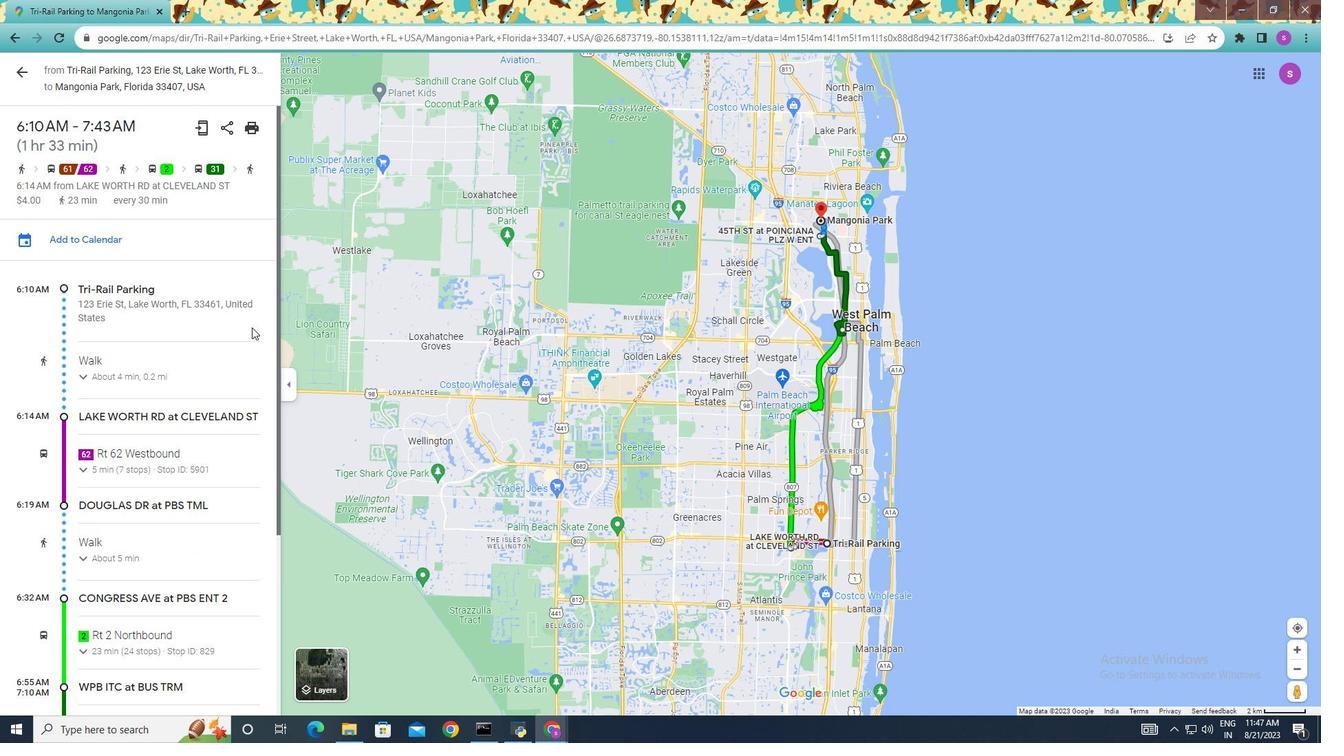 
Action: Mouse scrolled (236, 397) with delta (0, 0)
Screenshot: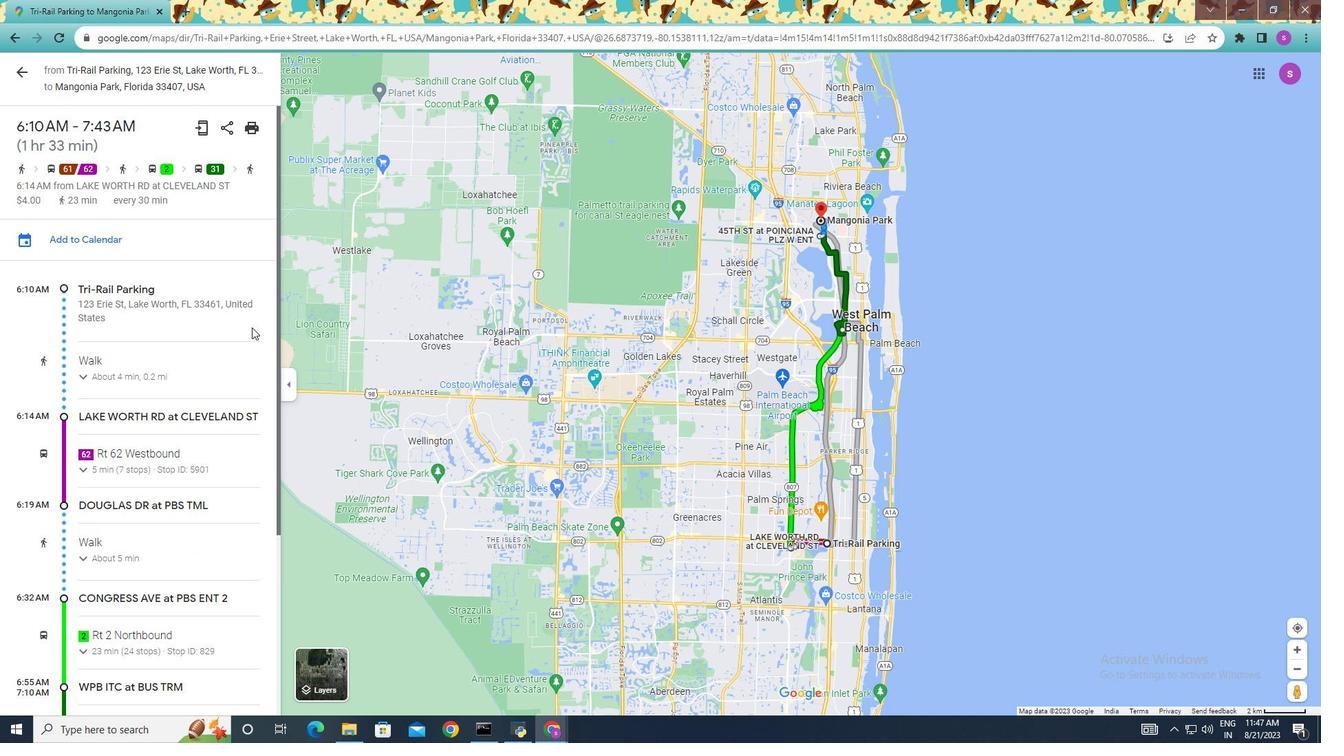 
Action: Mouse moved to (244, 359)
Screenshot: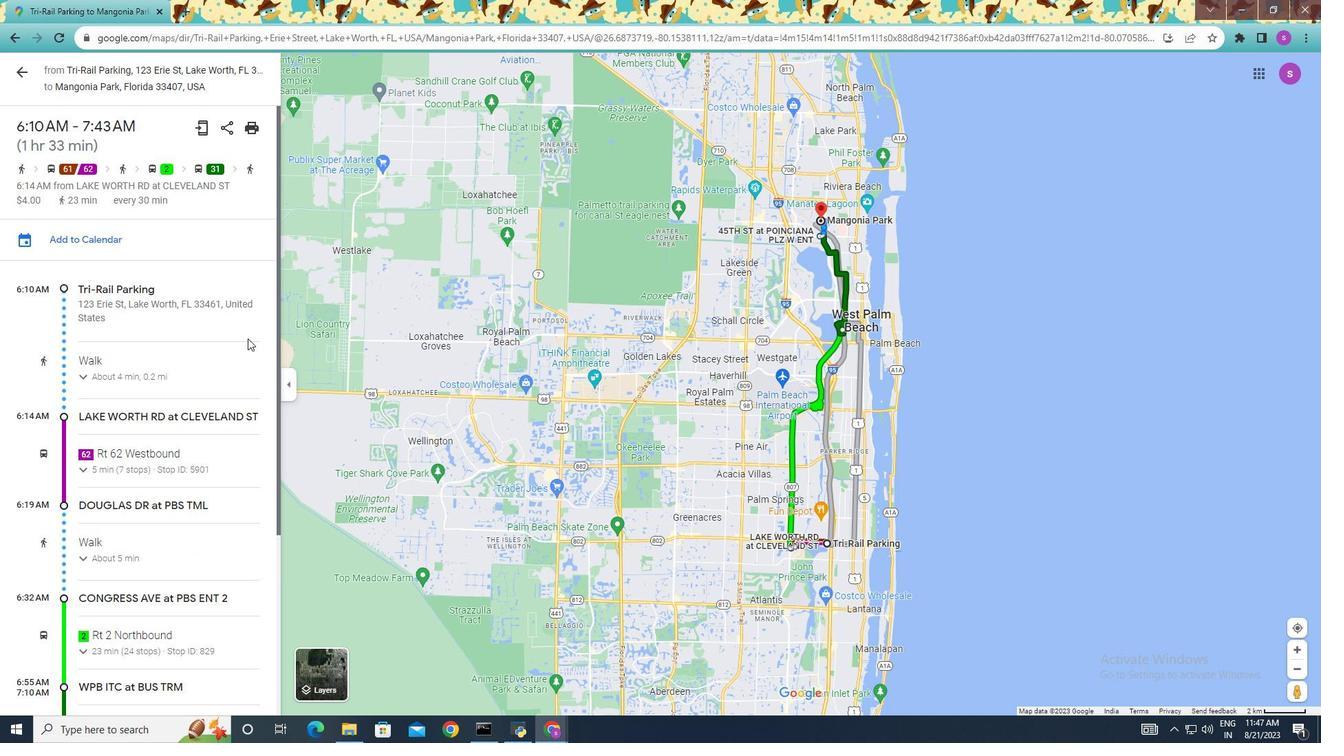 
Action: Mouse scrolled (242, 371) with delta (0, 0)
Screenshot: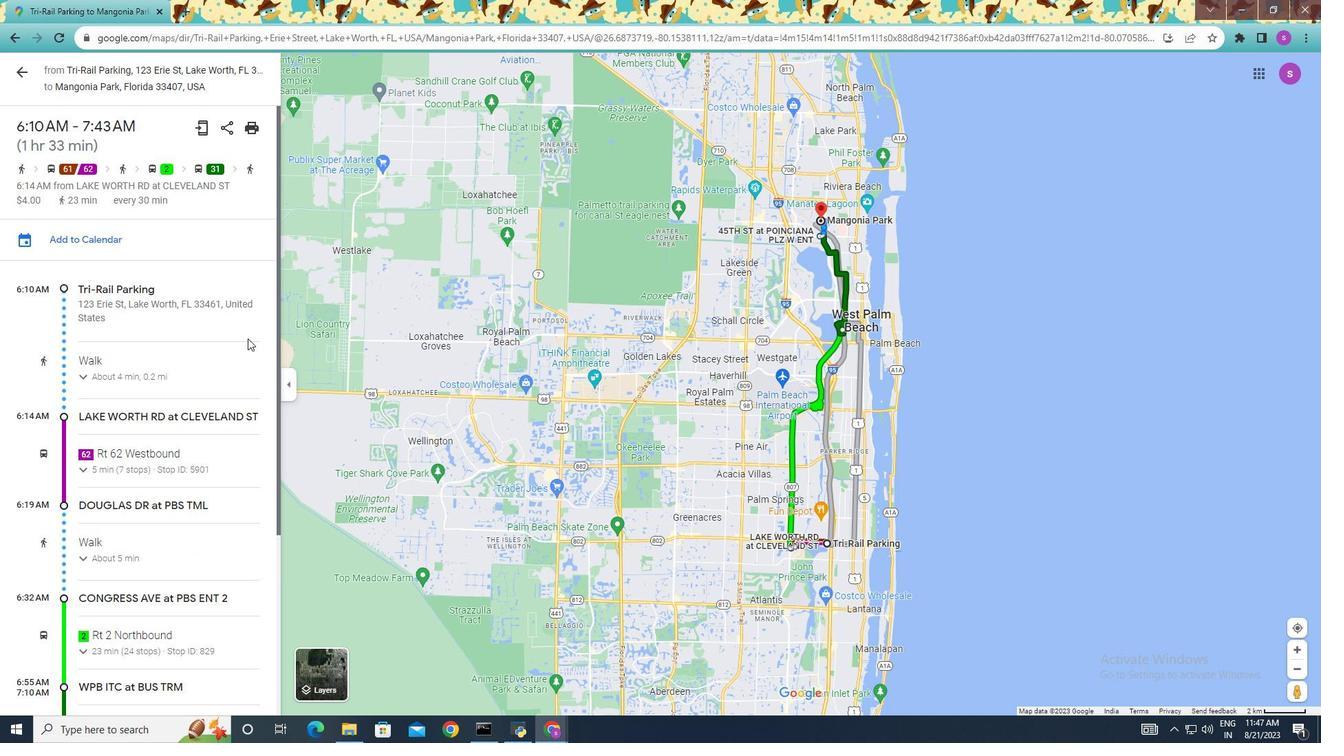 
Action: Mouse moved to (244, 338)
Screenshot: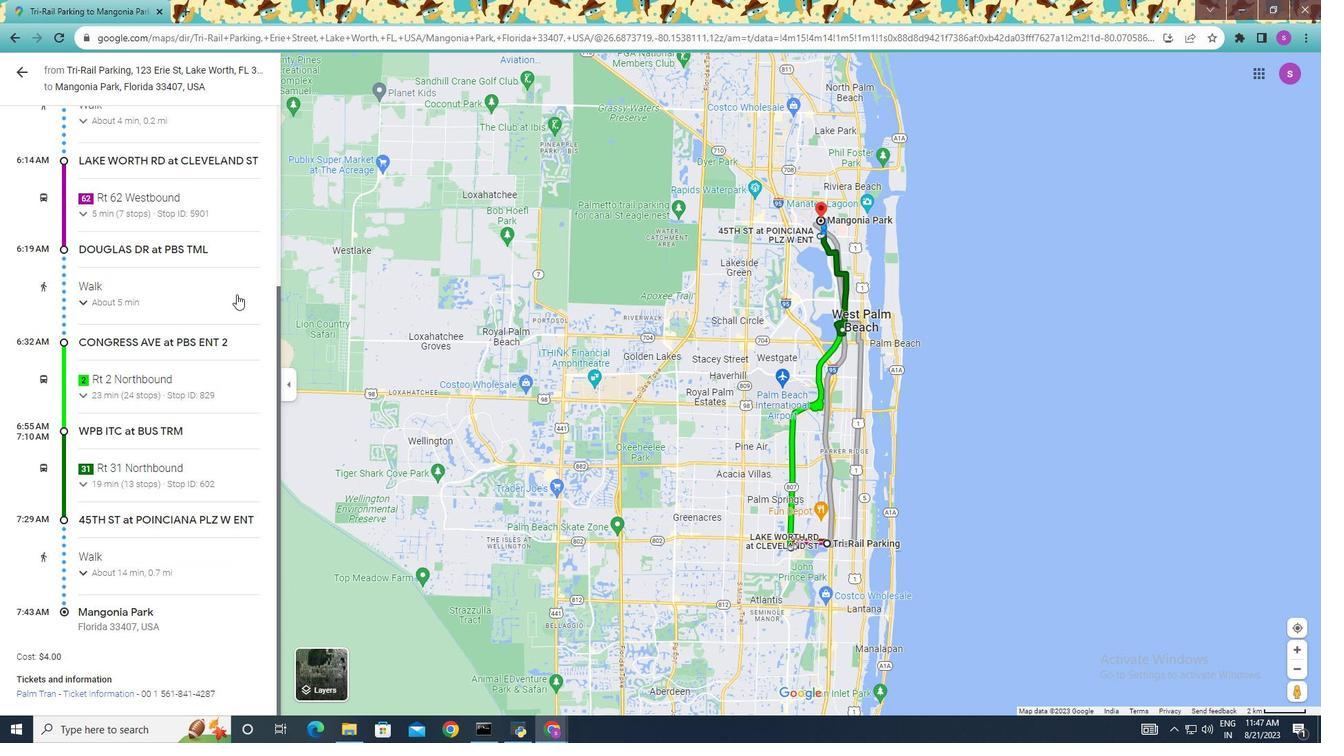 
Action: Mouse scrolled (244, 337) with delta (0, 0)
Screenshot: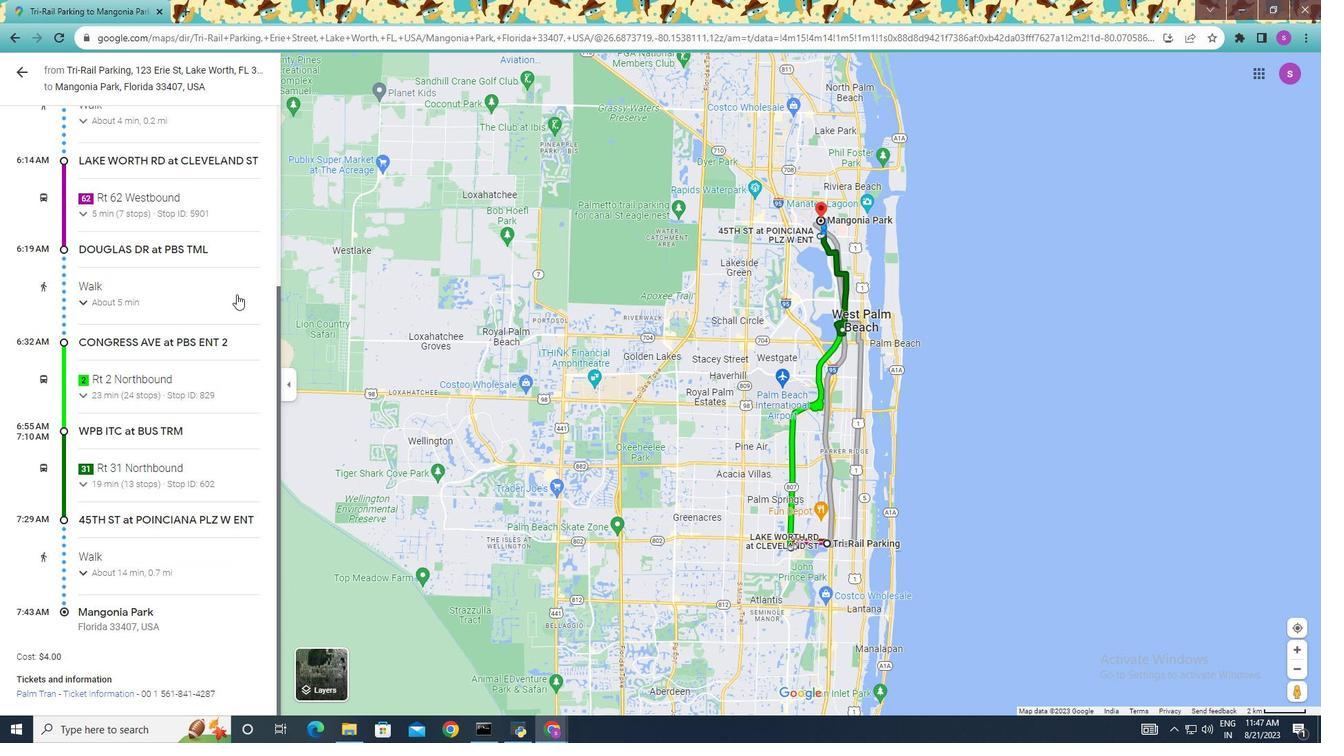
Action: Mouse moved to (240, 338)
Screenshot: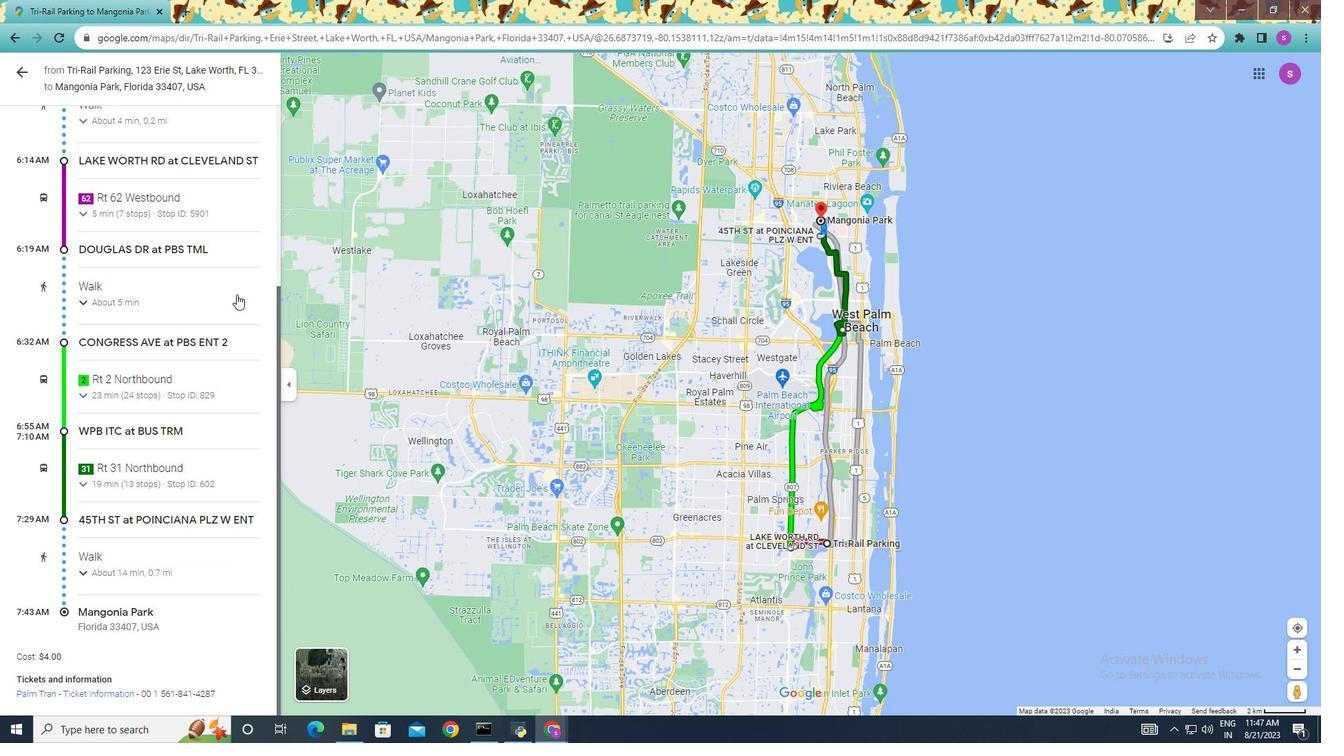
Action: Mouse scrolled (240, 337) with delta (0, 0)
Screenshot: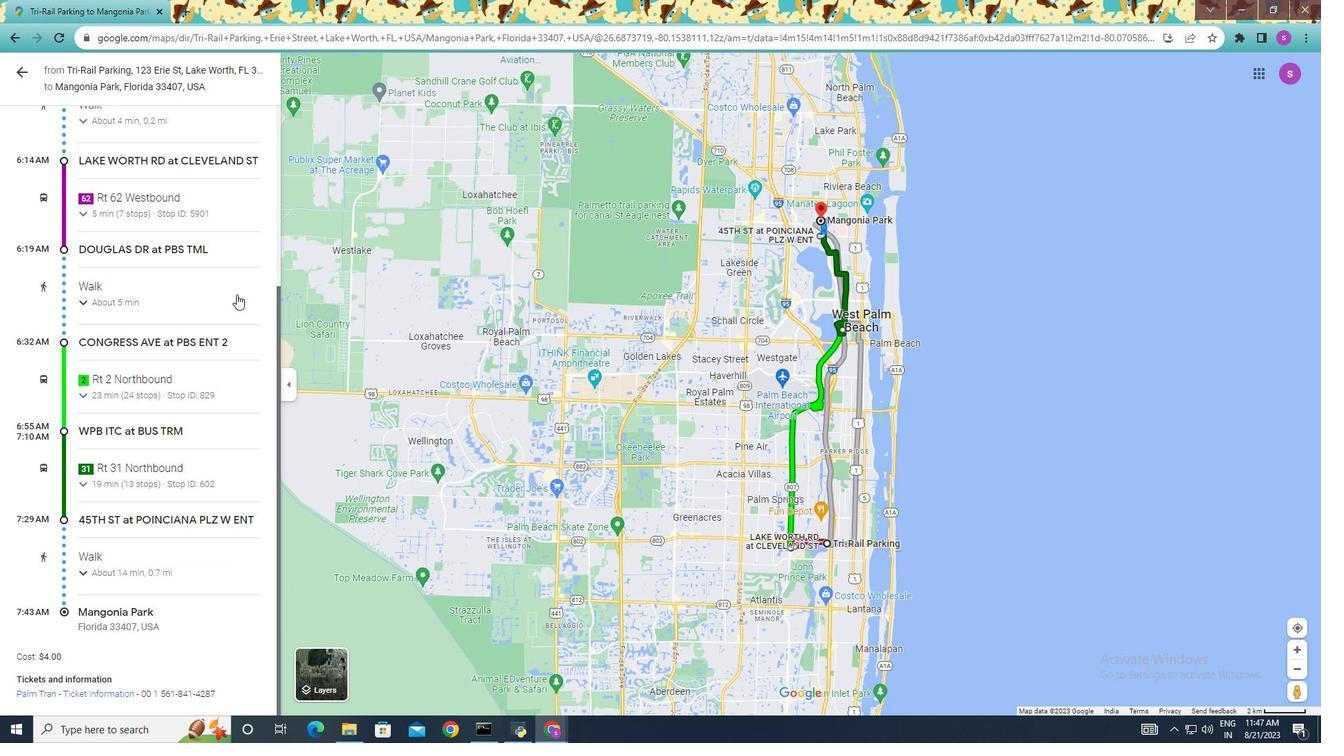 
Action: Mouse moved to (236, 336)
Screenshot: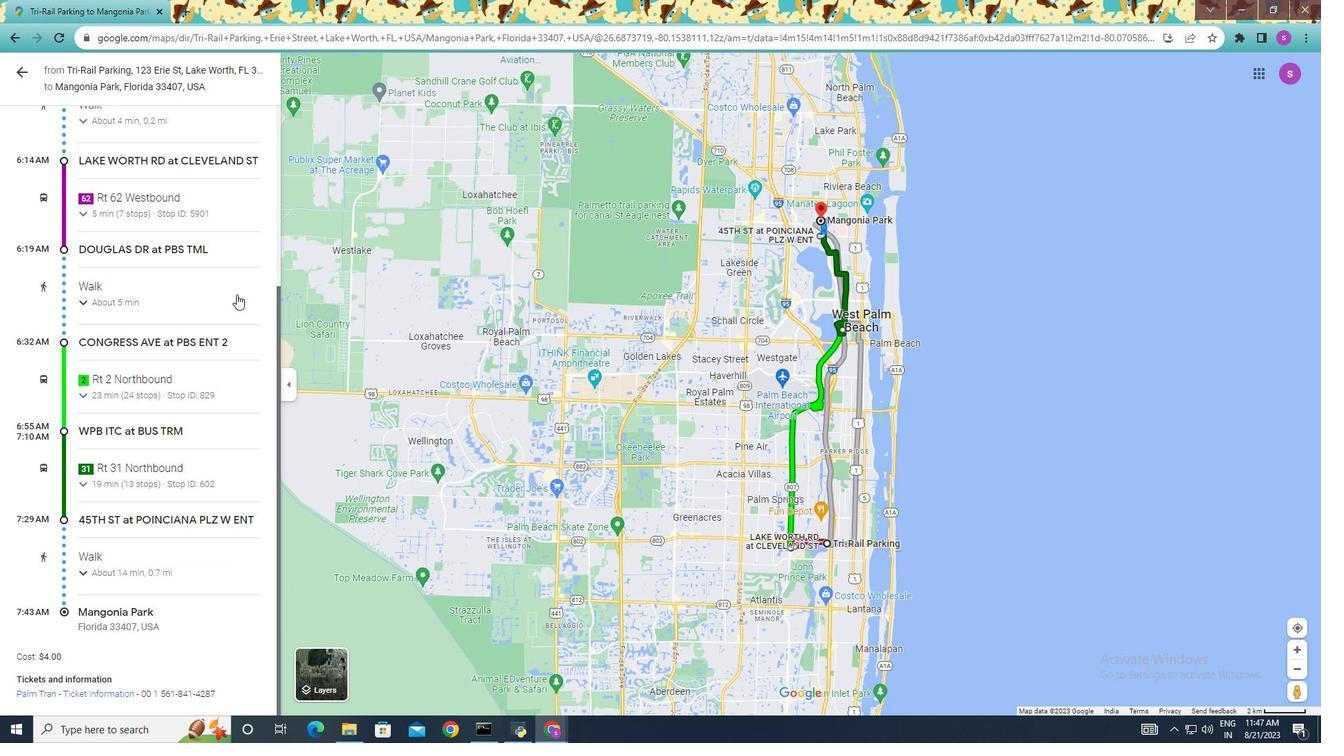 
Action: Mouse scrolled (236, 335) with delta (0, 0)
Screenshot: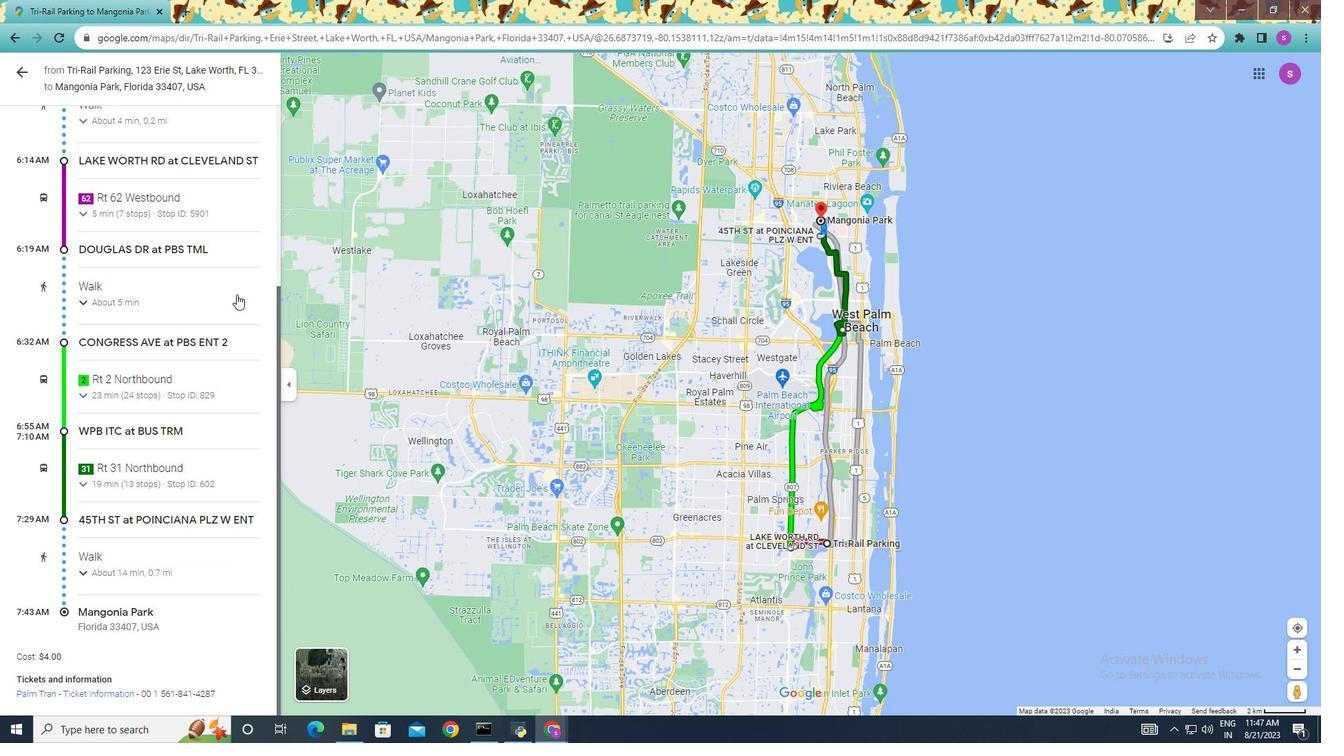 
Action: Mouse moved to (229, 330)
Screenshot: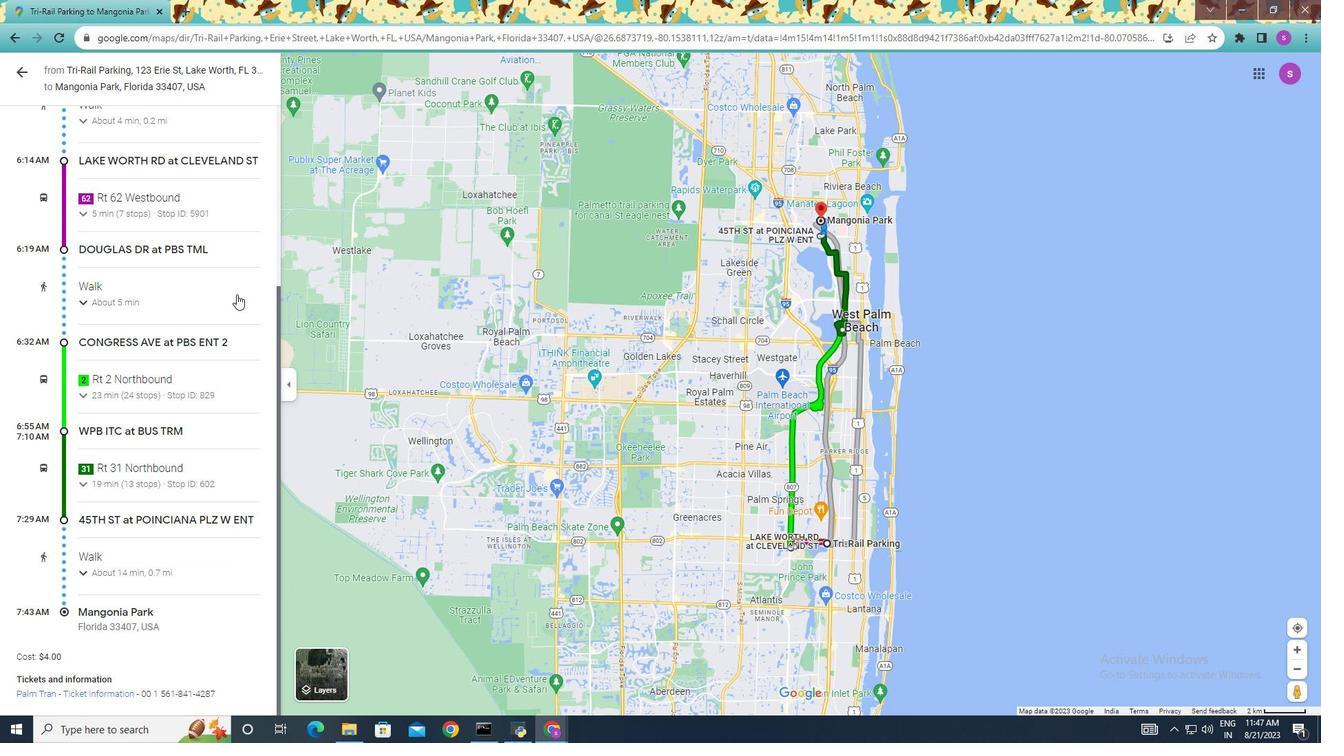 
Action: Mouse scrolled (229, 329) with delta (0, 0)
Screenshot: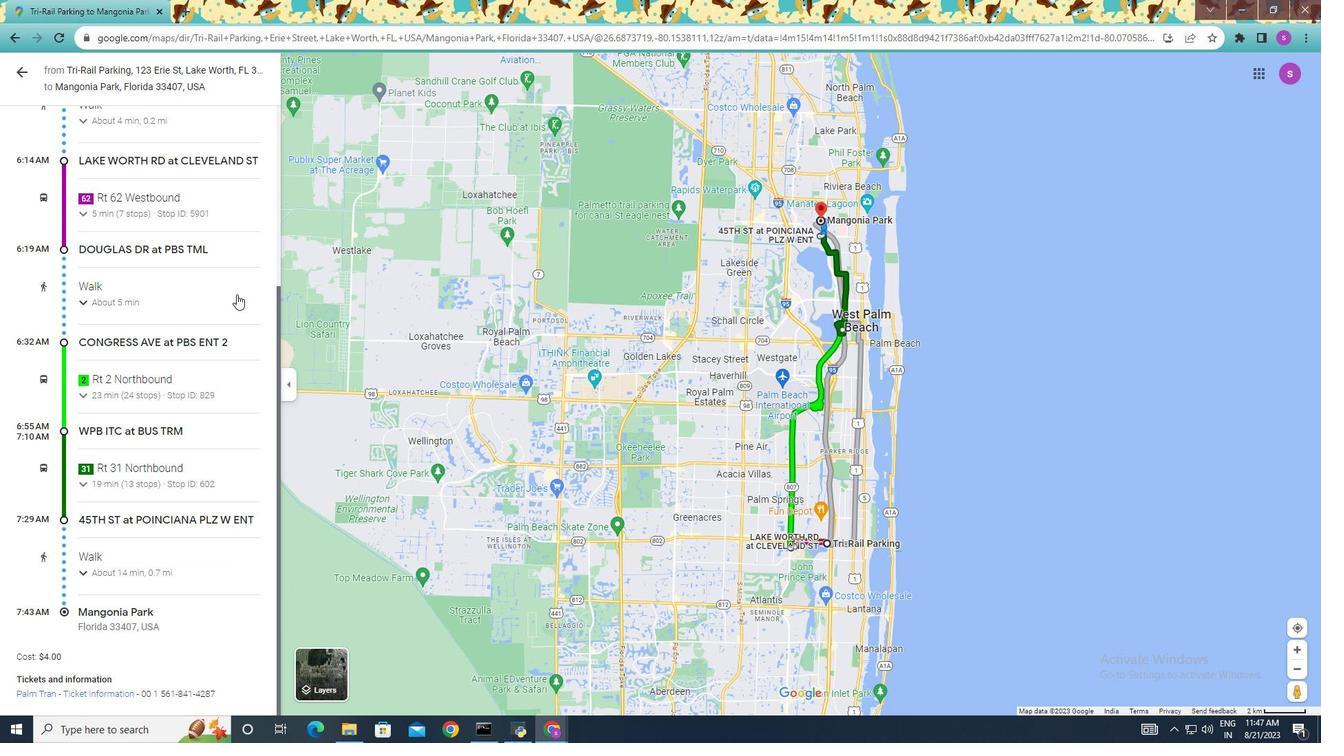 
Action: Mouse moved to (243, 291)
Screenshot: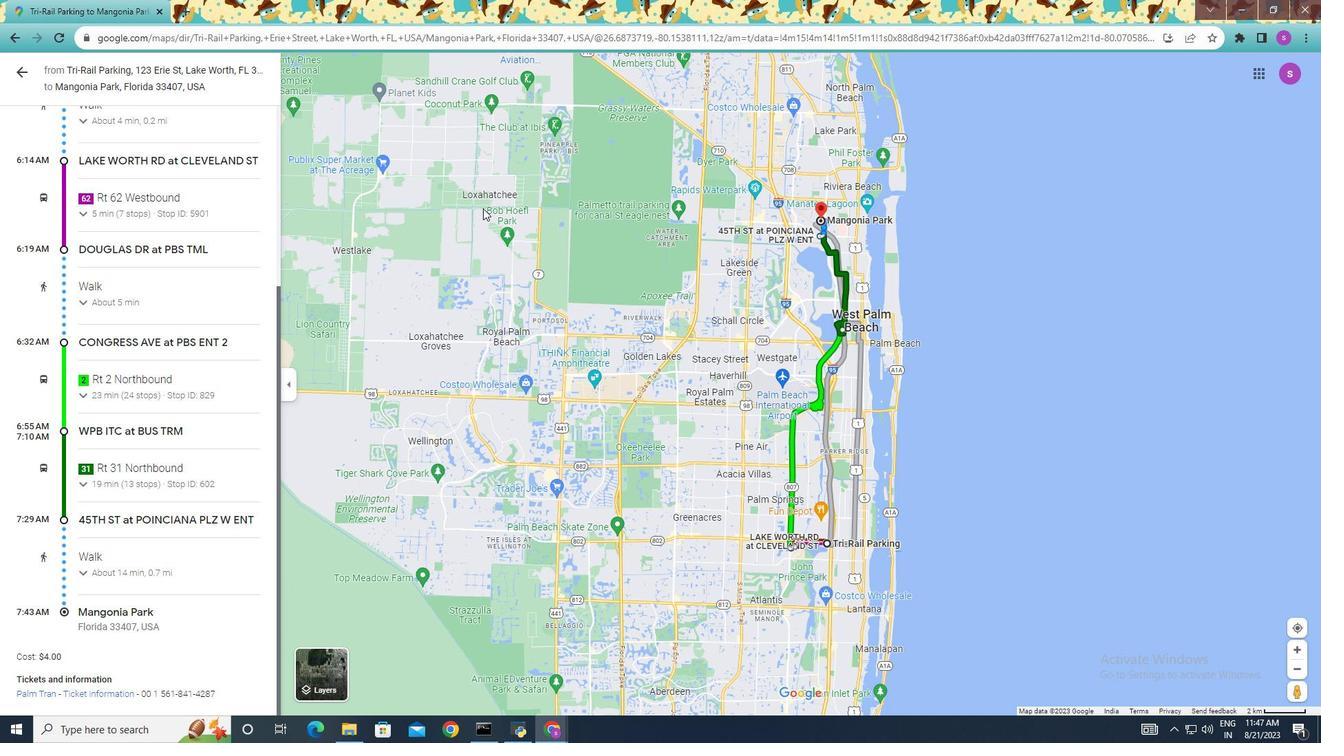 
Action: Mouse scrolled (243, 291) with delta (0, 0)
Screenshot: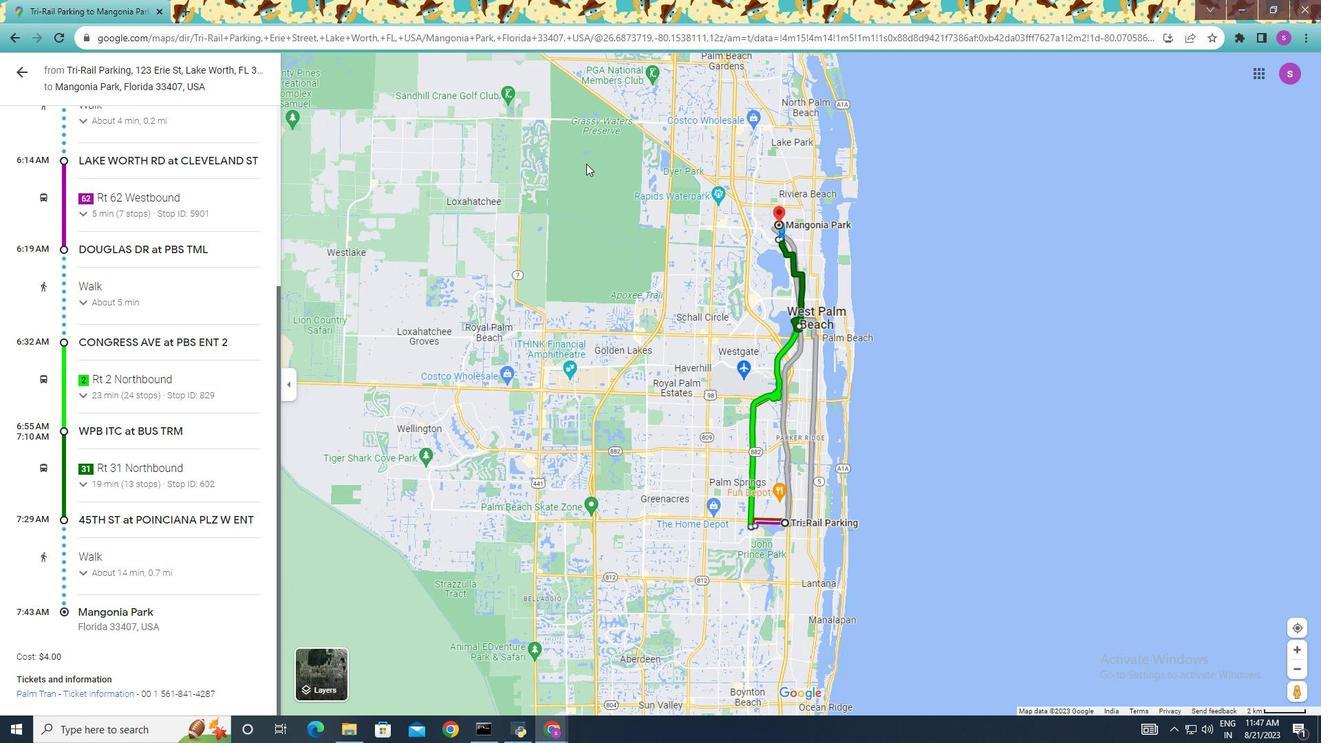 
Action: Mouse moved to (246, 289)
Screenshot: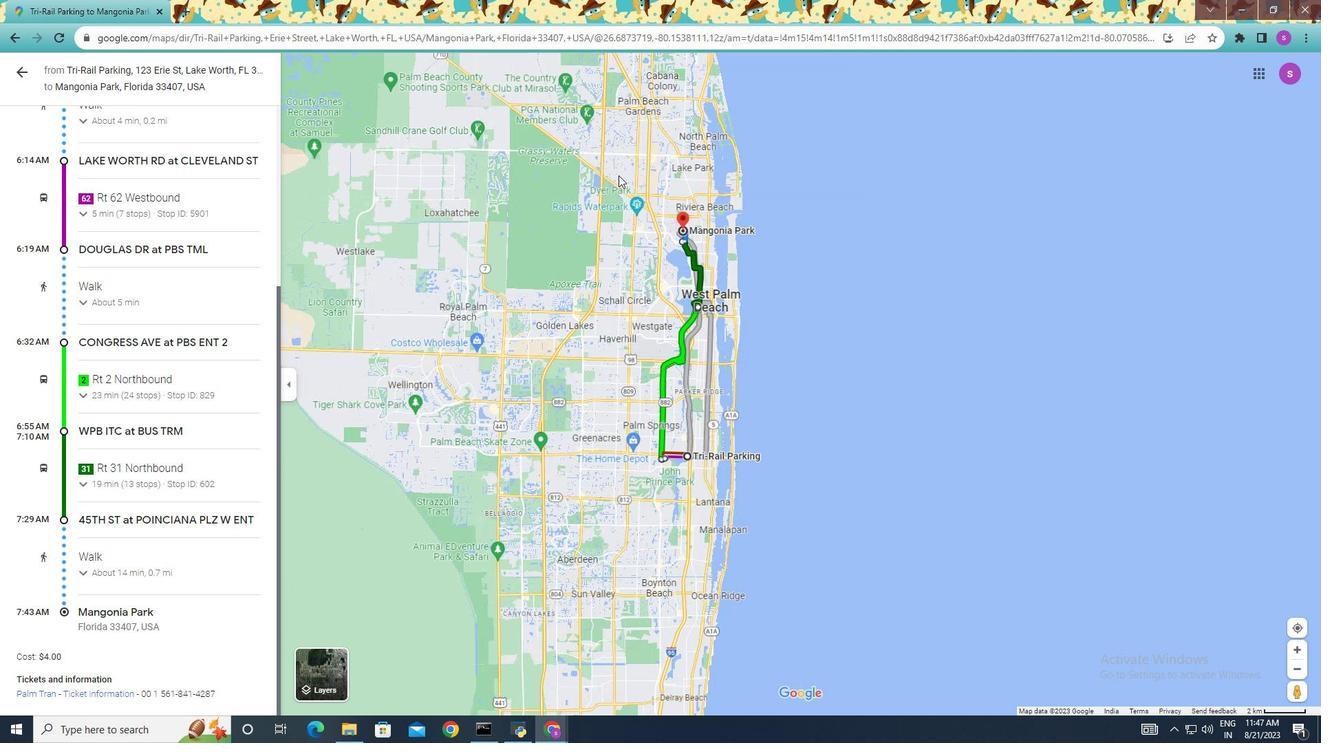 
Action: Mouse scrolled (246, 289) with delta (0, 0)
Screenshot: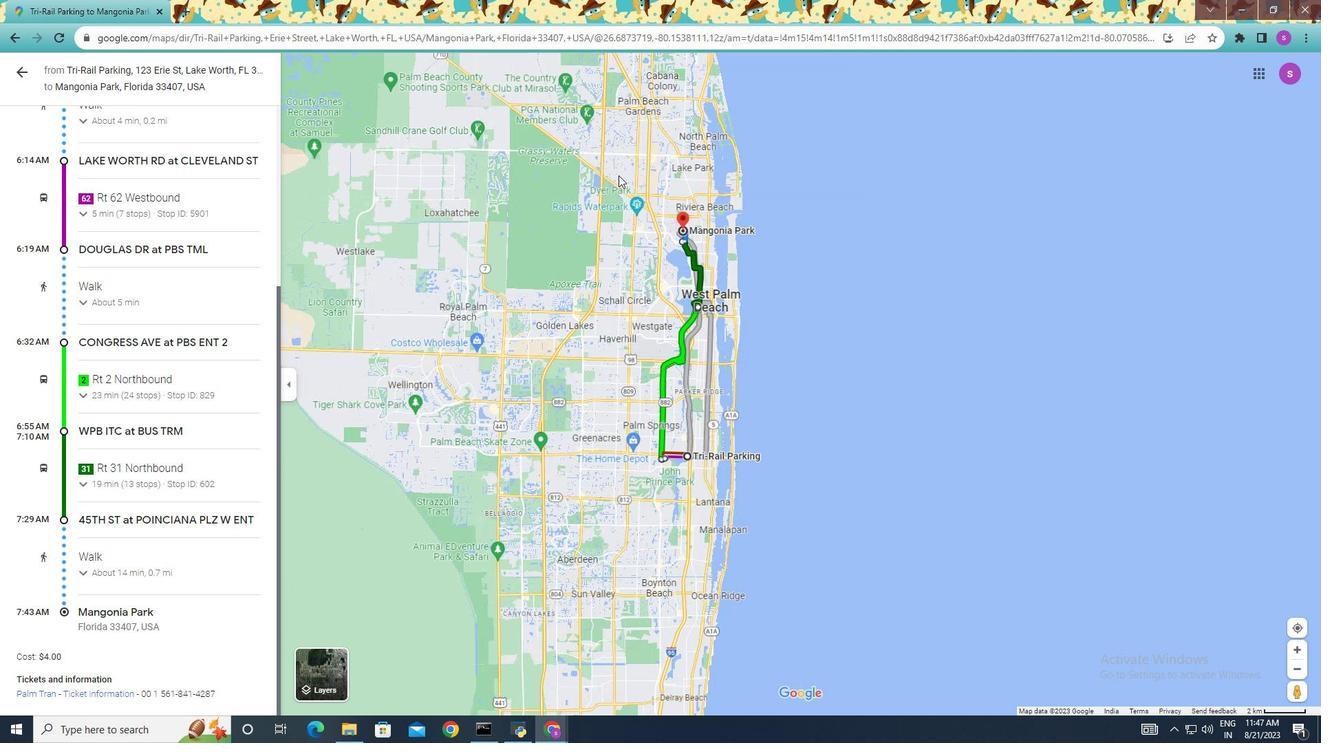 
Action: Mouse moved to (262, 285)
Screenshot: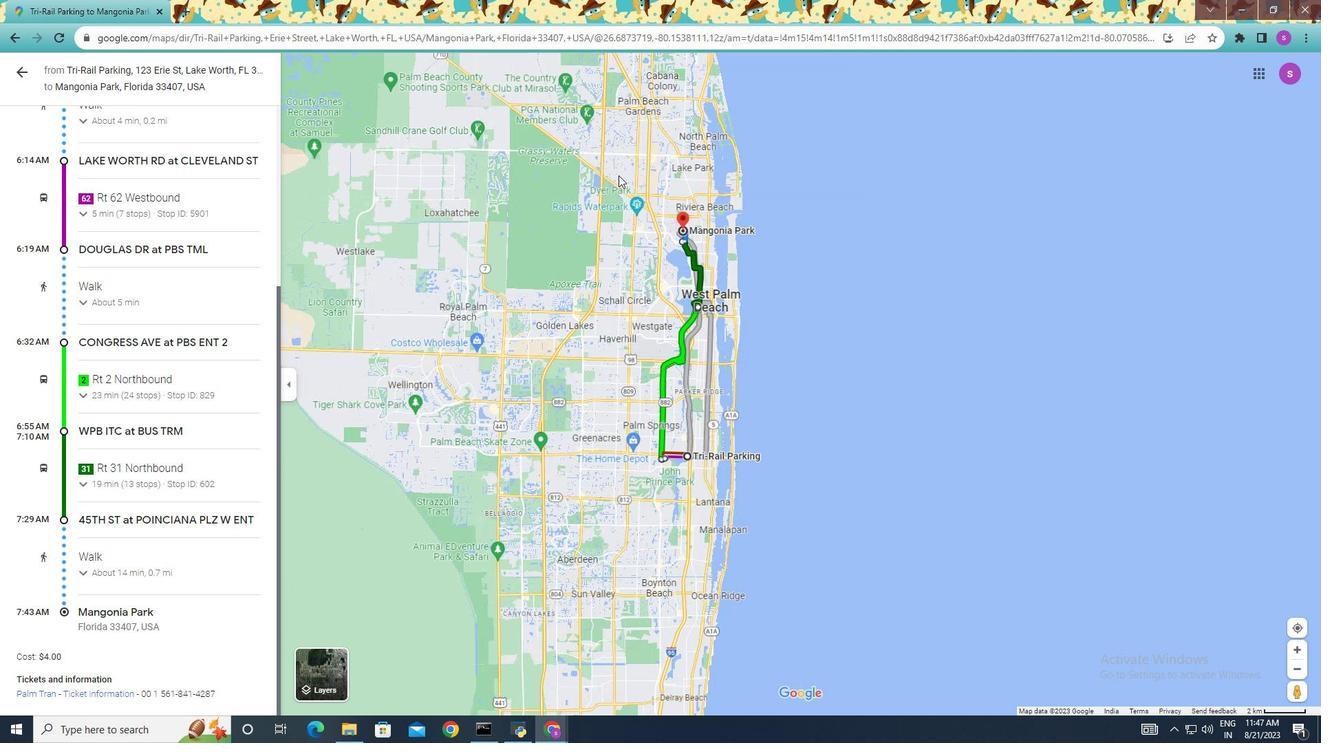 
Action: Mouse scrolled (262, 285) with delta (0, 0)
Screenshot: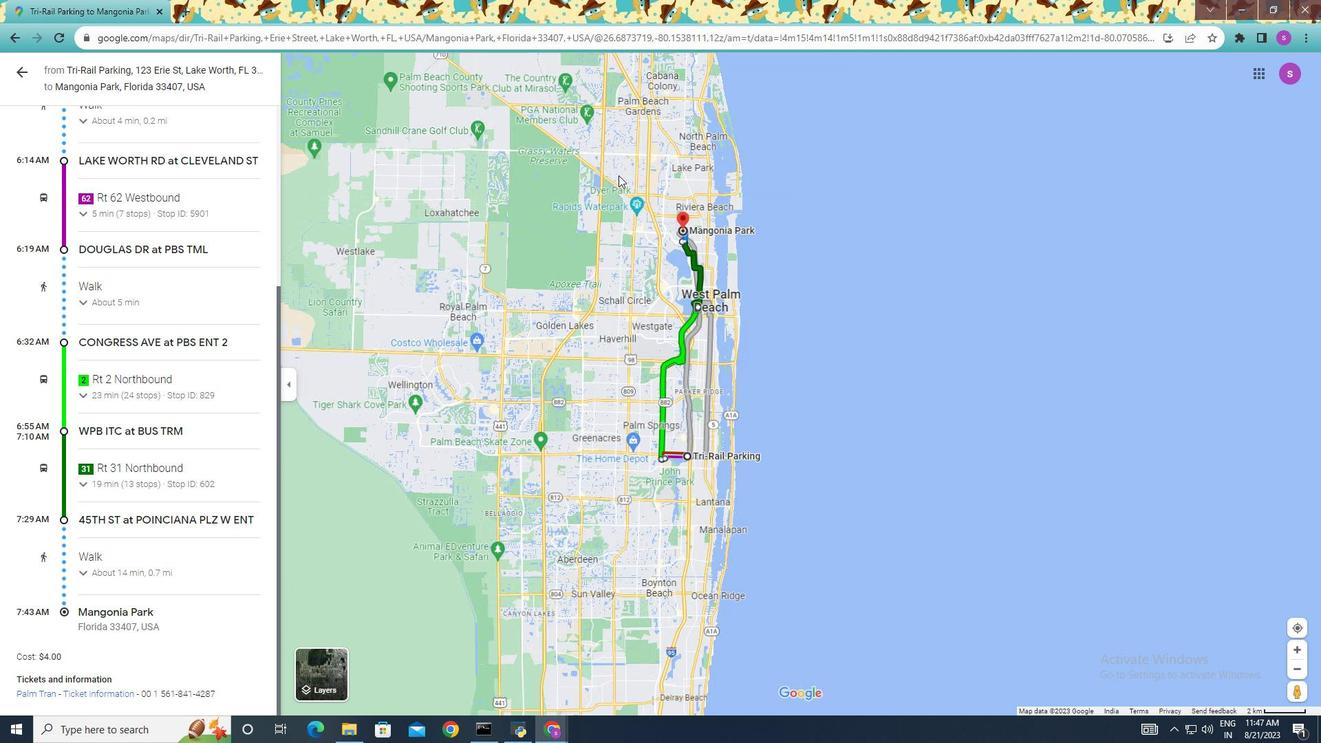
Action: Mouse moved to (283, 280)
Screenshot: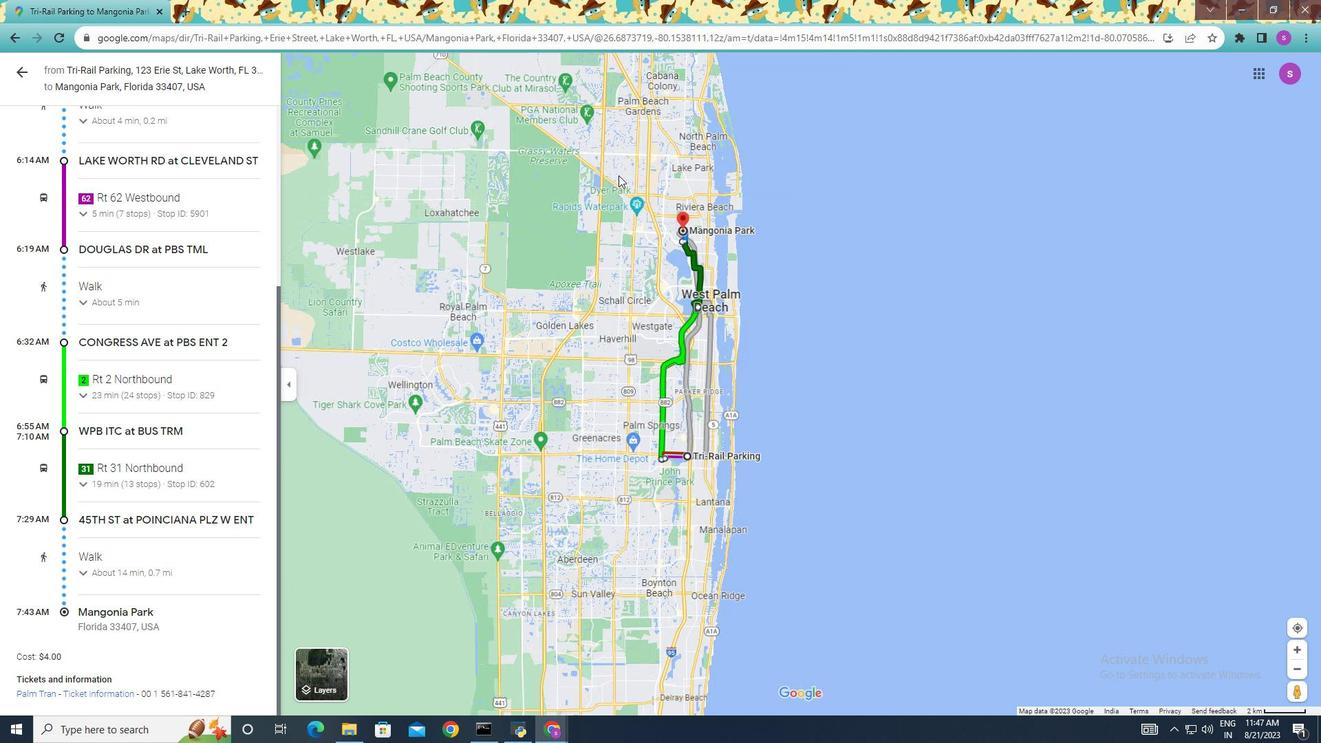 
Action: Mouse scrolled (283, 280) with delta (0, 0)
Screenshot: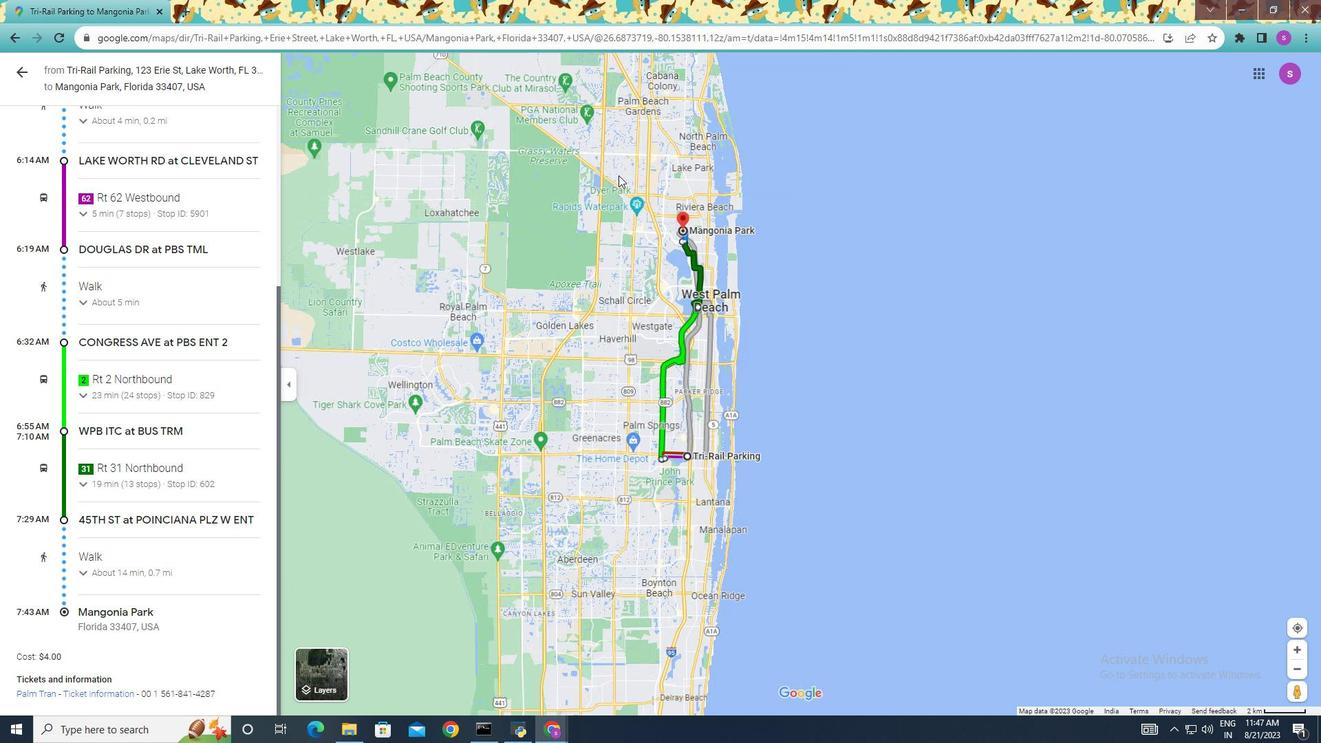 
Action: Mouse moved to (361, 256)
Screenshot: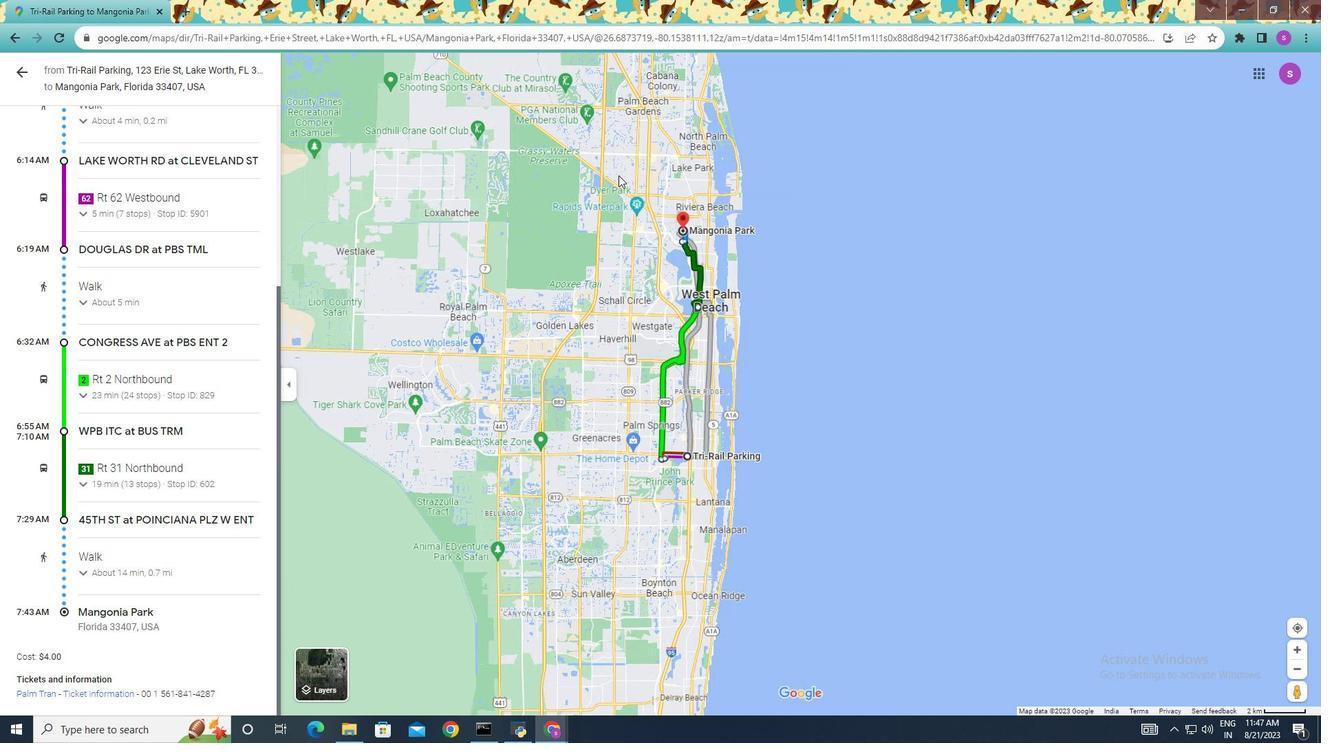 
Action: Mouse scrolled (361, 255) with delta (0, 0)
Screenshot: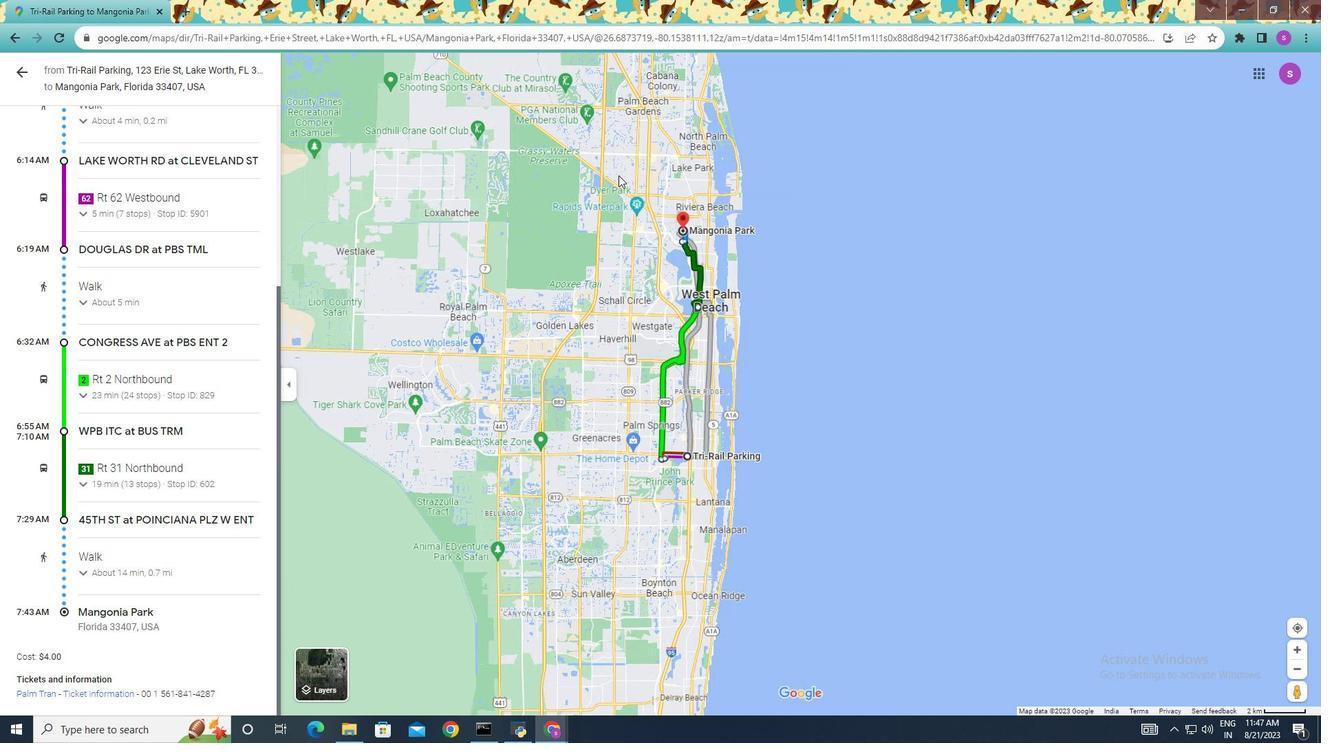 
Action: Mouse moved to (453, 224)
Screenshot: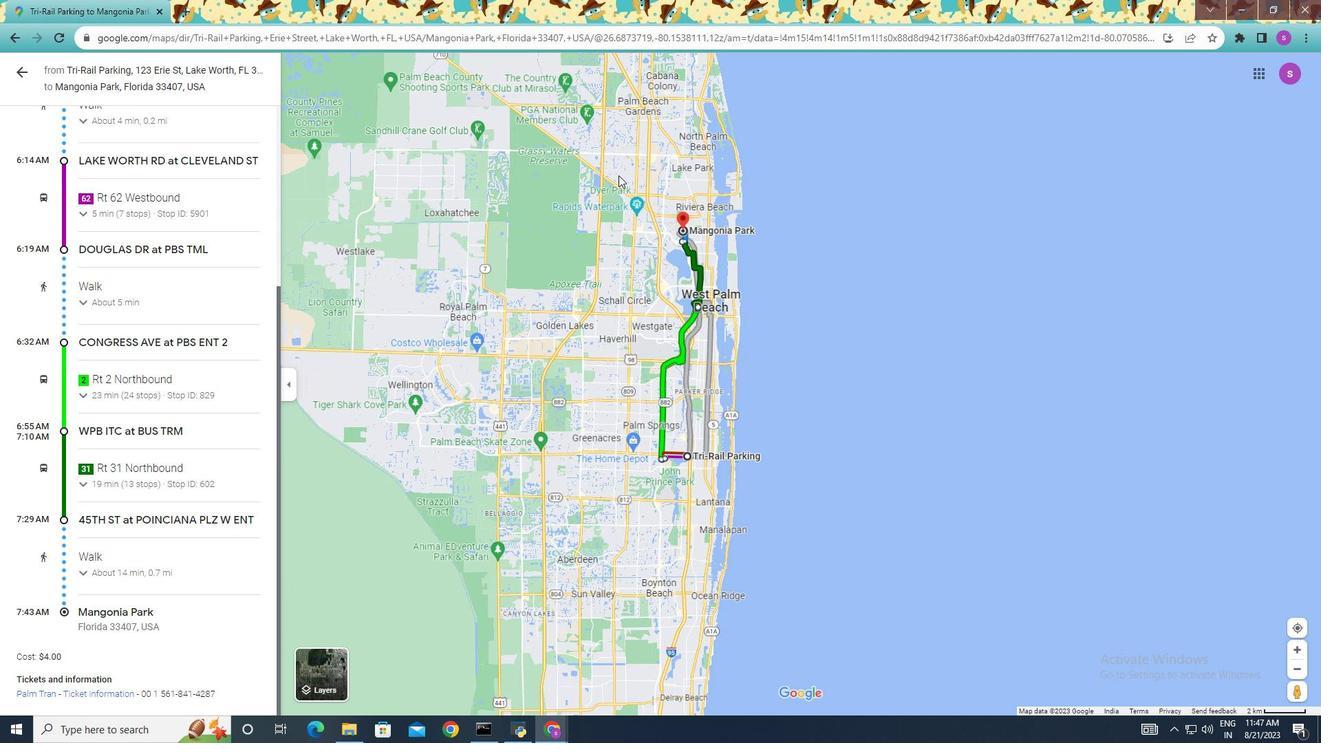
Action: Mouse scrolled (453, 223) with delta (0, 0)
Screenshot: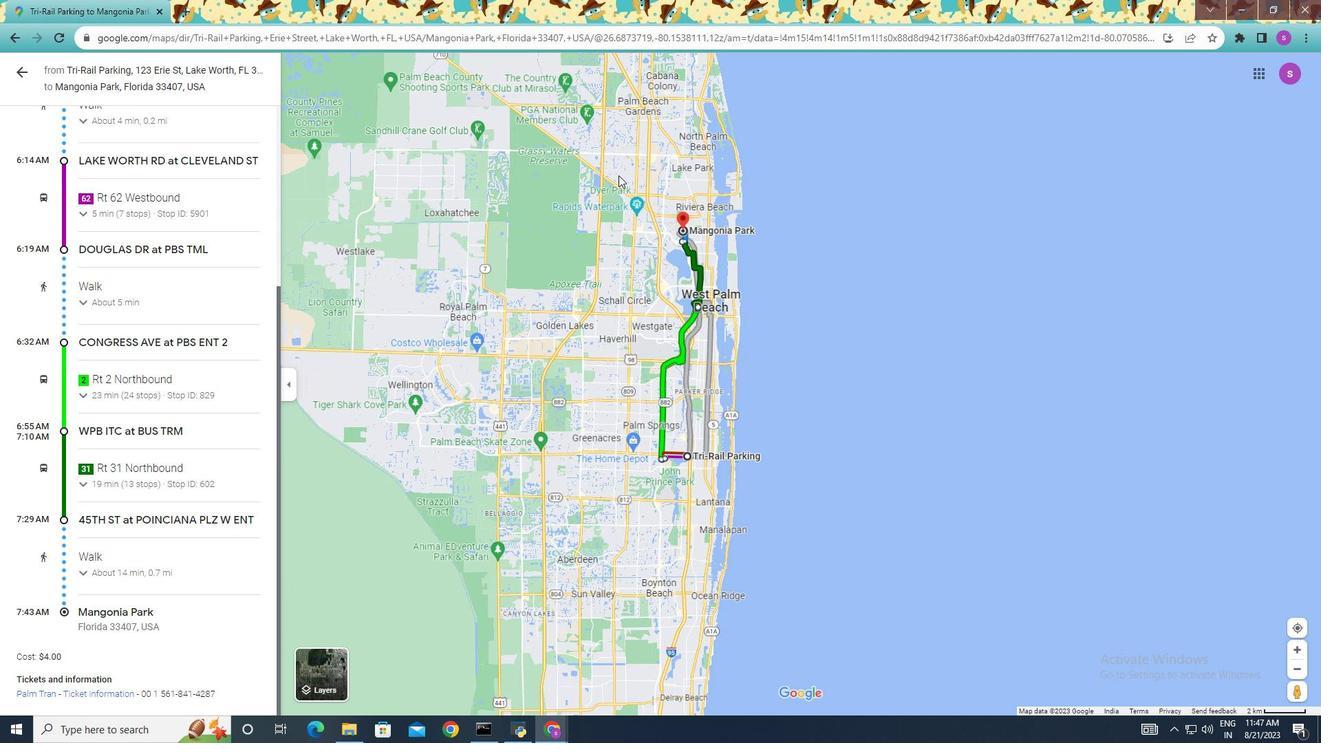 
Action: Mouse moved to (636, 265)
Screenshot: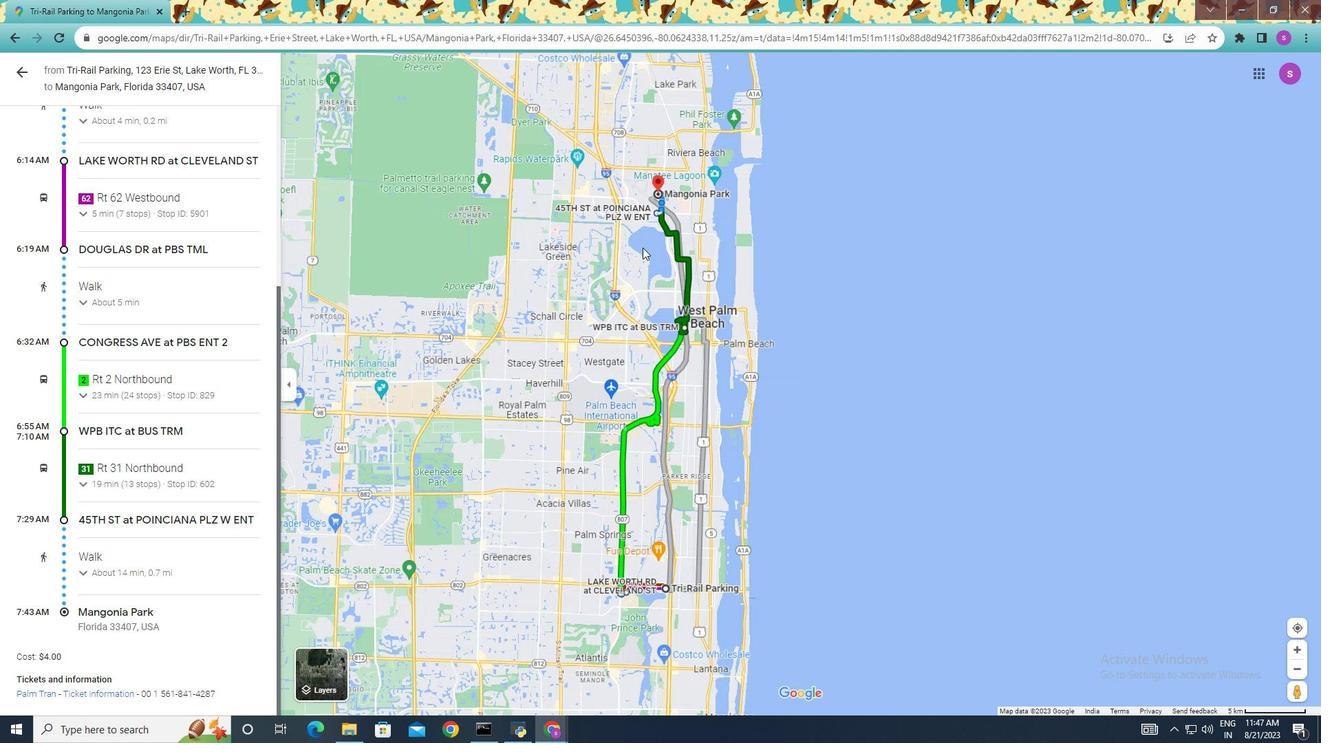 
Action: Mouse scrolled (636, 265) with delta (0, 0)
Screenshot: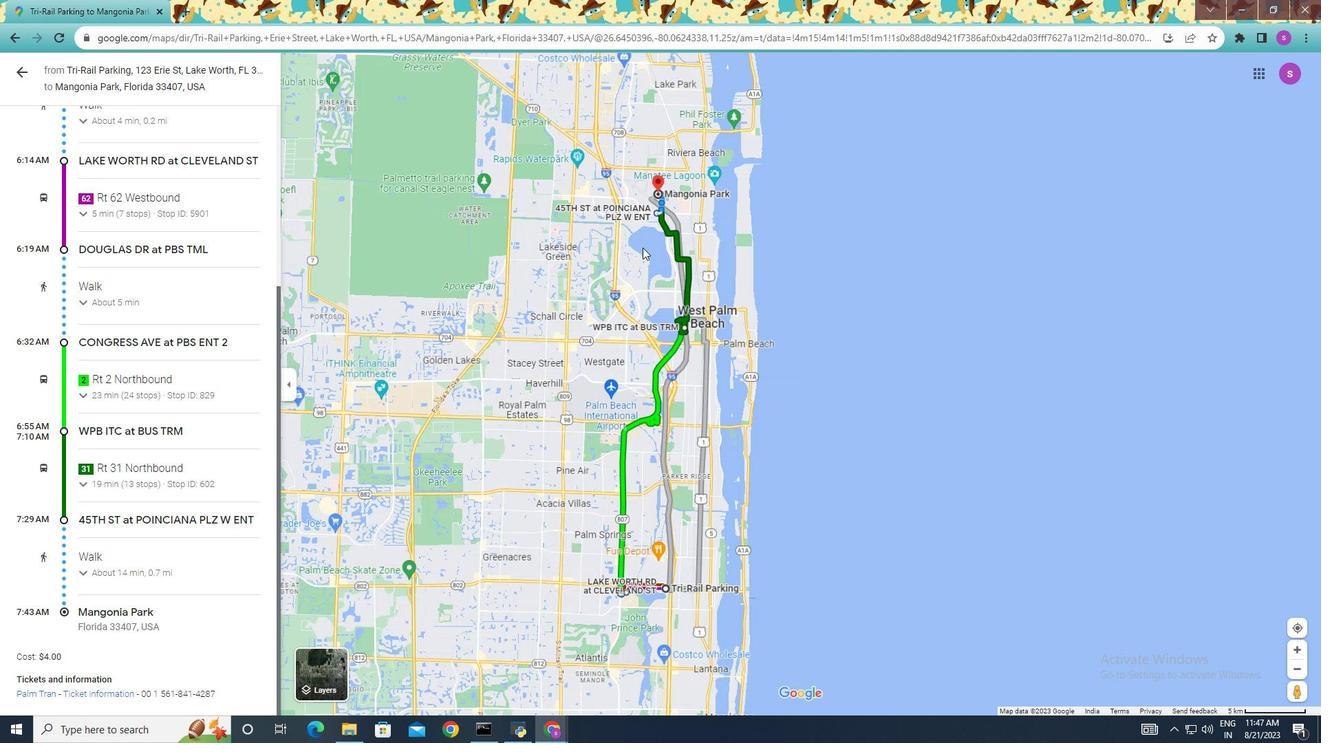 
Action: Mouse moved to (636, 265)
Screenshot: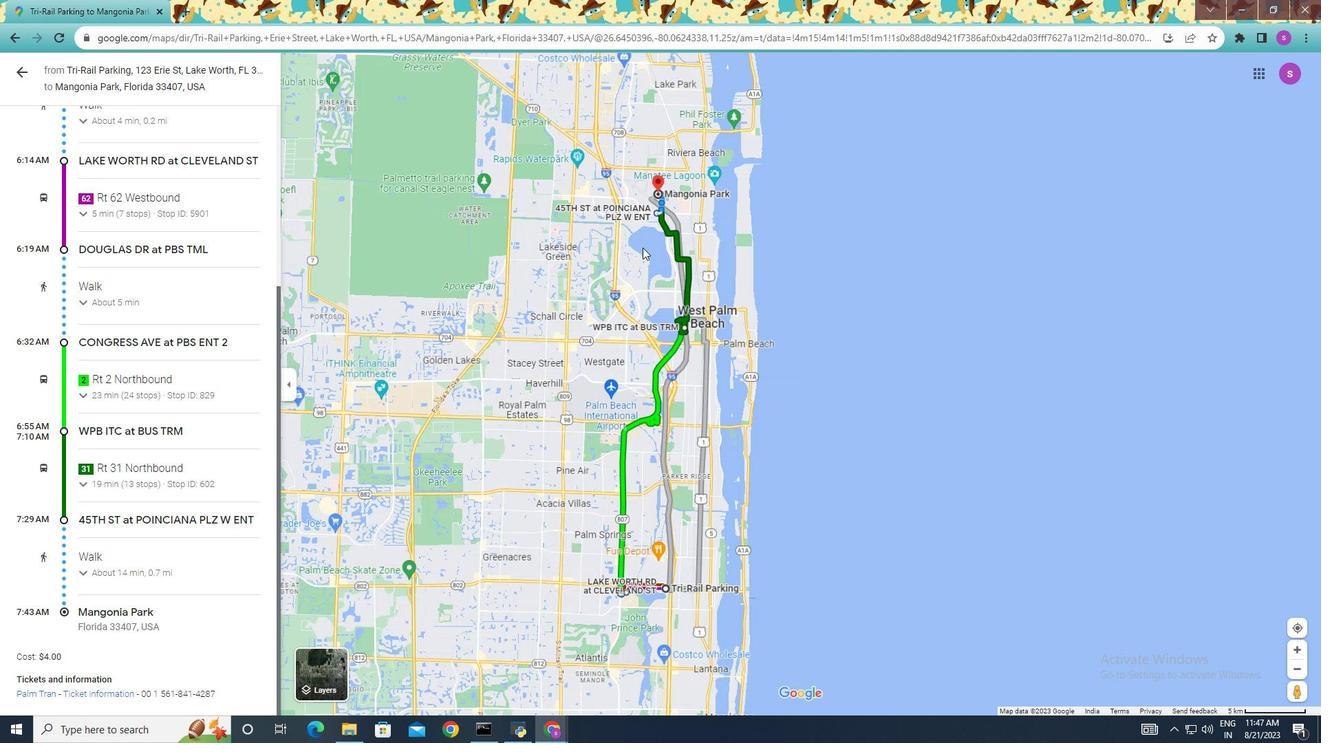 
Action: Mouse scrolled (636, 265) with delta (0, 0)
Screenshot: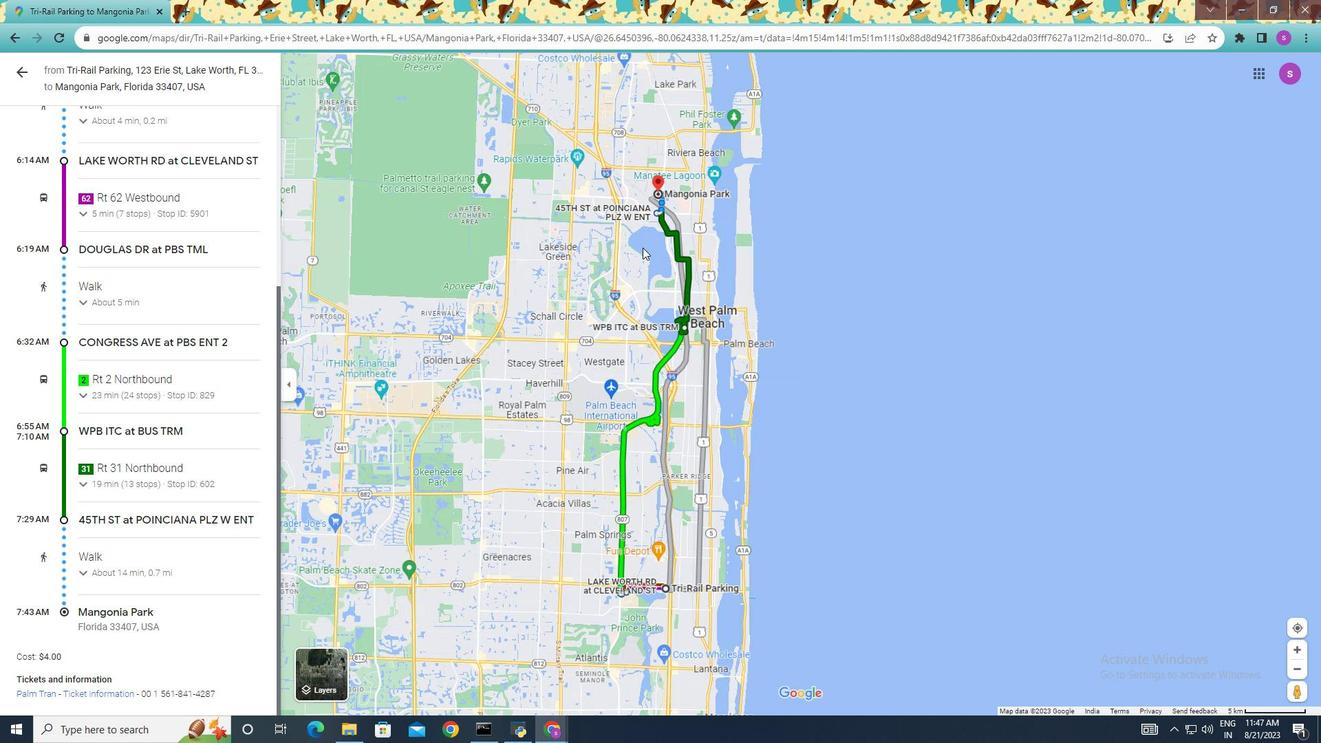 
Action: Mouse scrolled (636, 265) with delta (0, 0)
Screenshot: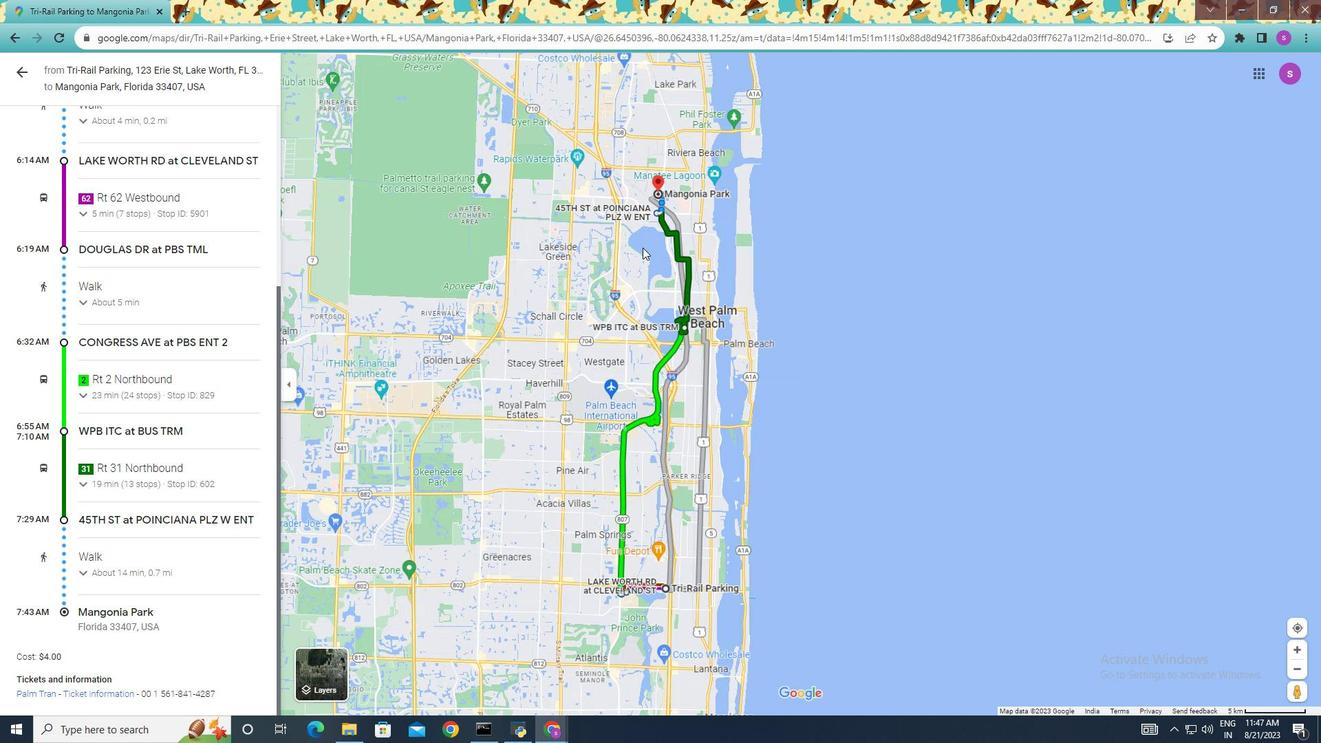 
Action: Mouse scrolled (636, 265) with delta (0, 0)
Screenshot: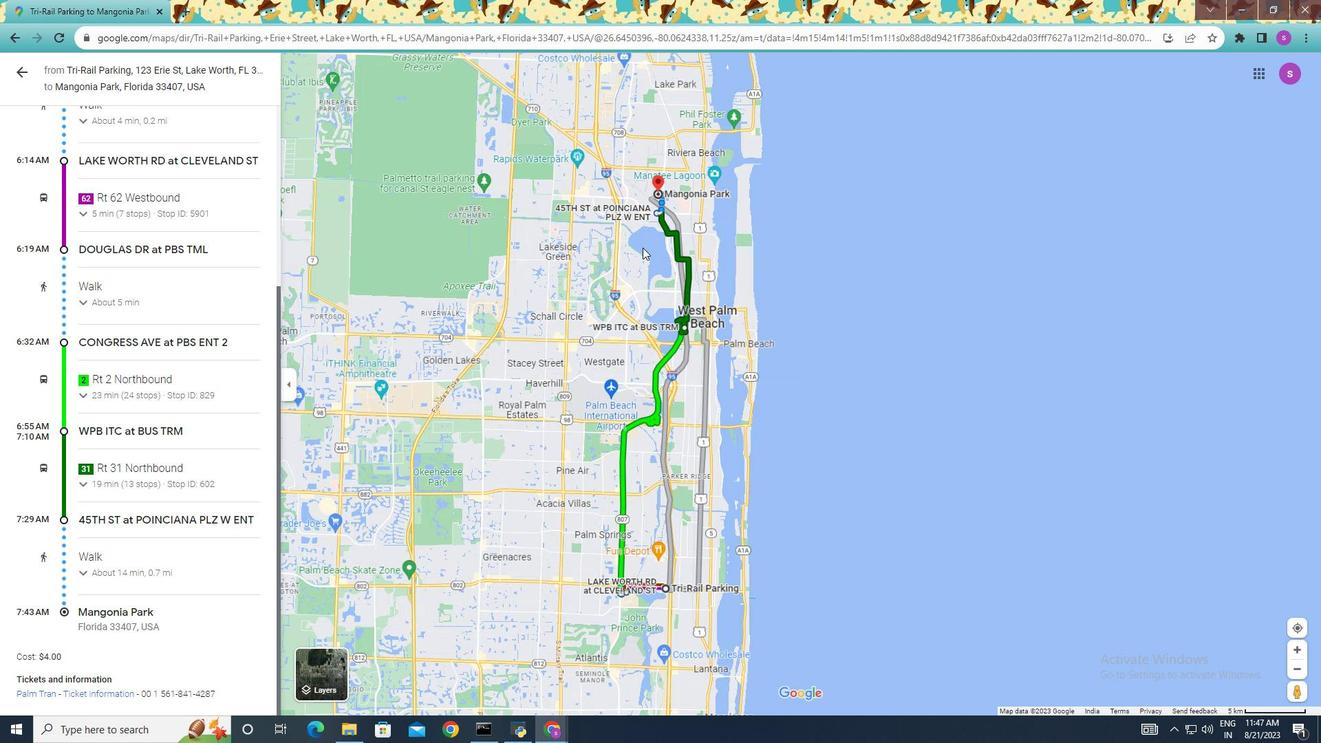 
Action: Mouse scrolled (636, 265) with delta (0, 0)
Screenshot: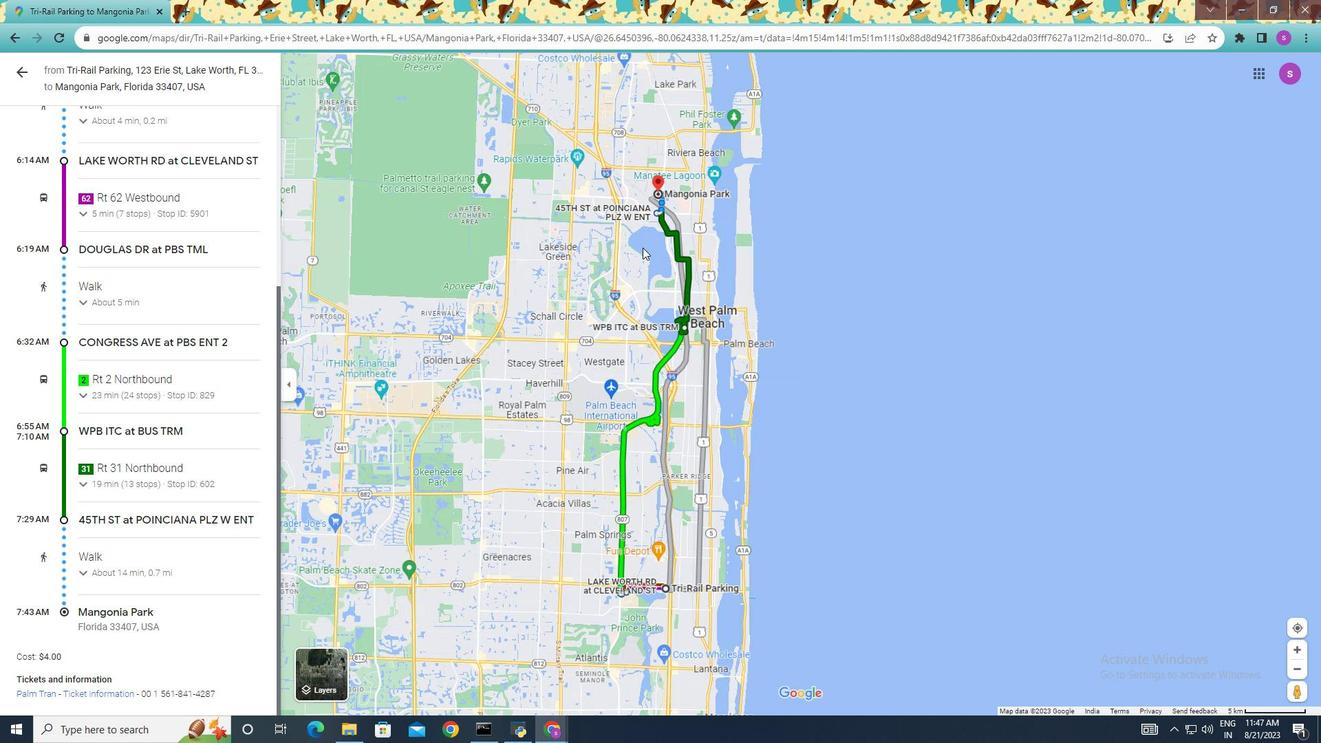 
Action: Mouse moved to (636, 265)
Screenshot: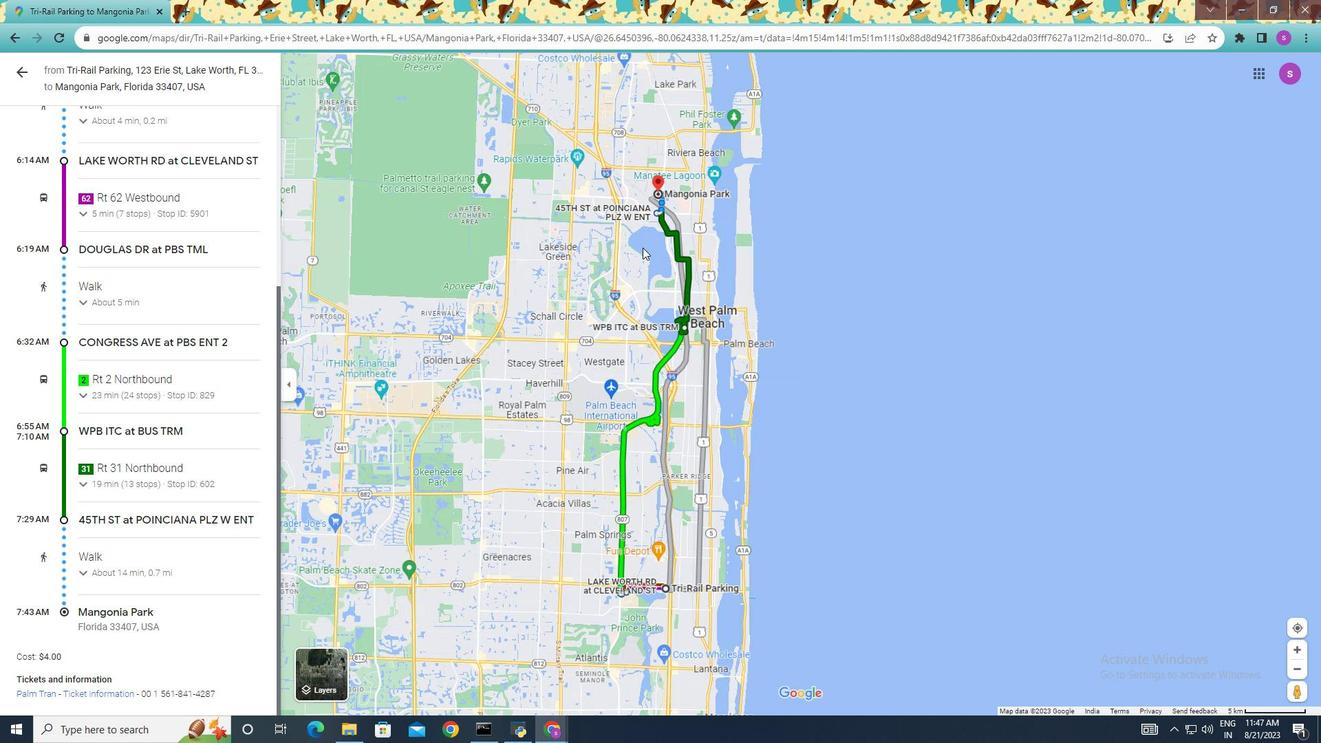 
Action: Mouse scrolled (636, 265) with delta (0, 0)
Screenshot: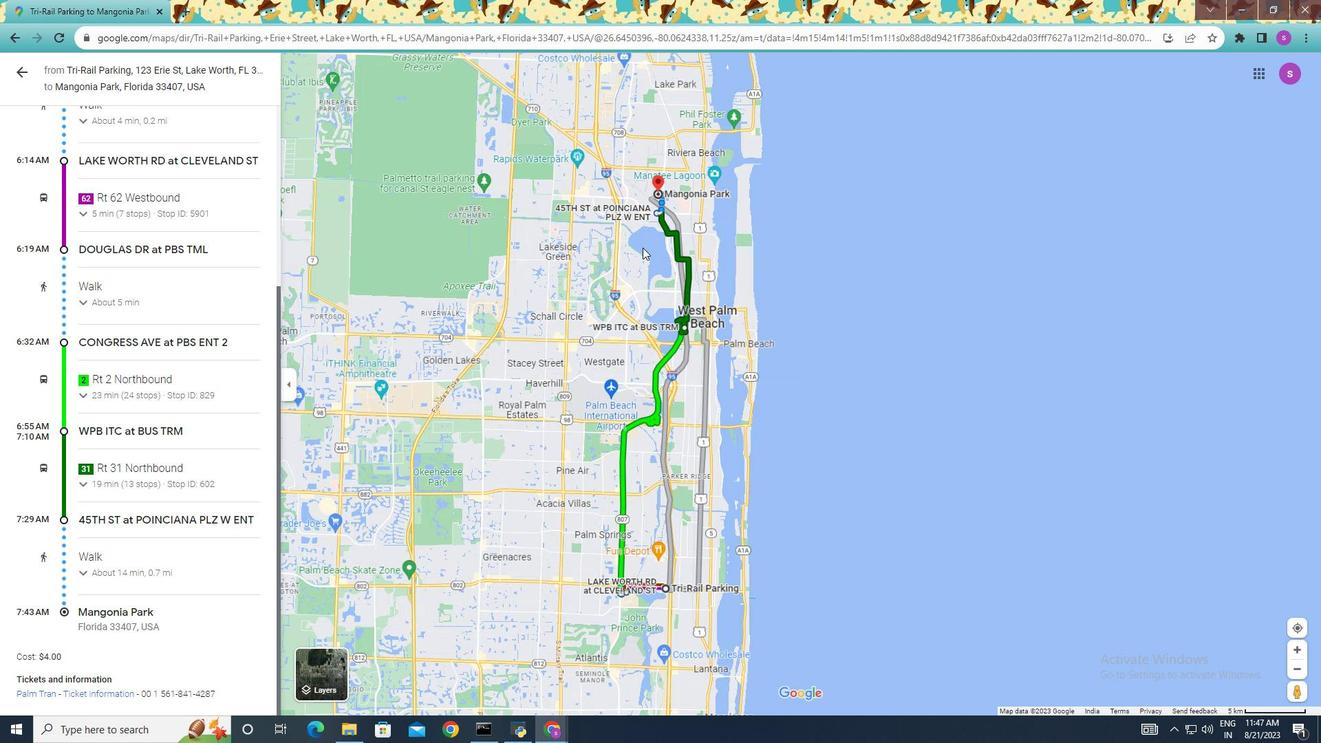 
Action: Mouse moved to (637, 265)
Screenshot: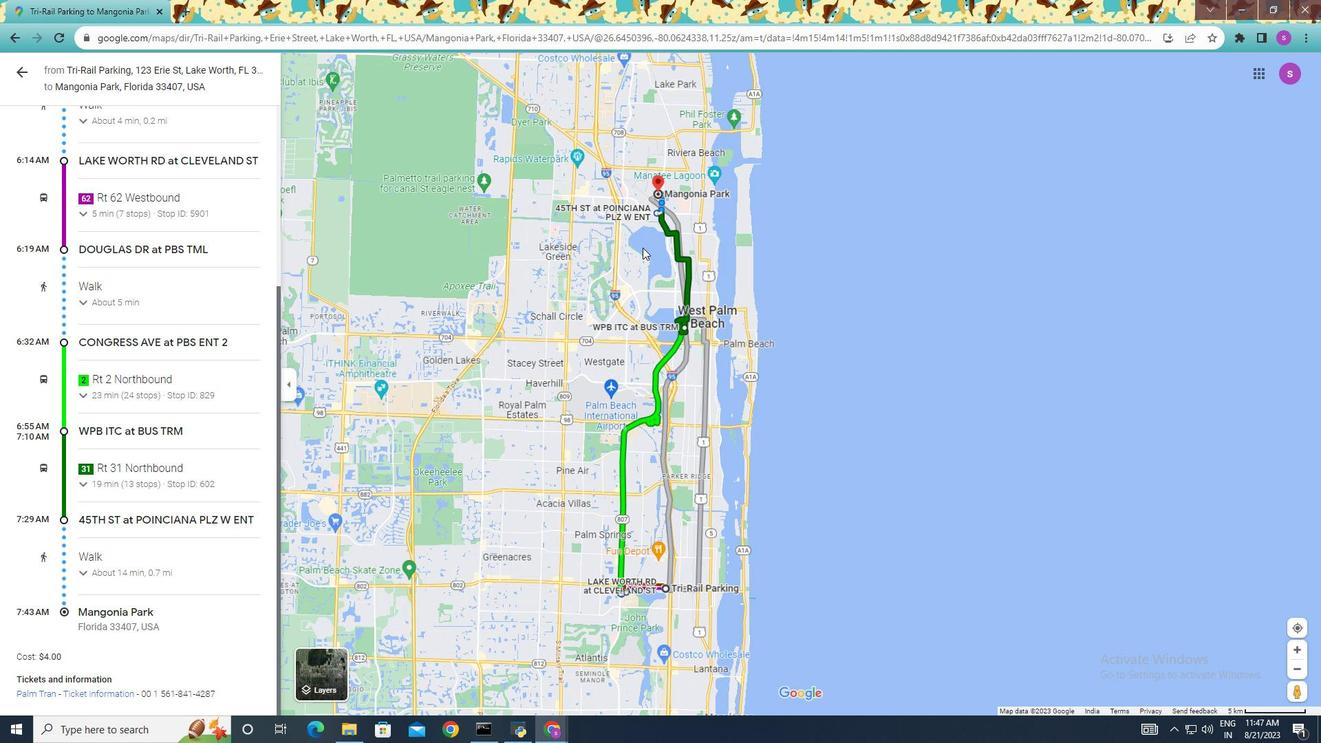 
Action: Mouse scrolled (637, 265) with delta (0, 0)
Screenshot: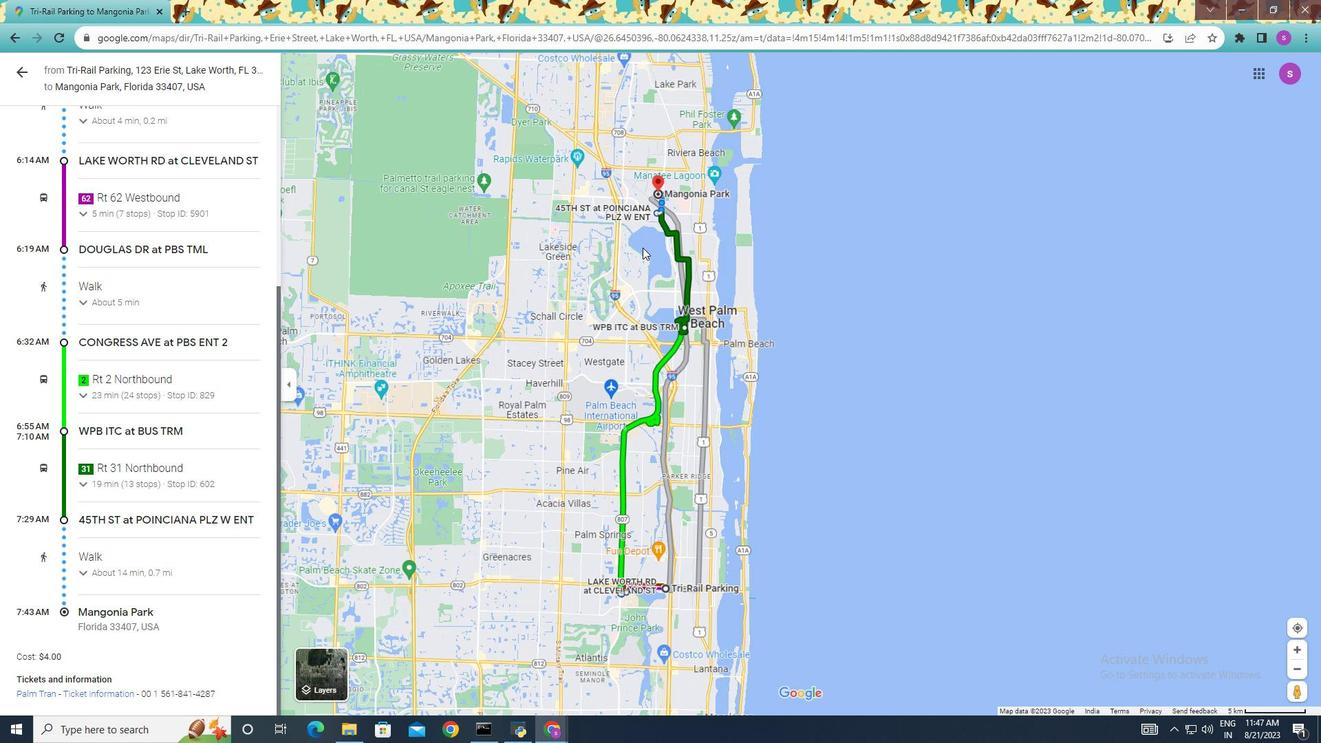 
Action: Mouse moved to (666, 202)
Screenshot: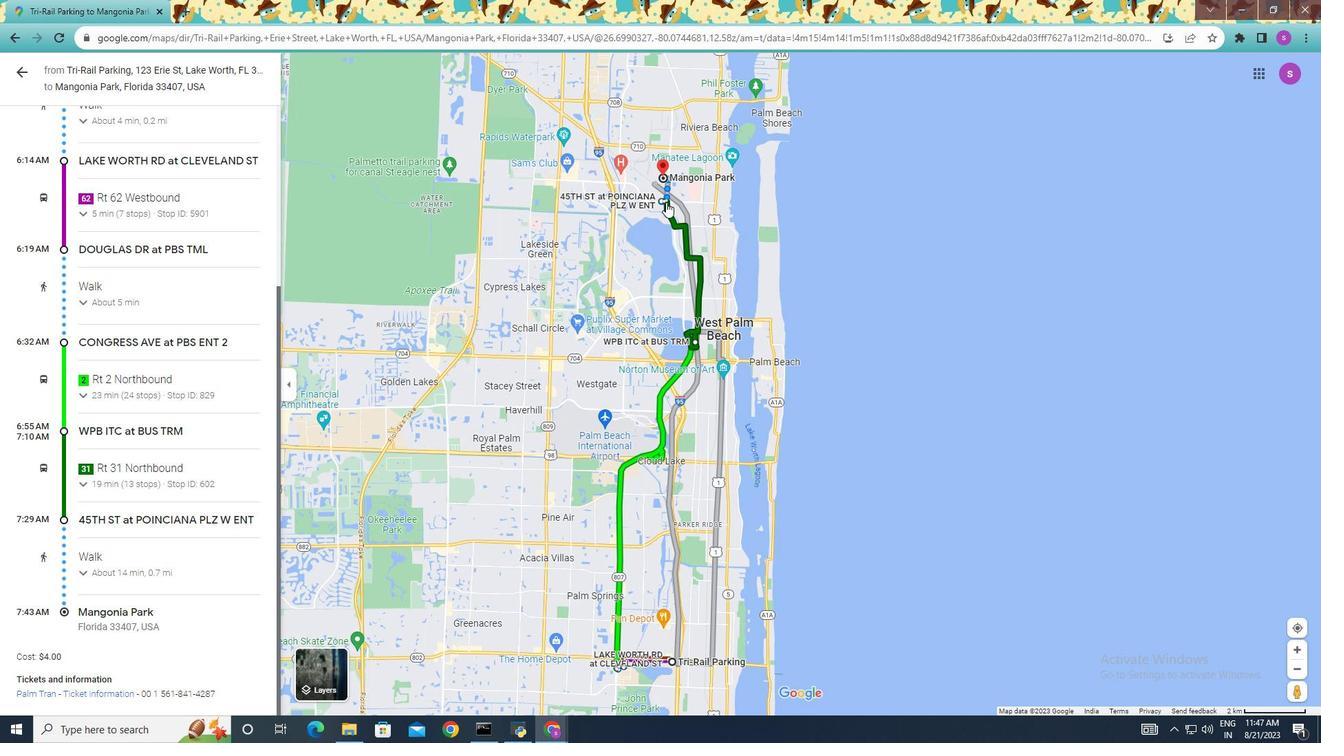 
Action: Mouse pressed left at (666, 202)
Screenshot: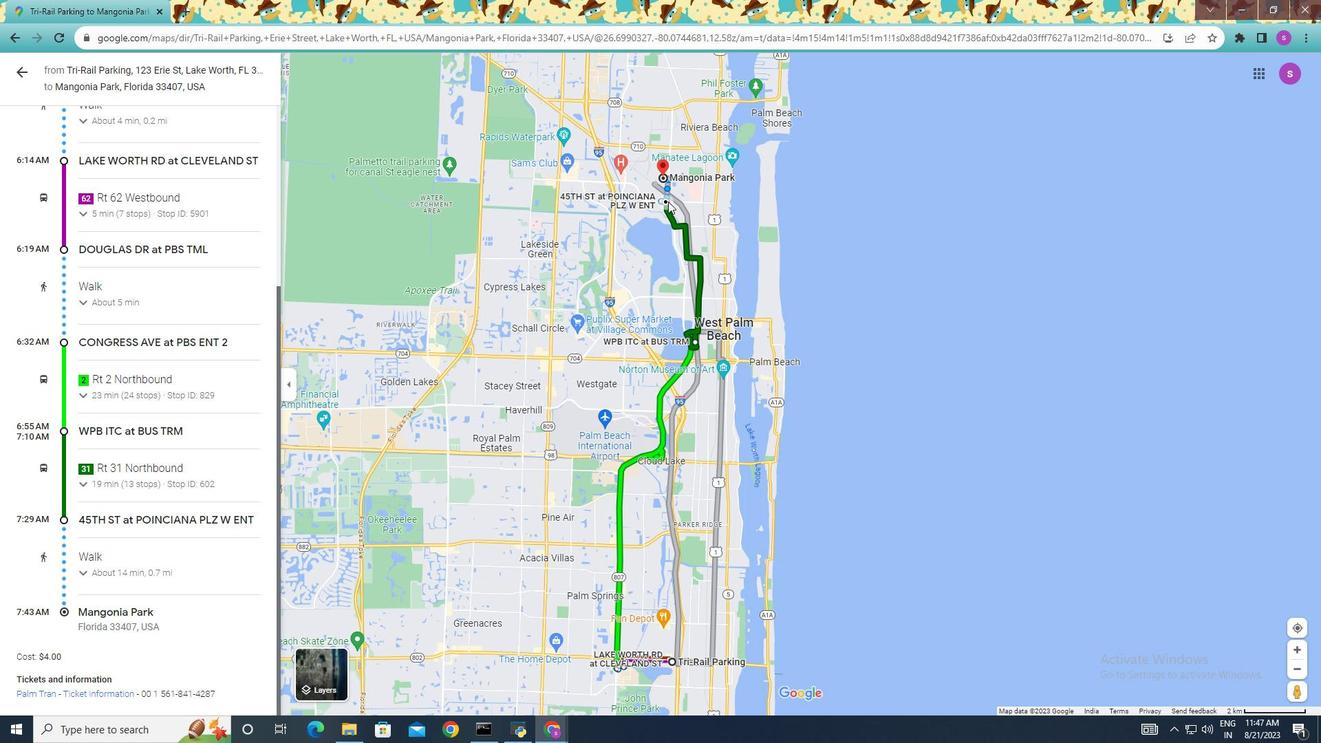 
Action: Mouse moved to (184, 349)
Screenshot: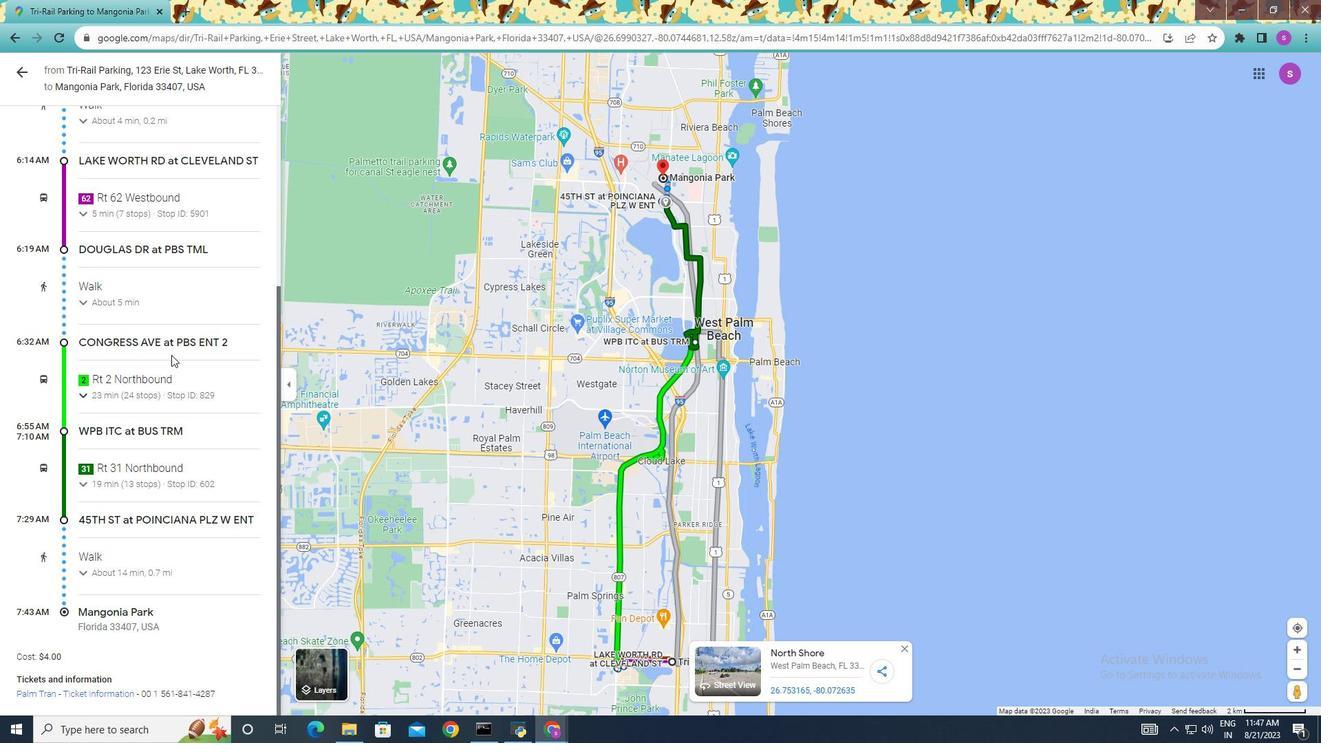 
Action: Mouse scrolled (184, 348) with delta (0, 0)
Screenshot: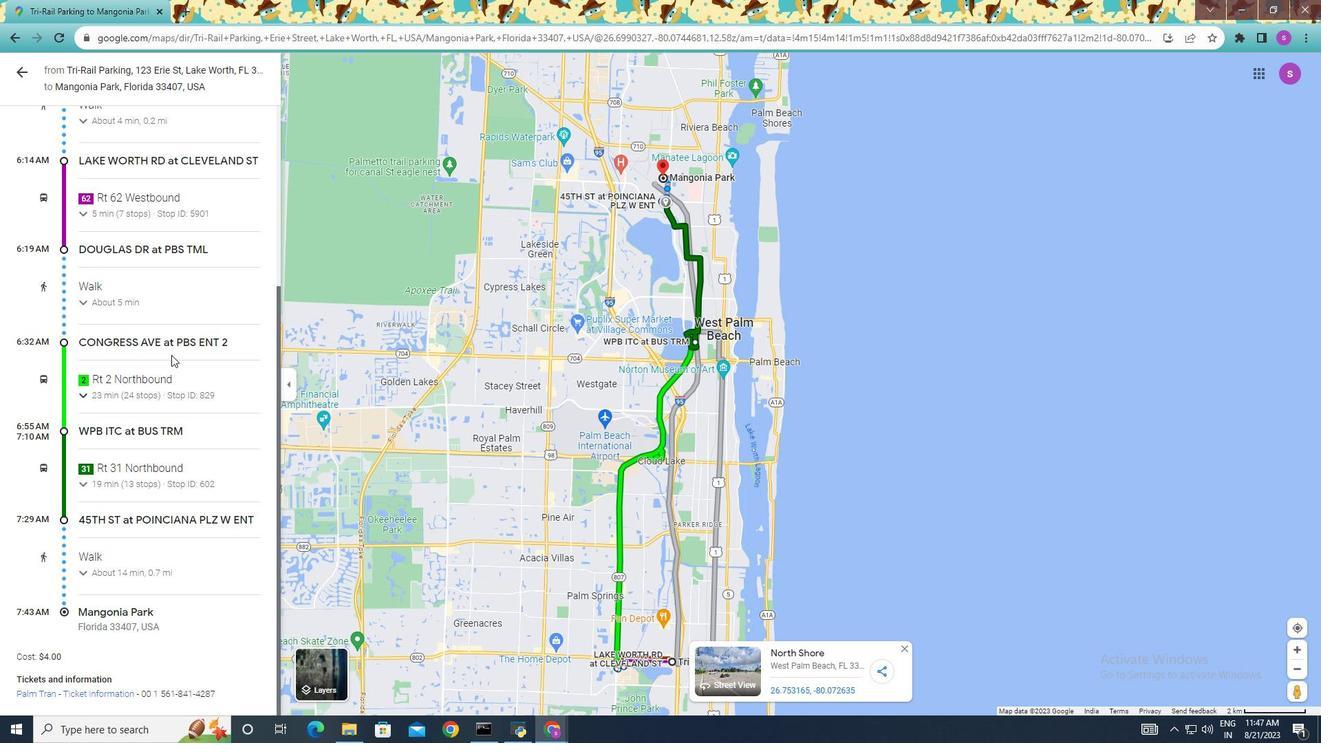 
Action: Mouse moved to (183, 349)
Screenshot: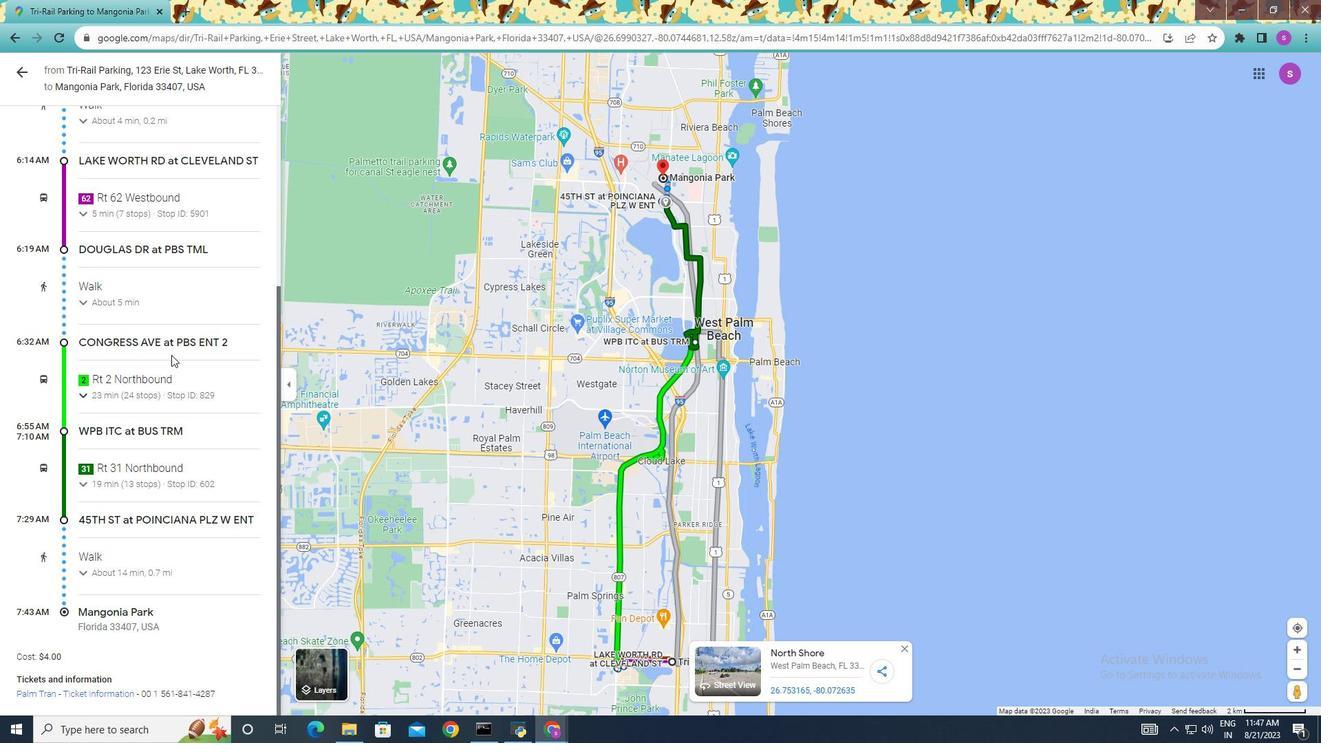 
Action: Mouse scrolled (183, 348) with delta (0, 0)
Screenshot: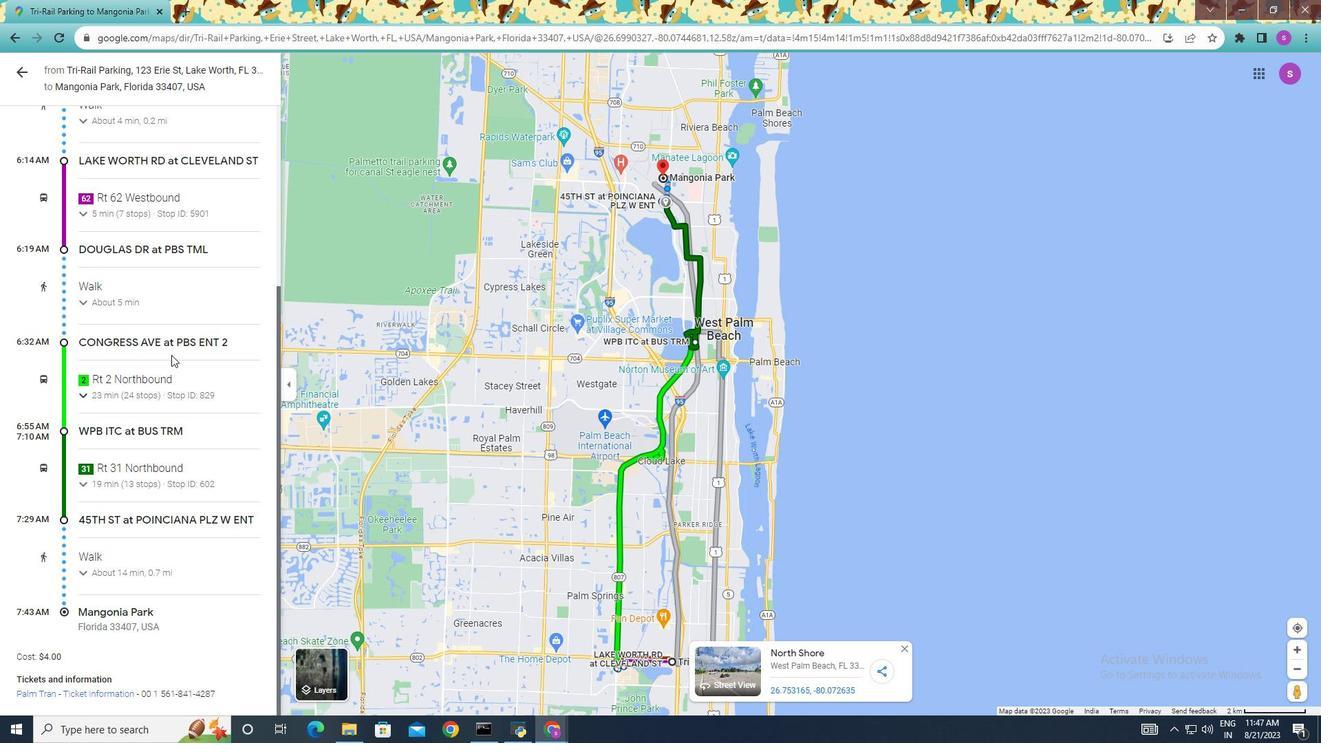 
Action: Mouse scrolled (183, 348) with delta (0, 0)
Screenshot: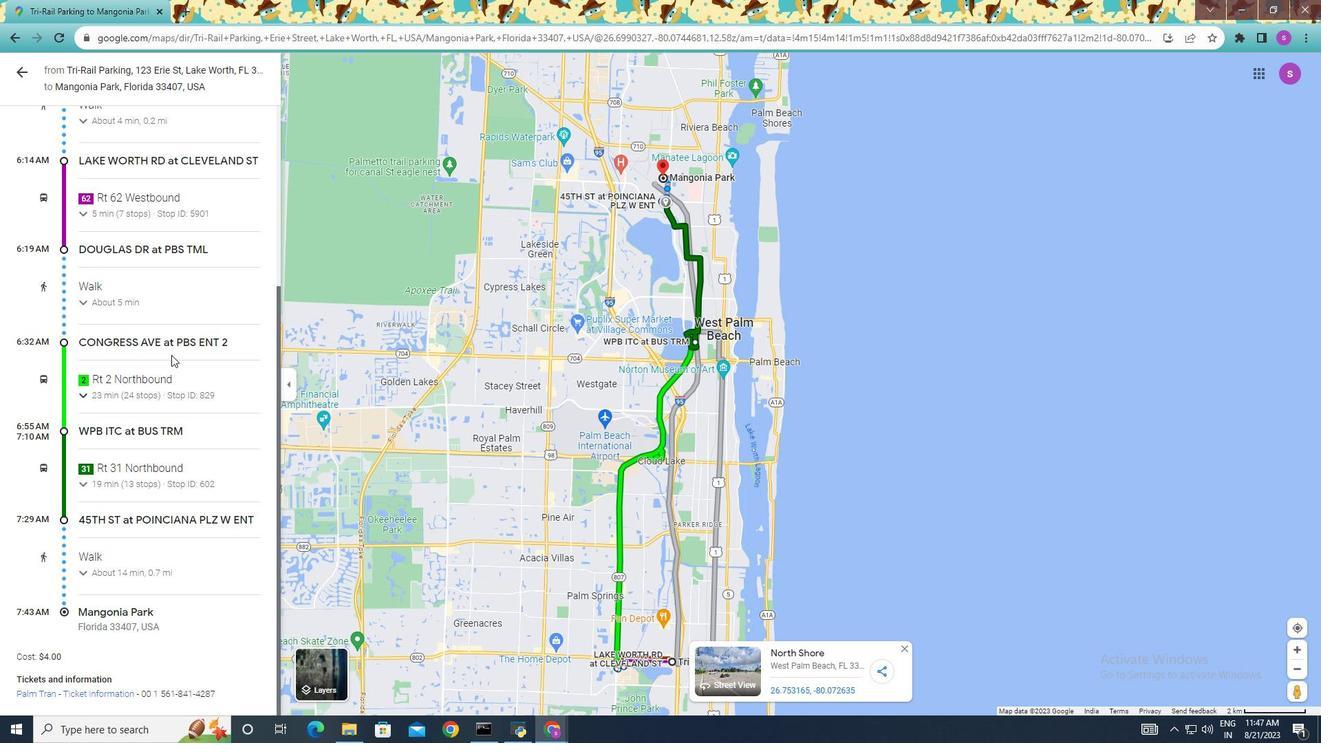 
Action: Mouse moved to (183, 349)
Screenshot: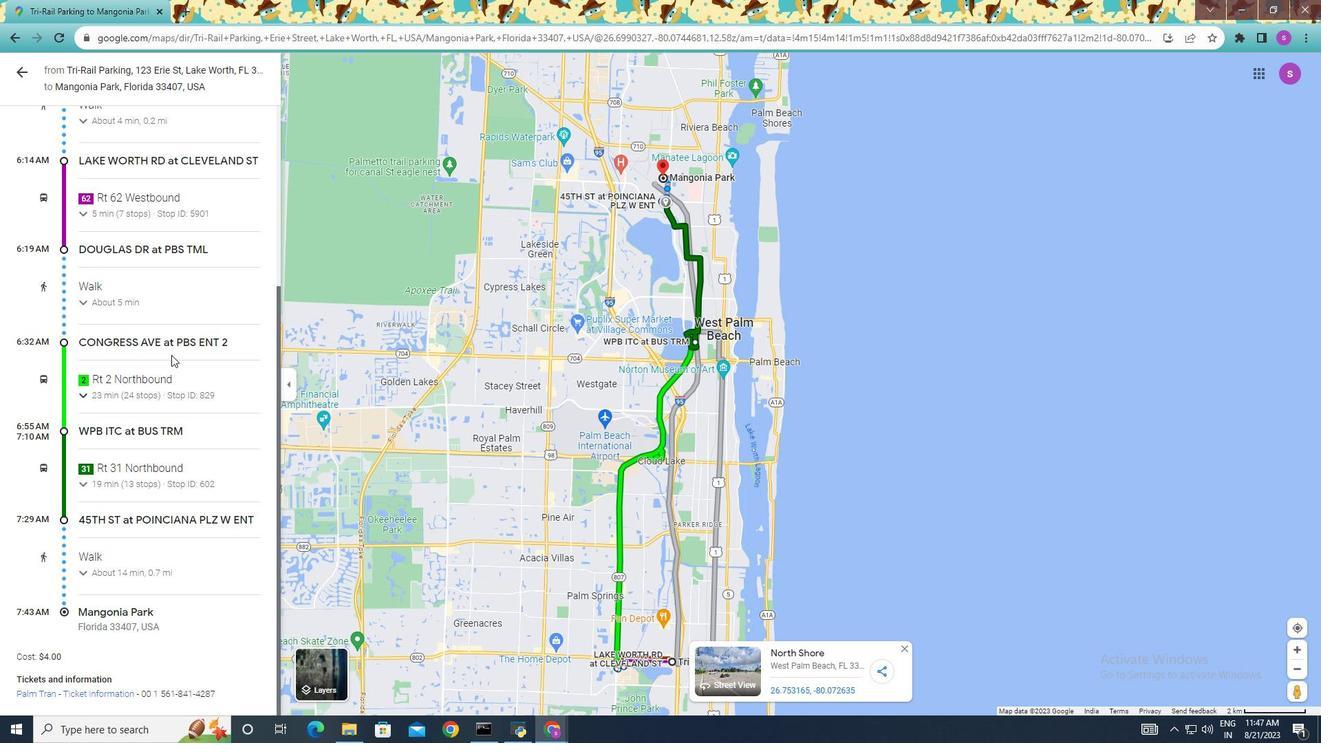 
Action: Mouse scrolled (183, 348) with delta (0, 0)
Screenshot: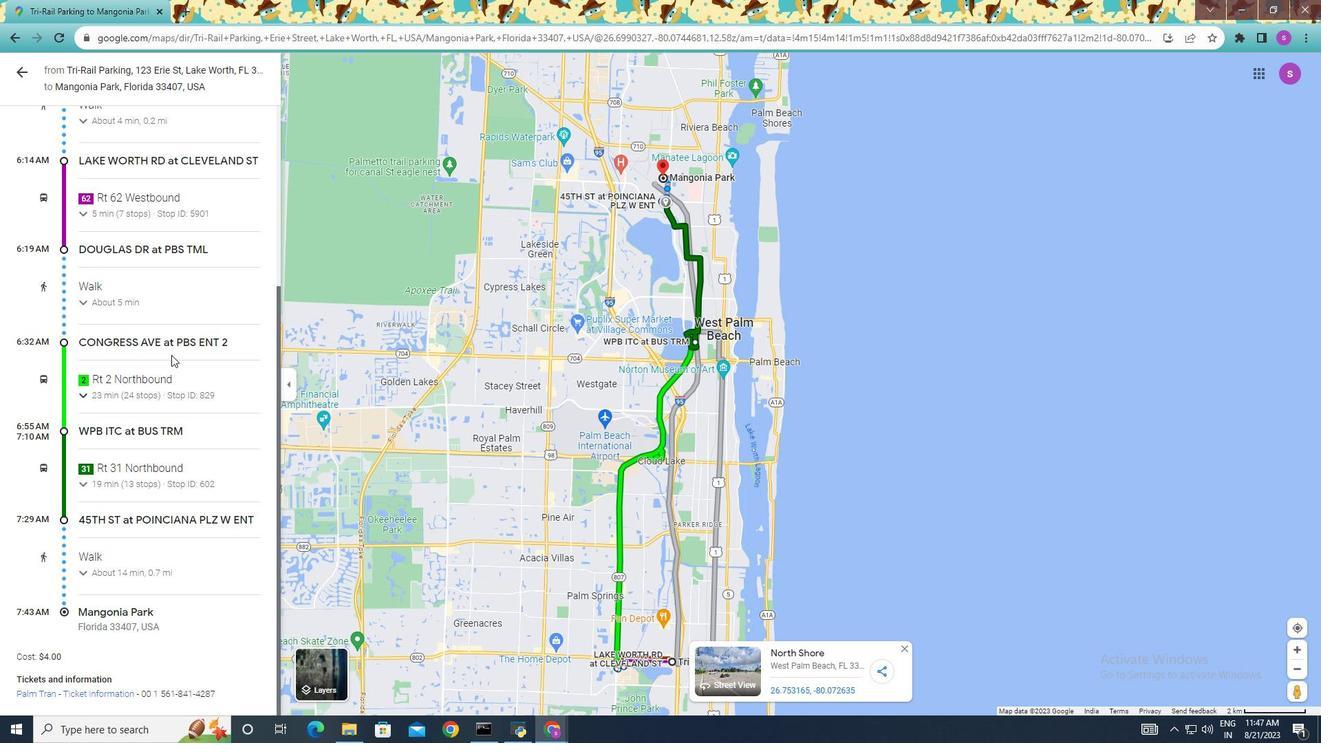 
Action: Mouse moved to (183, 349)
Screenshot: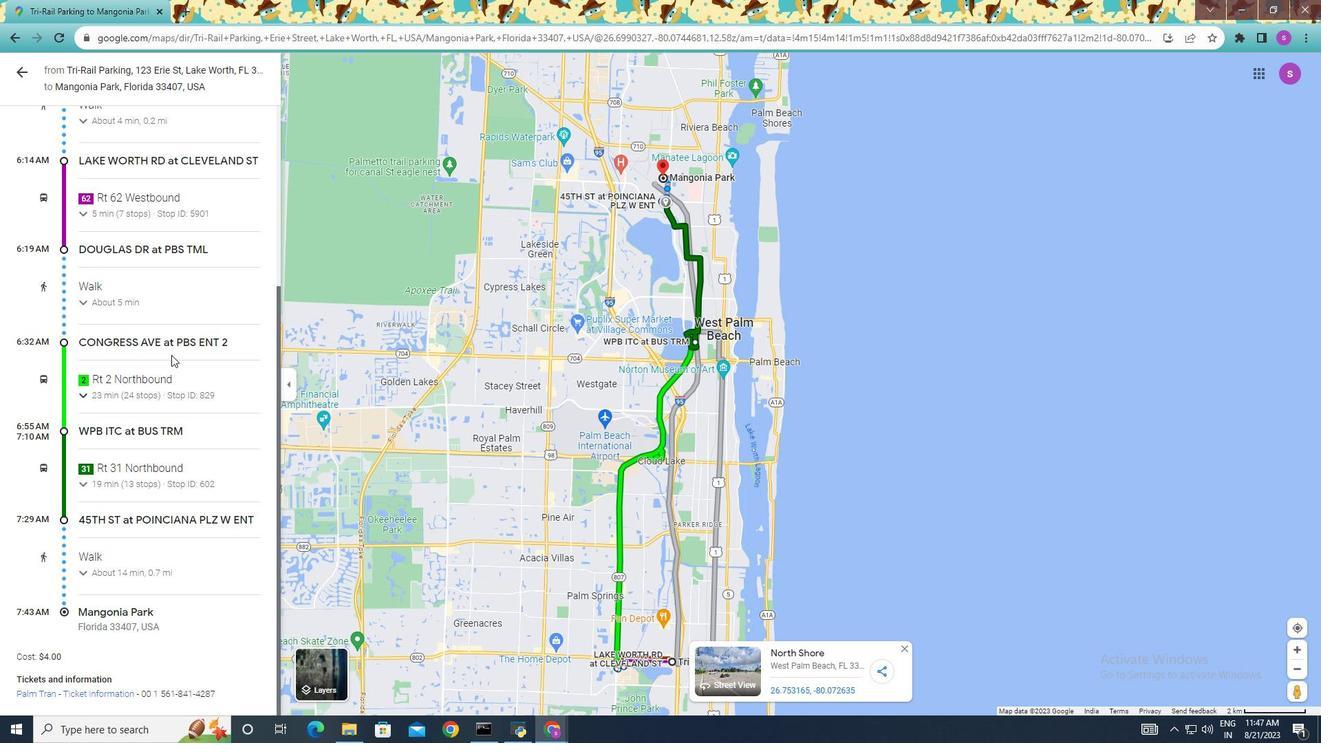 
Action: Mouse scrolled (183, 348) with delta (0, 0)
Screenshot: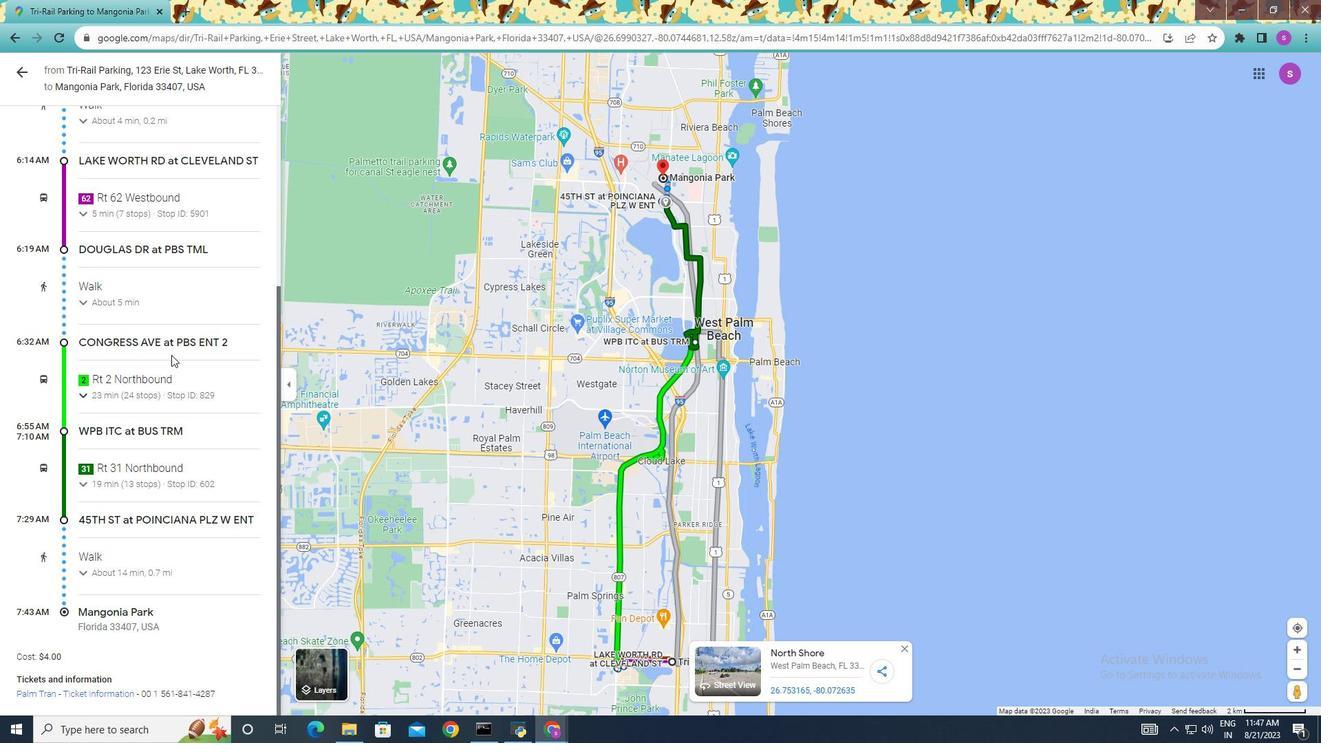 
Action: Mouse moved to (172, 355)
Screenshot: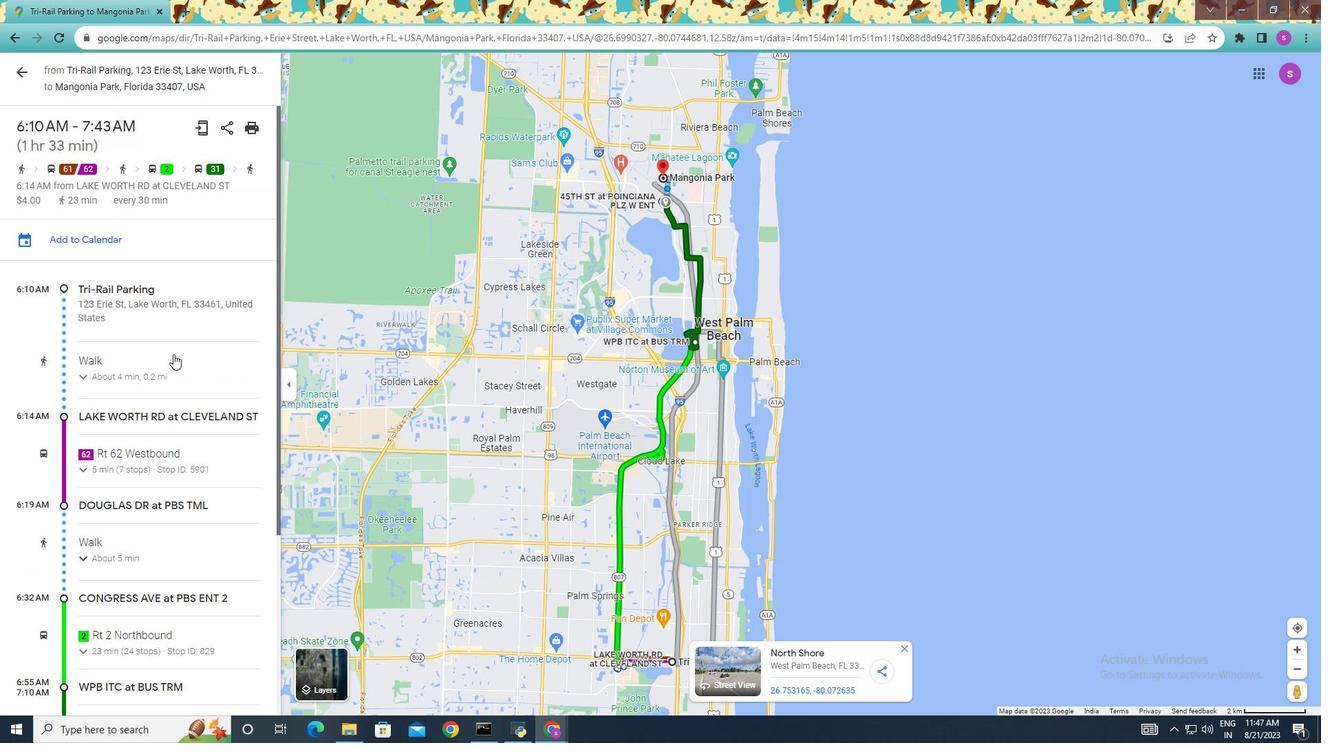 
Action: Mouse scrolled (172, 355) with delta (0, 0)
Screenshot: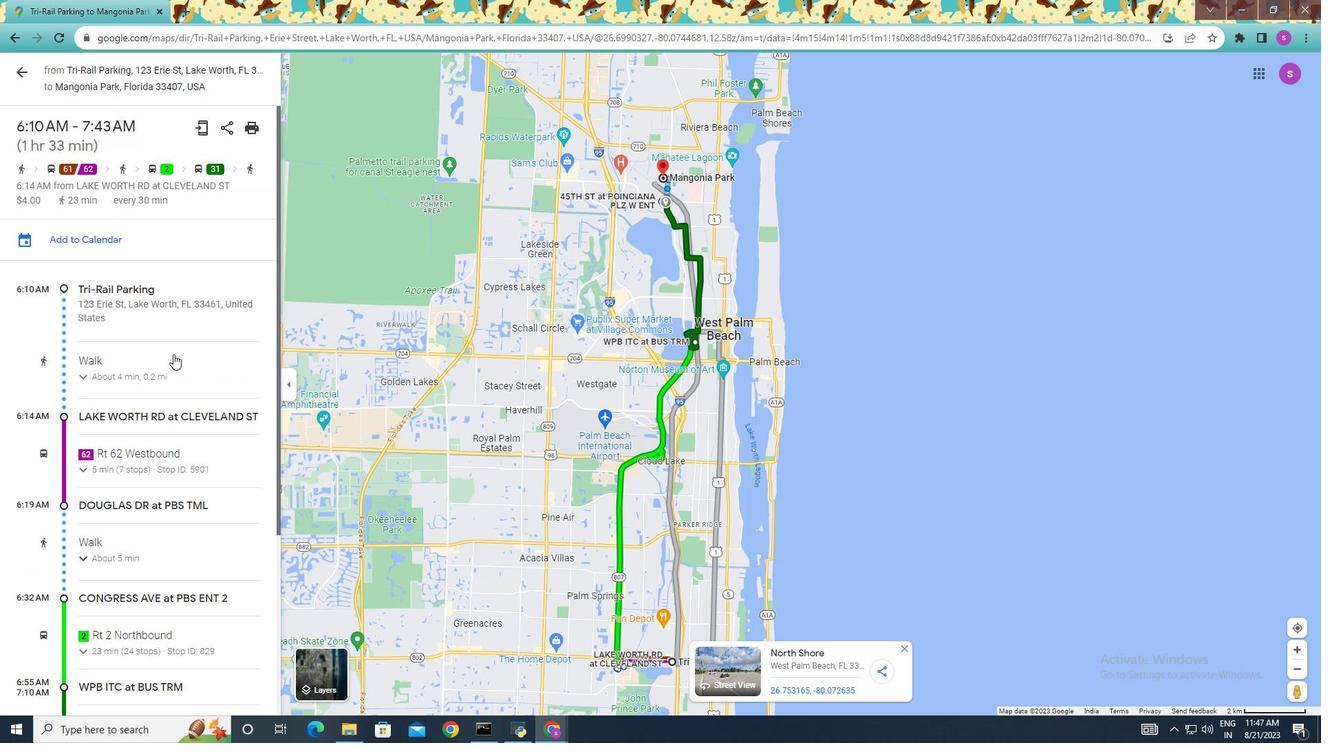 
Action: Mouse moved to (172, 355)
Screenshot: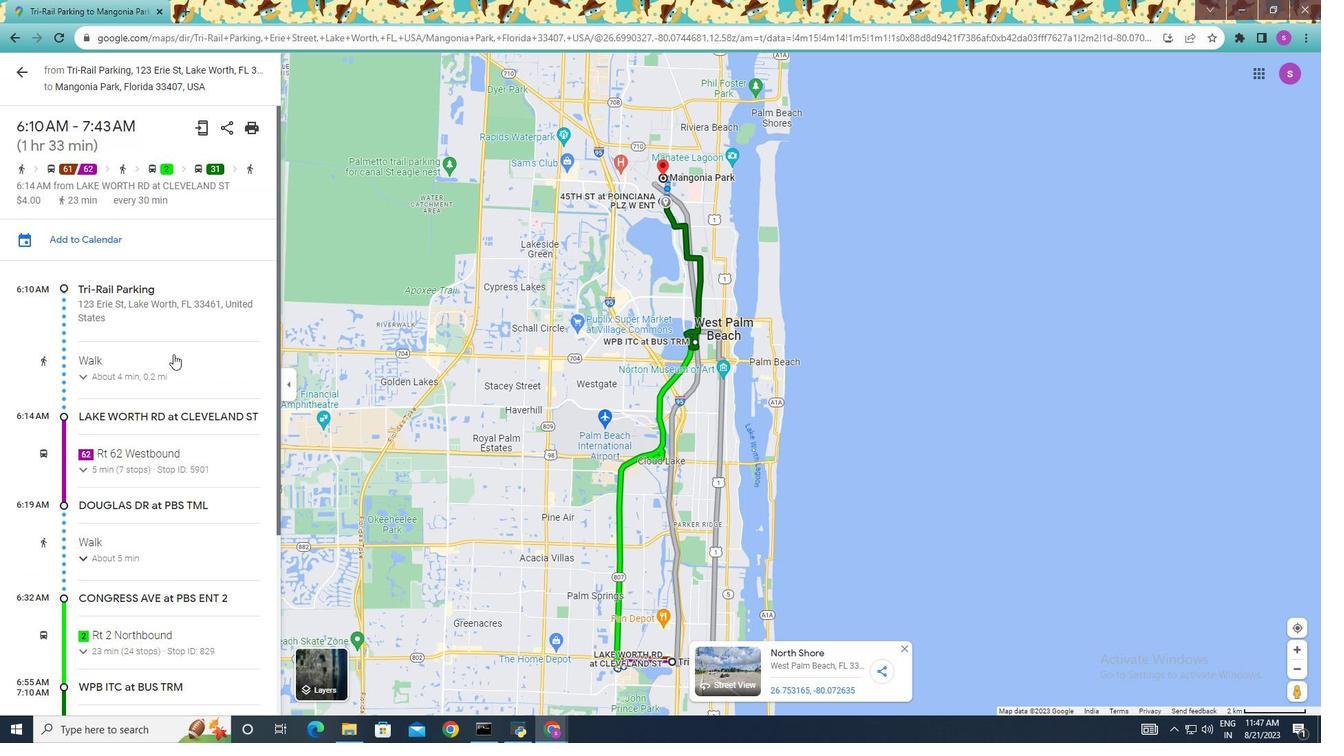 
Action: Mouse scrolled (172, 355) with delta (0, 0)
Screenshot: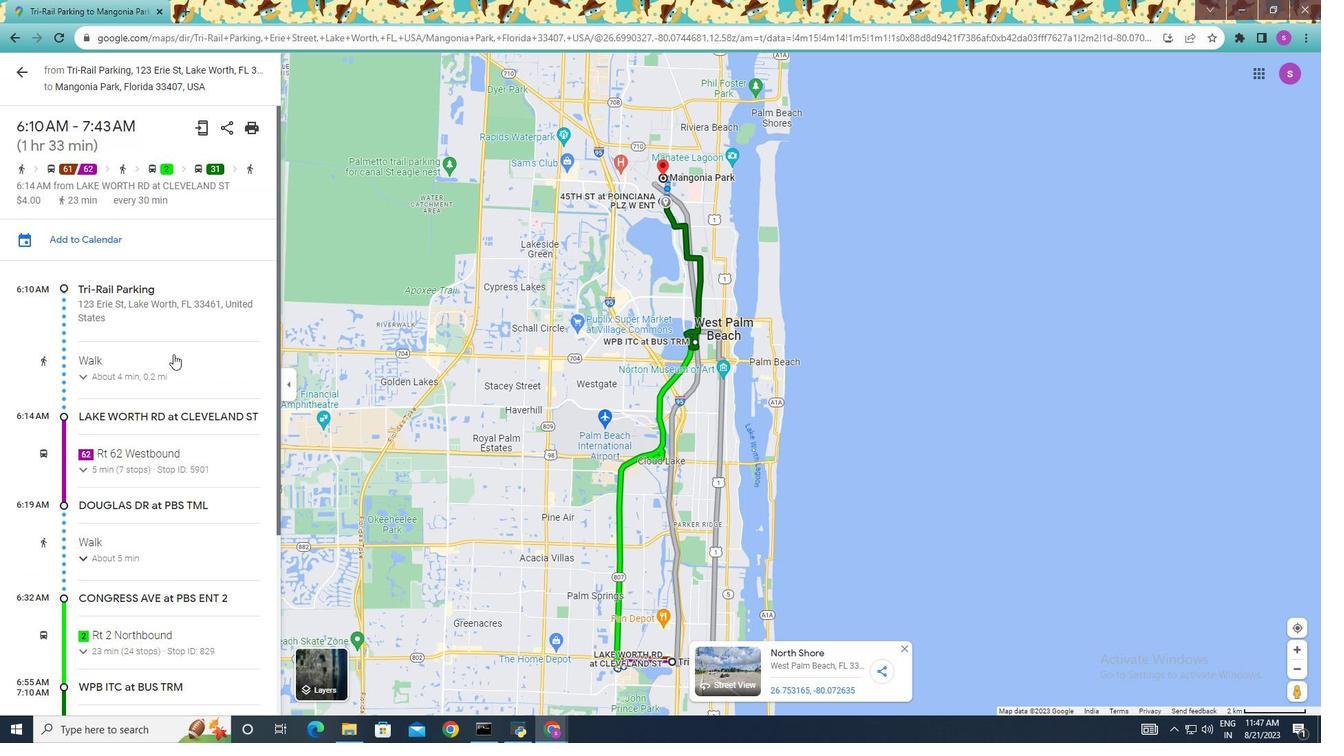 
Action: Mouse moved to (173, 354)
Screenshot: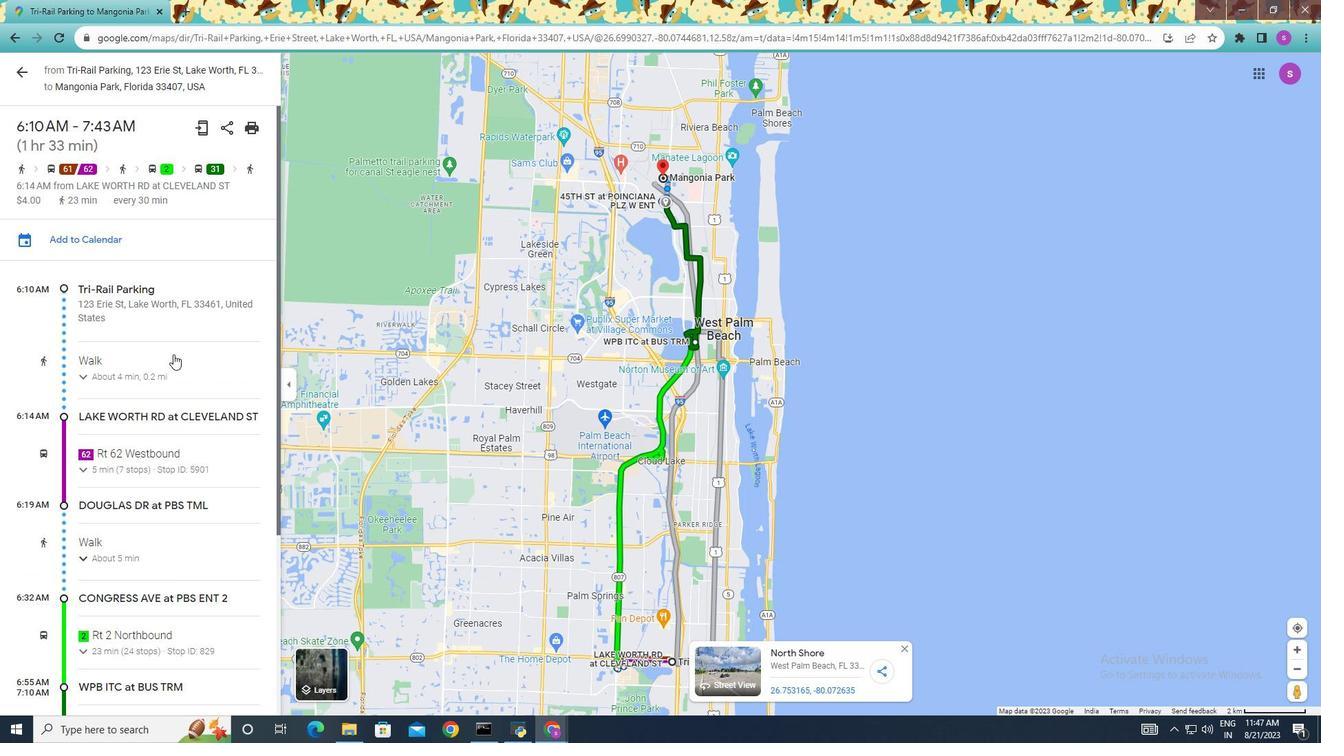 
Action: Mouse scrolled (173, 355) with delta (0, 0)
Screenshot: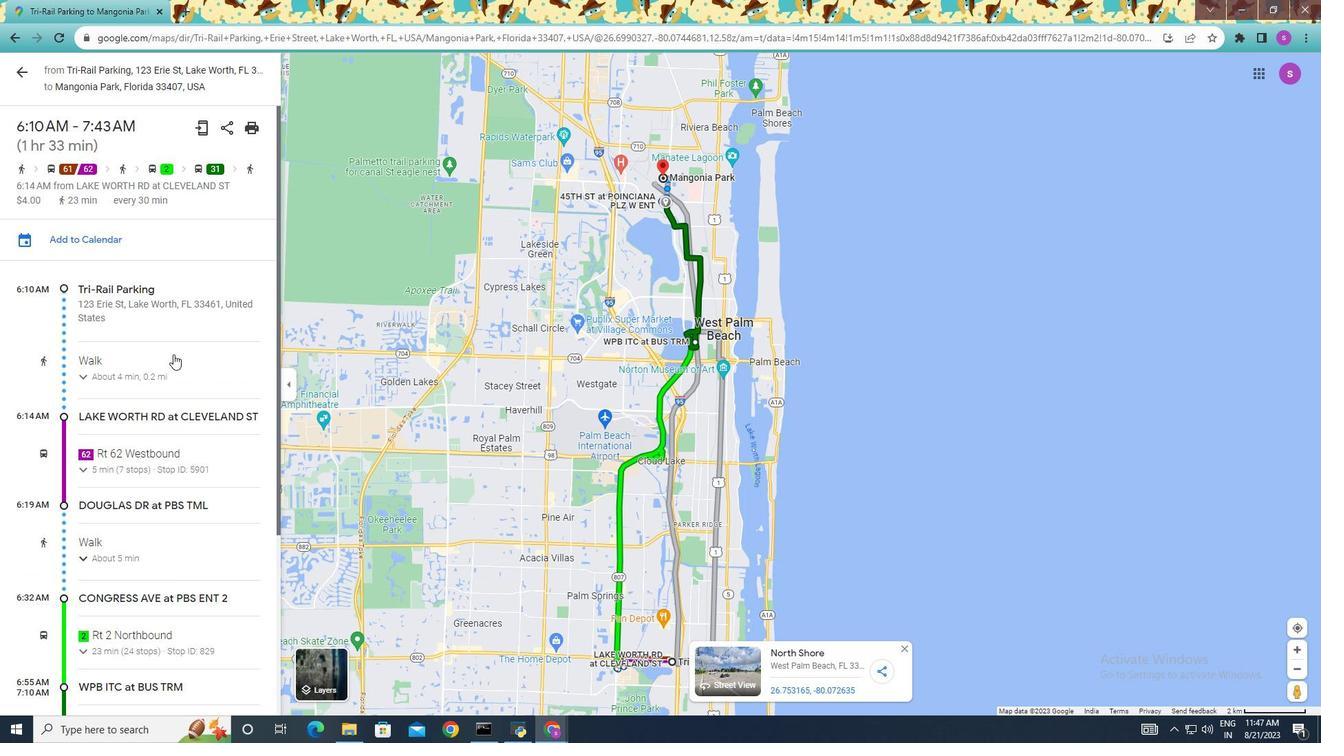 
Action: Mouse scrolled (173, 355) with delta (0, 0)
Screenshot: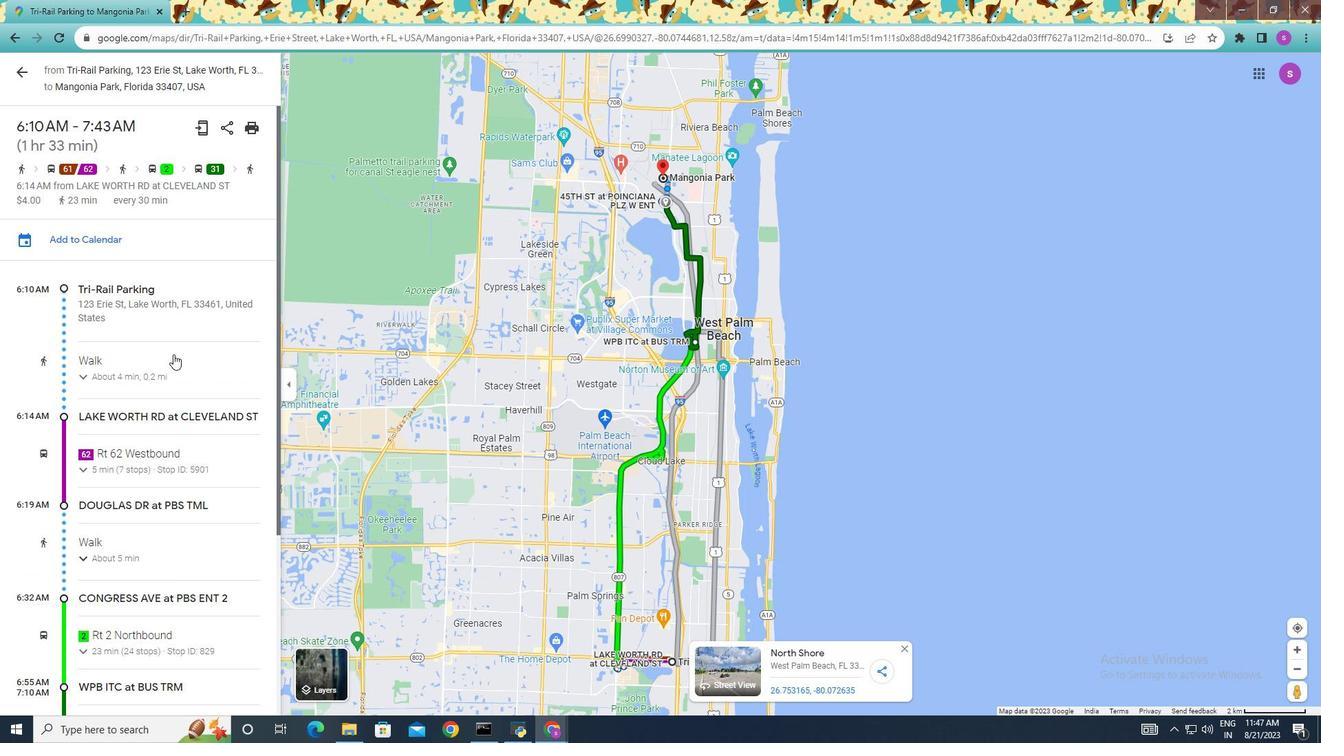 
Action: Mouse scrolled (173, 355) with delta (0, 0)
Screenshot: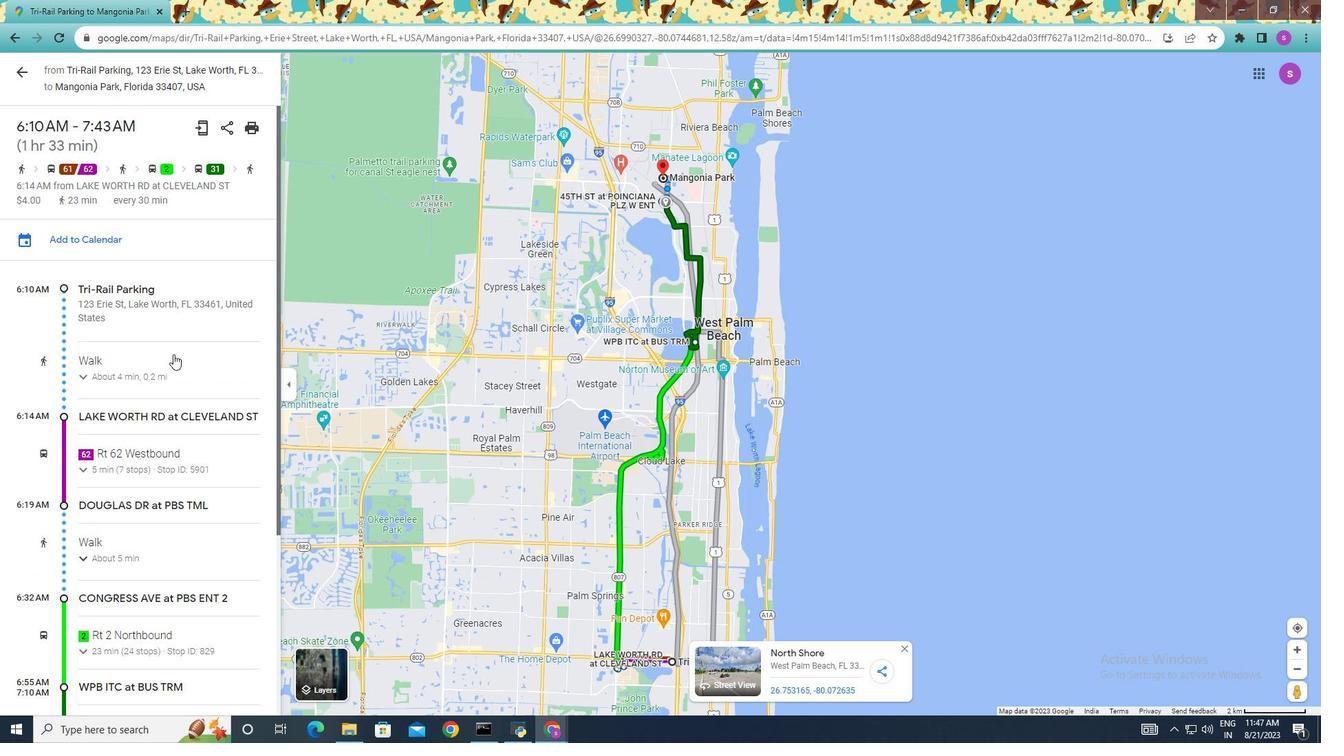
Action: Mouse scrolled (173, 355) with delta (0, 0)
Screenshot: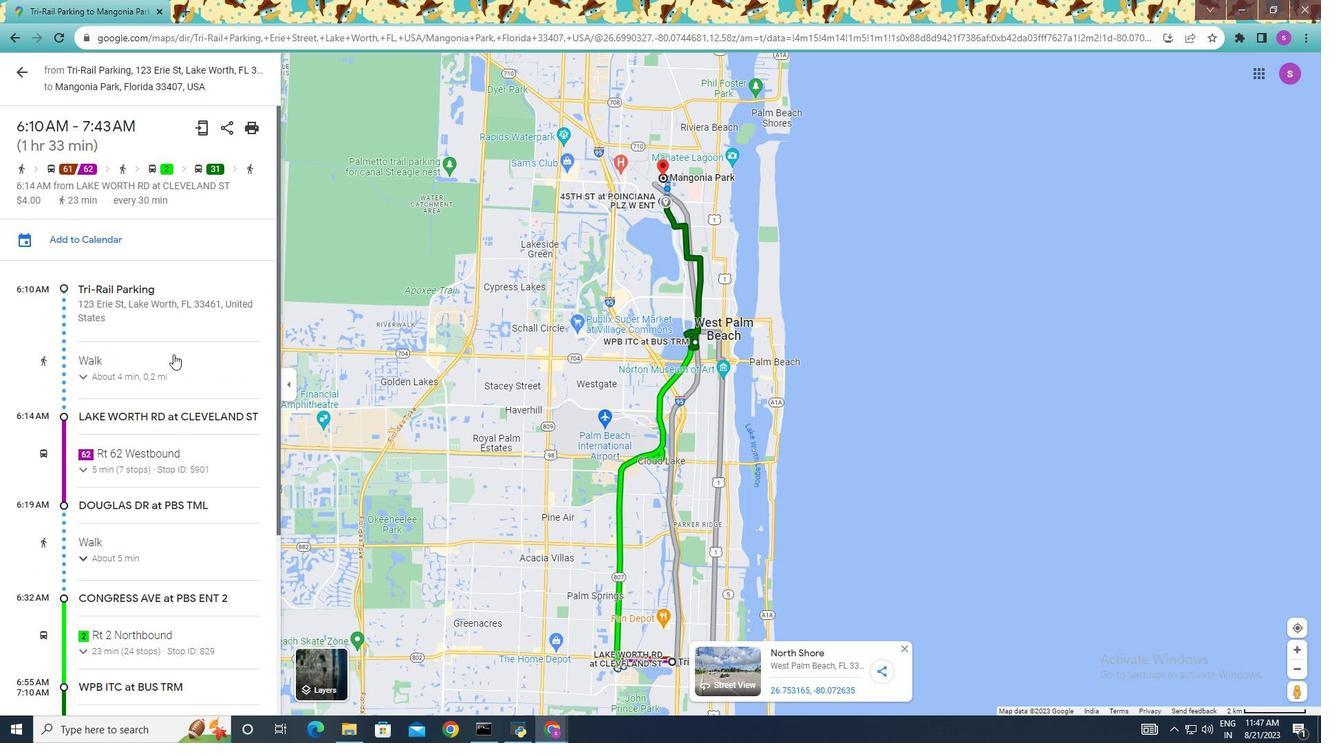
Action: Mouse scrolled (173, 355) with delta (0, 0)
Screenshot: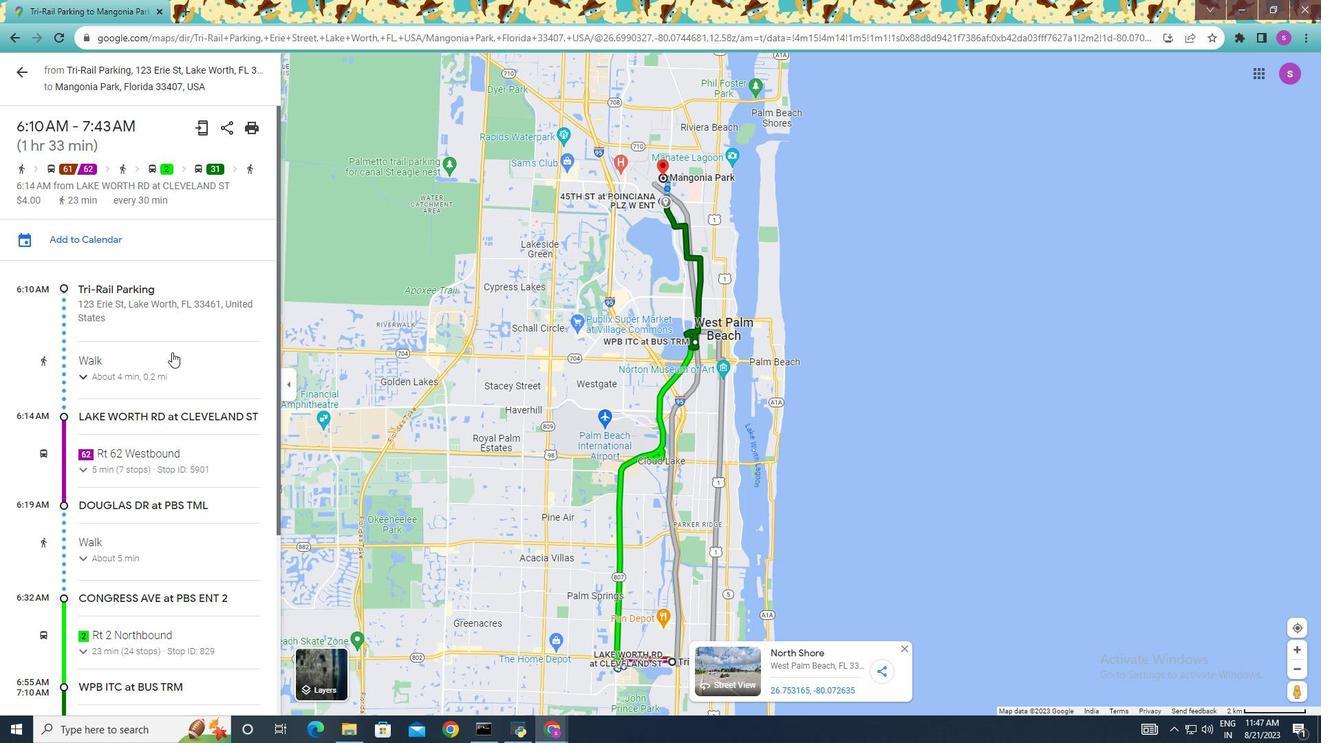 
Action: Mouse moved to (108, 331)
Screenshot: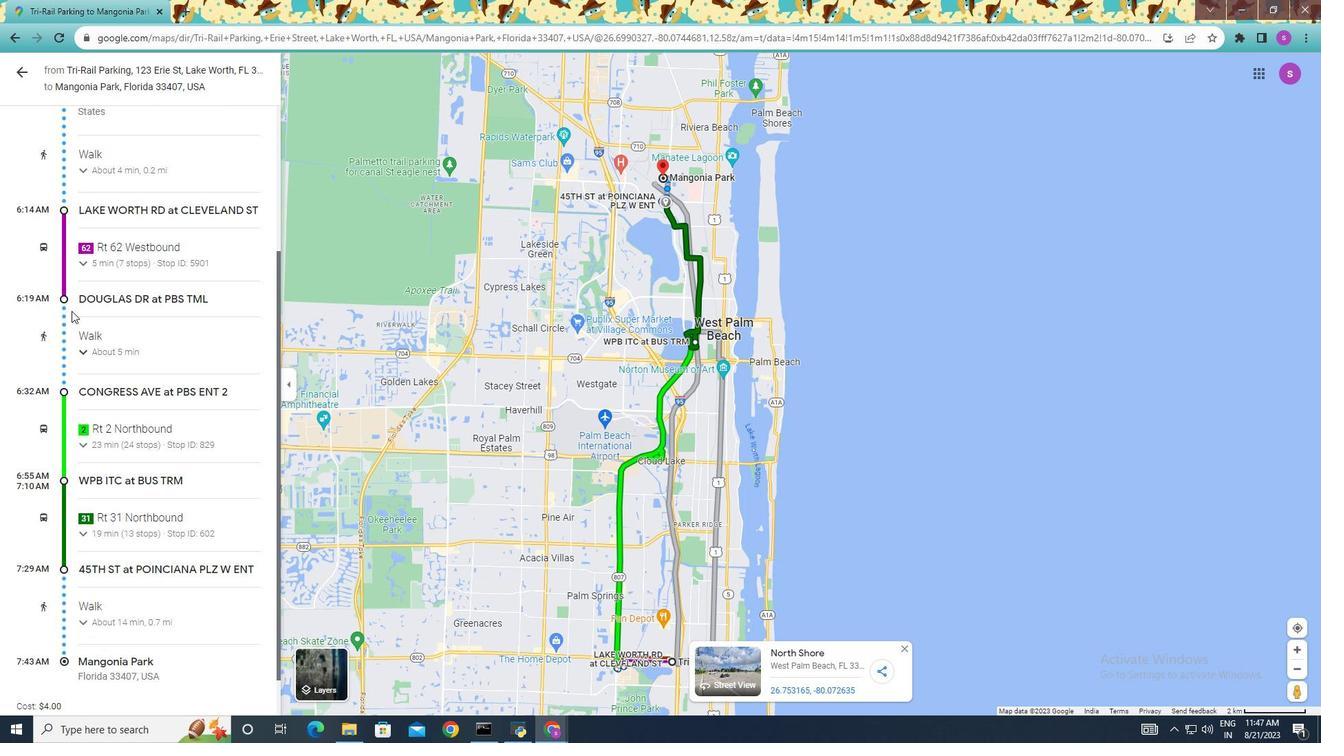 
Action: Mouse scrolled (108, 331) with delta (0, 0)
Screenshot: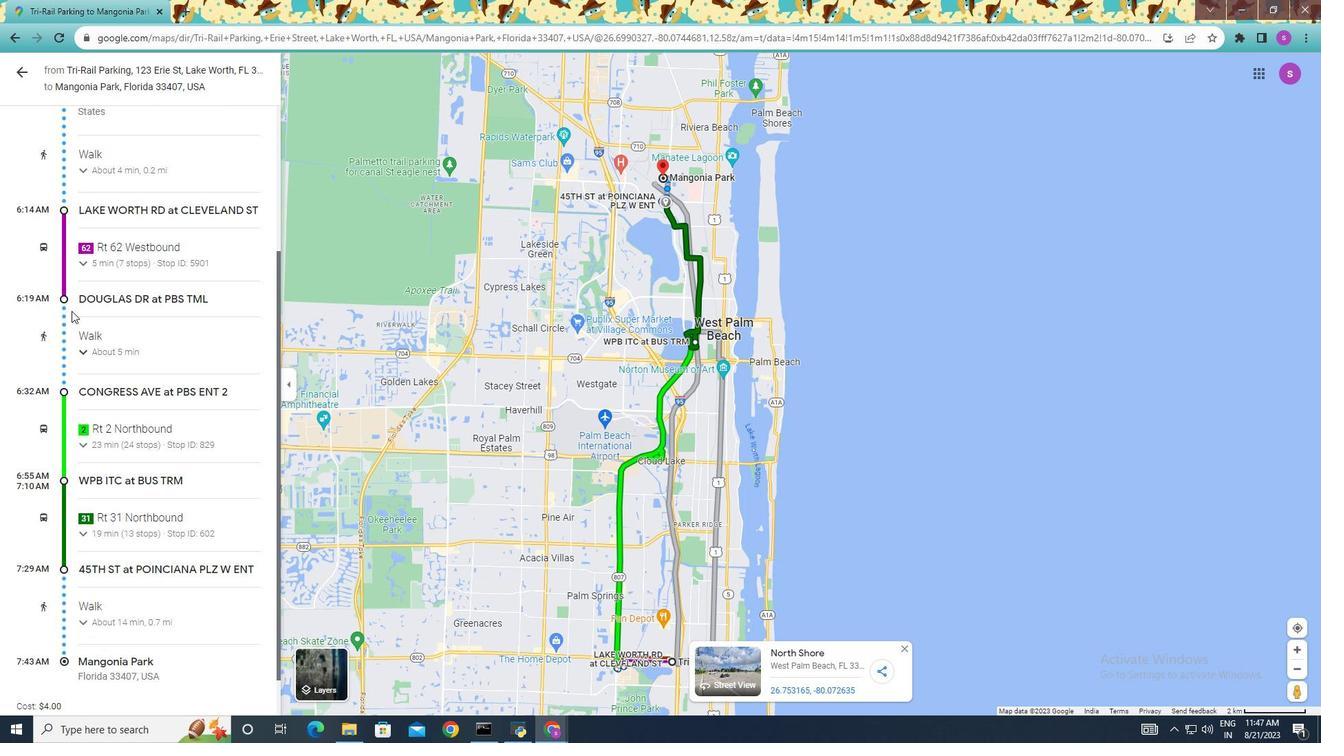 
Action: Mouse moved to (108, 331)
Screenshot: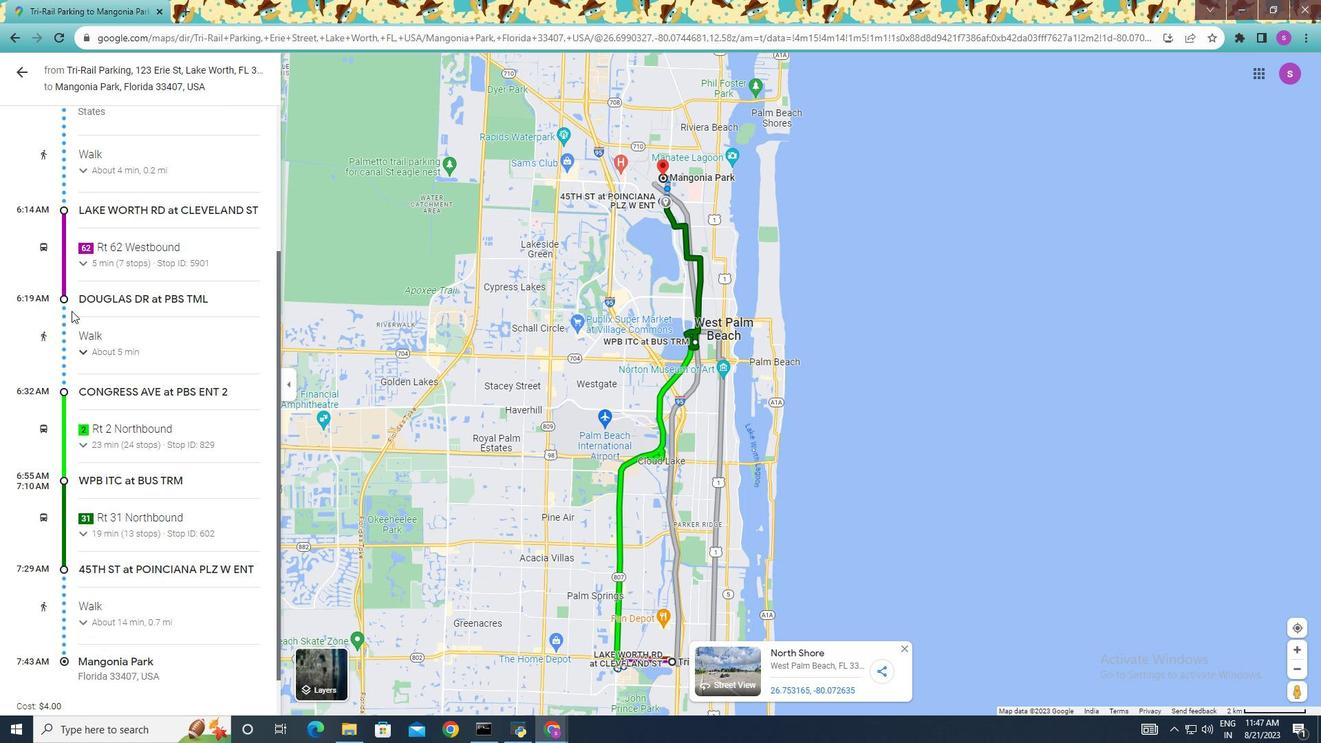 
Action: Mouse scrolled (108, 330) with delta (0, 0)
Screenshot: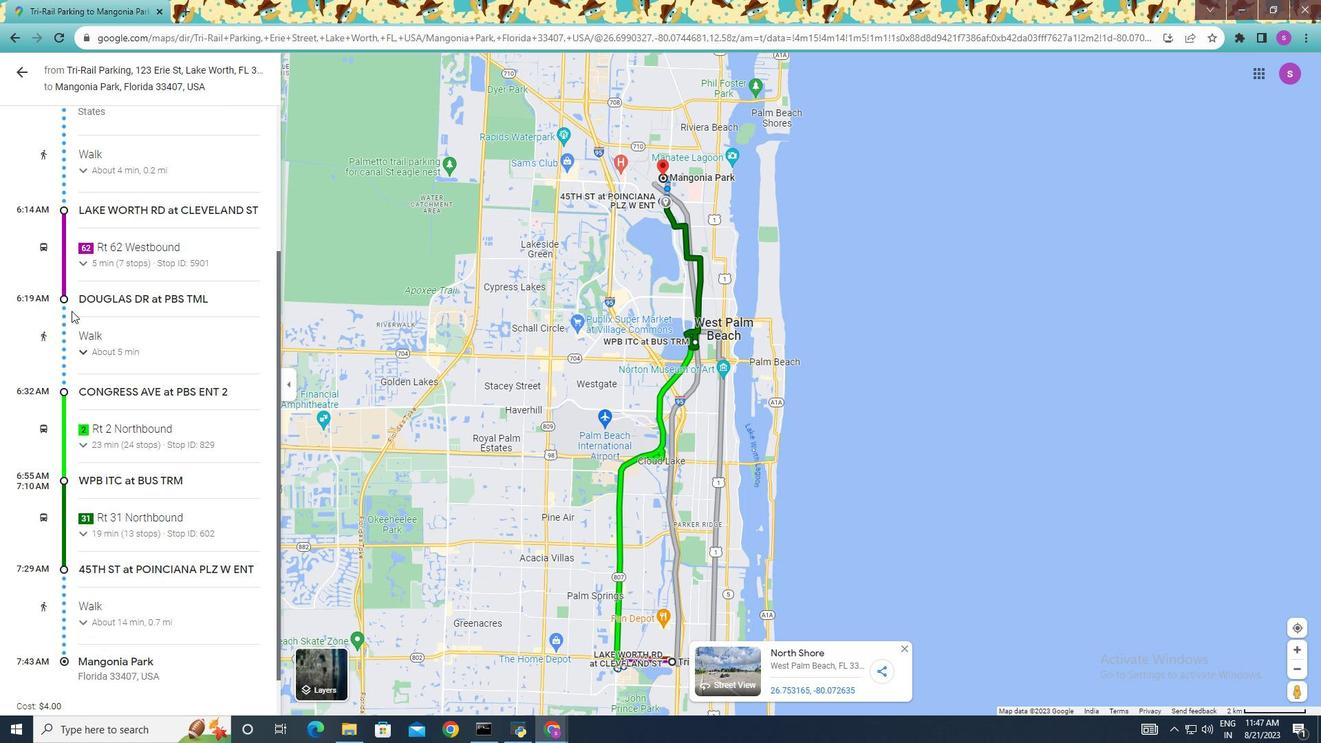 
Action: Mouse moved to (101, 320)
Screenshot: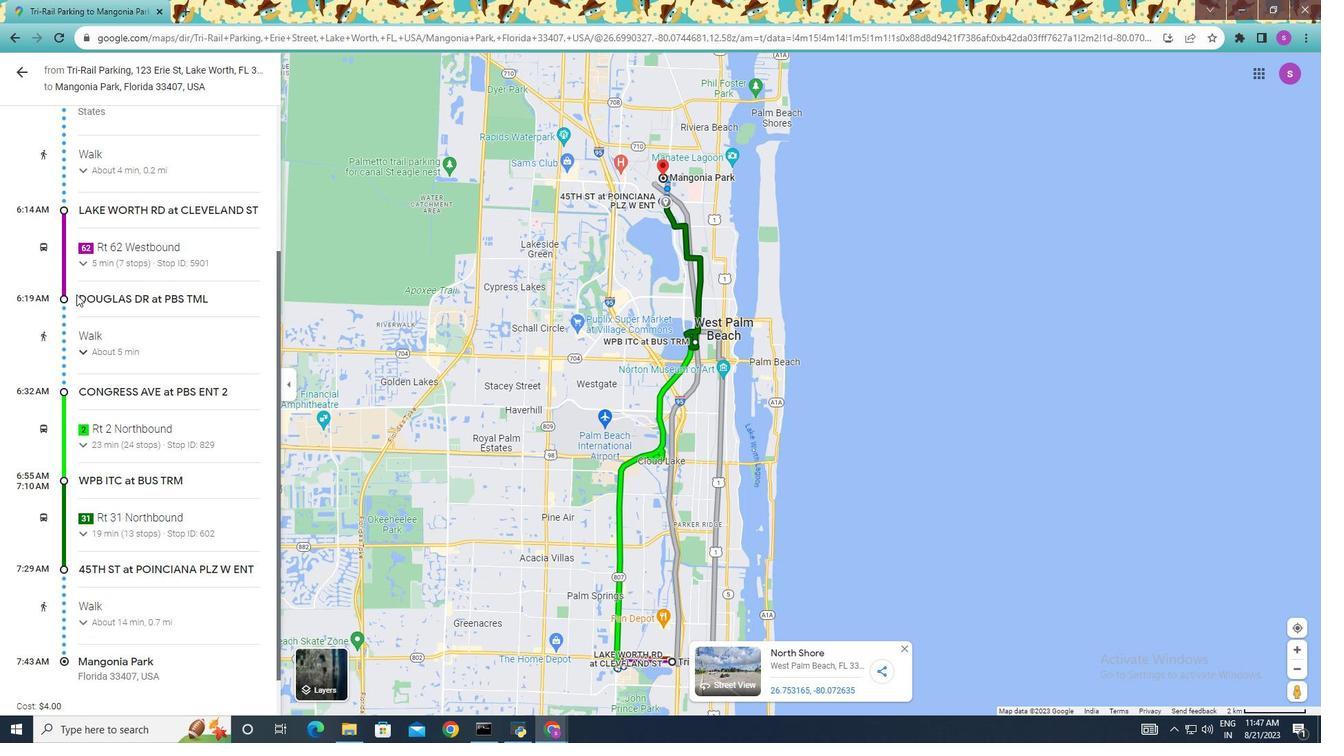 
Action: Mouse scrolled (101, 320) with delta (0, 0)
Screenshot: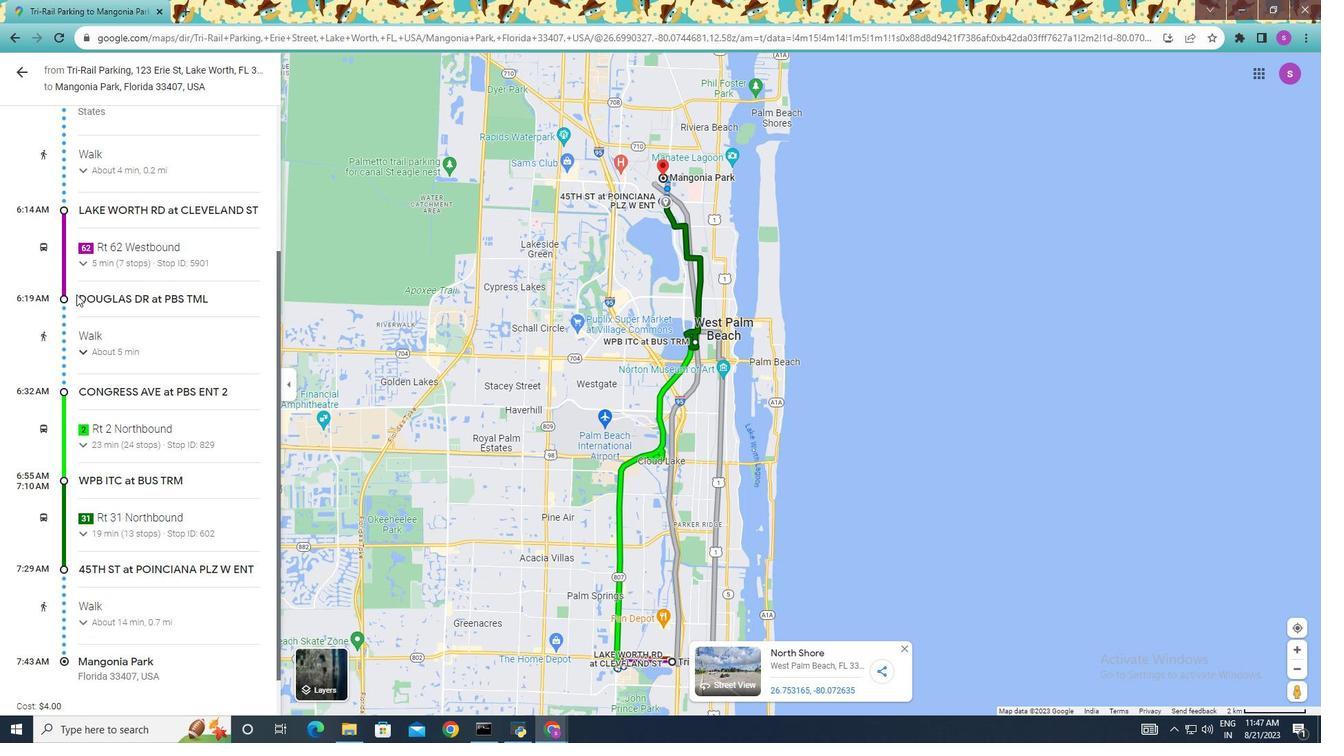 
Action: Mouse moved to (81, 175)
Screenshot: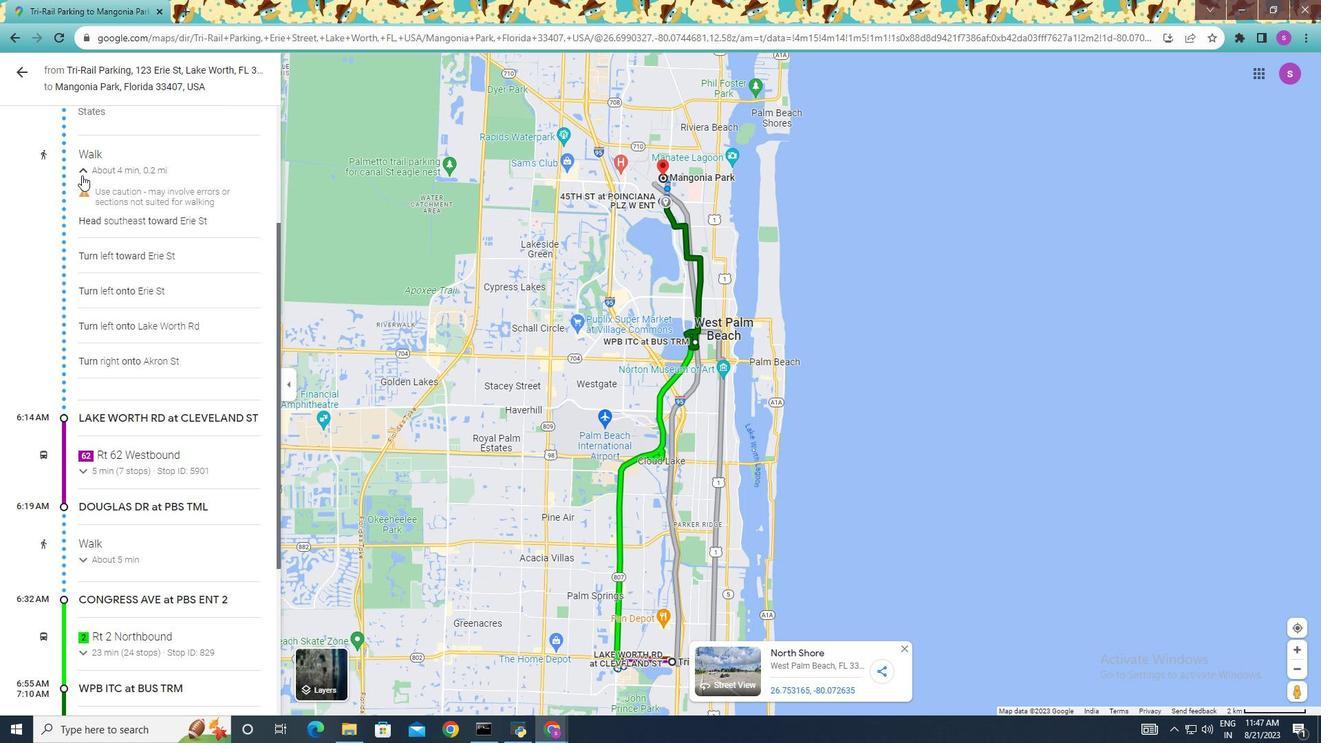 
Action: Mouse pressed left at (81, 175)
Screenshot: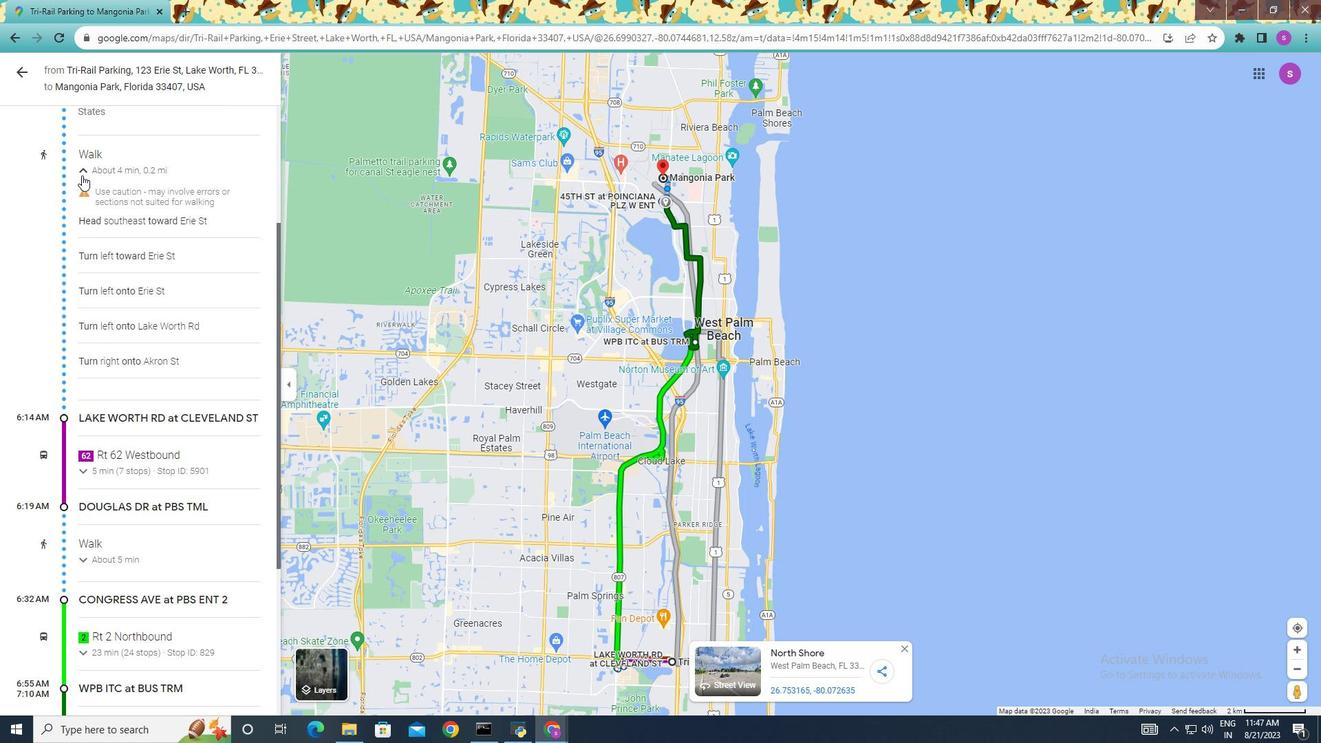 
Action: Mouse moved to (82, 175)
Screenshot: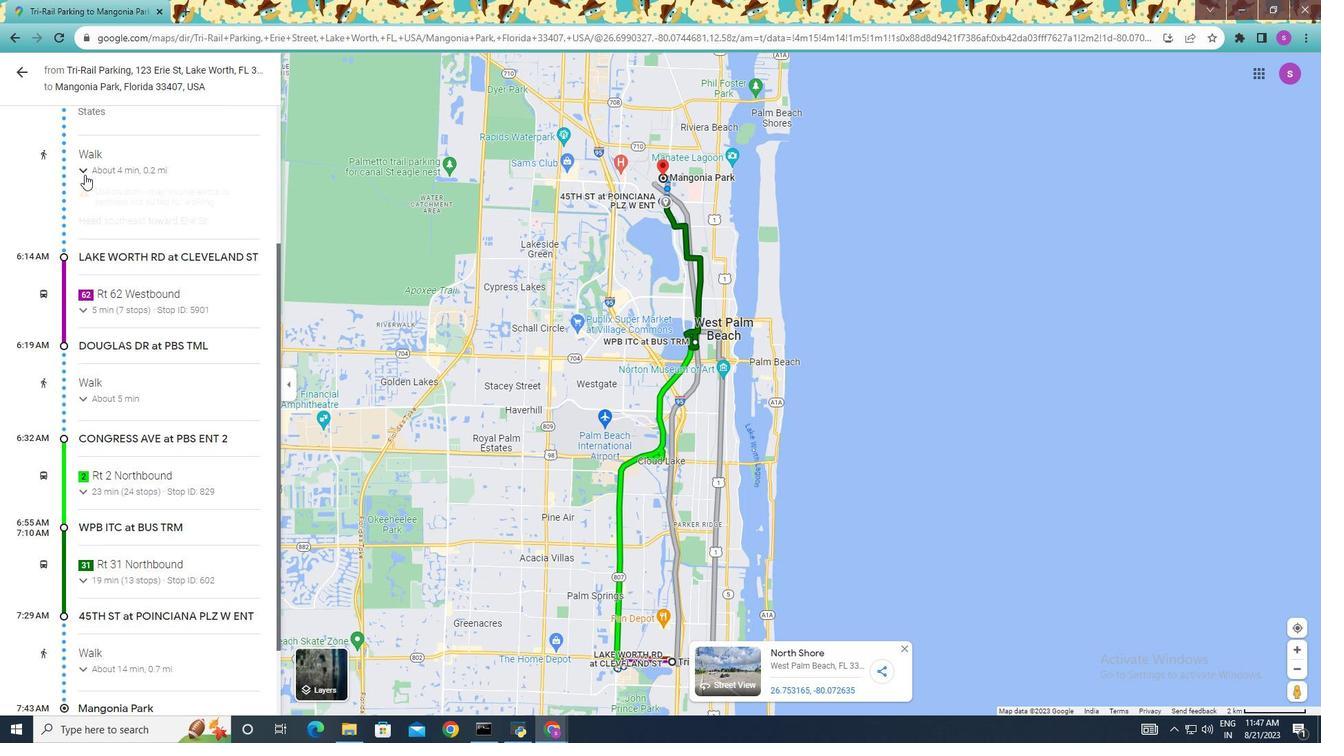
Action: Mouse pressed left at (82, 175)
Screenshot: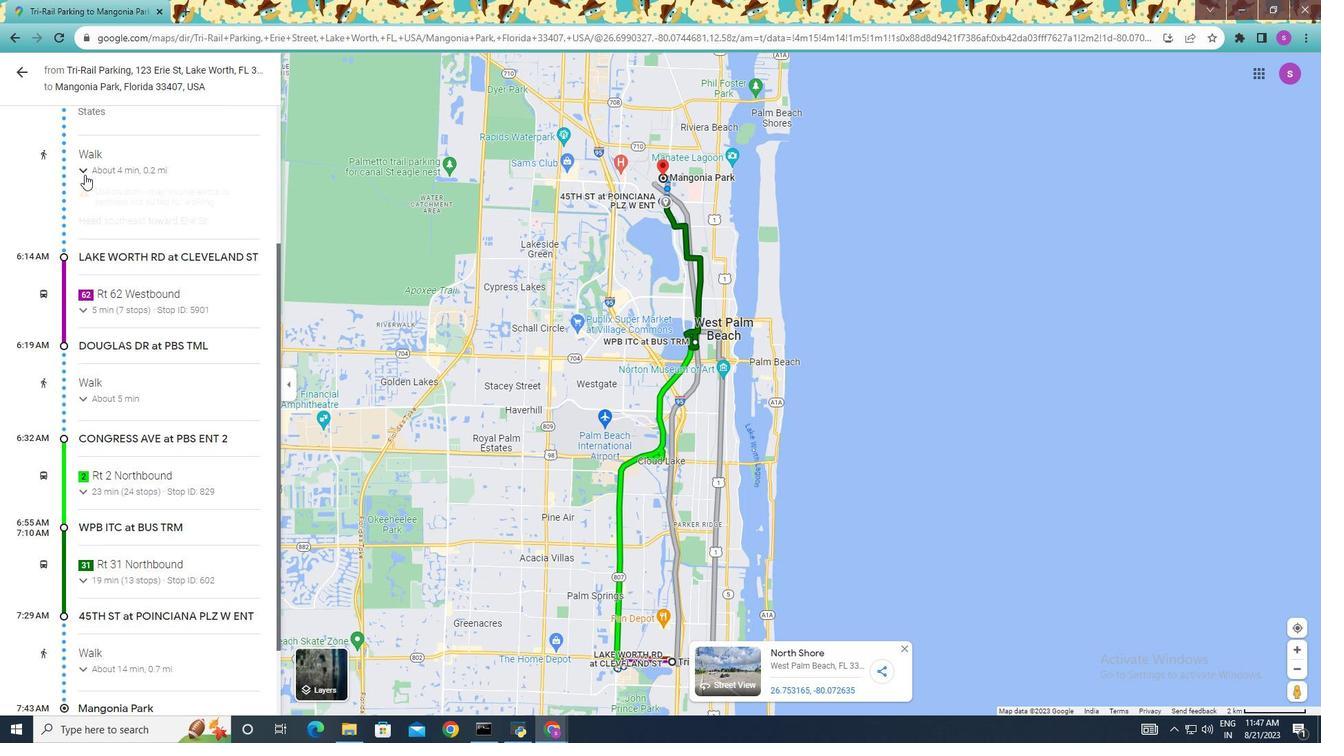 
Action: Mouse moved to (90, 268)
Screenshot: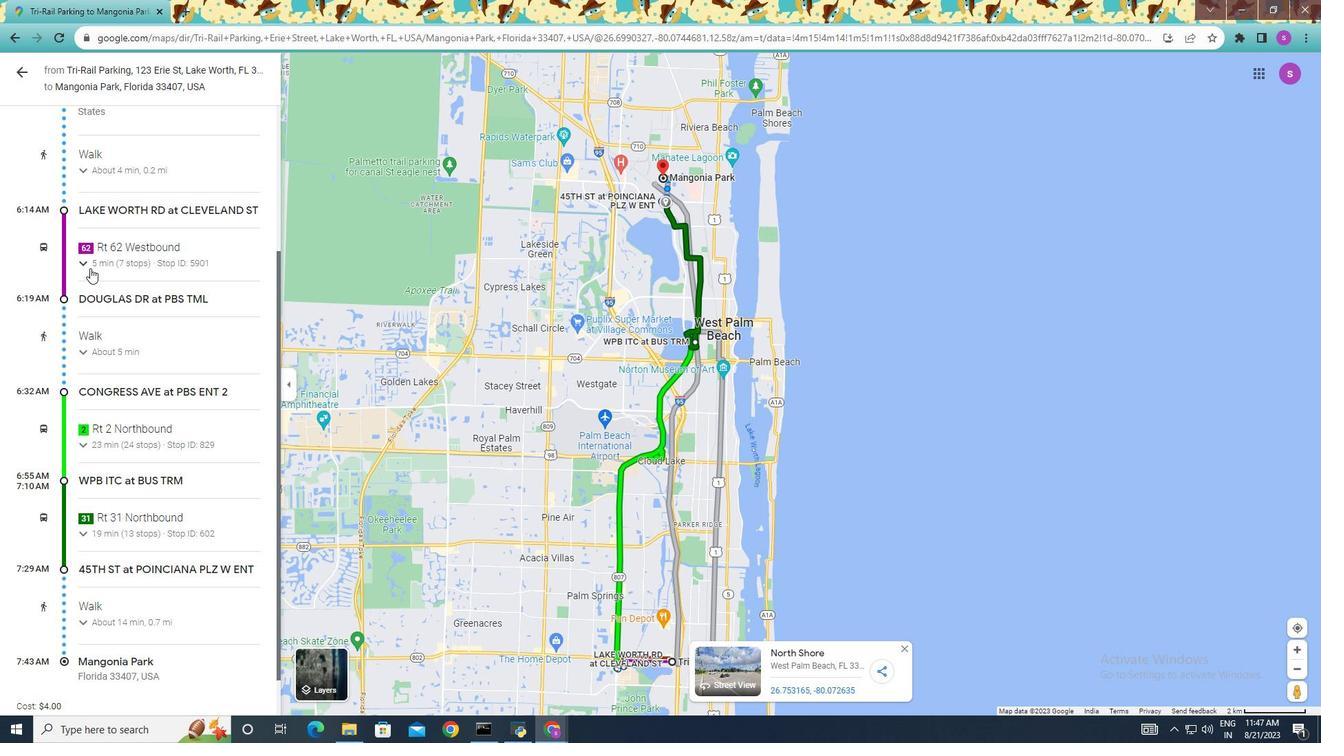 
Action: Mouse pressed left at (90, 268)
Screenshot: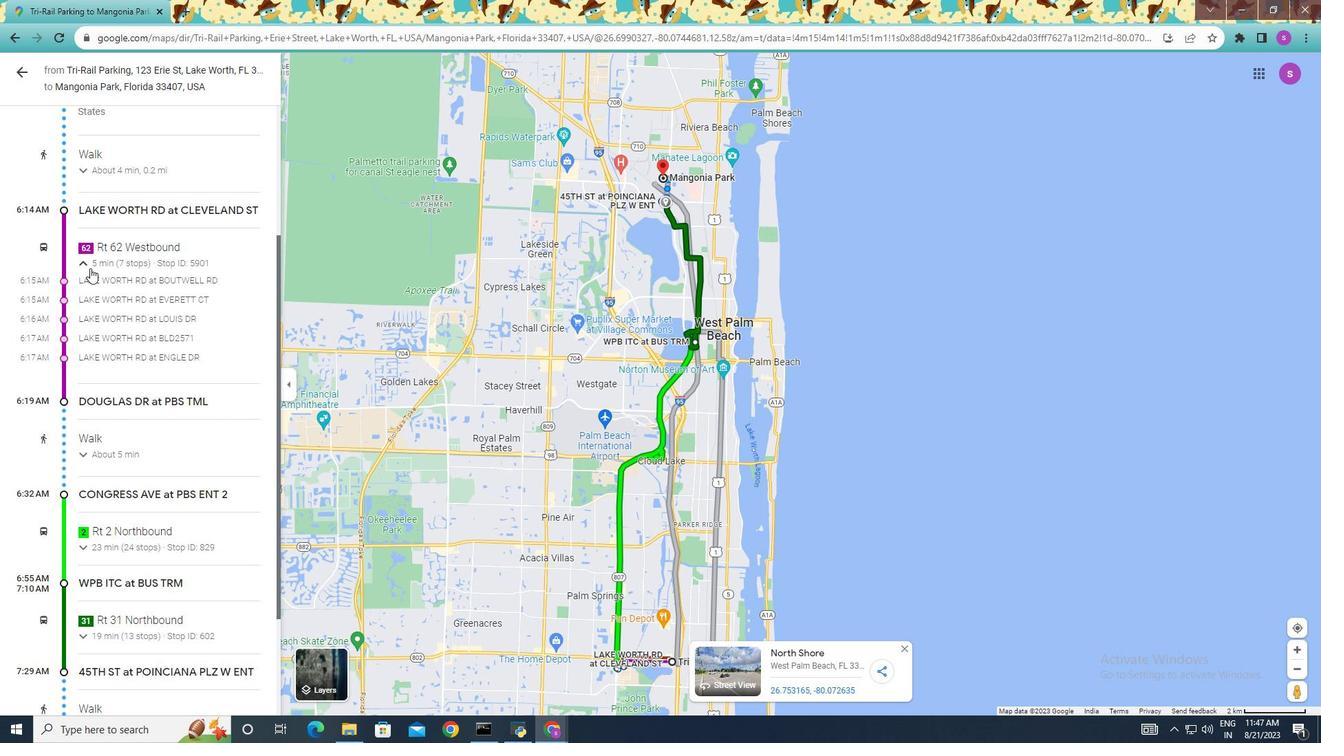 
Action: Mouse pressed left at (90, 268)
Screenshot: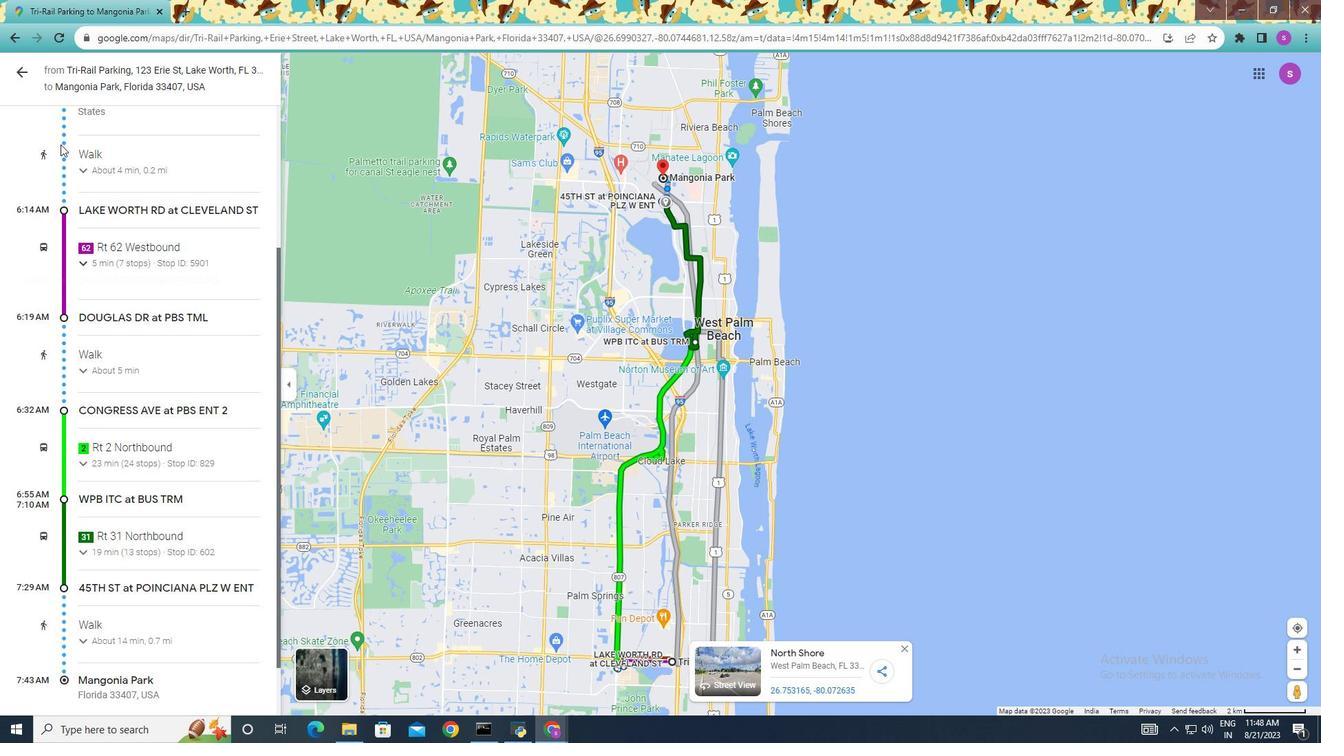
Action: Mouse moved to (15, 66)
Screenshot: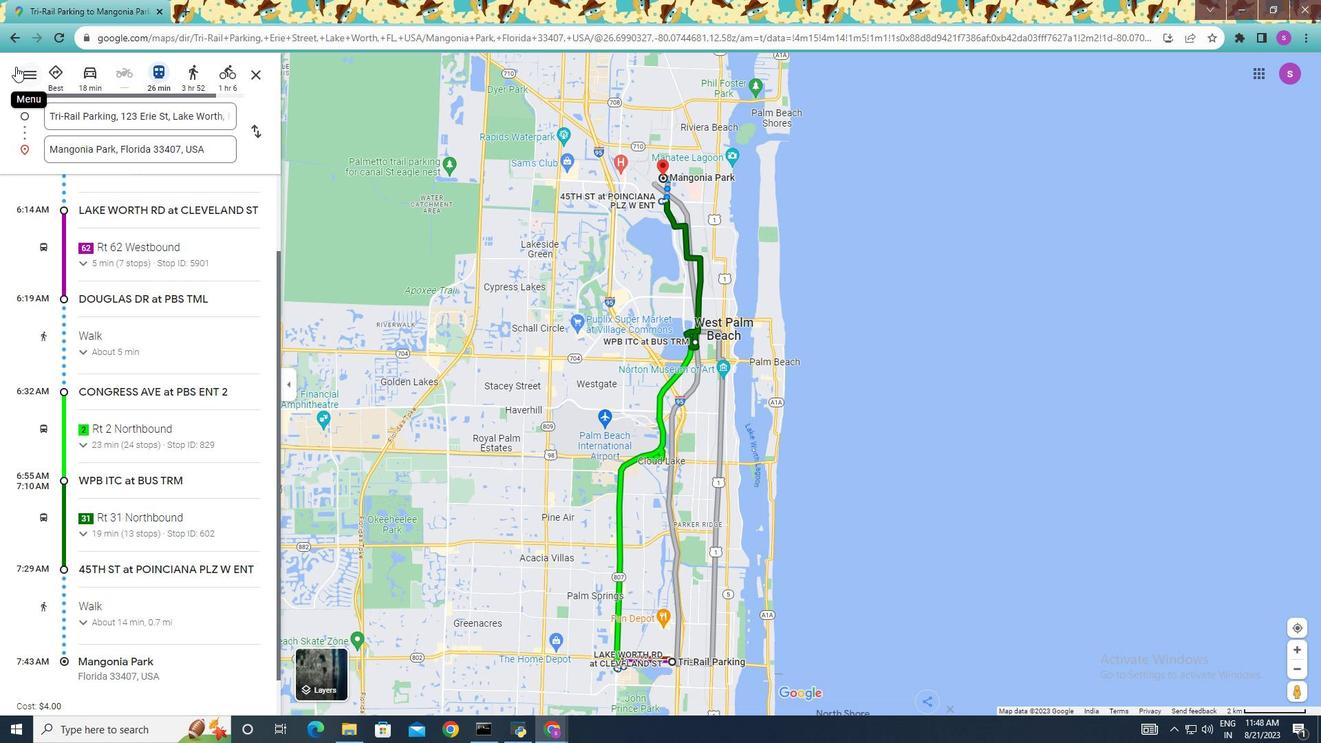 
Action: Mouse pressed left at (15, 66)
Screenshot: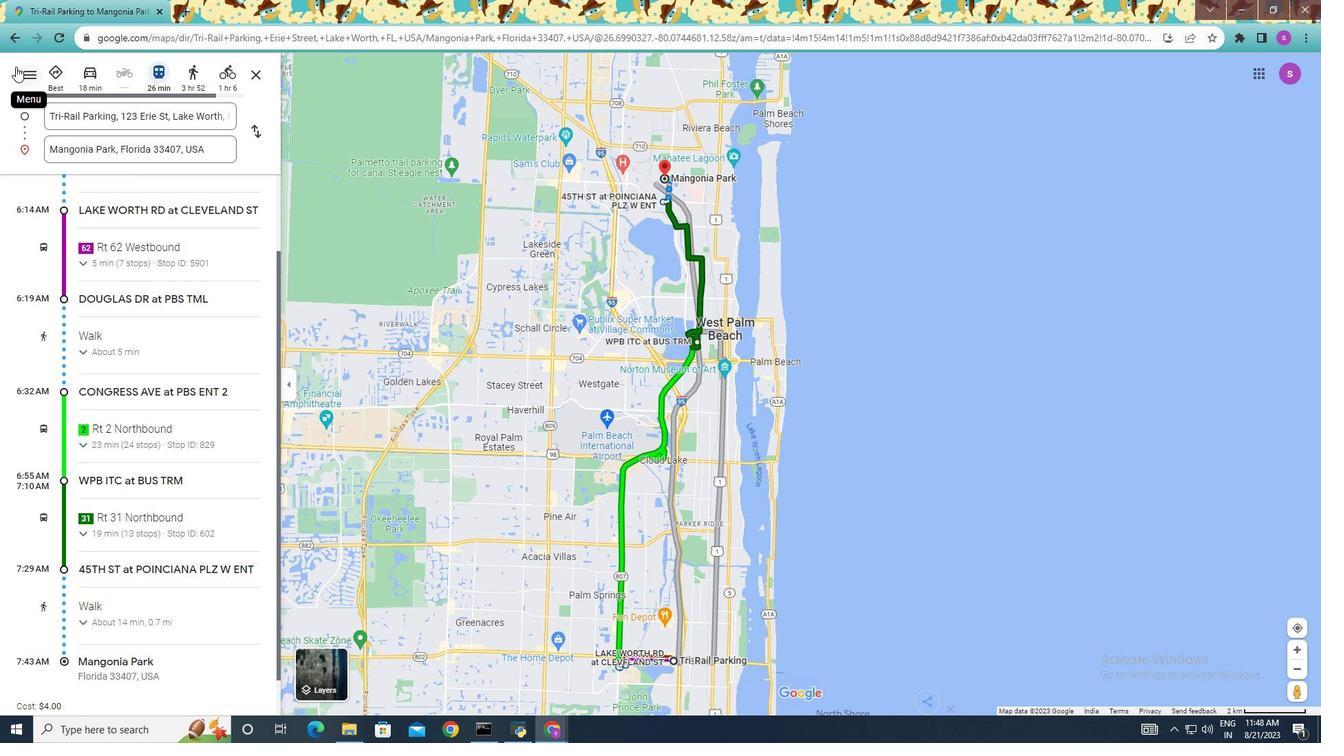 
Action: Mouse moved to (131, 348)
Screenshot: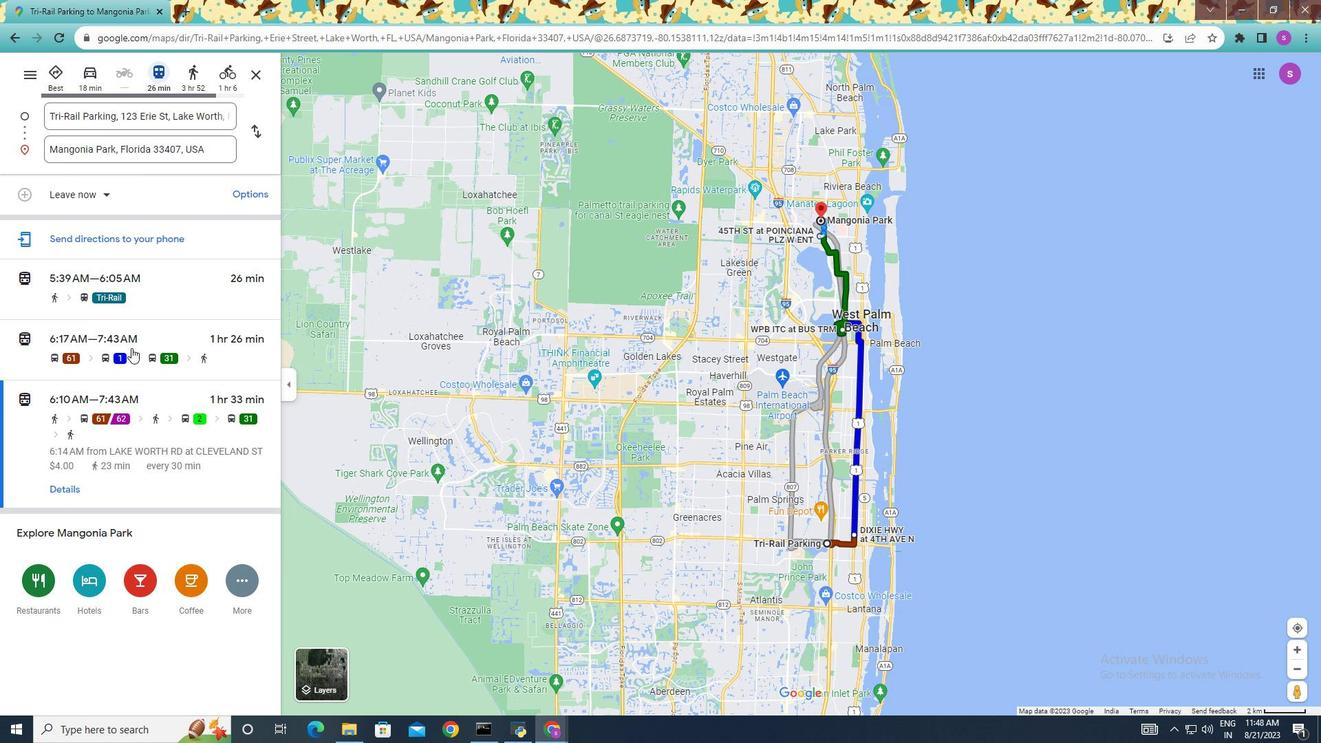 
Action: Mouse pressed left at (131, 348)
Screenshot: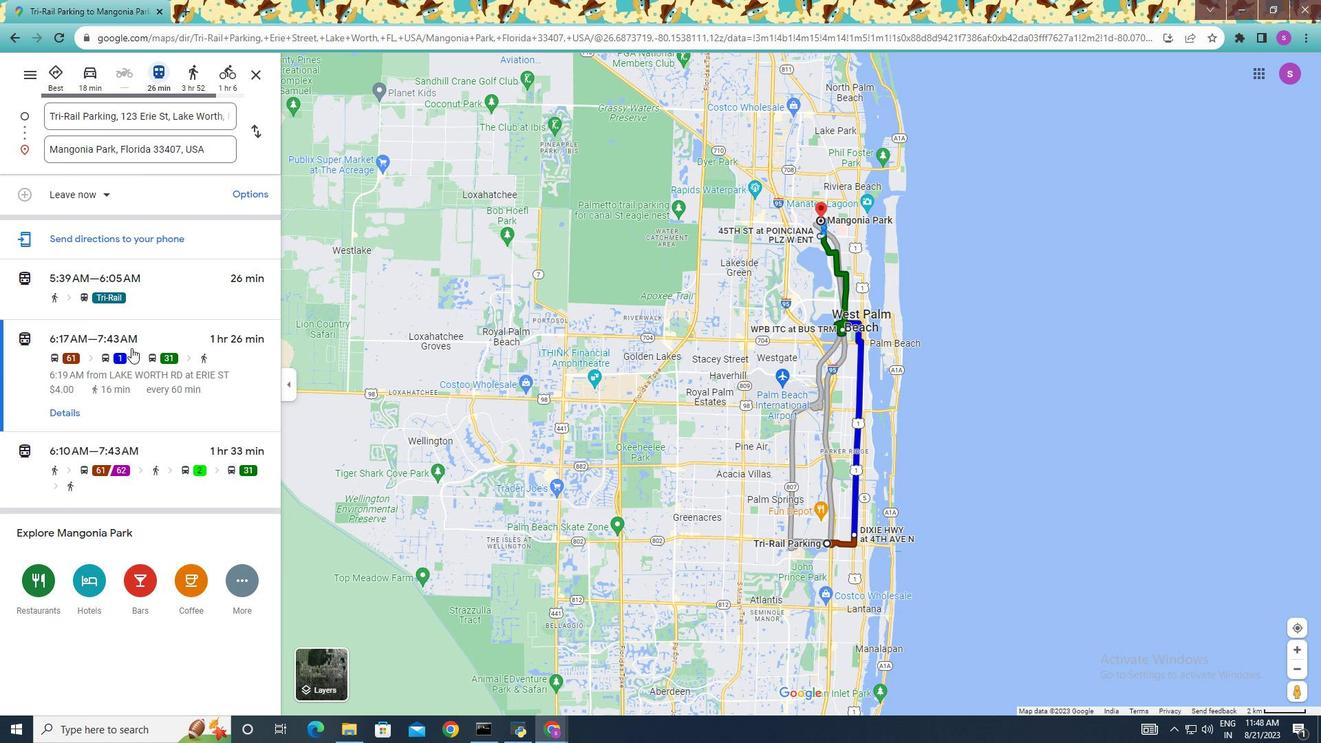 
Action: Mouse moved to (156, 70)
Screenshot: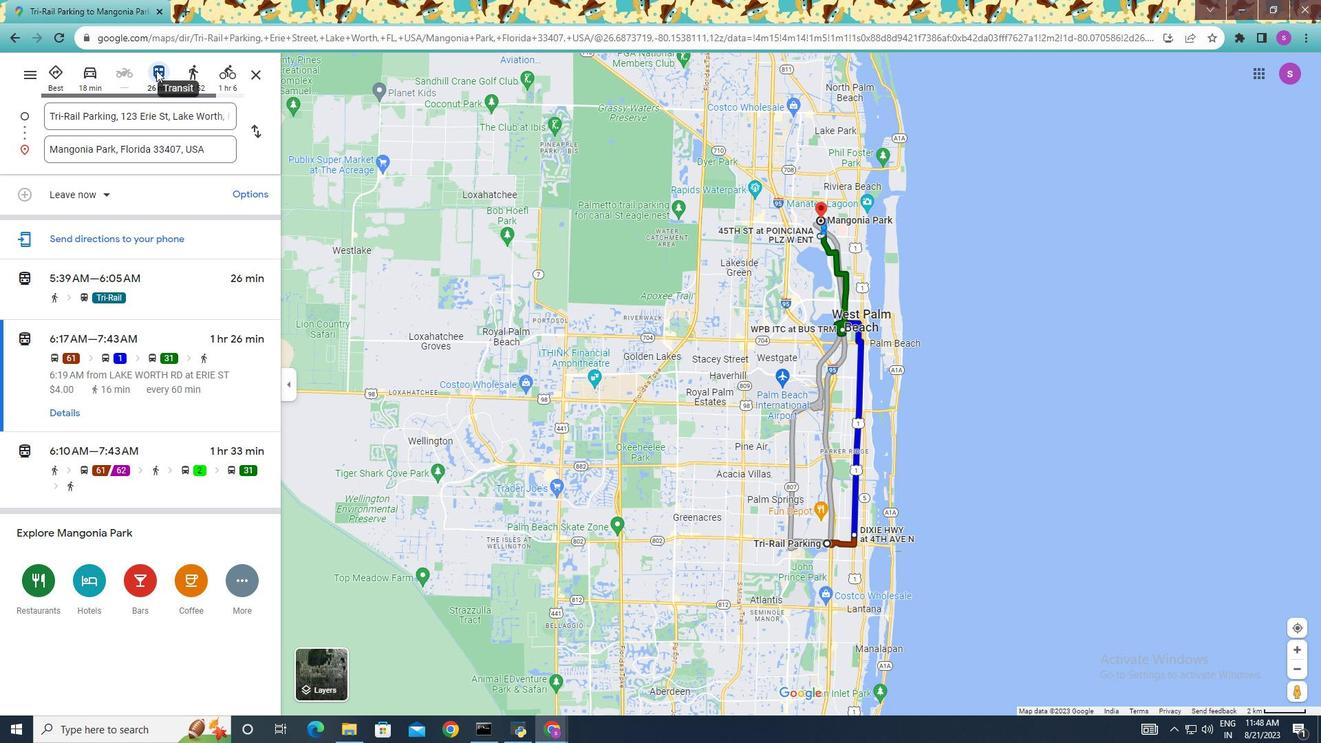 
Action: Mouse pressed left at (156, 70)
Screenshot: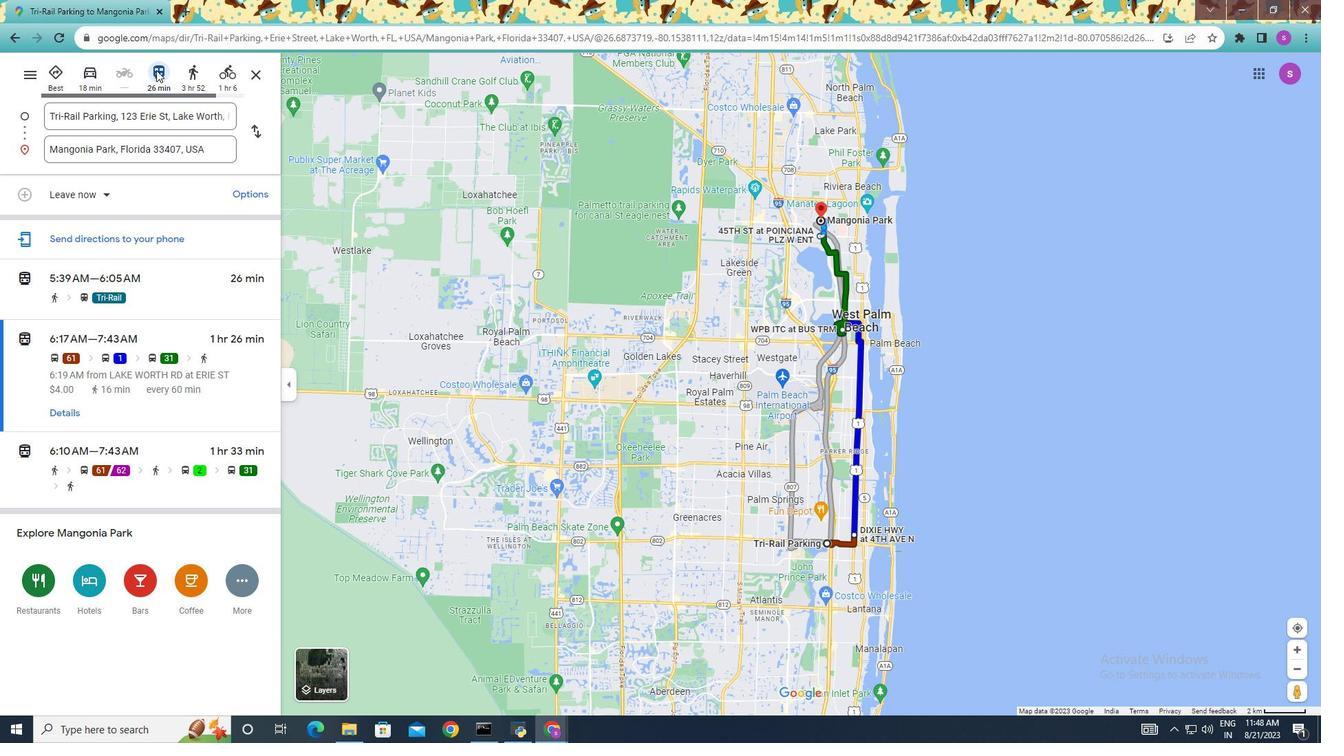 
Action: Mouse moved to (143, 338)
Screenshot: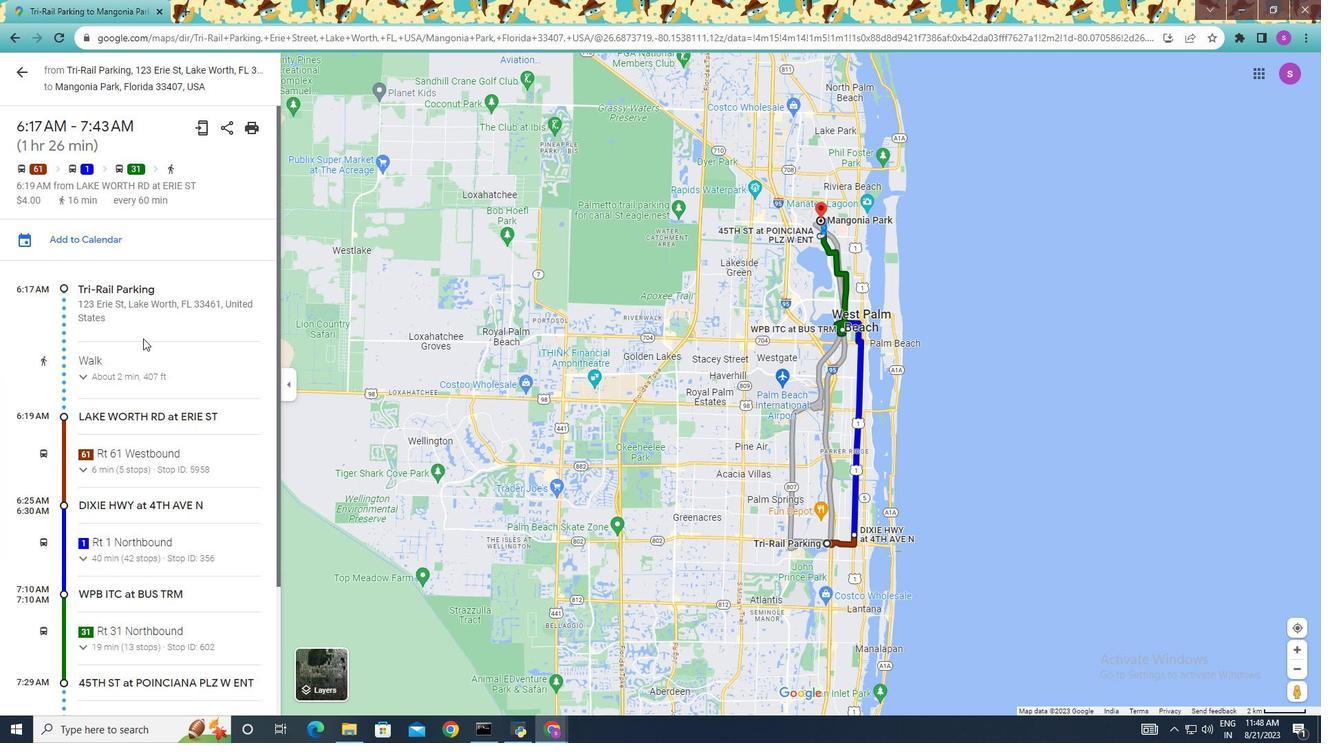 
Action: Mouse pressed left at (143, 338)
Screenshot: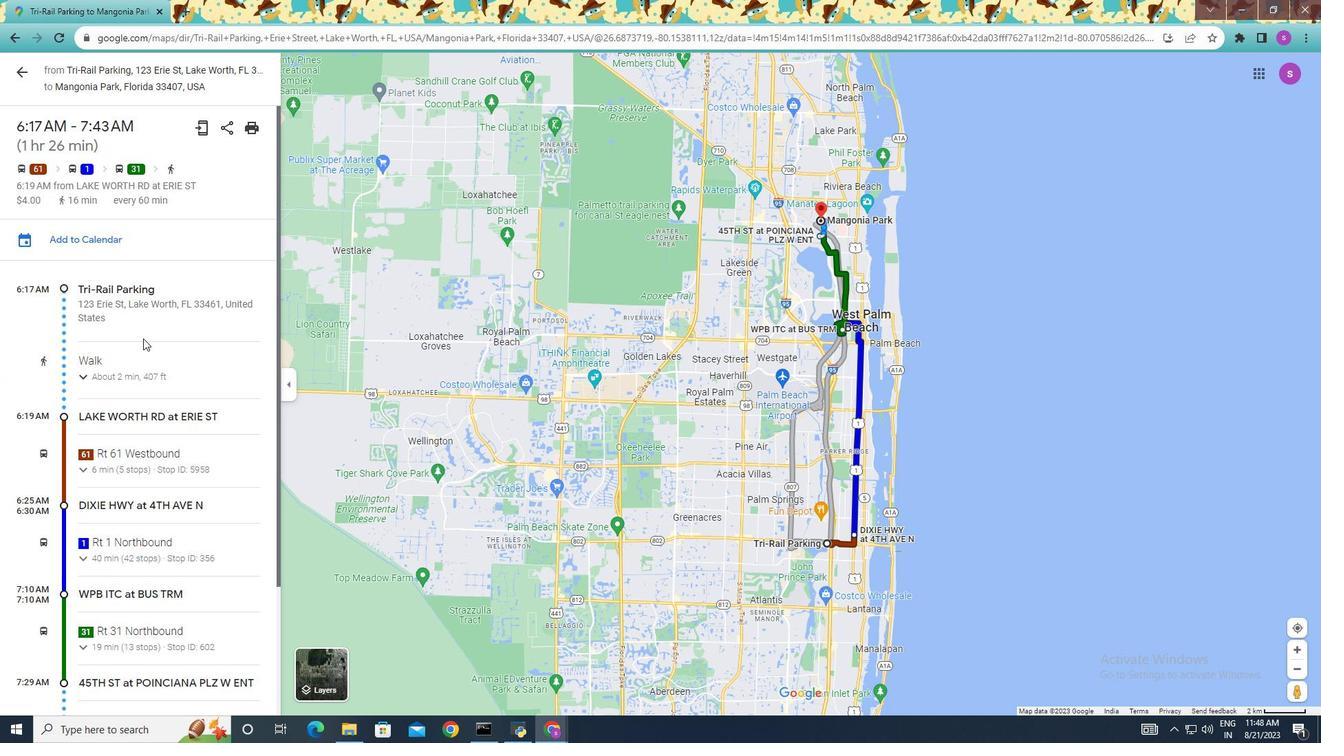 
Action: Mouse moved to (112, 297)
Screenshot: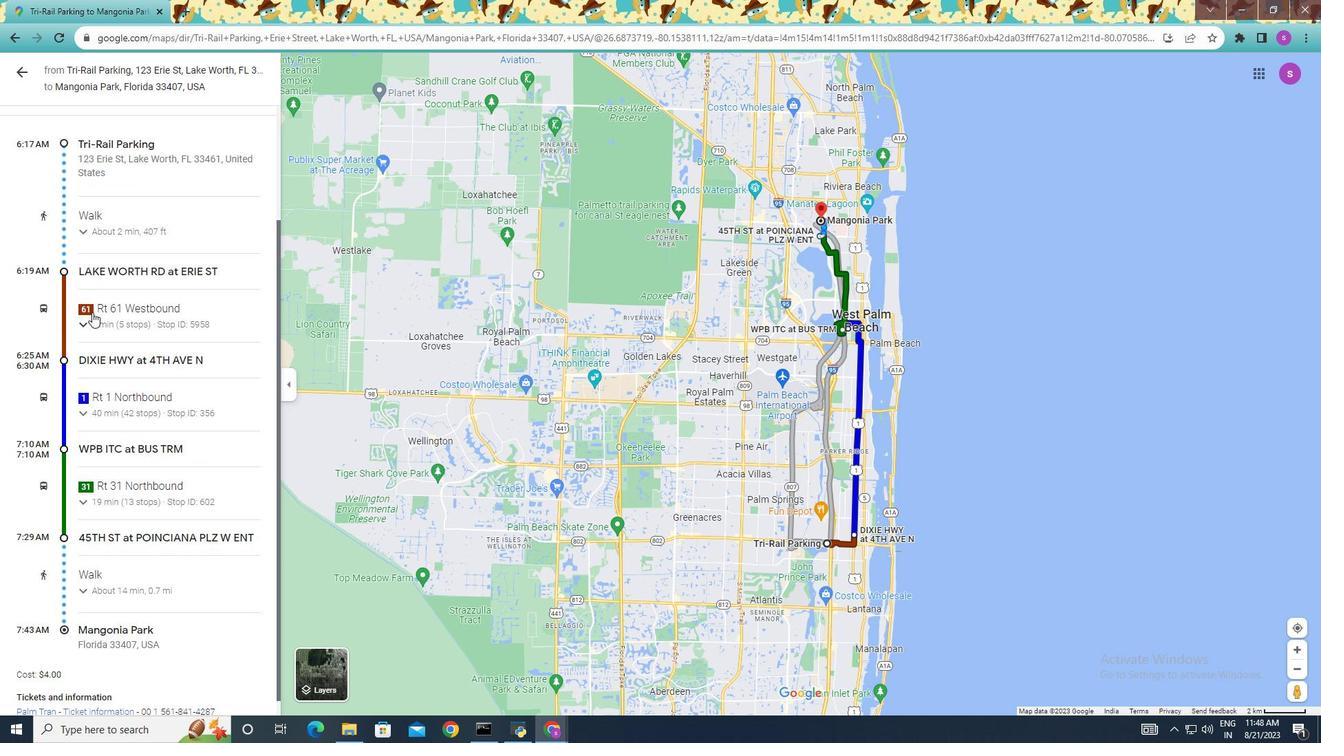 
Action: Mouse scrolled (112, 296) with delta (0, 0)
Screenshot: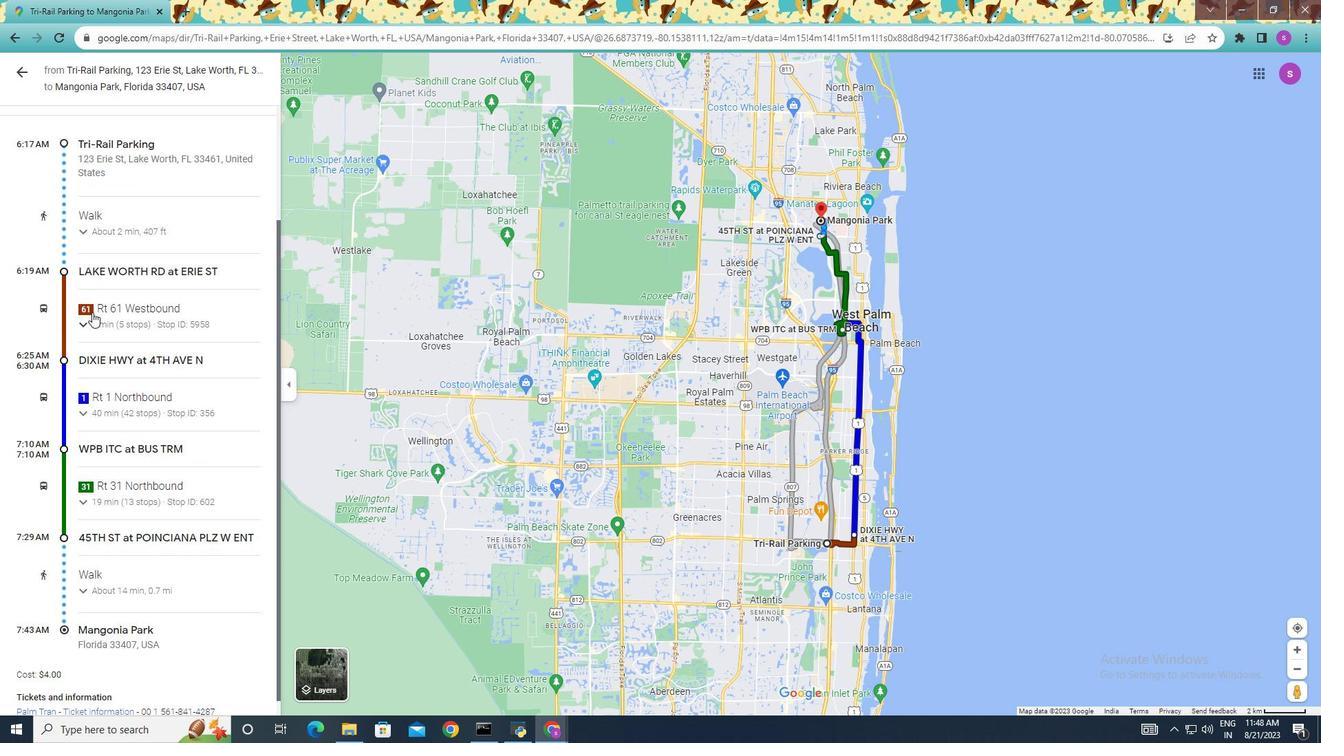 
Action: Mouse moved to (109, 300)
Screenshot: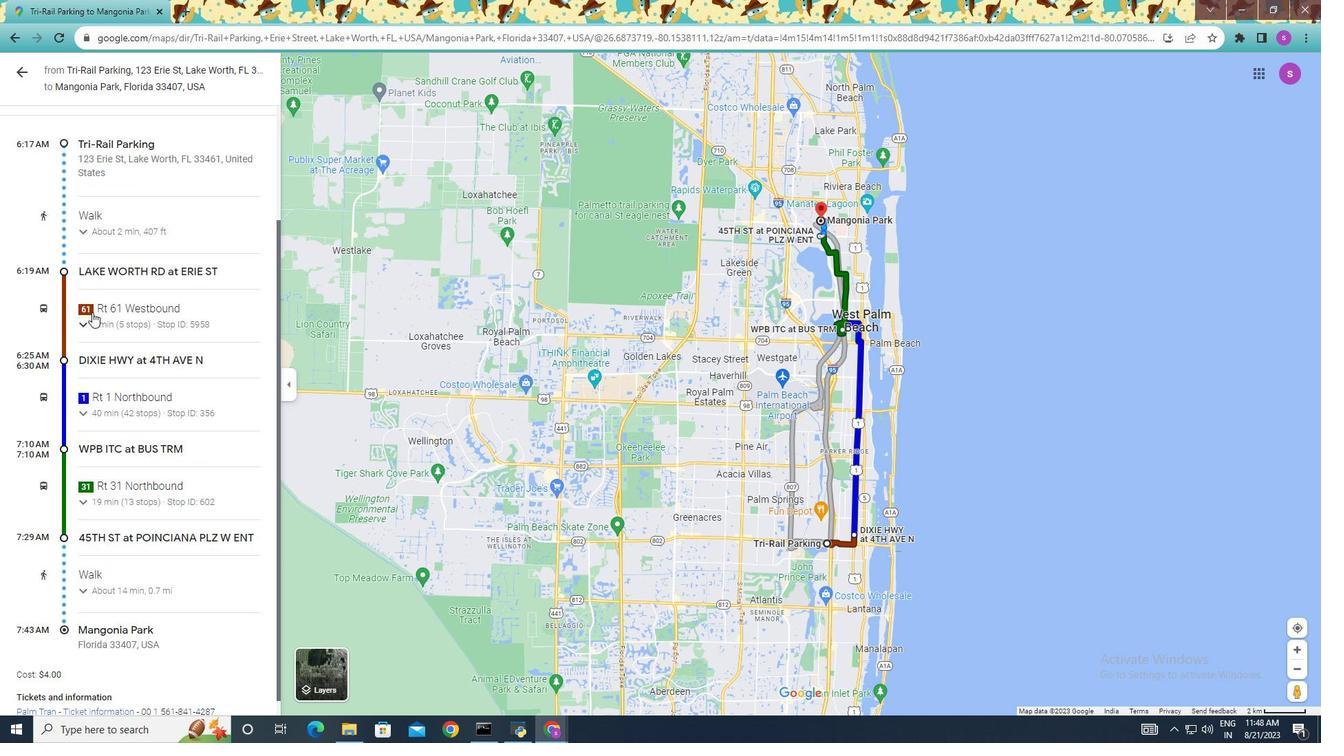 
Action: Mouse scrolled (109, 300) with delta (0, 0)
Screenshot: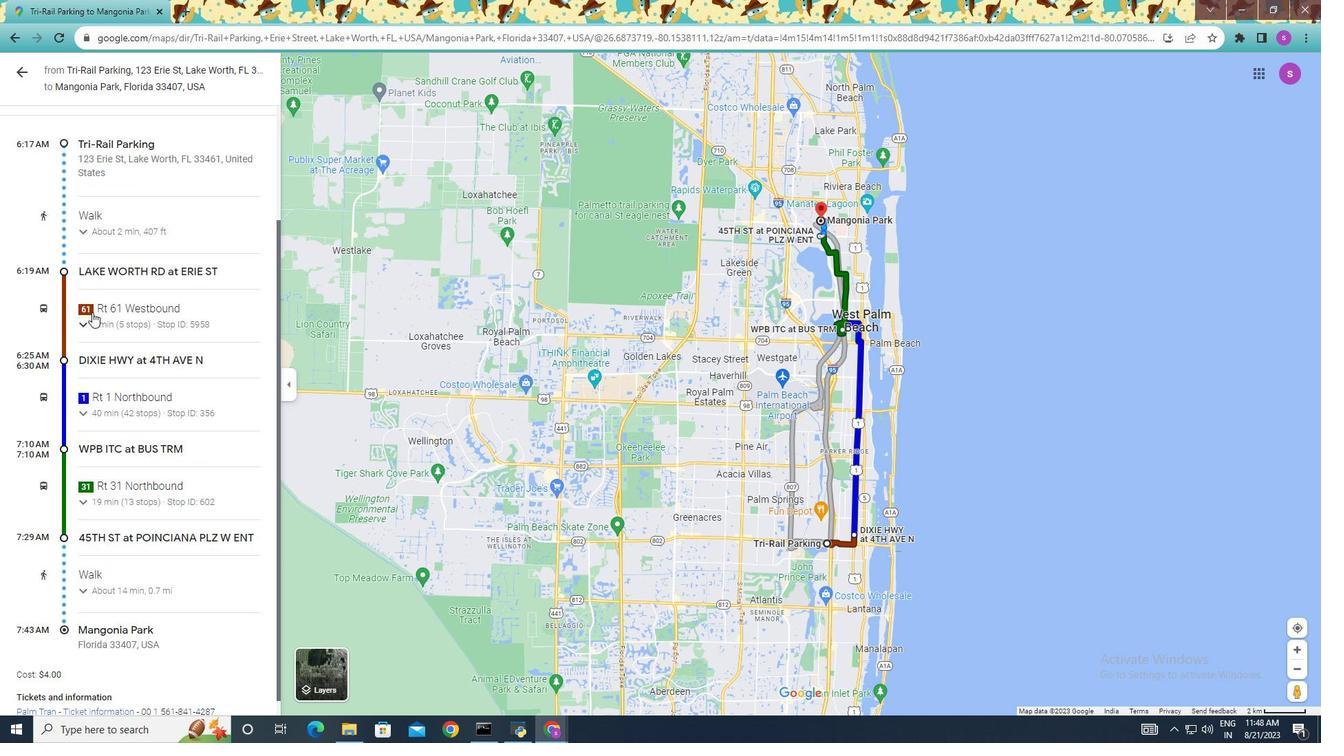 
Action: Mouse moved to (98, 306)
Screenshot: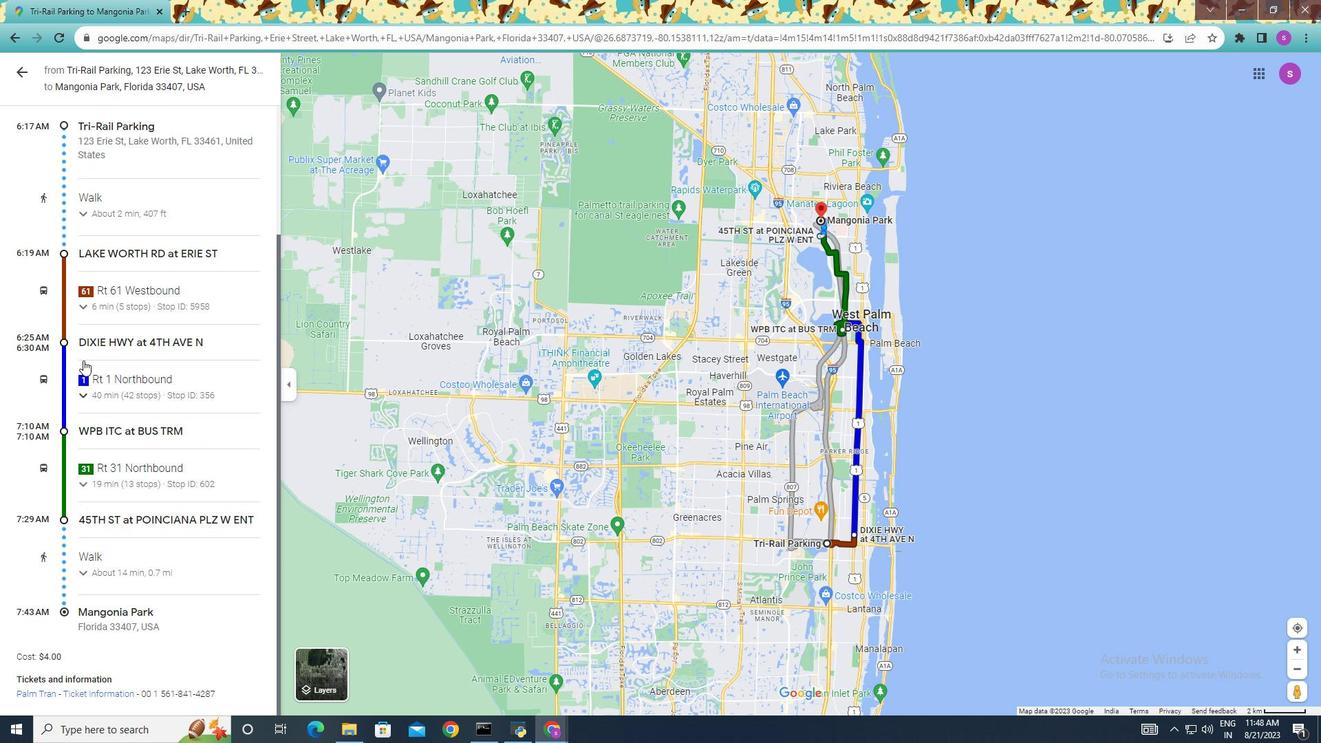 
Action: Mouse scrolled (98, 305) with delta (0, 0)
Screenshot: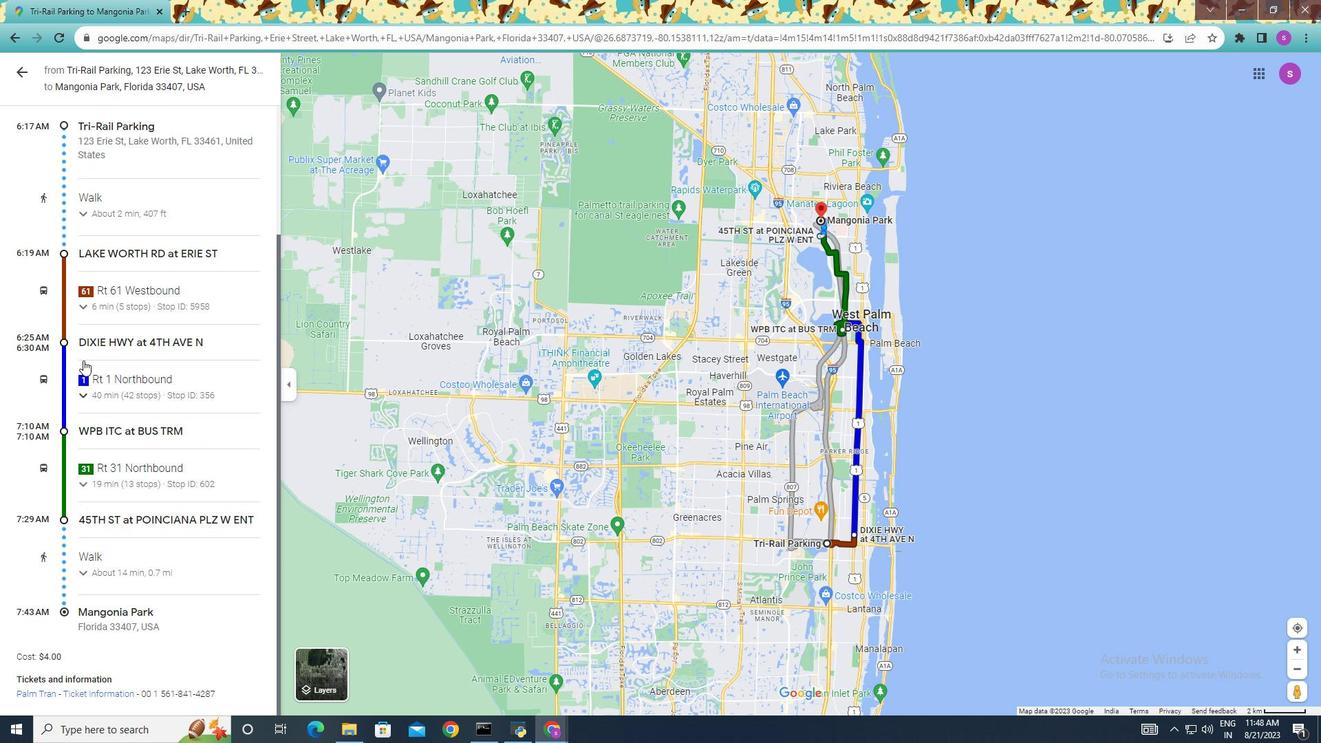 
Action: Mouse moved to (141, 419)
Screenshot: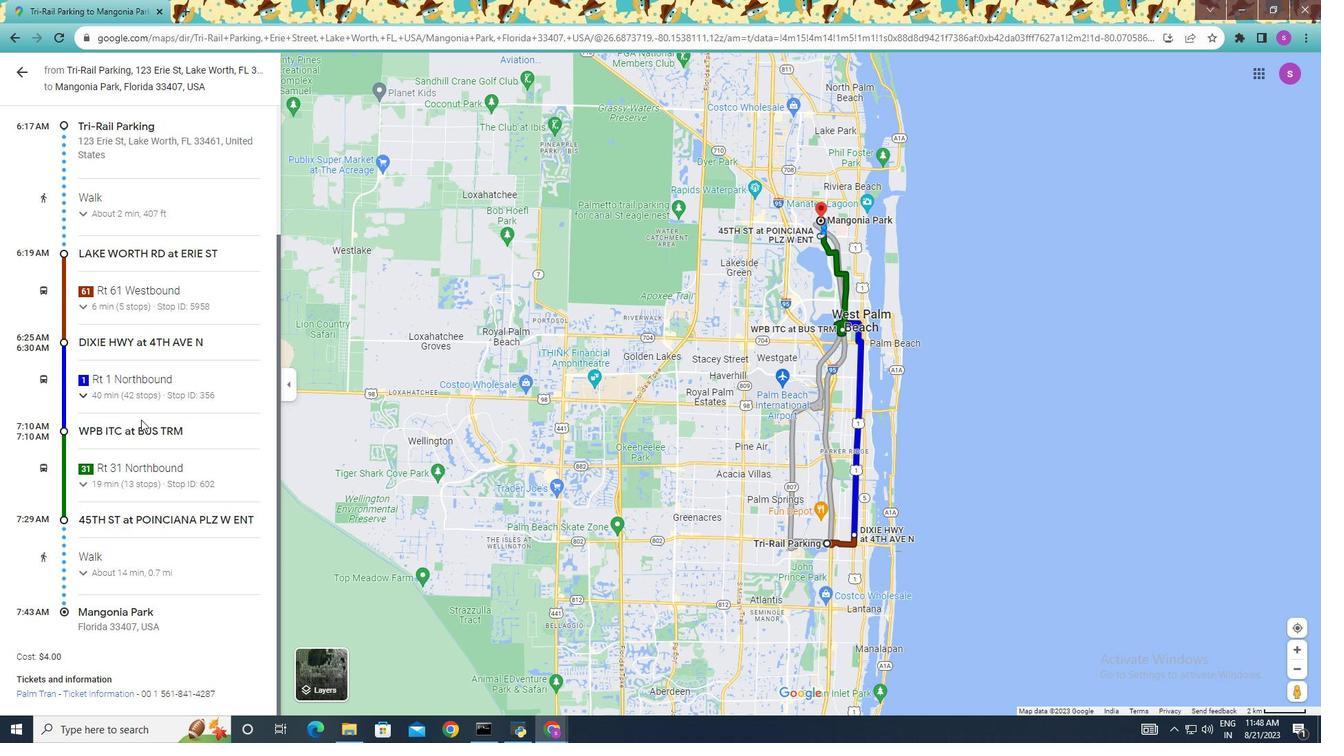 
Action: Mouse scrolled (141, 419) with delta (0, 0)
Screenshot: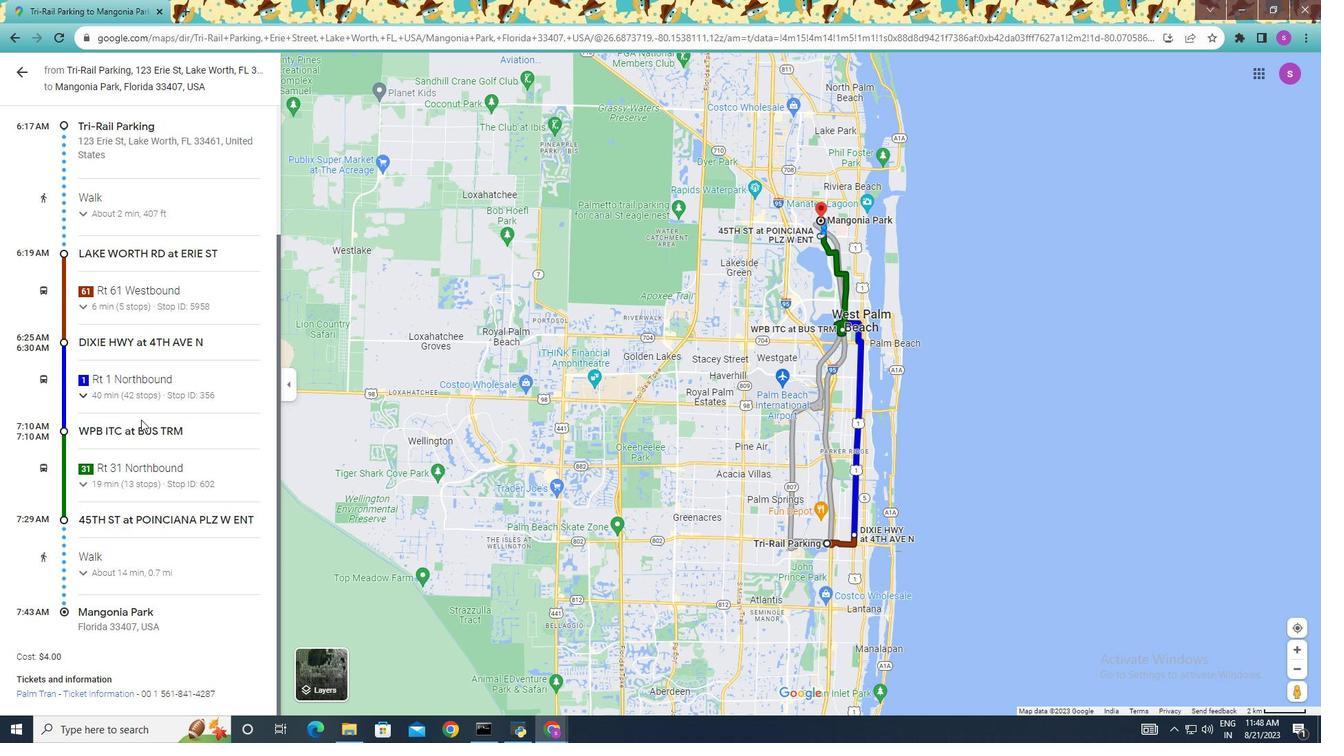 
Action: Mouse scrolled (141, 419) with delta (0, 0)
Screenshot: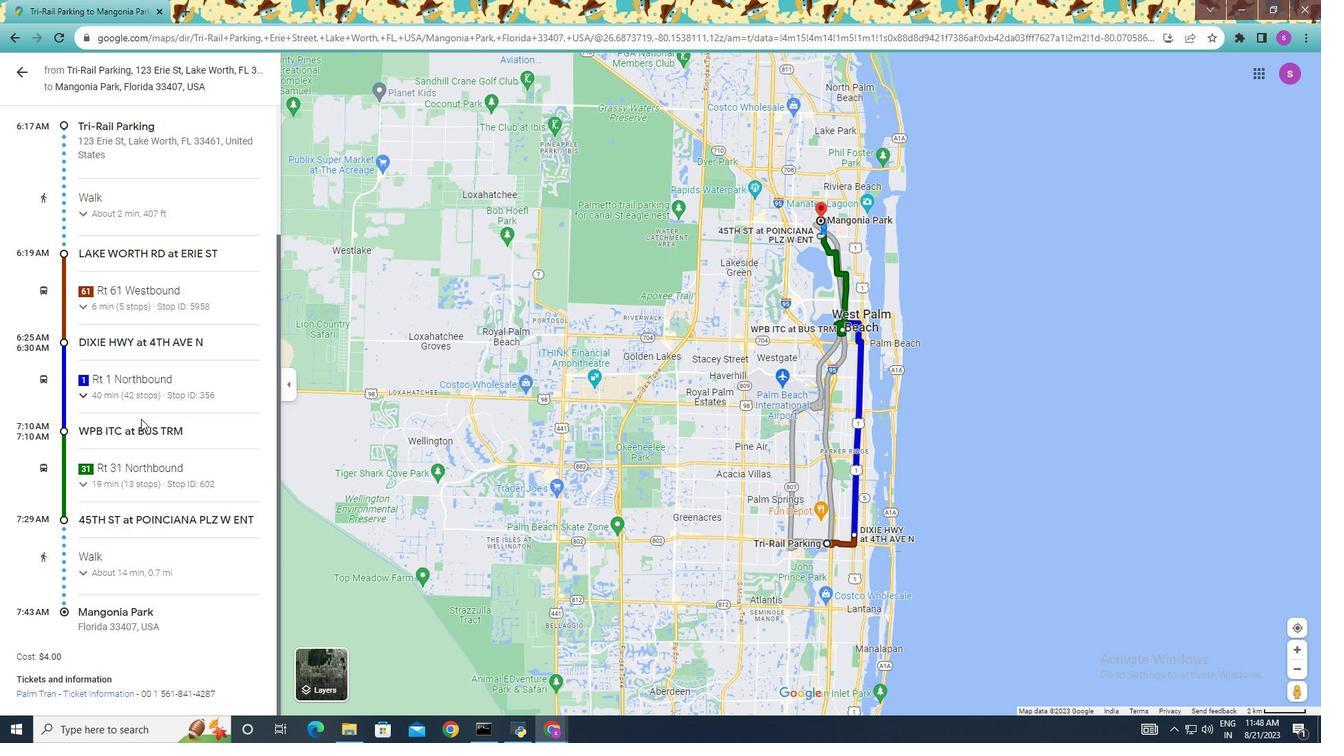 
Action: Mouse moved to (86, 397)
Screenshot: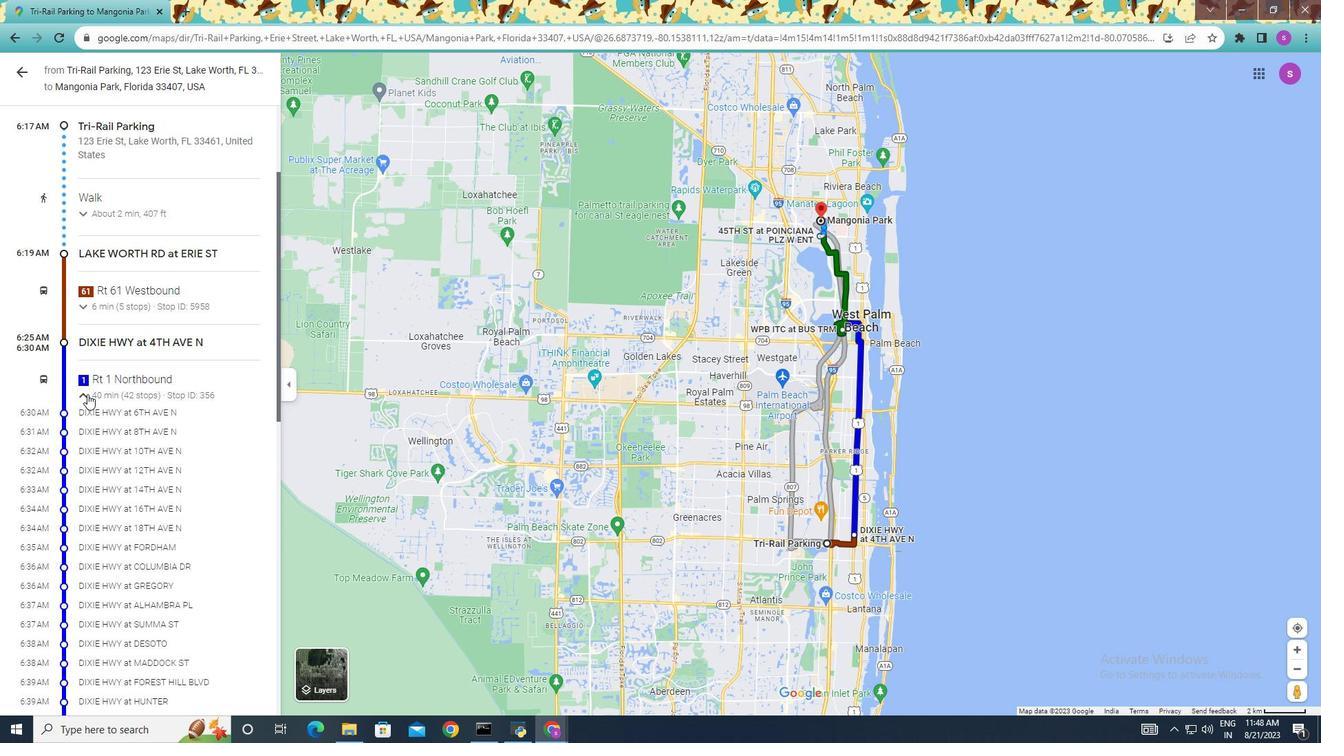
Action: Mouse pressed left at (86, 397)
Screenshot: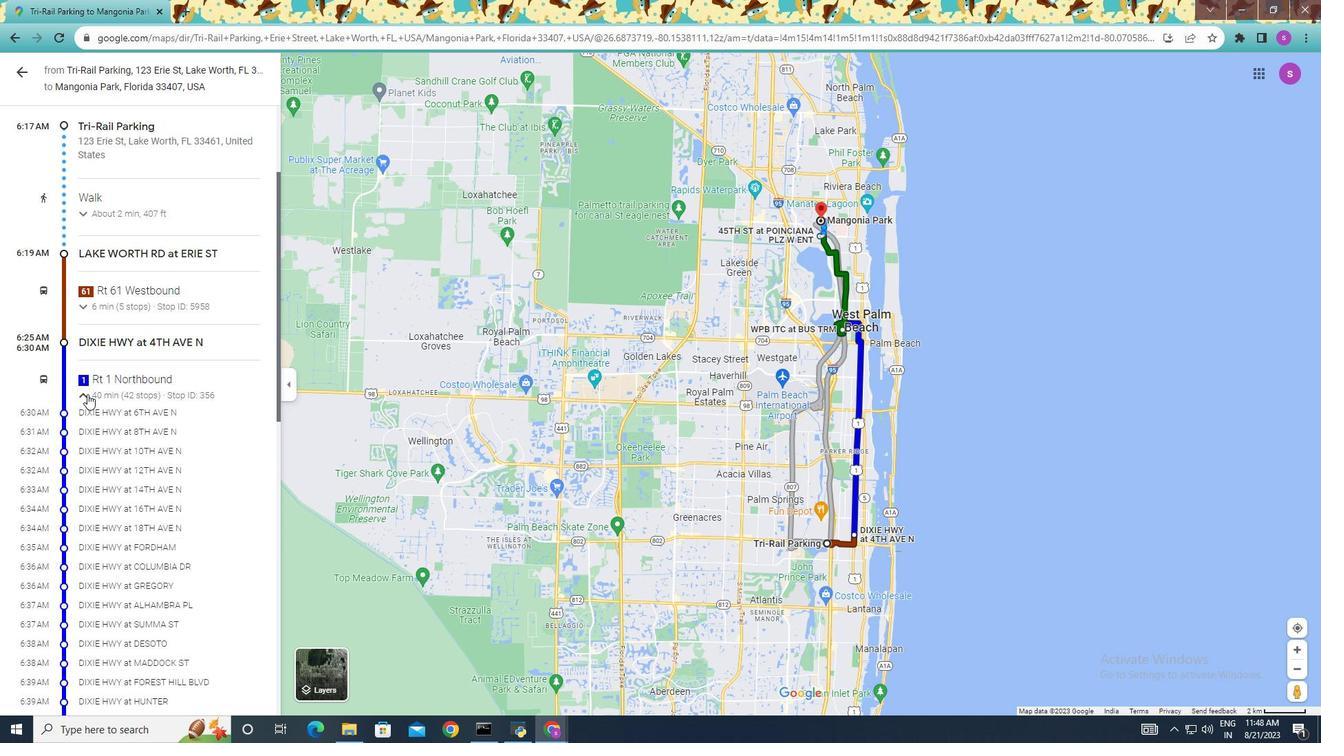 
Action: Mouse moved to (87, 394)
Screenshot: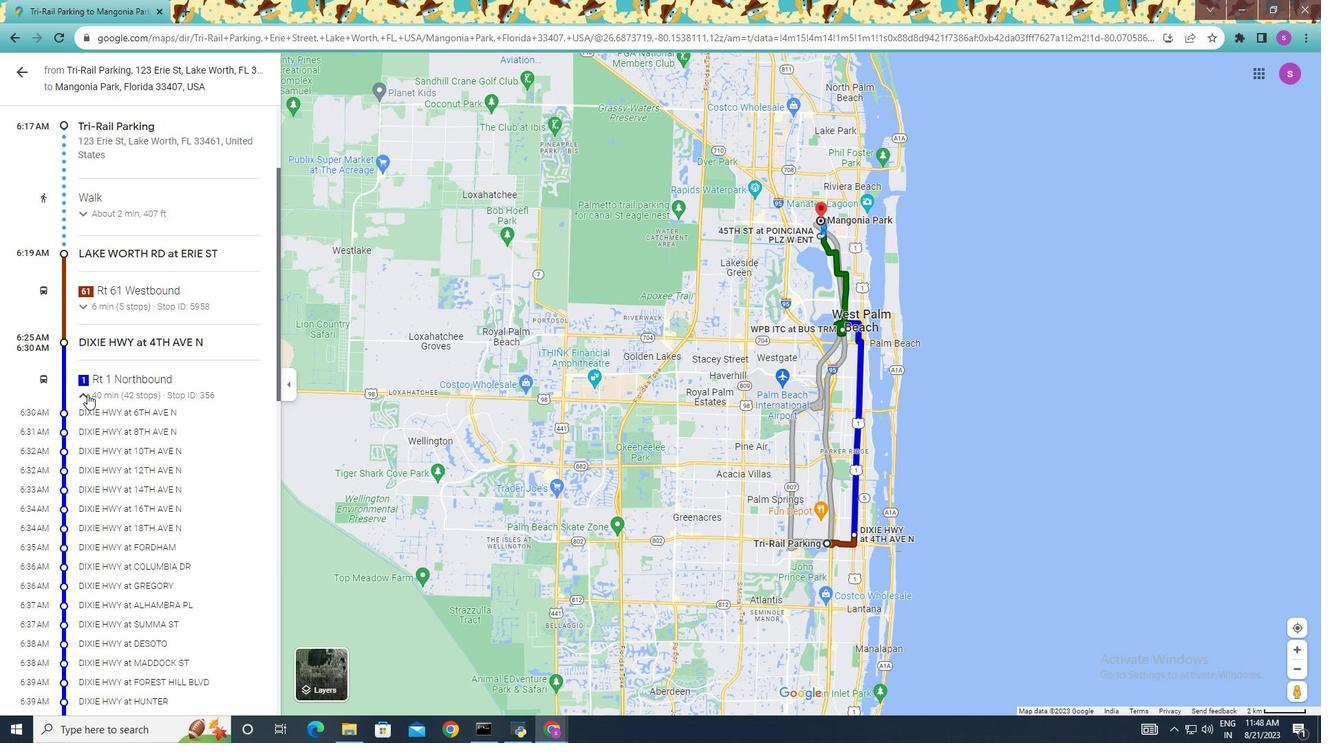 
Action: Mouse pressed left at (87, 394)
Screenshot: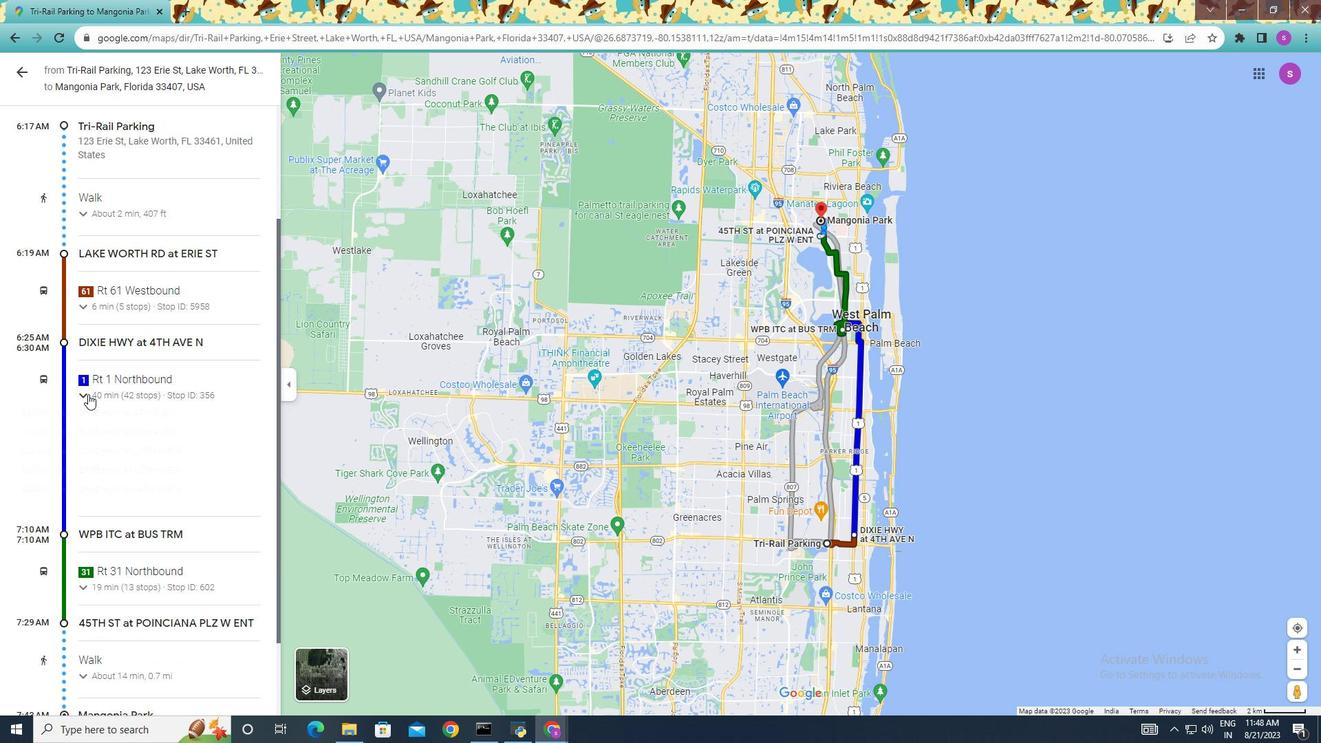 
Action: Mouse moved to (76, 488)
Screenshot: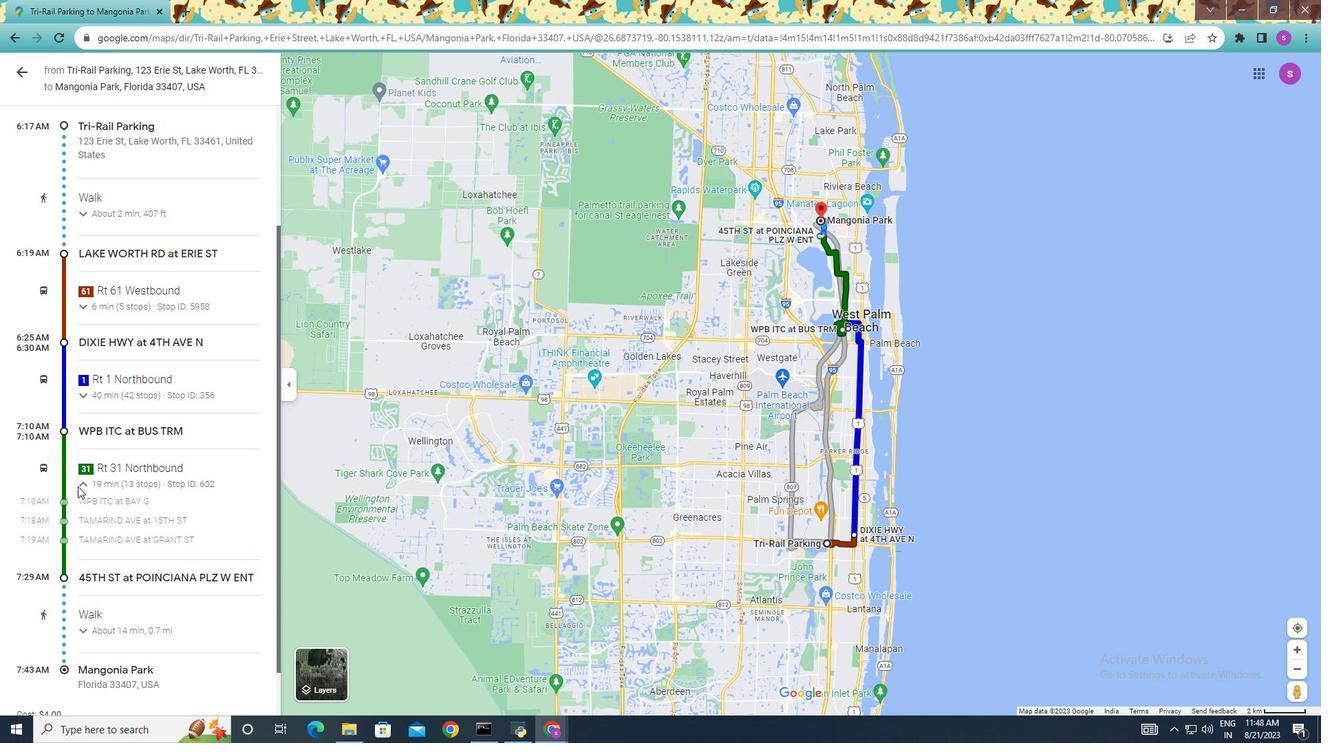 
Action: Mouse pressed left at (76, 488)
Screenshot: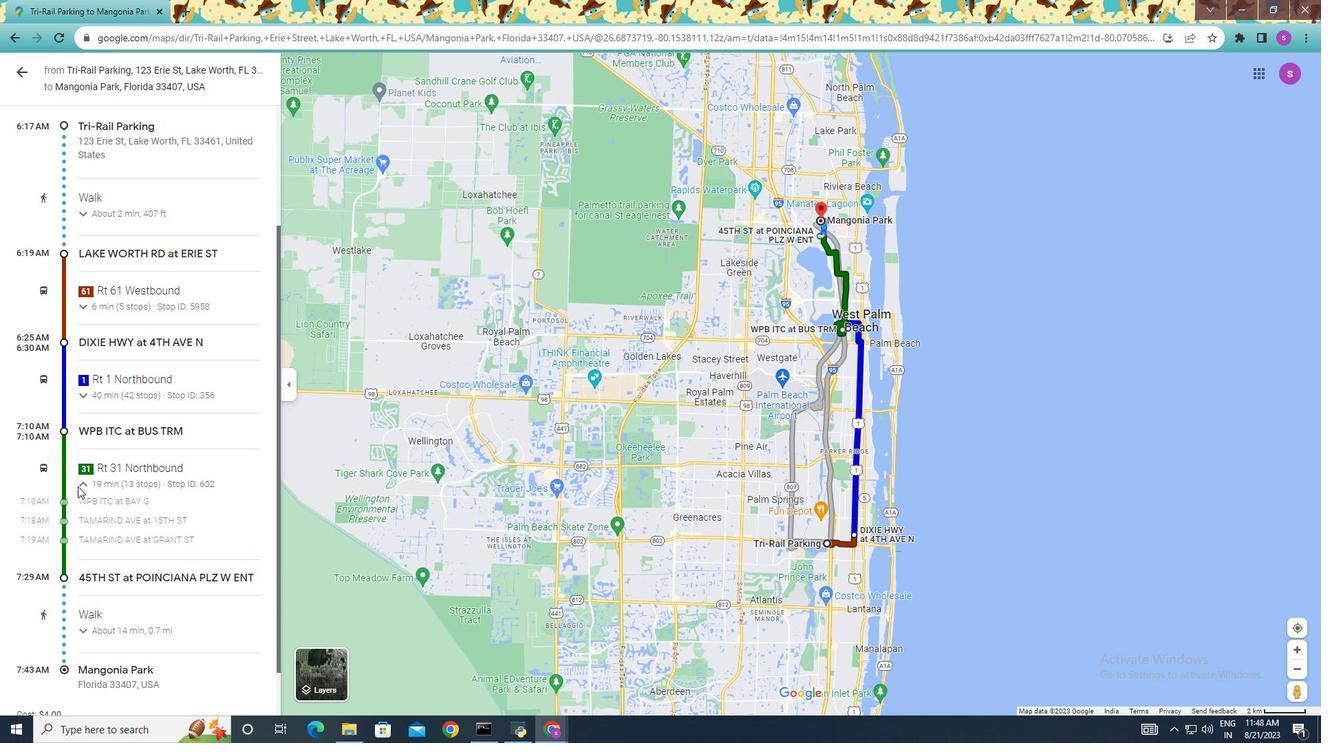 
Action: Mouse moved to (107, 435)
Screenshot: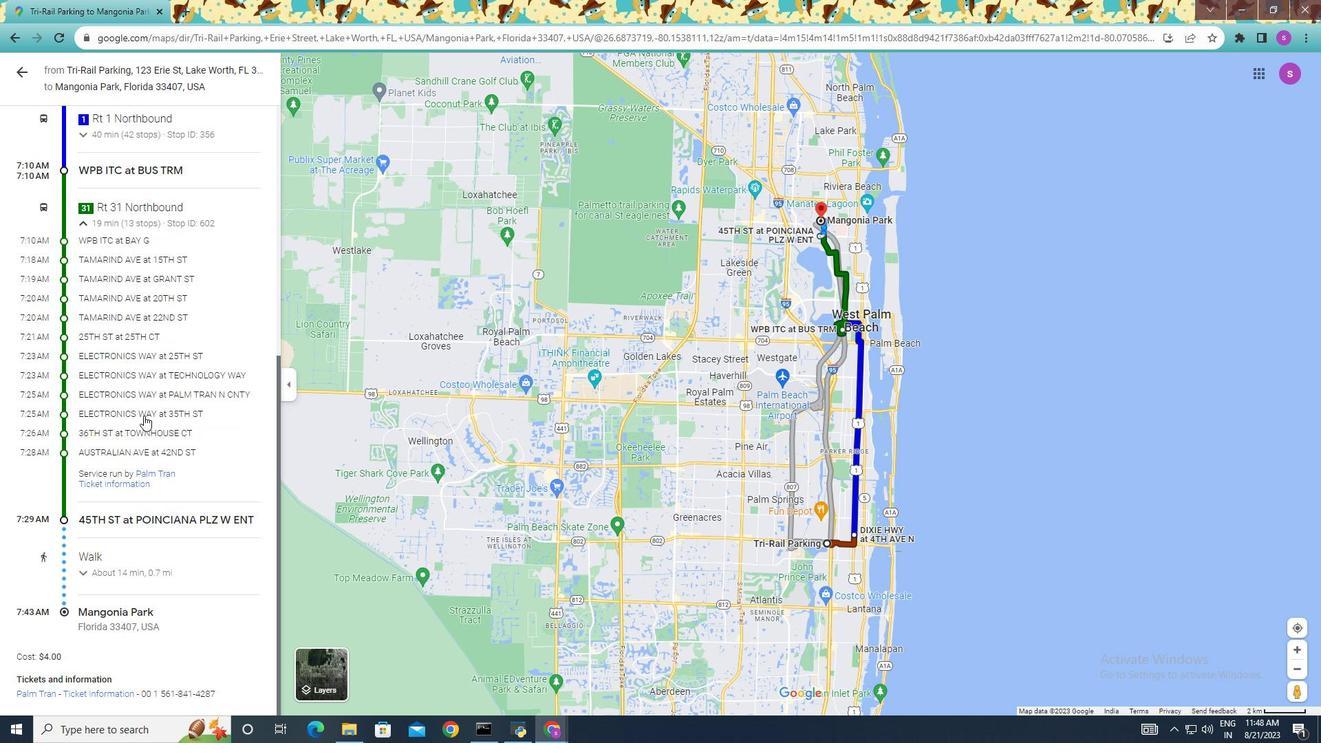 
Action: Mouse scrolled (107, 434) with delta (0, 0)
Screenshot: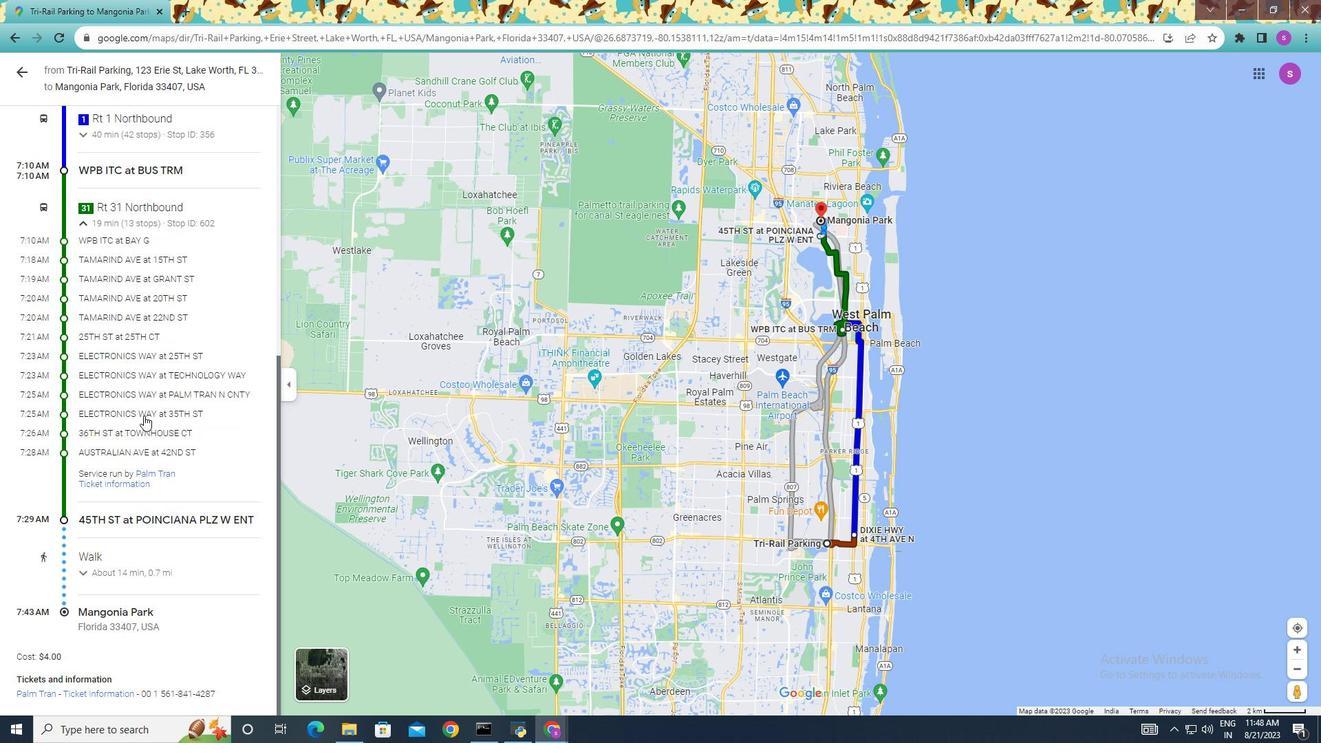 
Action: Mouse moved to (121, 431)
Screenshot: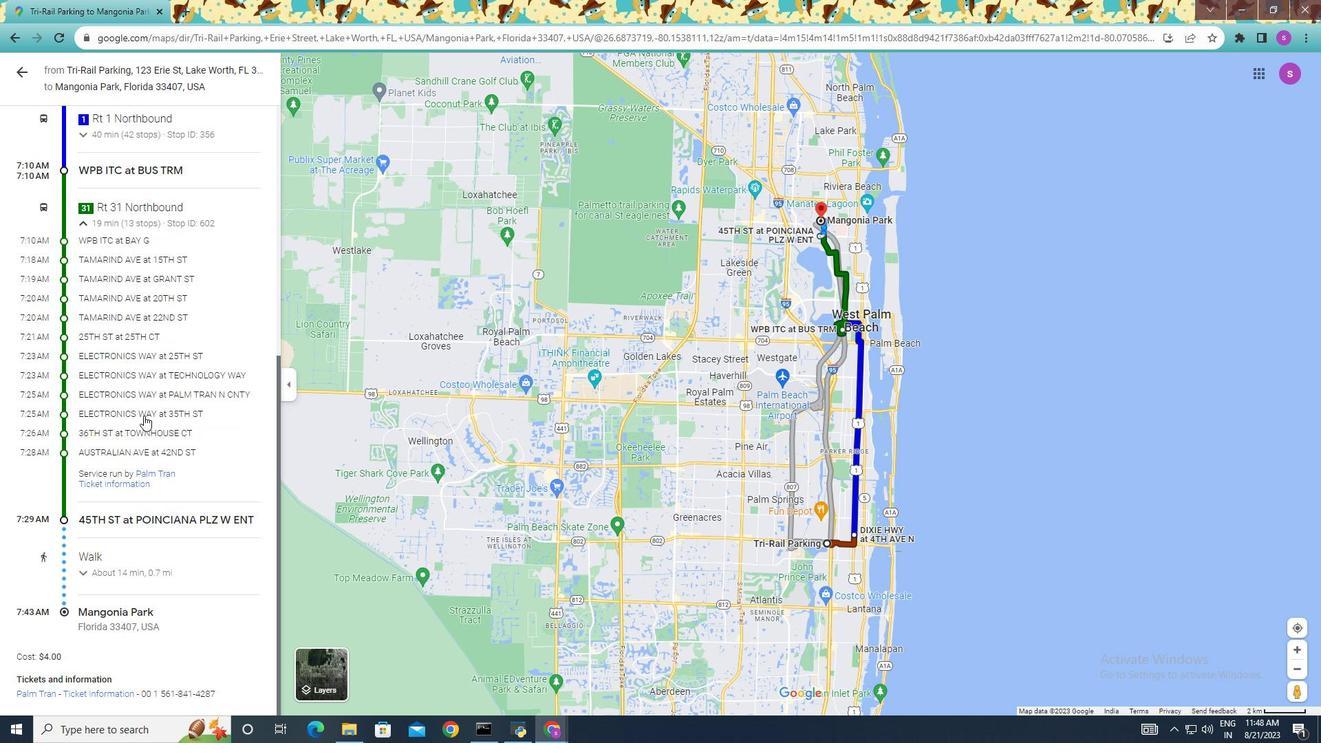 
Action: Mouse scrolled (121, 430) with delta (0, 0)
Screenshot: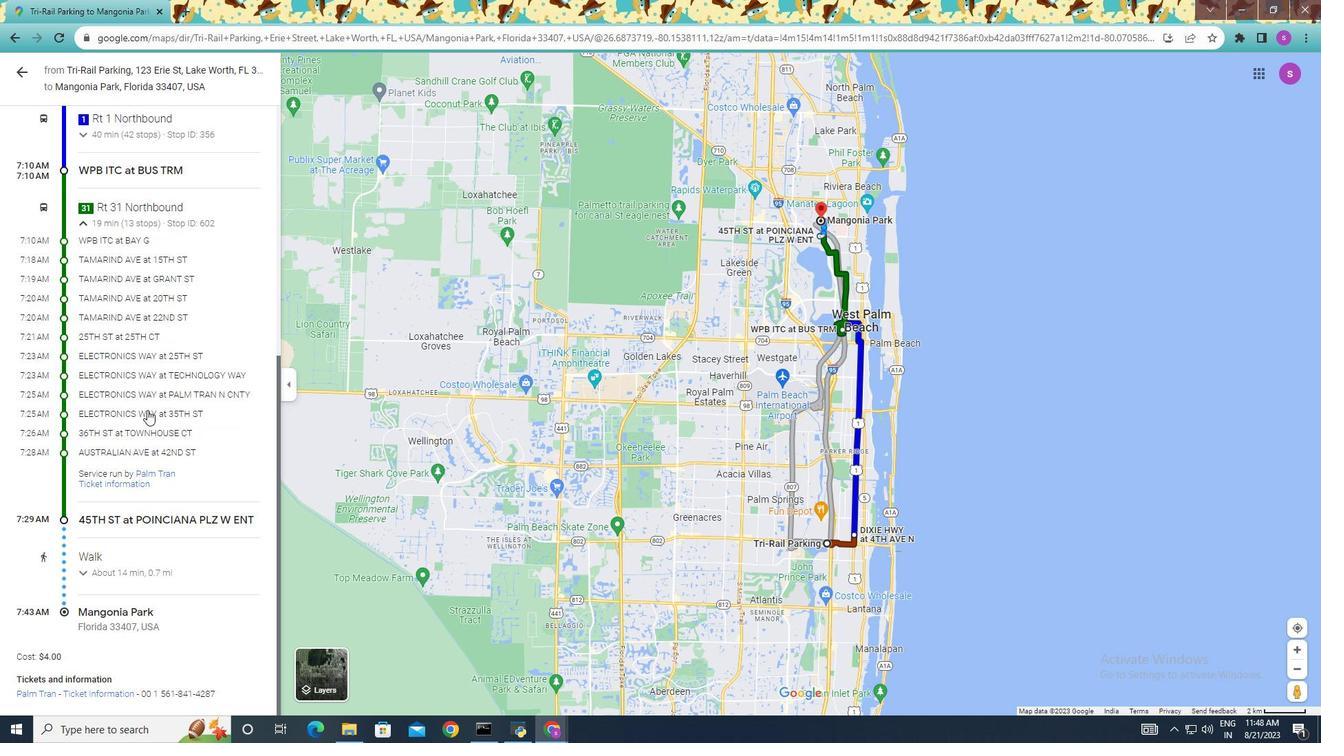 
Action: Mouse moved to (132, 428)
Screenshot: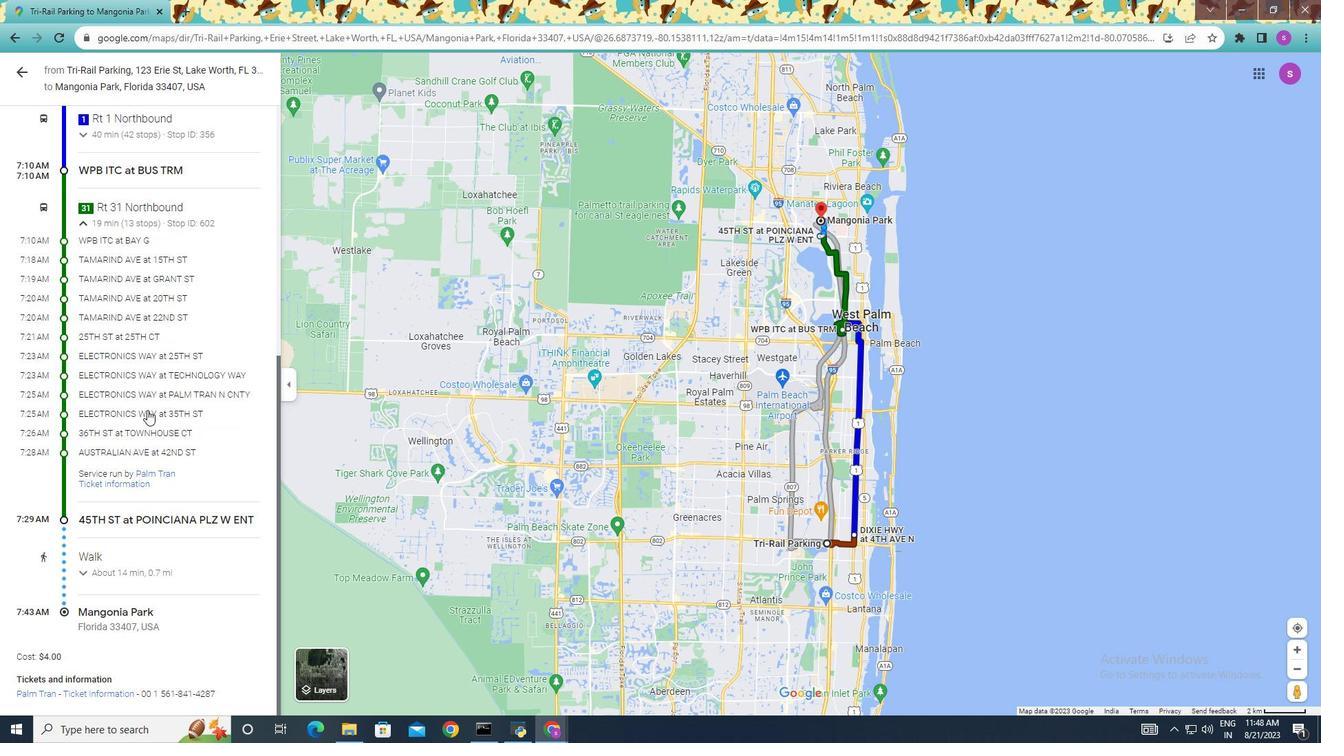 
Action: Mouse scrolled (132, 428) with delta (0, 0)
Screenshot: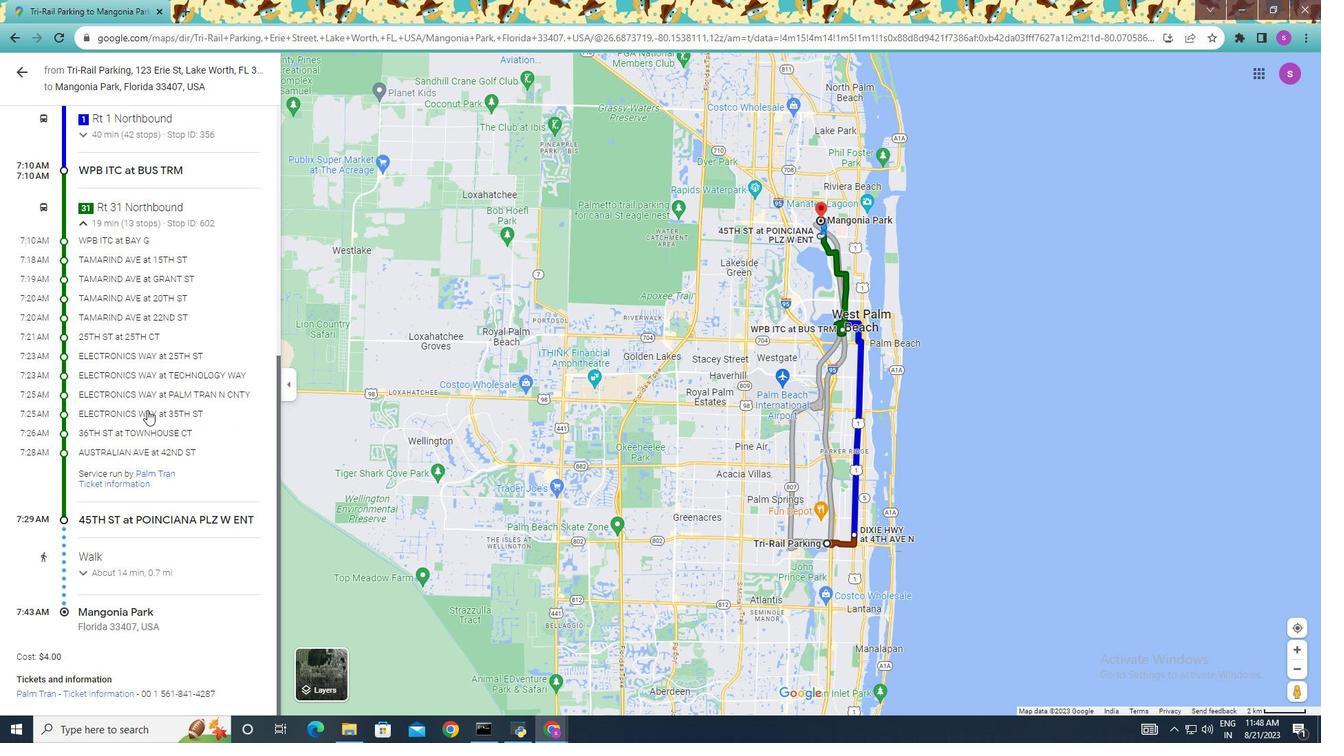
Action: Mouse moved to (137, 426)
Screenshot: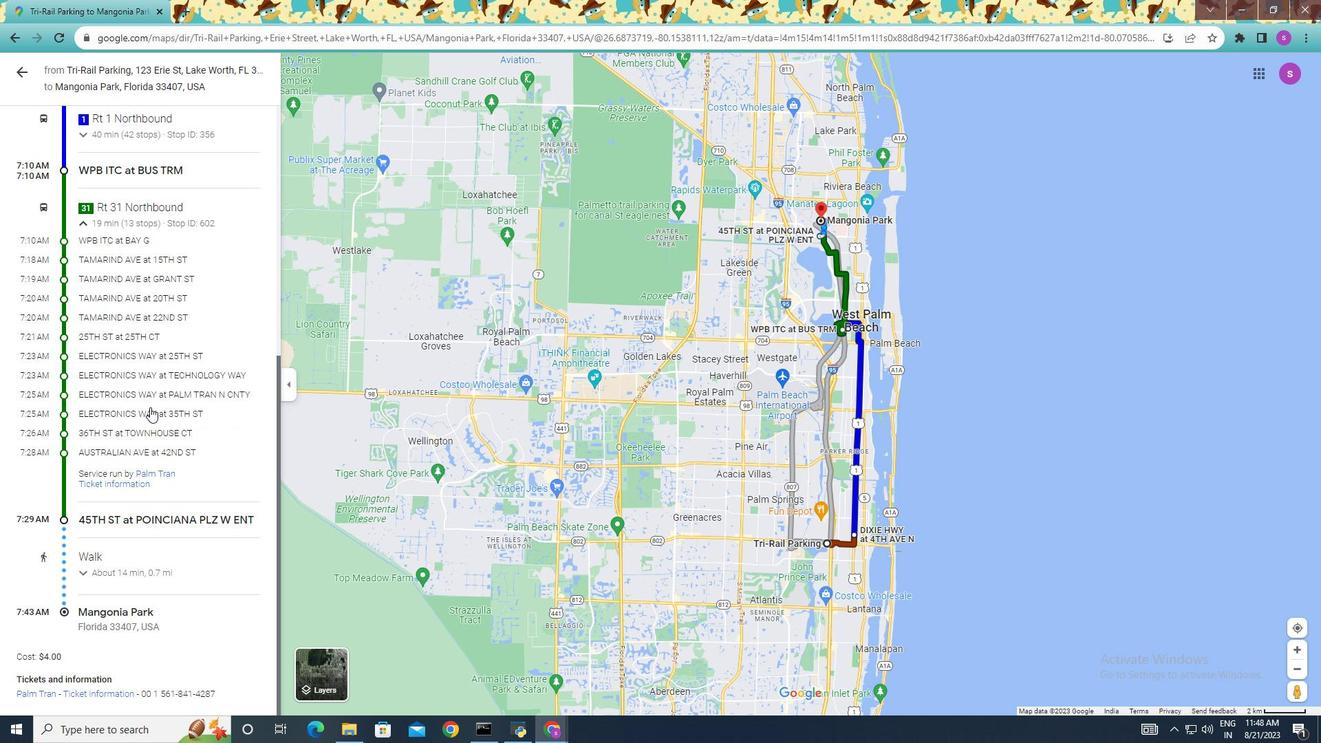 
Action: Mouse scrolled (137, 425) with delta (0, 0)
Screenshot: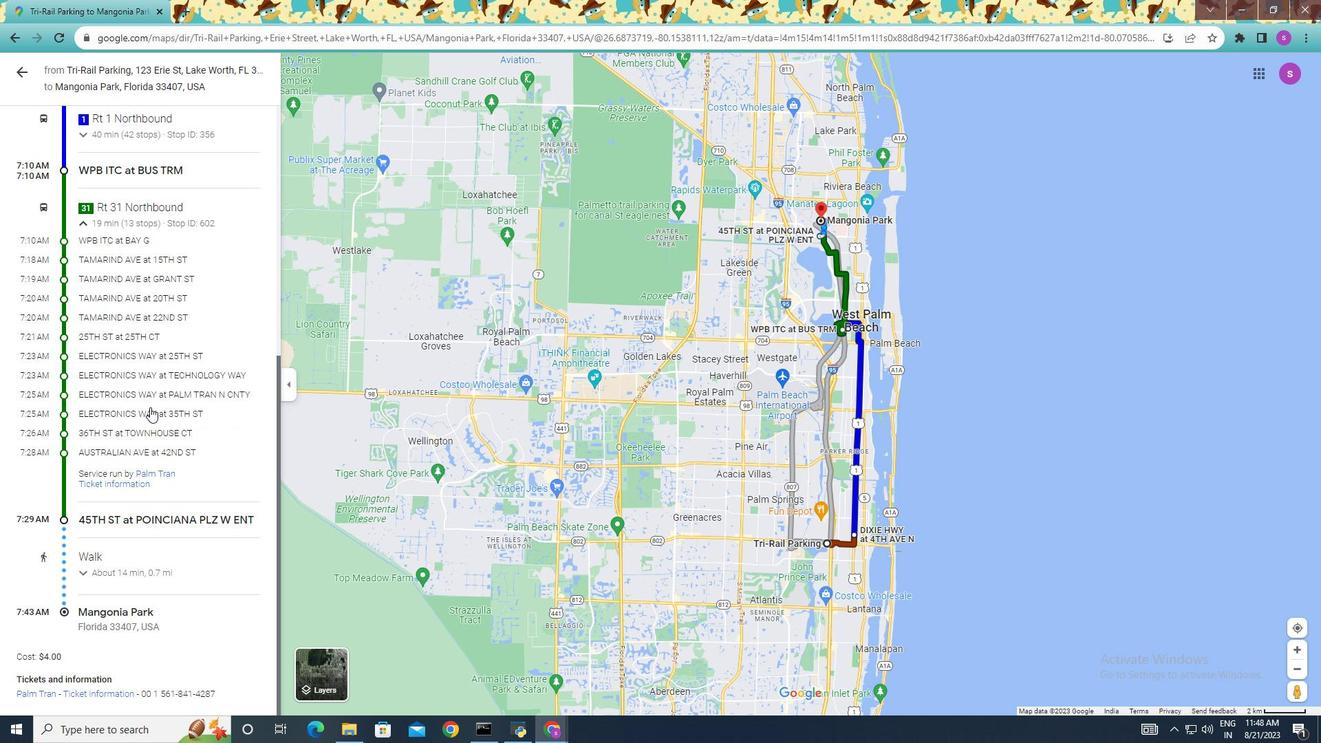 
Action: Mouse moved to (139, 422)
Screenshot: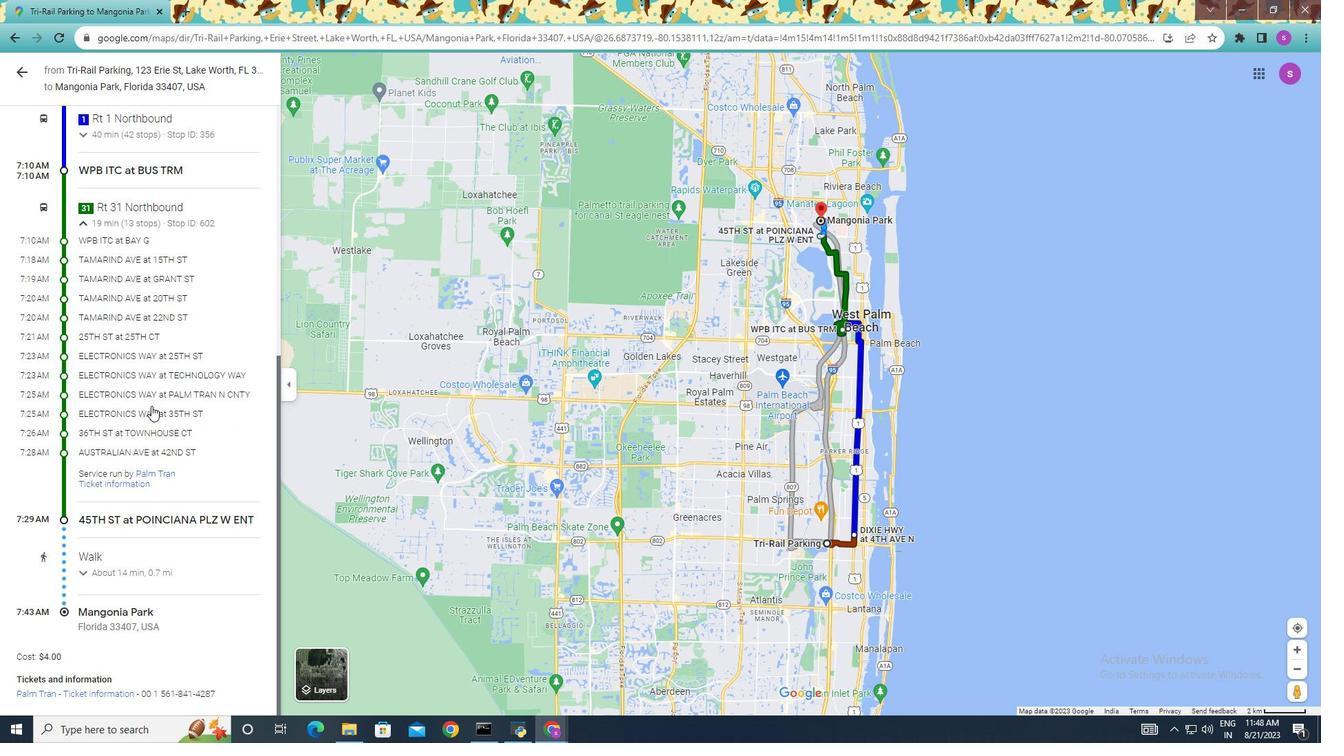 
Action: Mouse scrolled (139, 422) with delta (0, 0)
Screenshot: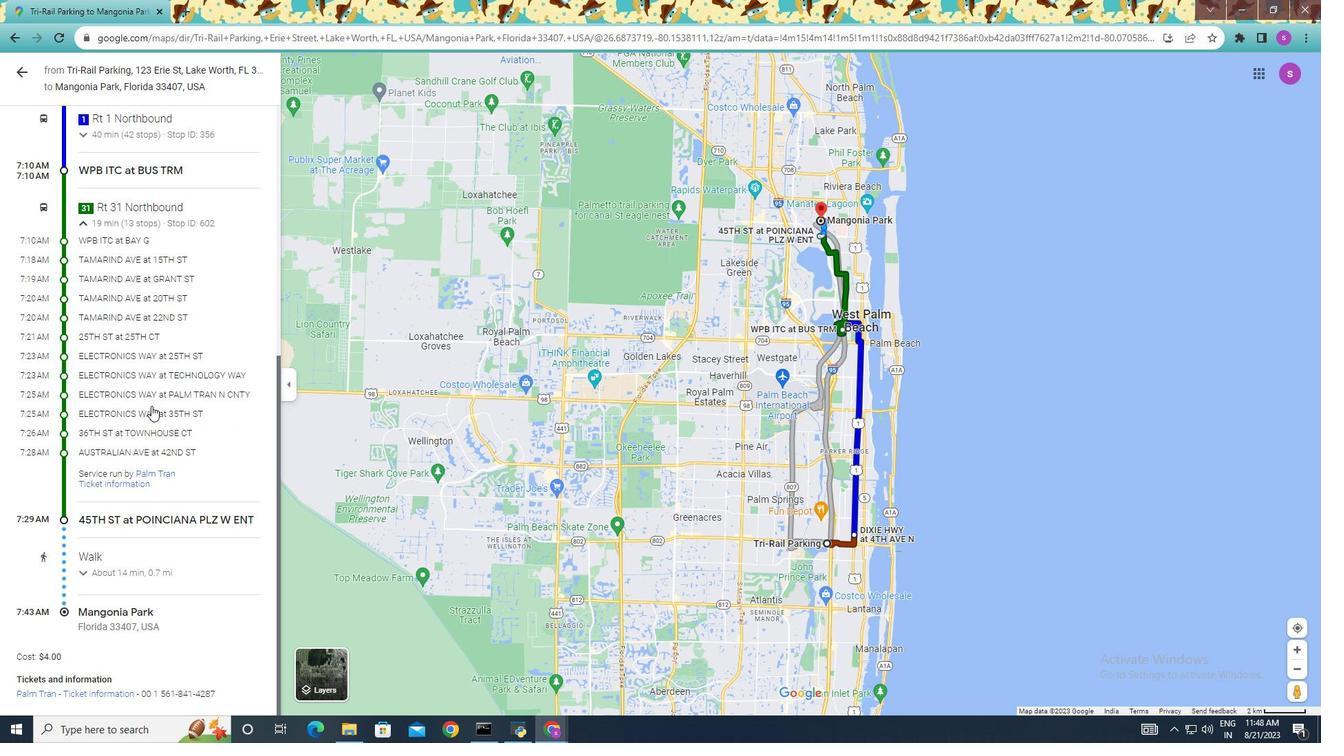 
Action: Mouse moved to (154, 278)
Screenshot: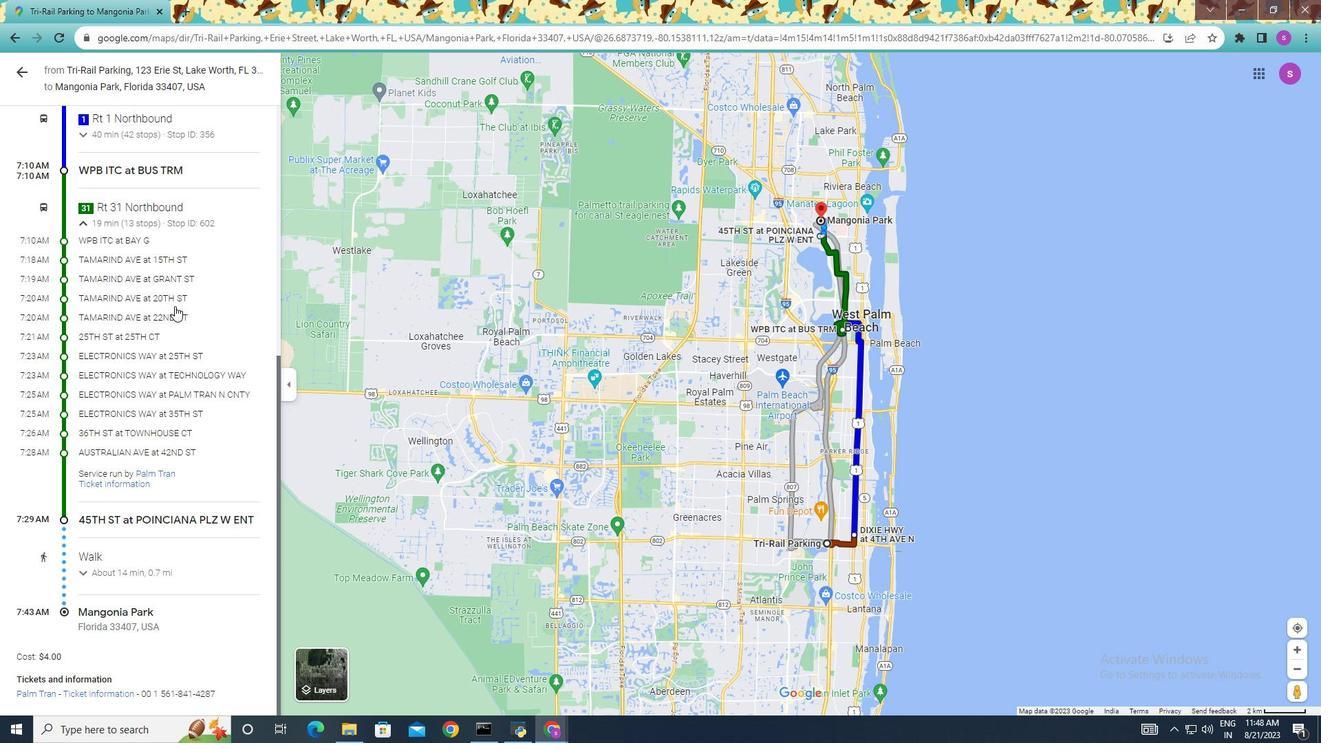 
Action: Mouse scrolled (154, 278) with delta (0, 0)
Screenshot: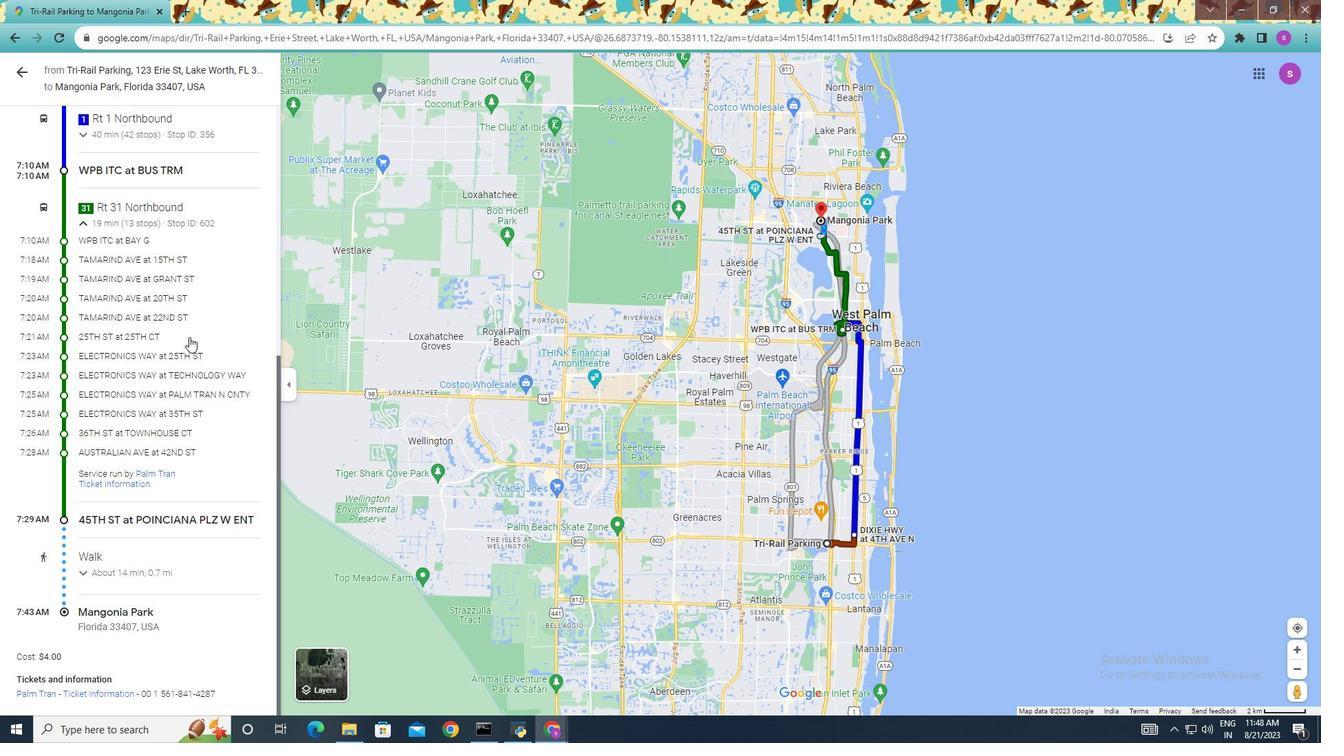 
Action: Mouse moved to (108, 325)
Screenshot: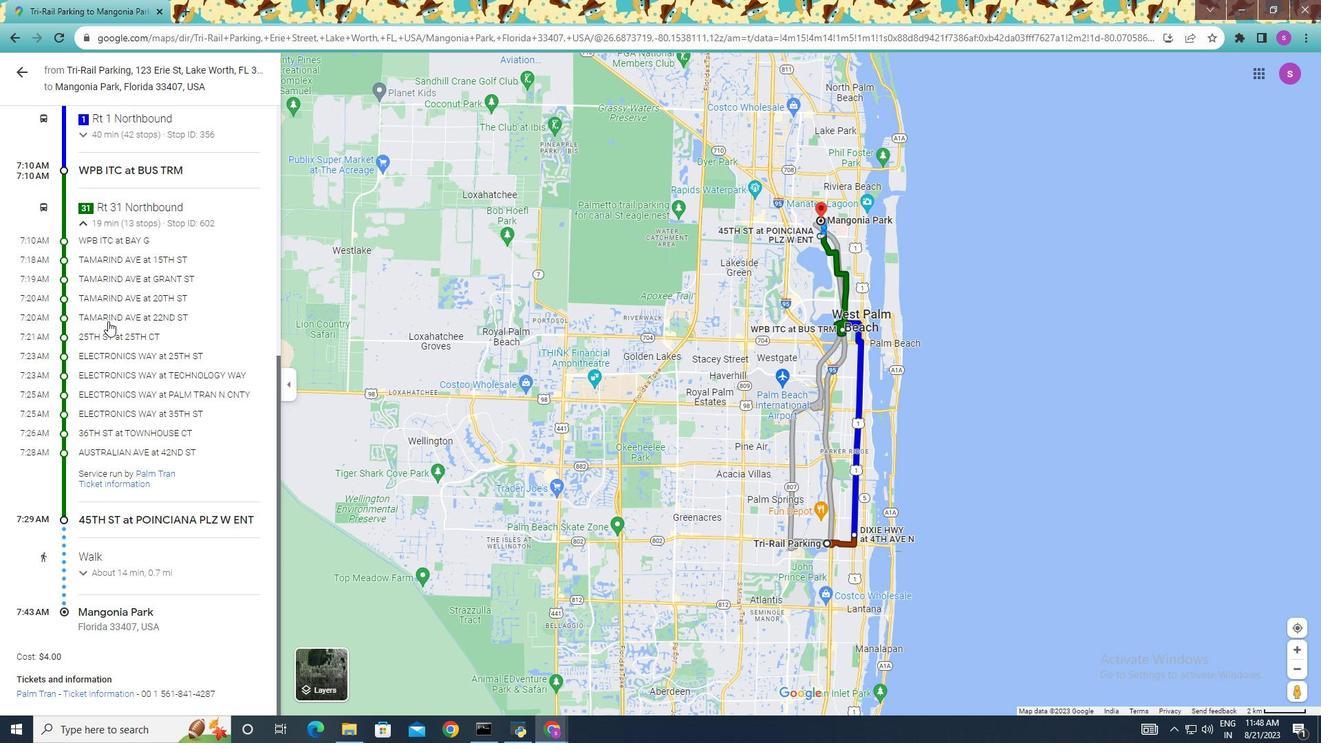 
Action: Mouse scrolled (108, 324) with delta (0, 0)
Screenshot: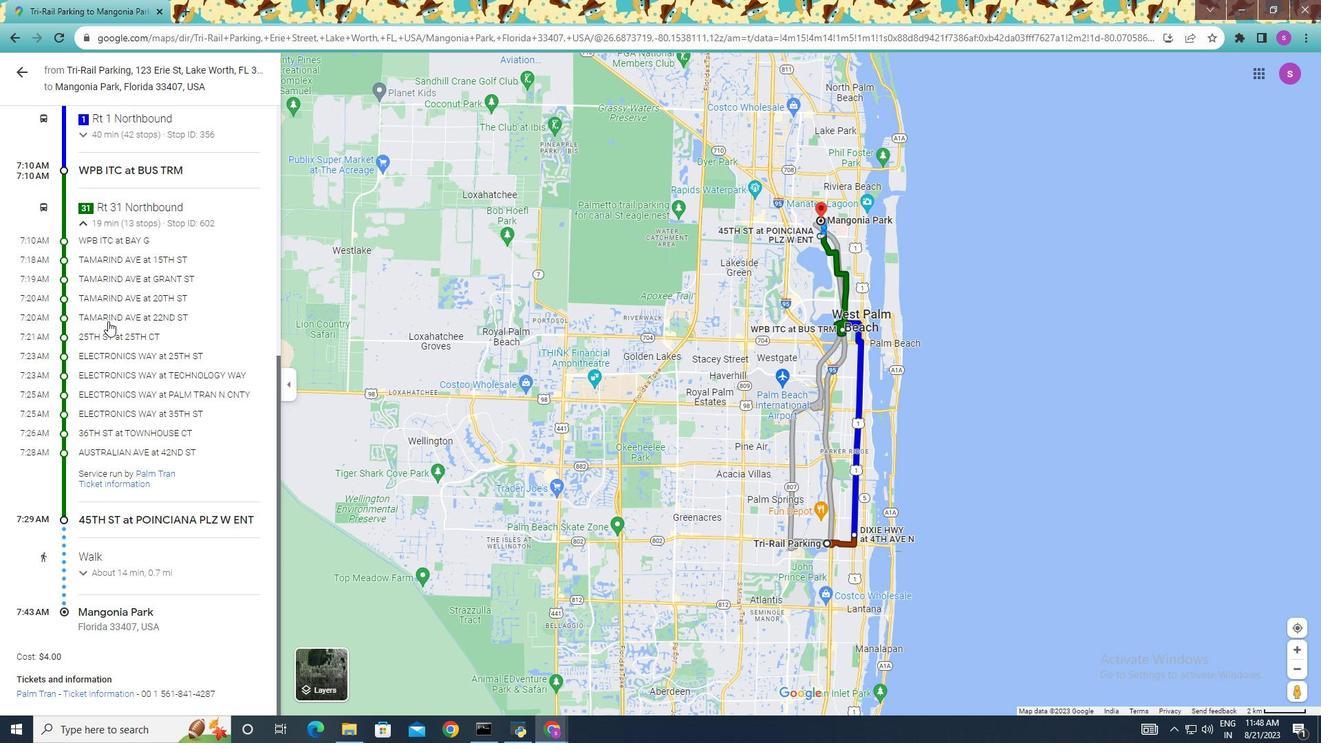 
Action: Mouse moved to (108, 325)
Screenshot: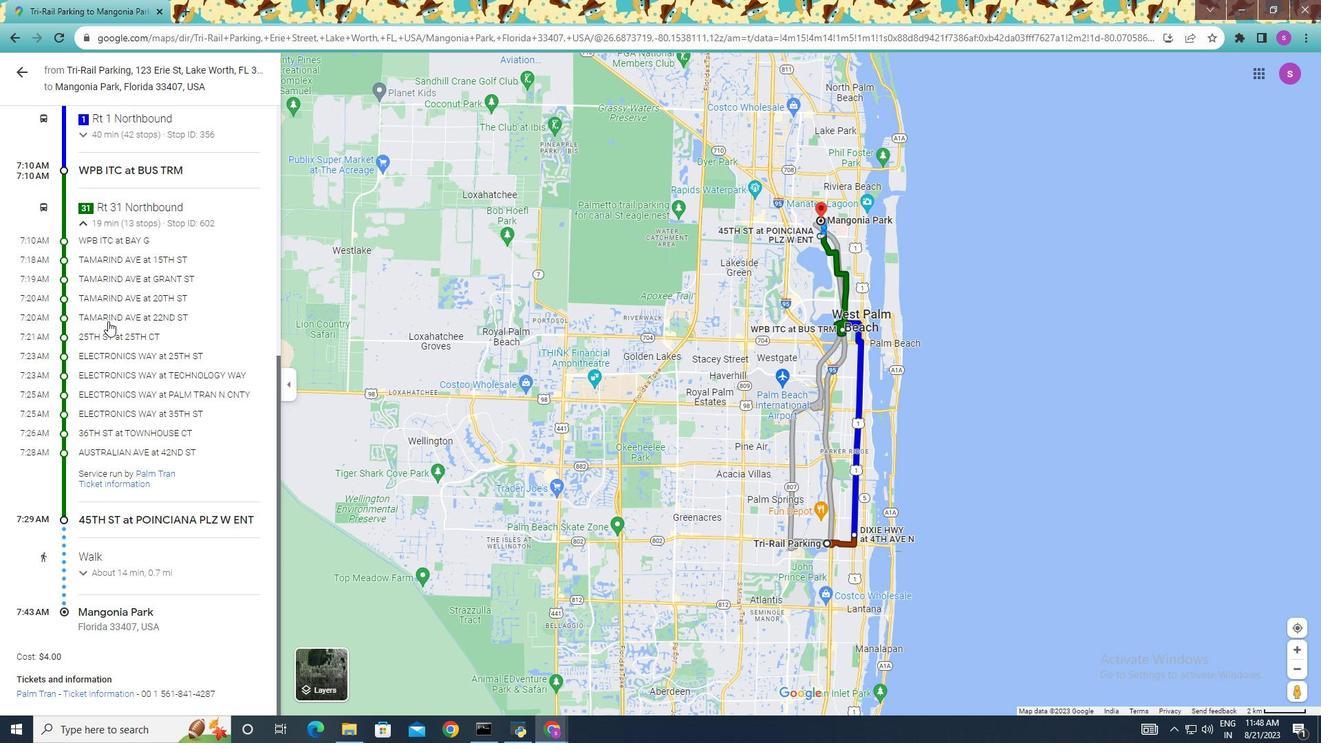 
Action: Mouse scrolled (108, 324) with delta (0, 0)
Screenshot: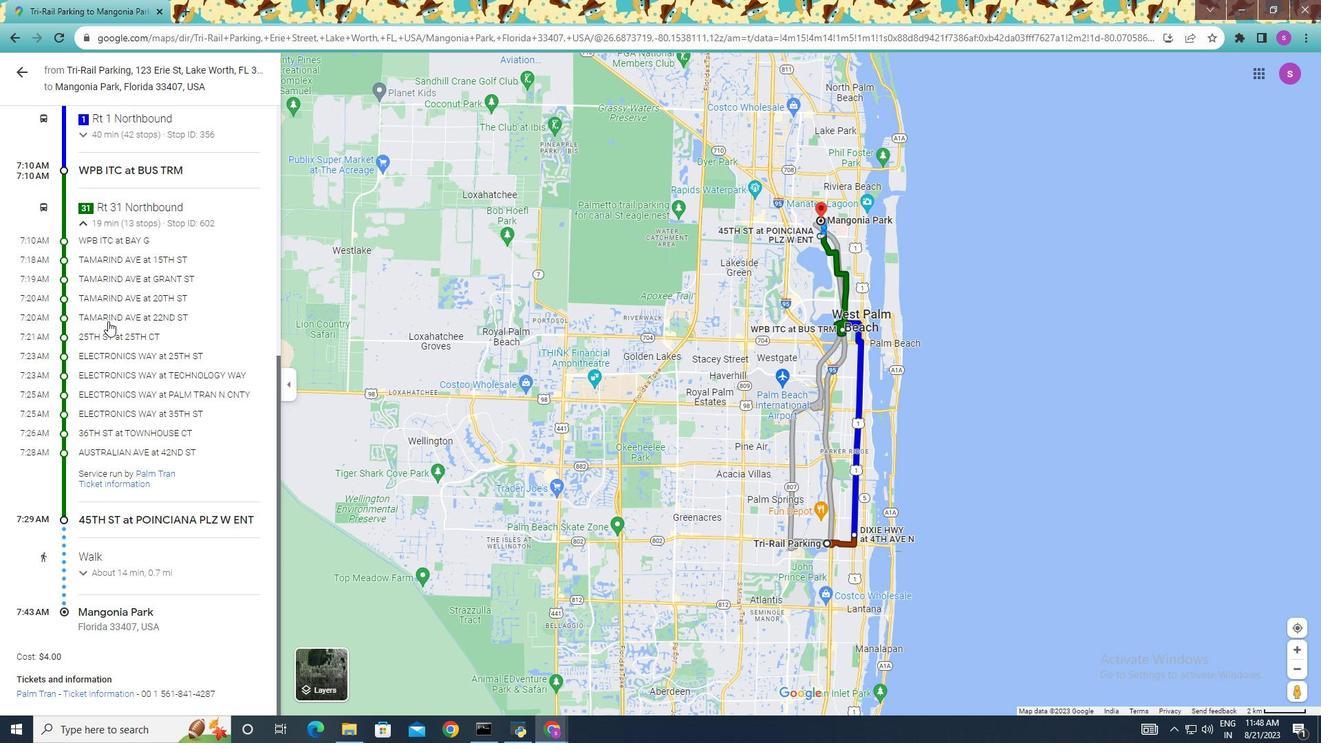 
Action: Mouse moved to (108, 324)
